 Task: Buy 4 Belts of size 6 for Boys from Accessories section under best seller category for shipping address: Autumn Baker, 3732 Beeghley Street, Allenport, Pennsylvania 15412, Cell Number 2547977777. Pay from credit card ending with 6759, CVV 506
Action: Mouse moved to (262, 75)
Screenshot: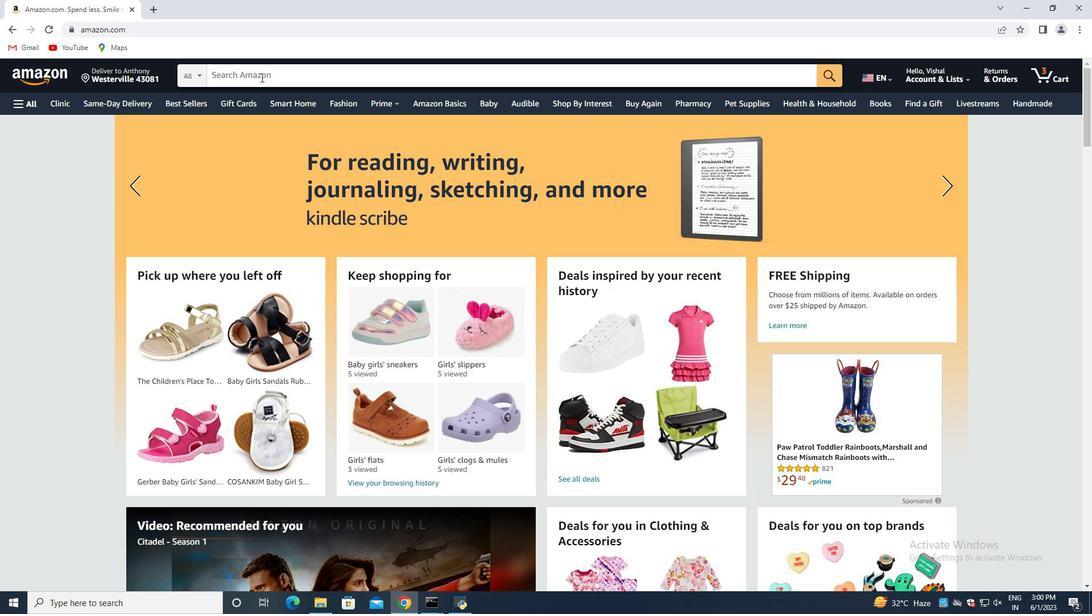 
Action: Mouse pressed left at (262, 75)
Screenshot: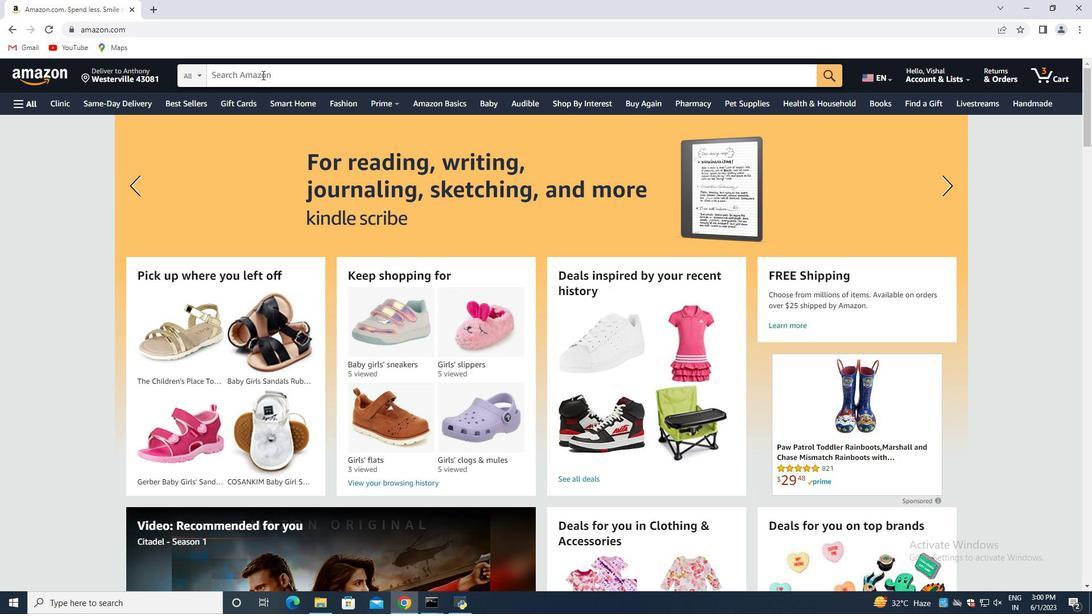 
Action: Key pressed <Key.shift>Belts<Key.space>of<Key.space>size<Key.space>6<Key.space>for<Key.space>boys<Key.enter>
Screenshot: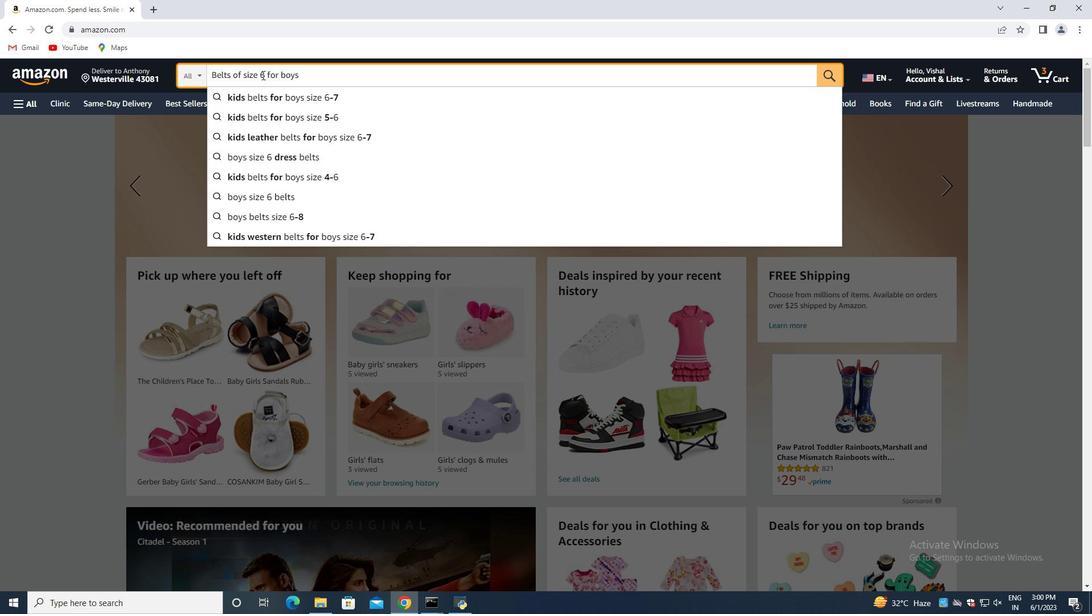 
Action: Mouse moved to (140, 254)
Screenshot: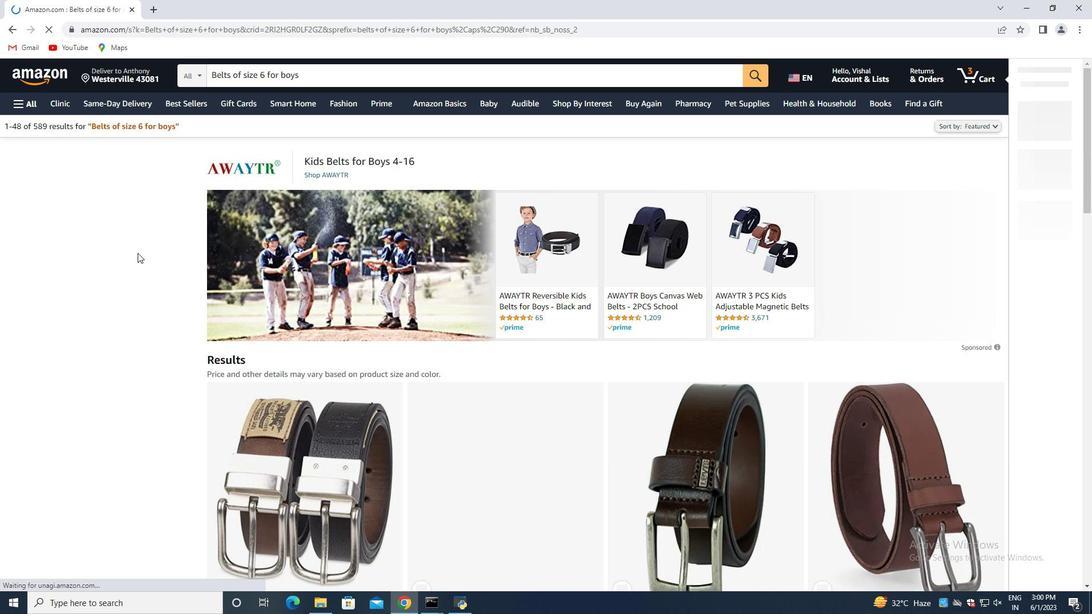 
Action: Mouse scrolled (140, 254) with delta (0, 0)
Screenshot: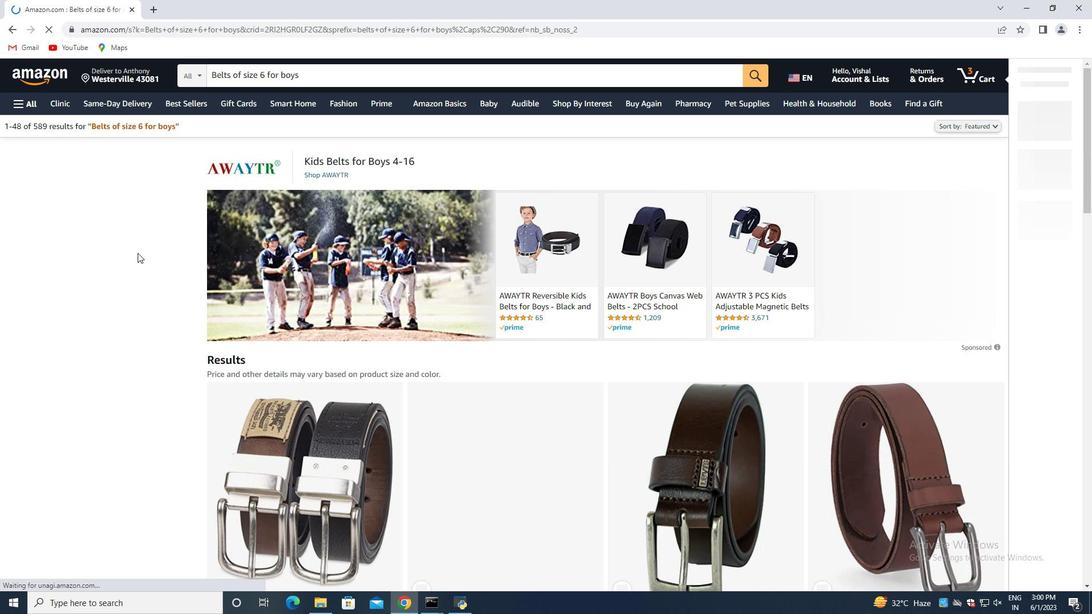 
Action: Mouse moved to (142, 257)
Screenshot: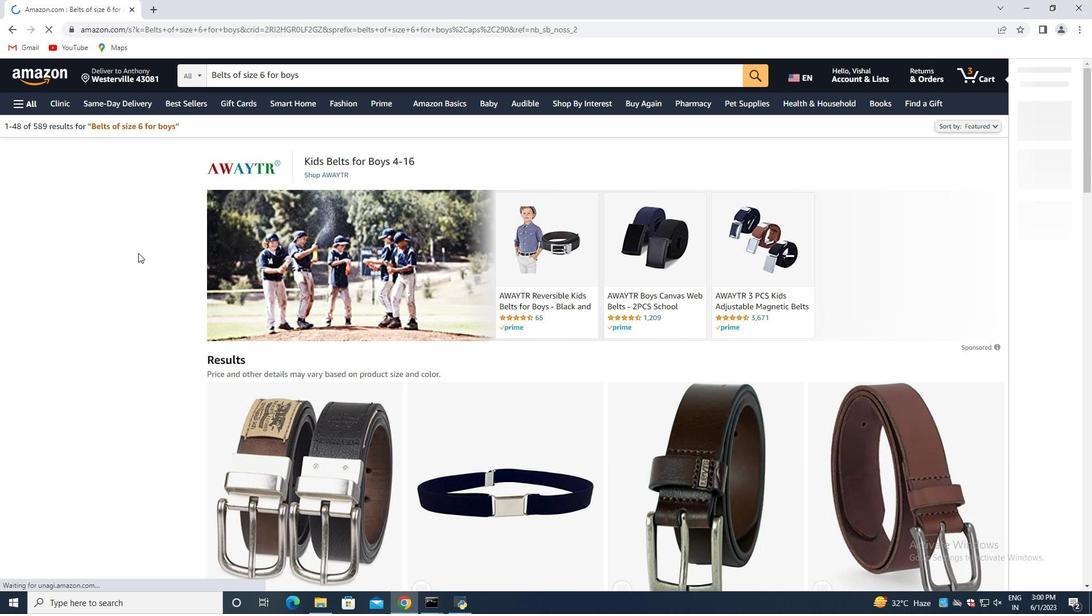 
Action: Mouse scrolled (142, 257) with delta (0, 0)
Screenshot: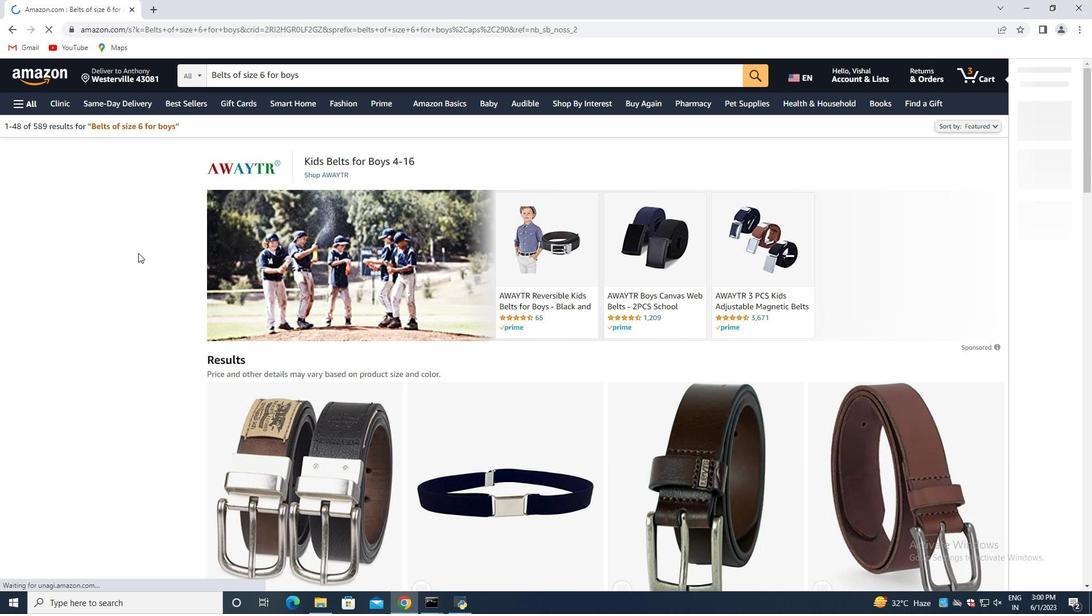 
Action: Mouse moved to (141, 255)
Screenshot: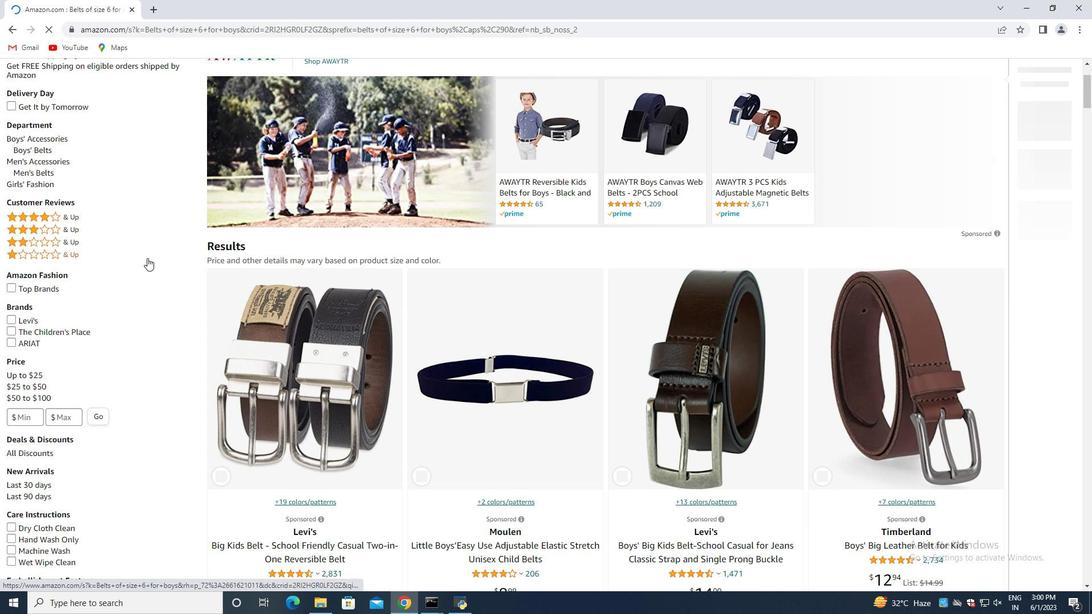 
Action: Mouse scrolled (141, 255) with delta (0, 0)
Screenshot: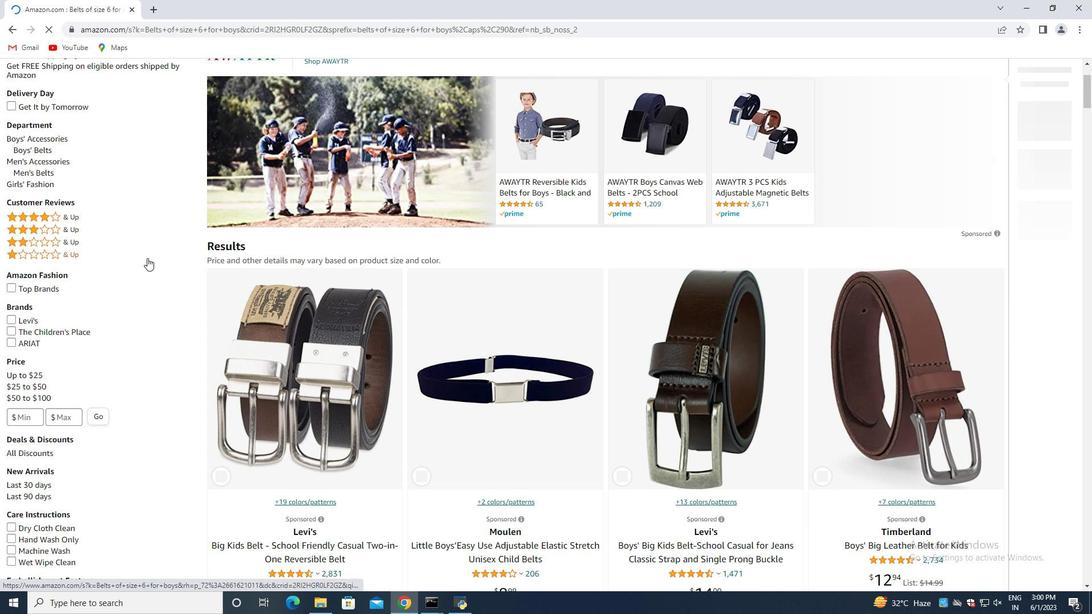 
Action: Mouse scrolled (141, 255) with delta (0, 0)
Screenshot: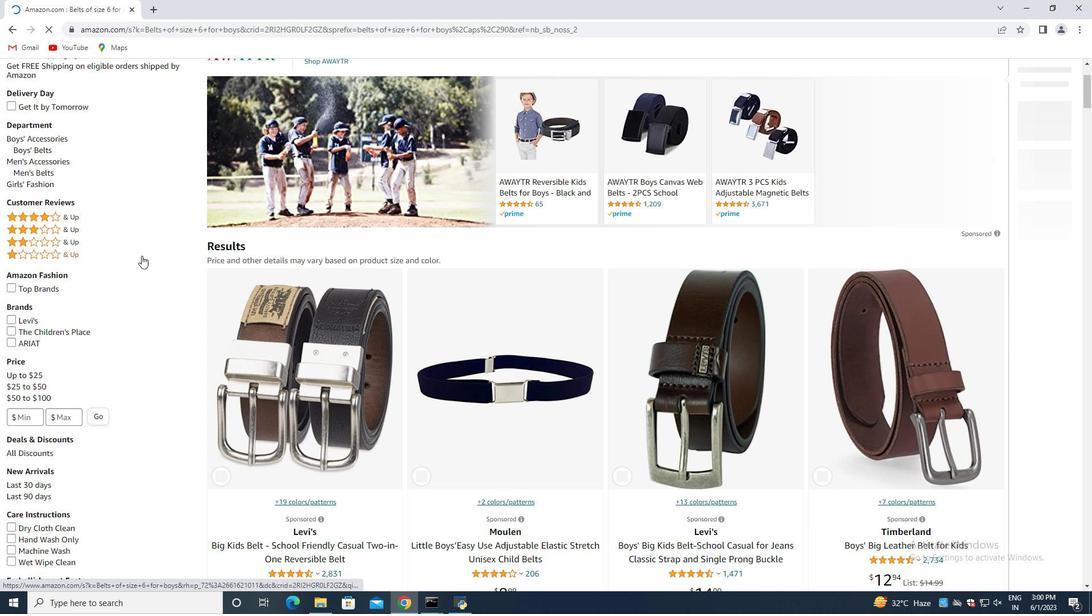 
Action: Mouse moved to (54, 251)
Screenshot: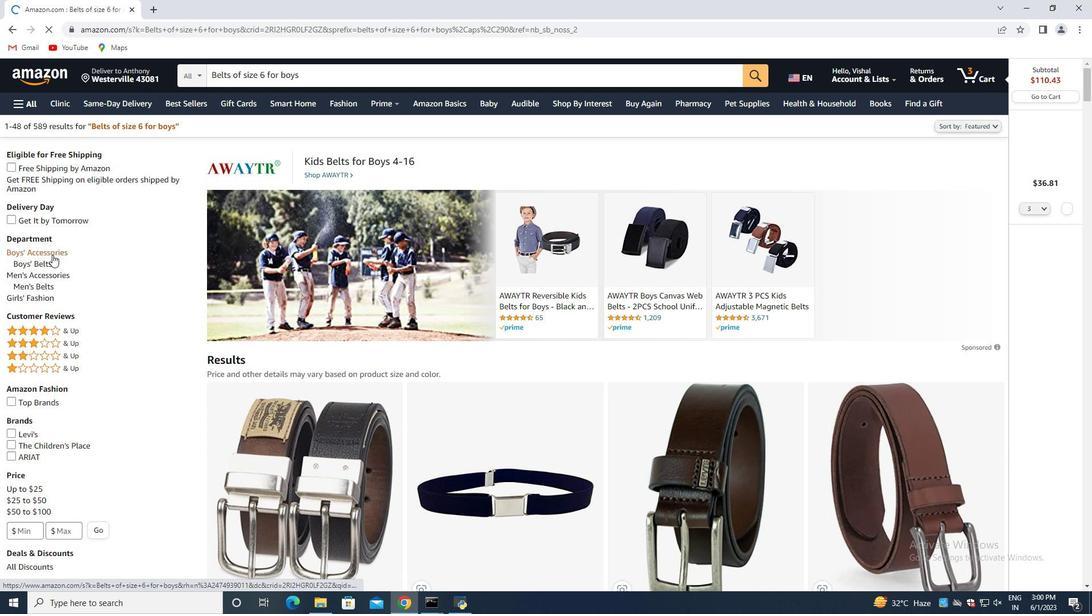 
Action: Mouse pressed left at (54, 251)
Screenshot: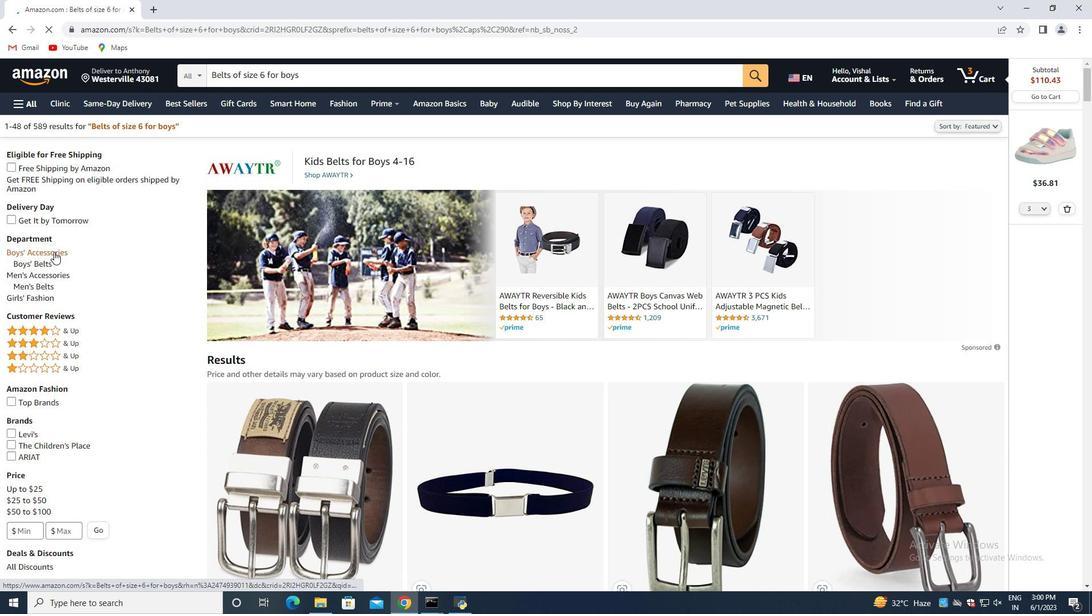 
Action: Mouse moved to (77, 277)
Screenshot: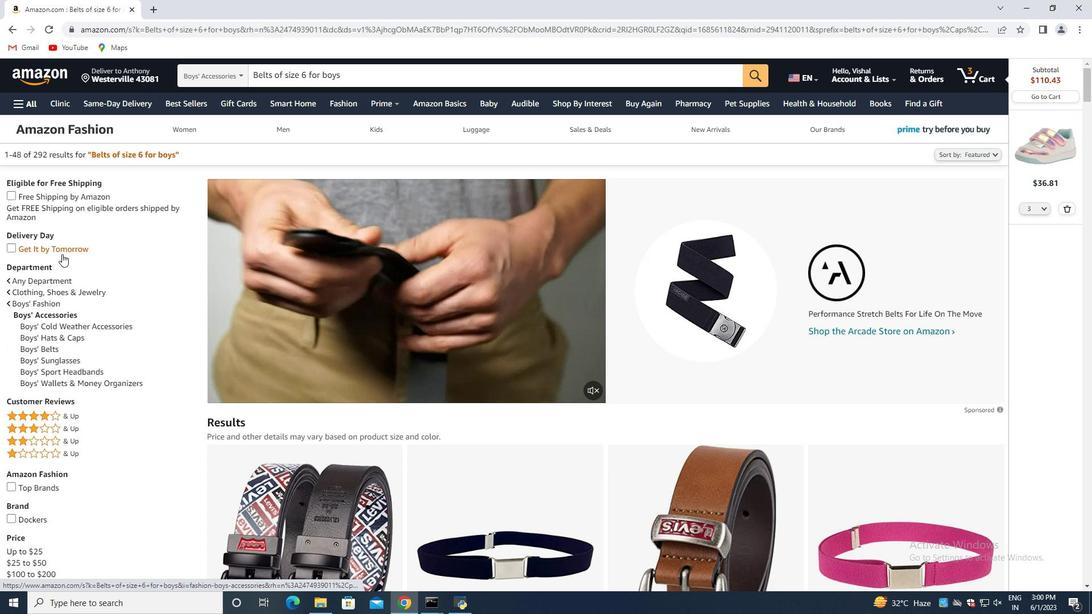 
Action: Mouse scrolled (77, 277) with delta (0, 0)
Screenshot: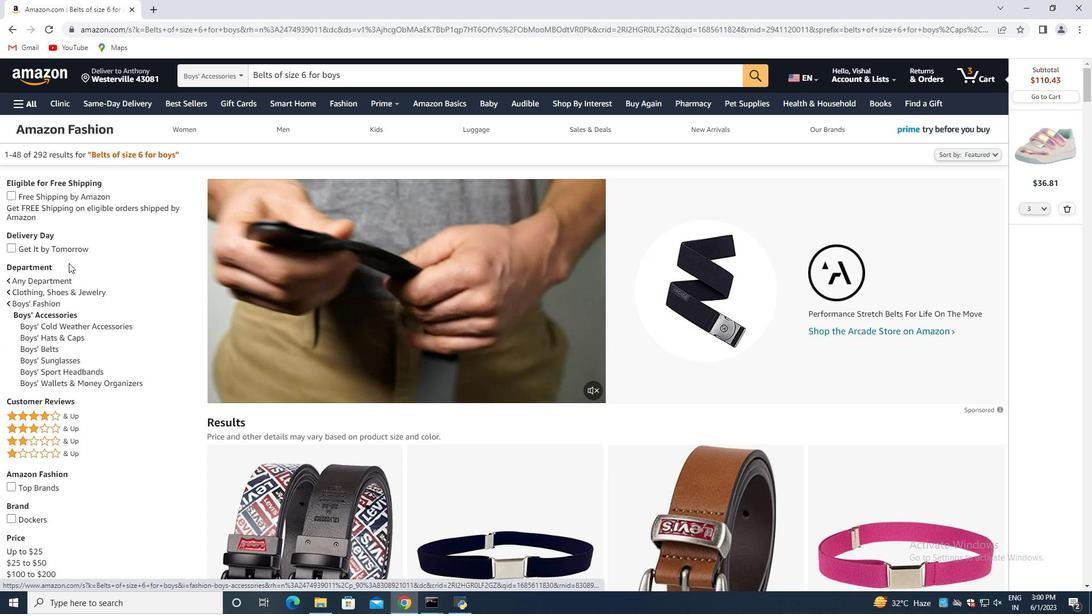 
Action: Mouse moved to (118, 300)
Screenshot: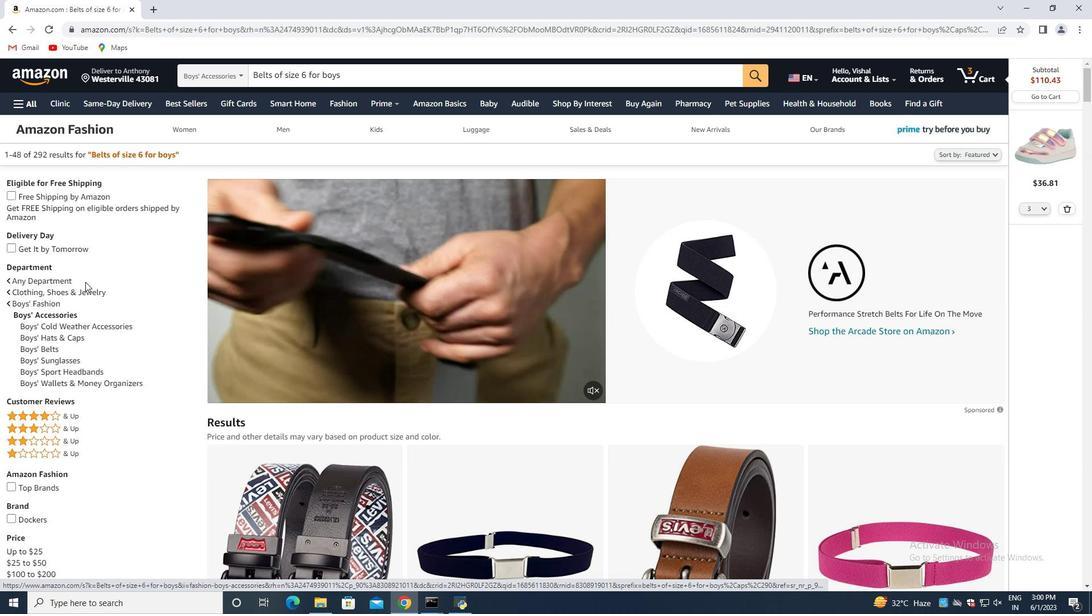 
Action: Mouse scrolled (118, 300) with delta (0, 0)
Screenshot: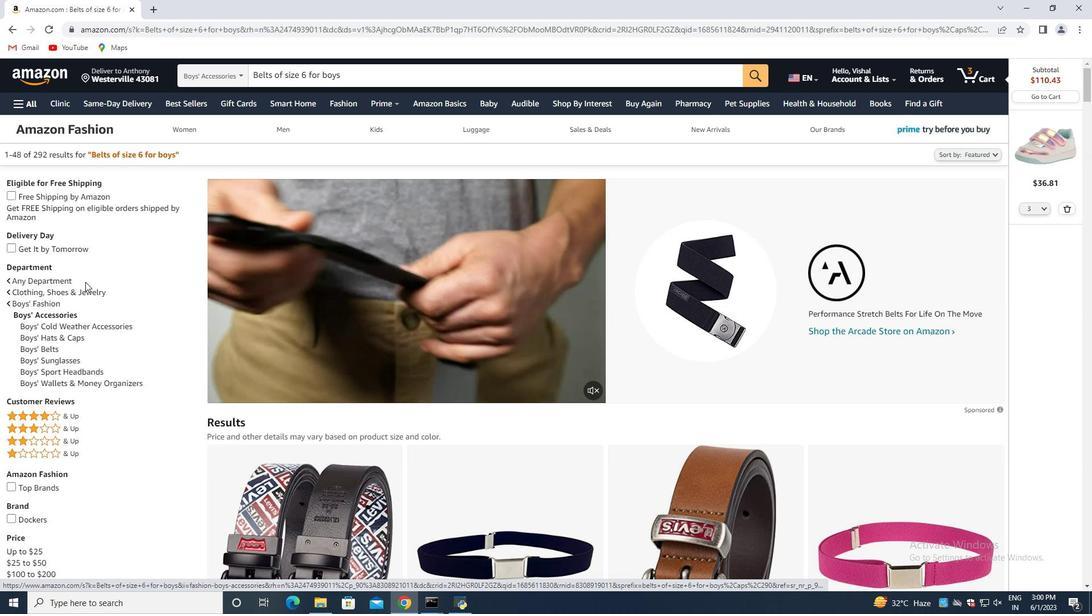 
Action: Mouse moved to (227, 292)
Screenshot: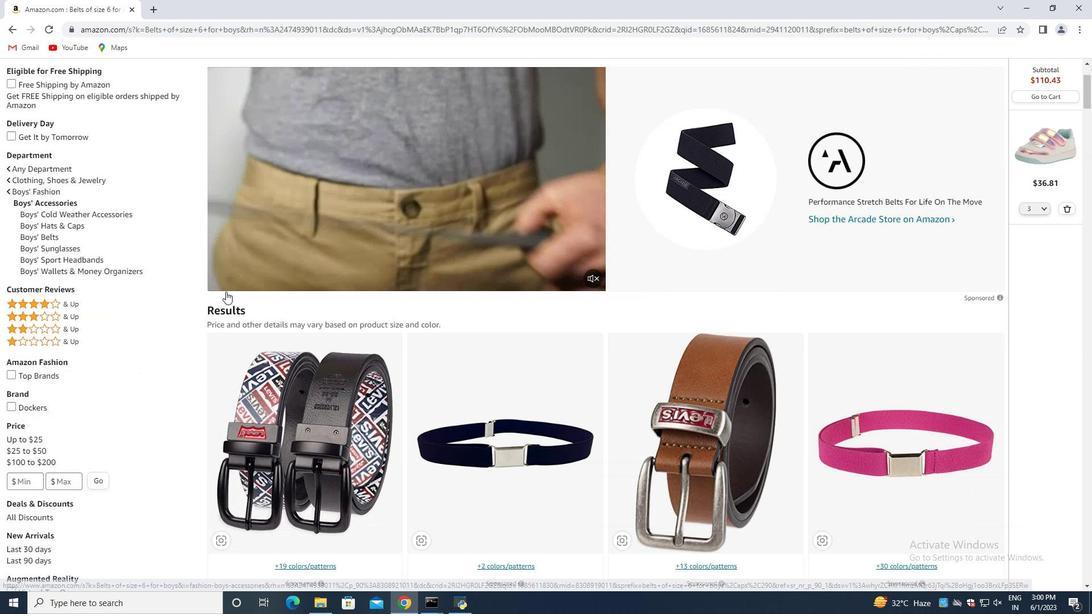 
Action: Mouse scrolled (227, 291) with delta (0, 0)
Screenshot: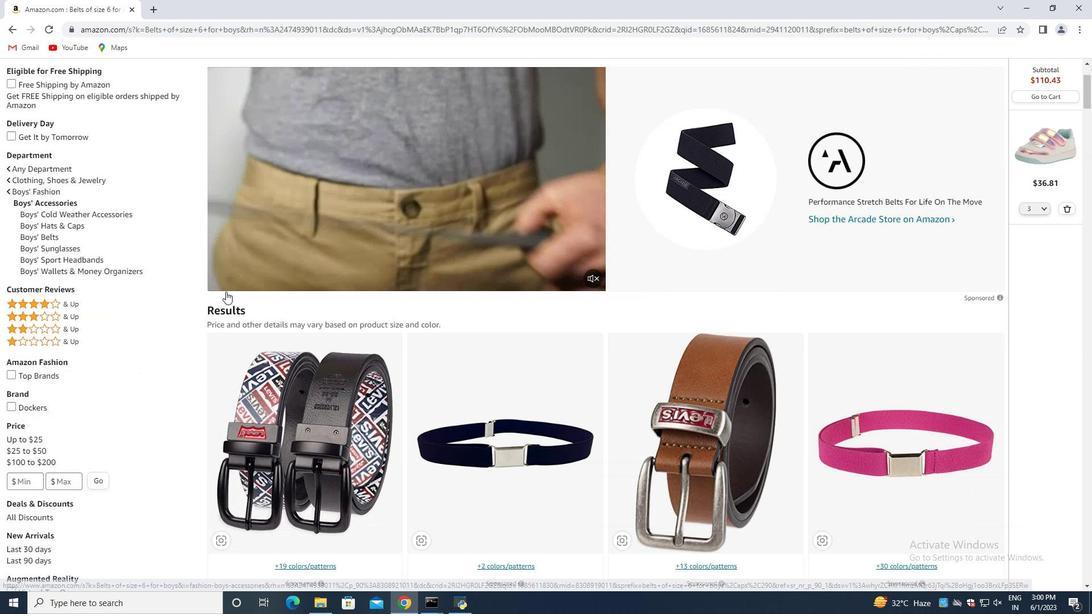 
Action: Mouse moved to (228, 292)
Screenshot: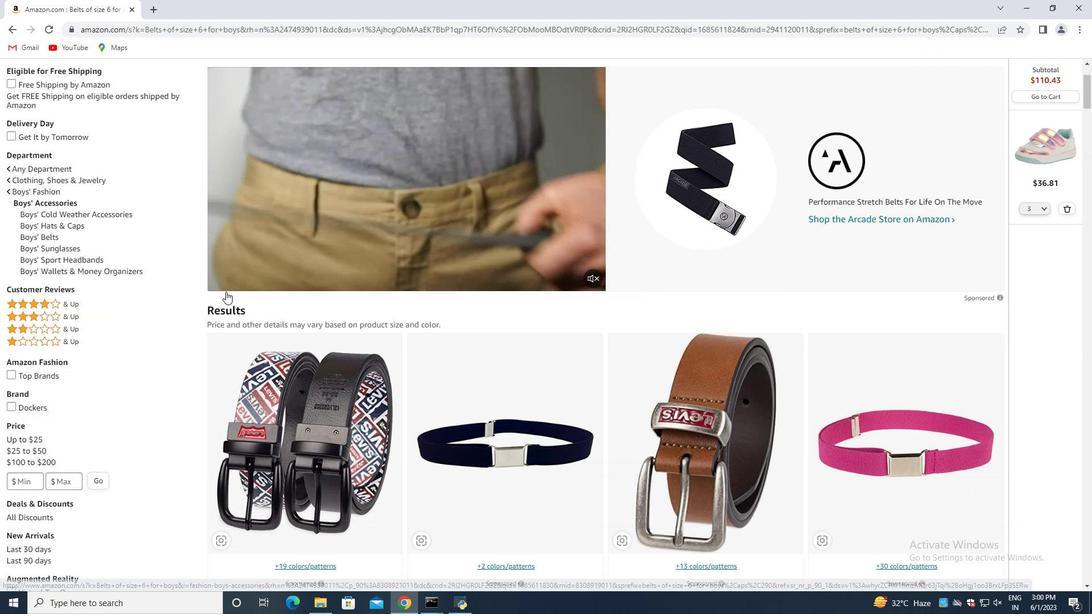 
Action: Mouse scrolled (228, 292) with delta (0, 0)
Screenshot: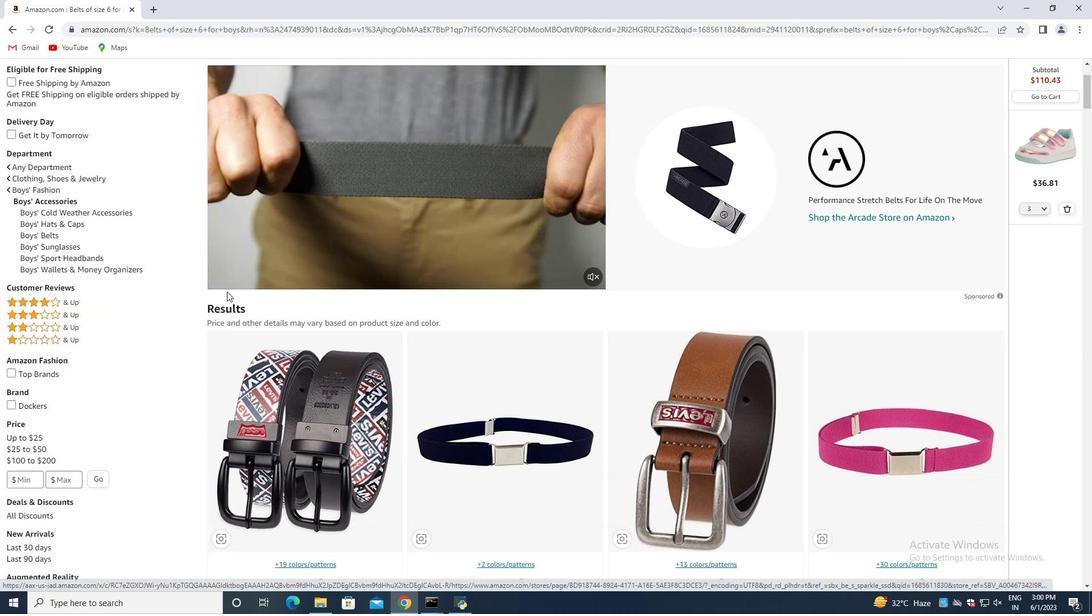 
Action: Mouse moved to (230, 294)
Screenshot: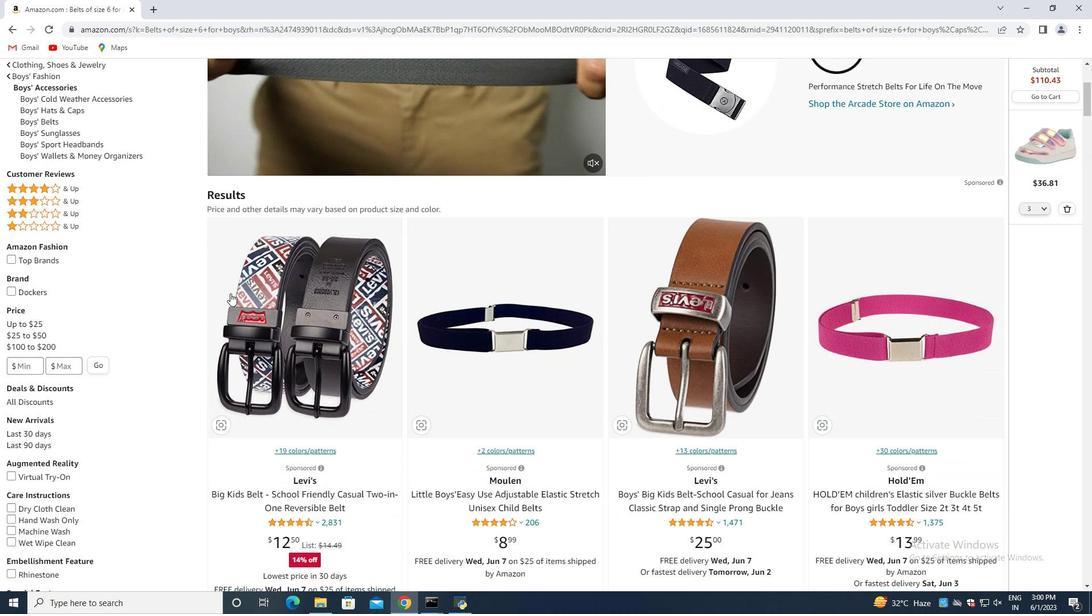 
Action: Mouse scrolled (230, 293) with delta (0, 0)
Screenshot: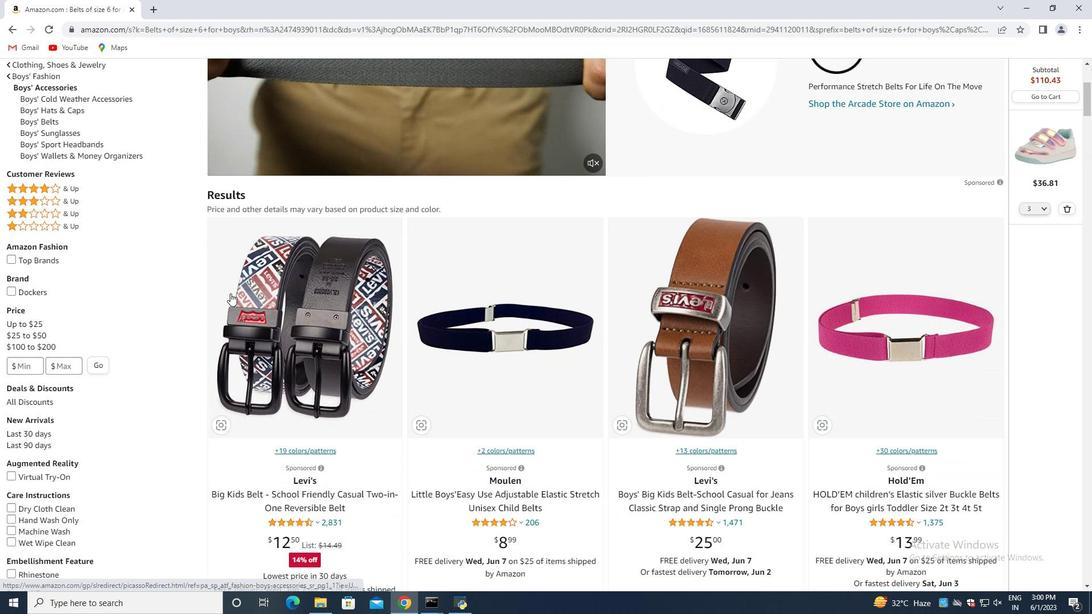 
Action: Mouse moved to (1070, 207)
Screenshot: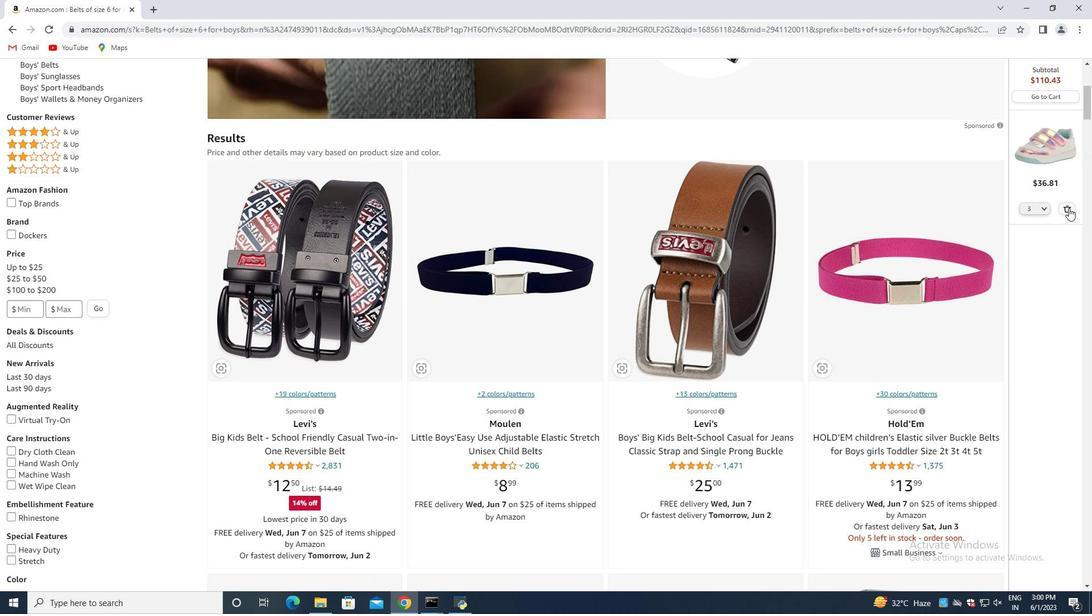 
Action: Mouse pressed left at (1070, 207)
Screenshot: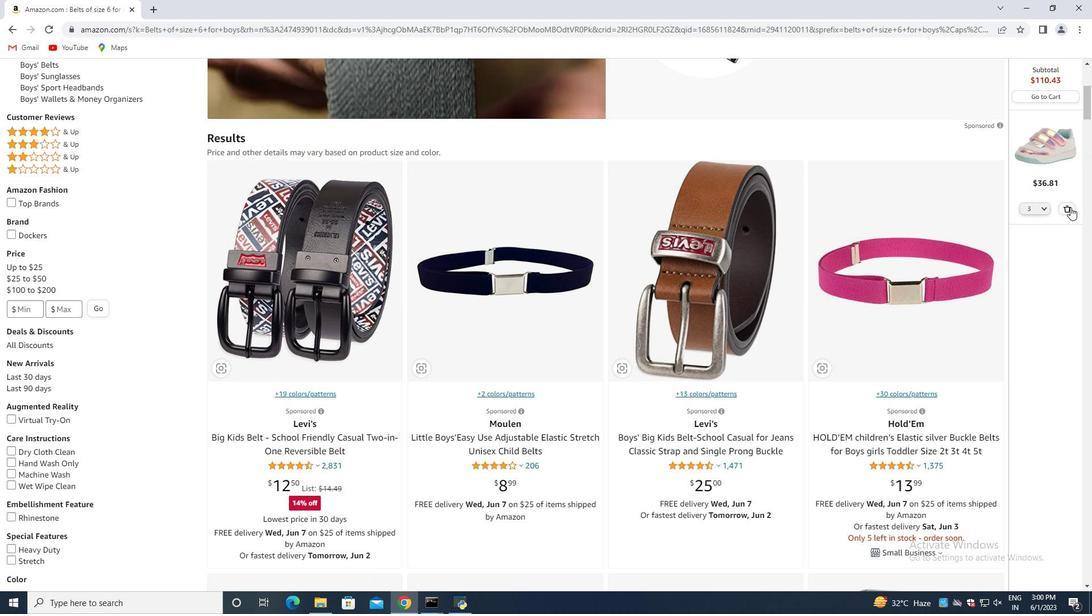 
Action: Mouse moved to (725, 265)
Screenshot: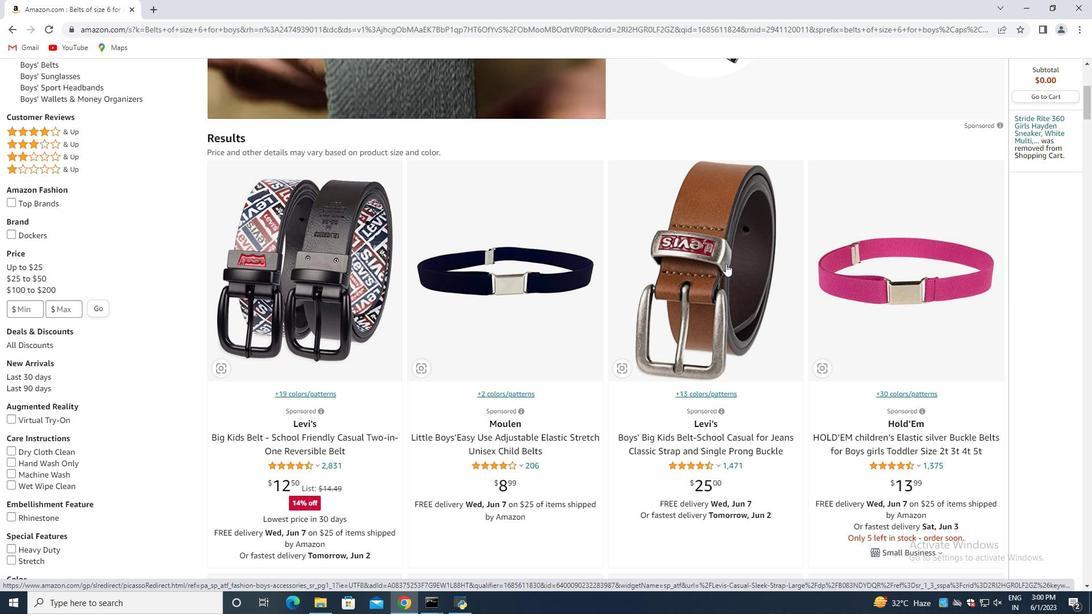 
Action: Mouse pressed left at (725, 265)
Screenshot: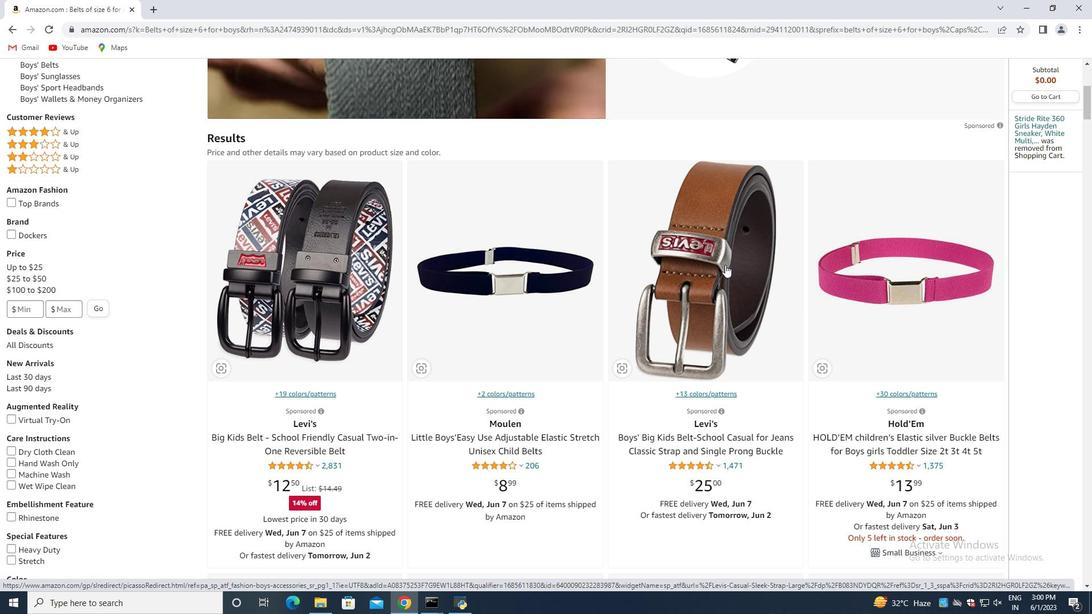 
Action: Mouse moved to (589, 350)
Screenshot: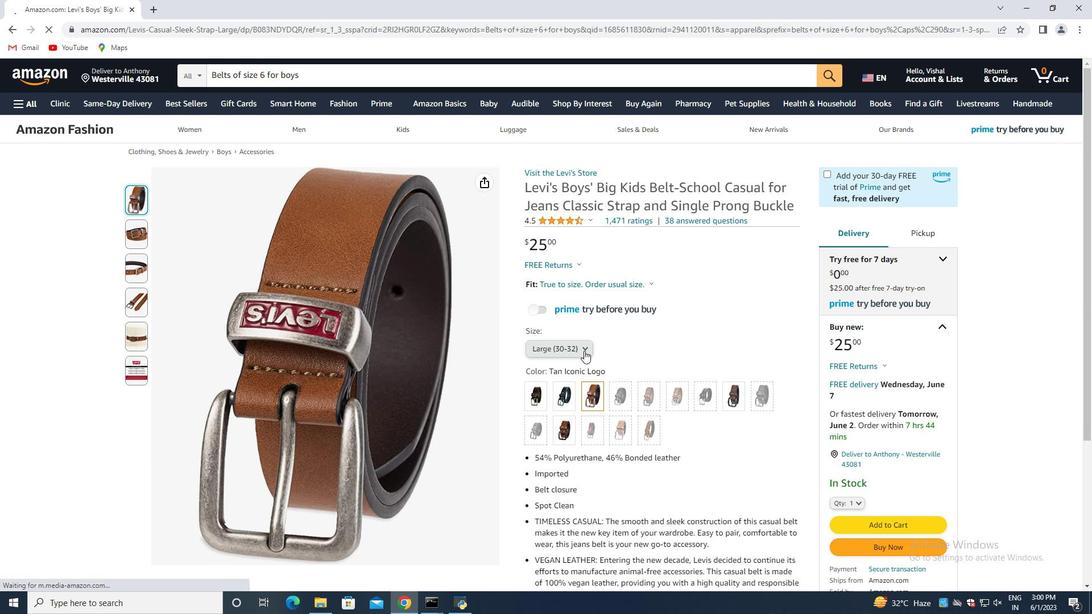 
Action: Mouse pressed left at (589, 350)
Screenshot: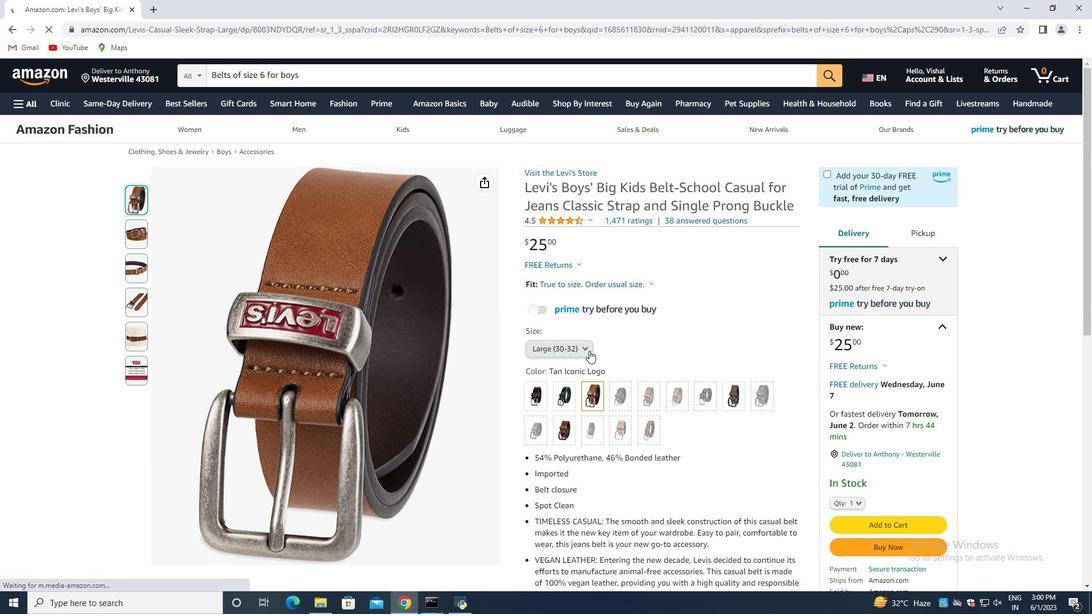 
Action: Mouse moved to (655, 345)
Screenshot: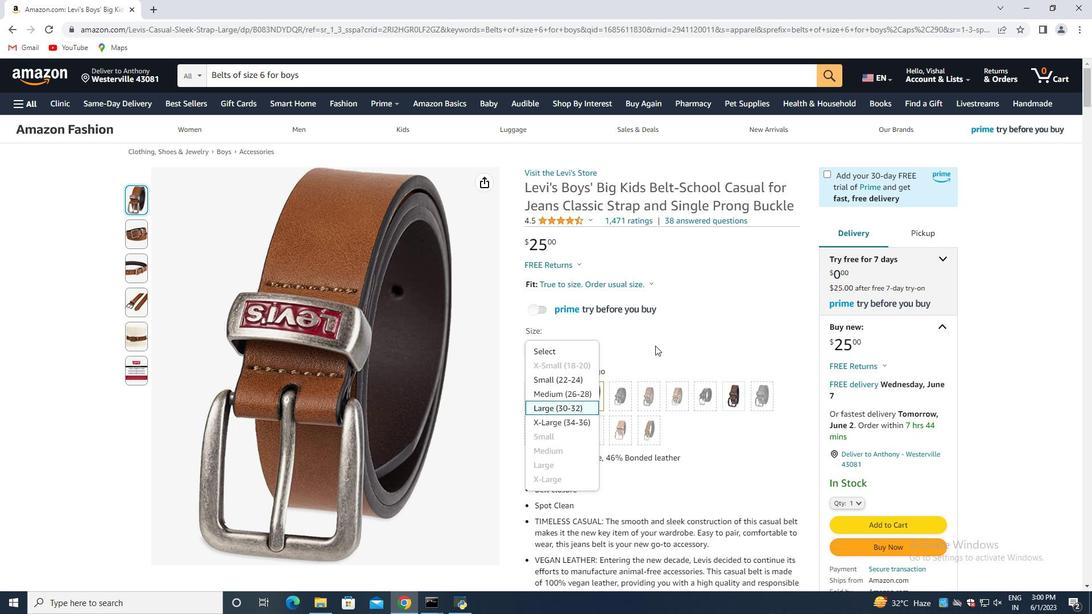 
Action: Mouse pressed left at (655, 345)
Screenshot: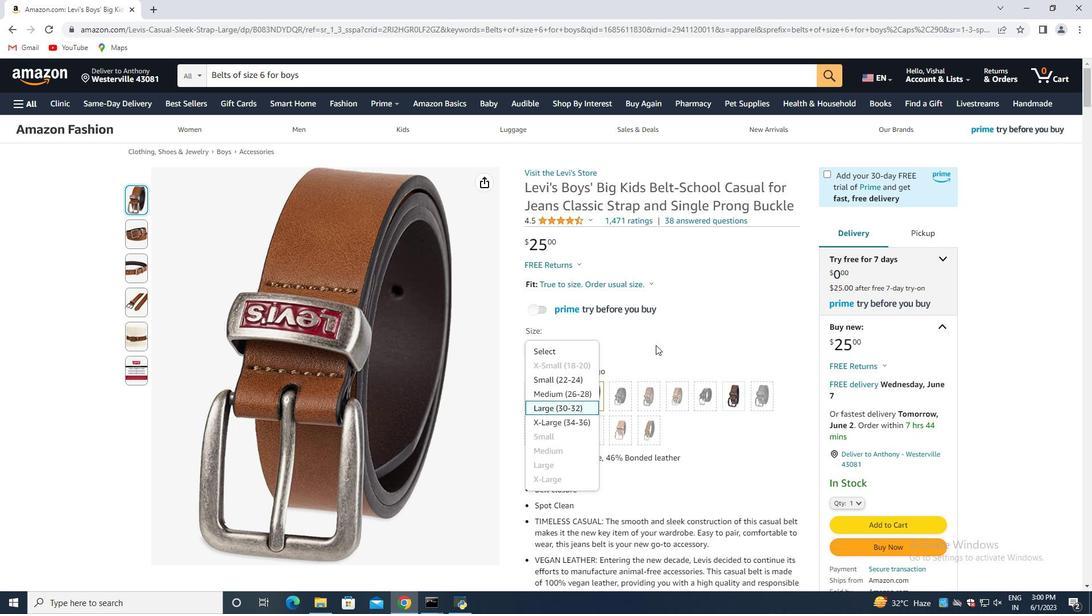 
Action: Mouse moved to (553, 330)
Screenshot: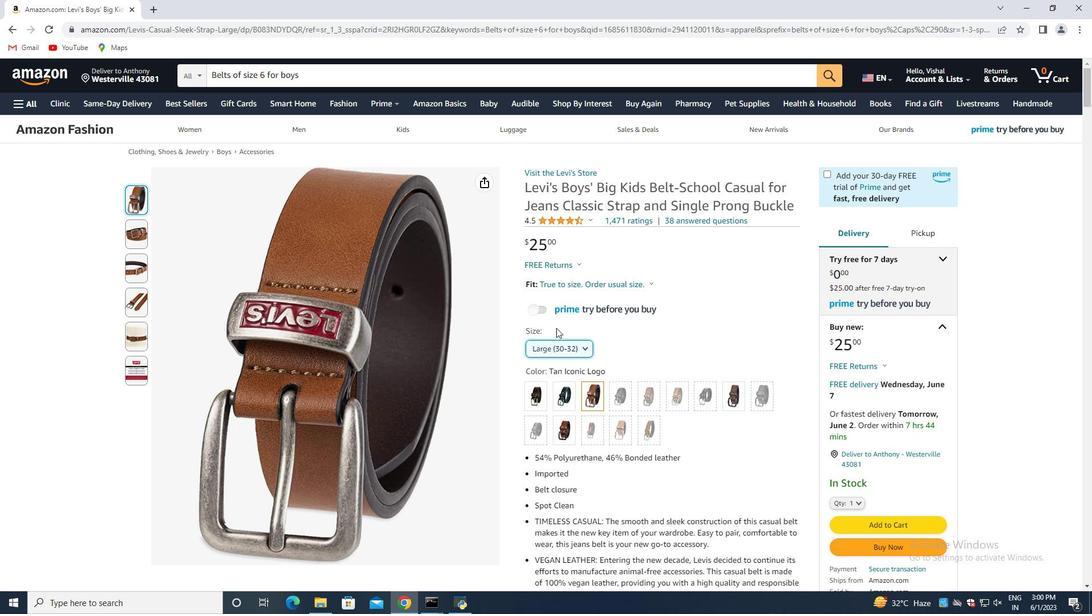 
Action: Mouse scrolled (555, 328) with delta (0, 0)
Screenshot: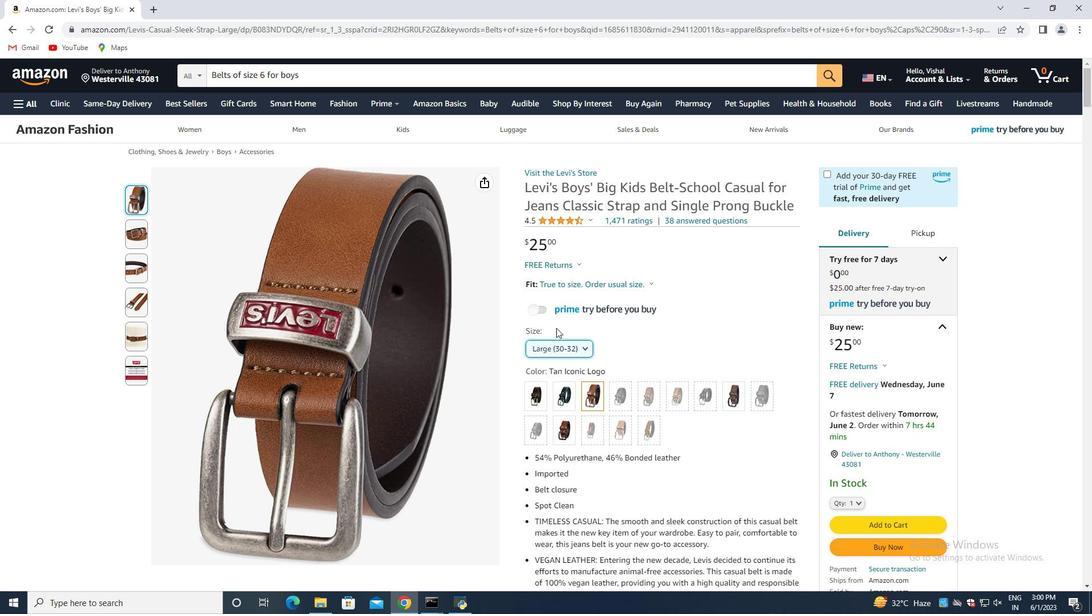 
Action: Mouse scrolled (555, 328) with delta (0, 0)
Screenshot: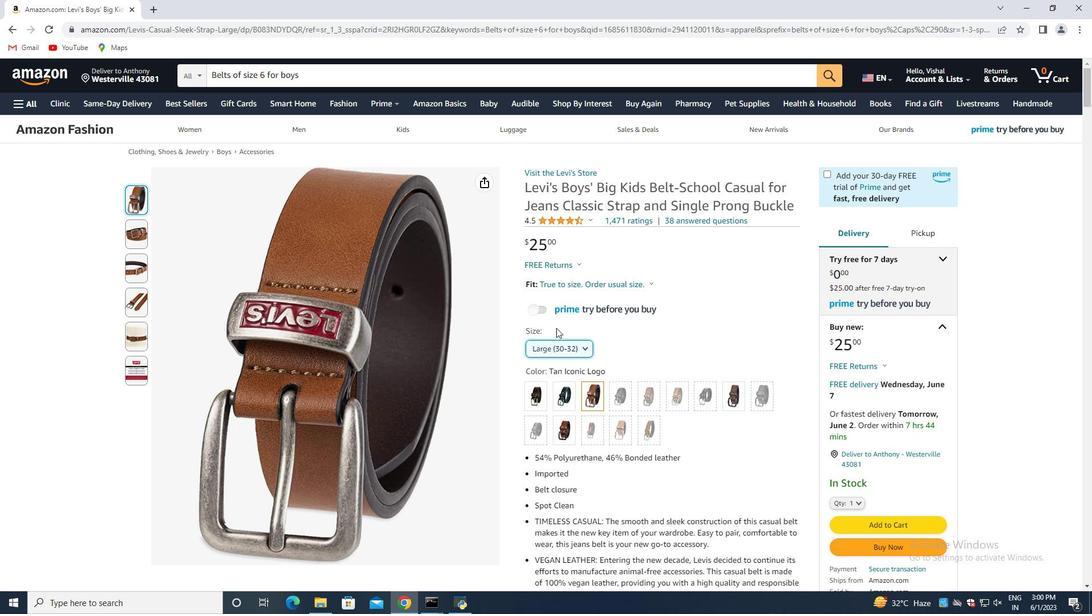 
Action: Mouse scrolled (554, 328) with delta (0, 0)
Screenshot: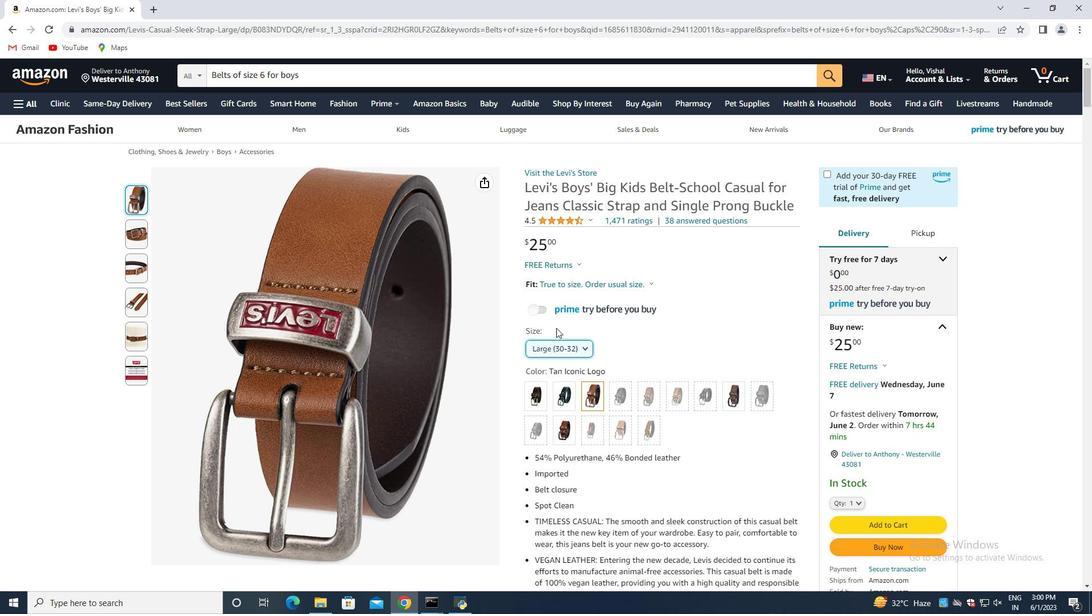 
Action: Mouse scrolled (554, 329) with delta (0, 0)
Screenshot: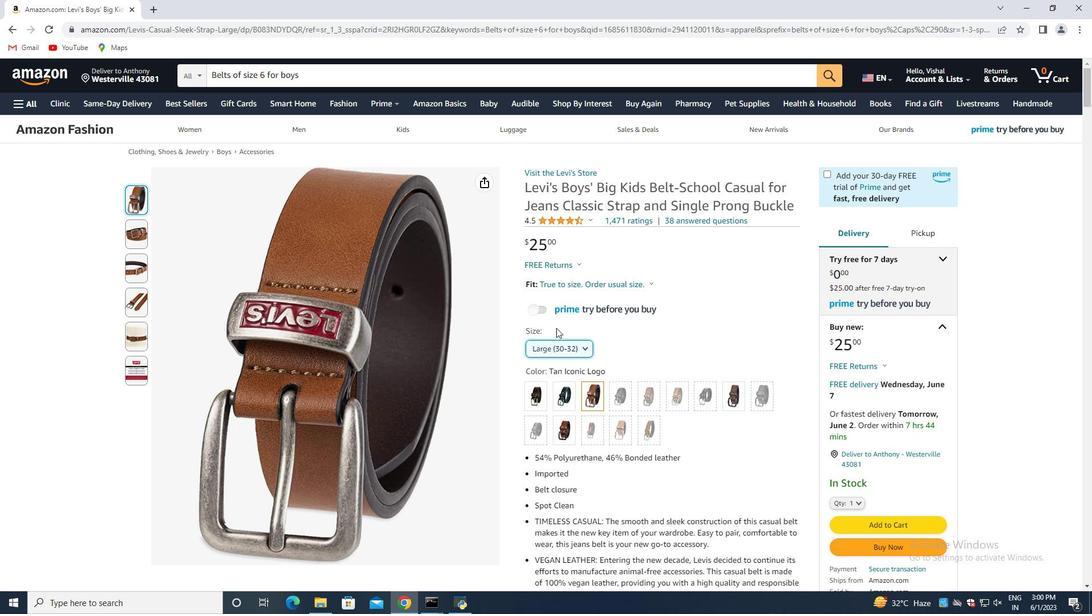 
Action: Mouse moved to (518, 317)
Screenshot: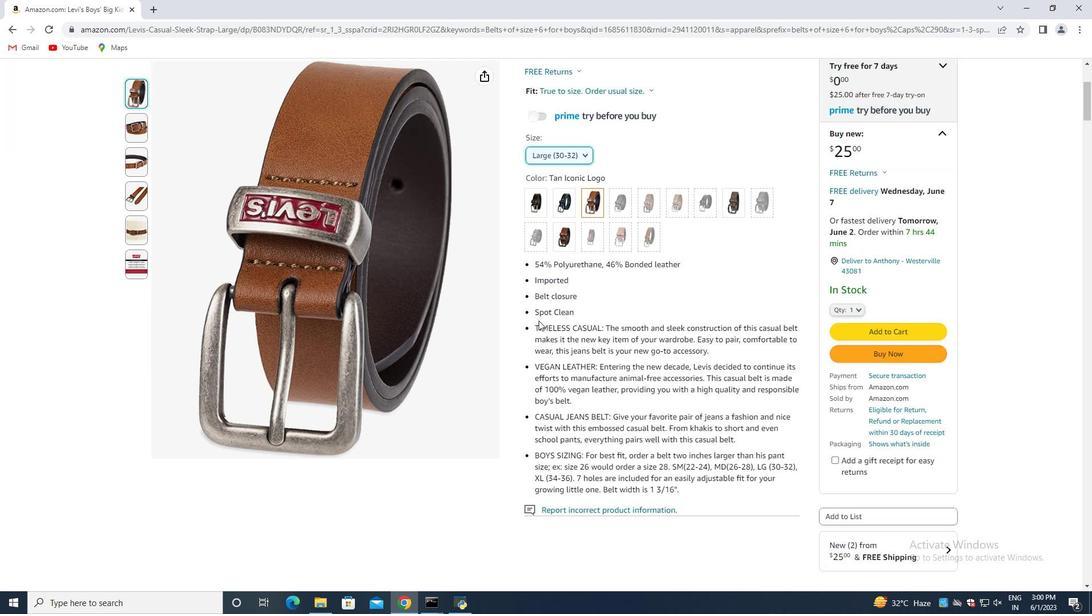 
Action: Mouse scrolled (518, 317) with delta (0, 0)
Screenshot: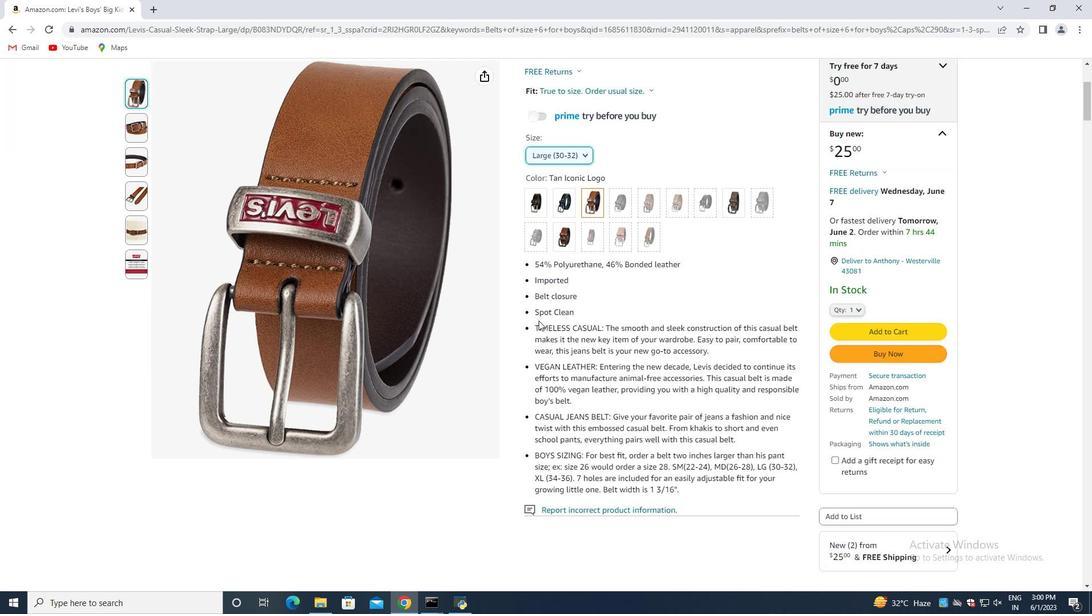 
Action: Mouse moved to (516, 317)
Screenshot: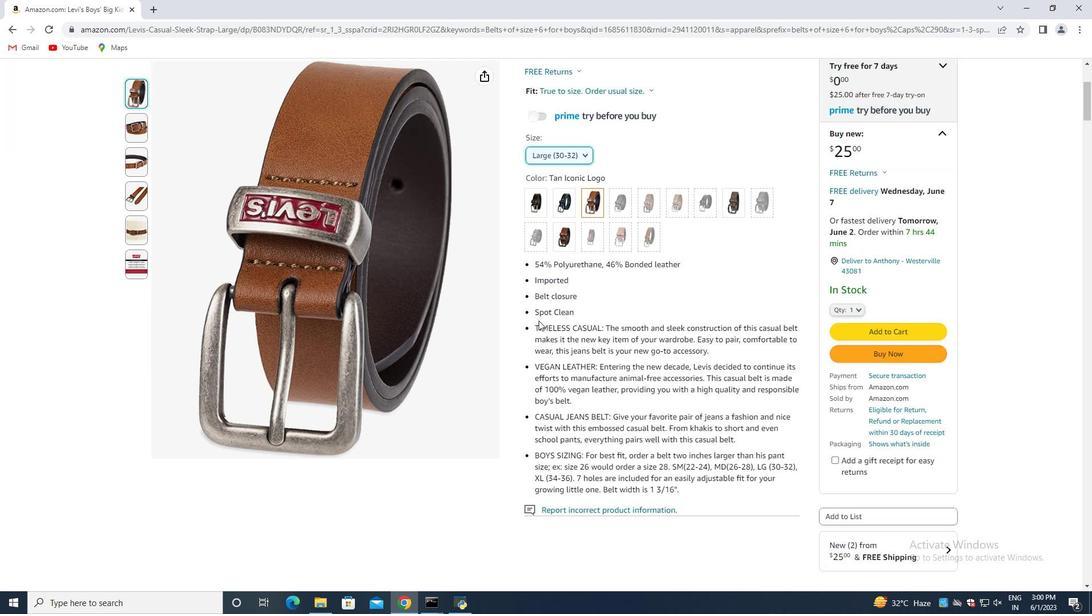 
Action: Mouse scrolled (516, 317) with delta (0, 0)
Screenshot: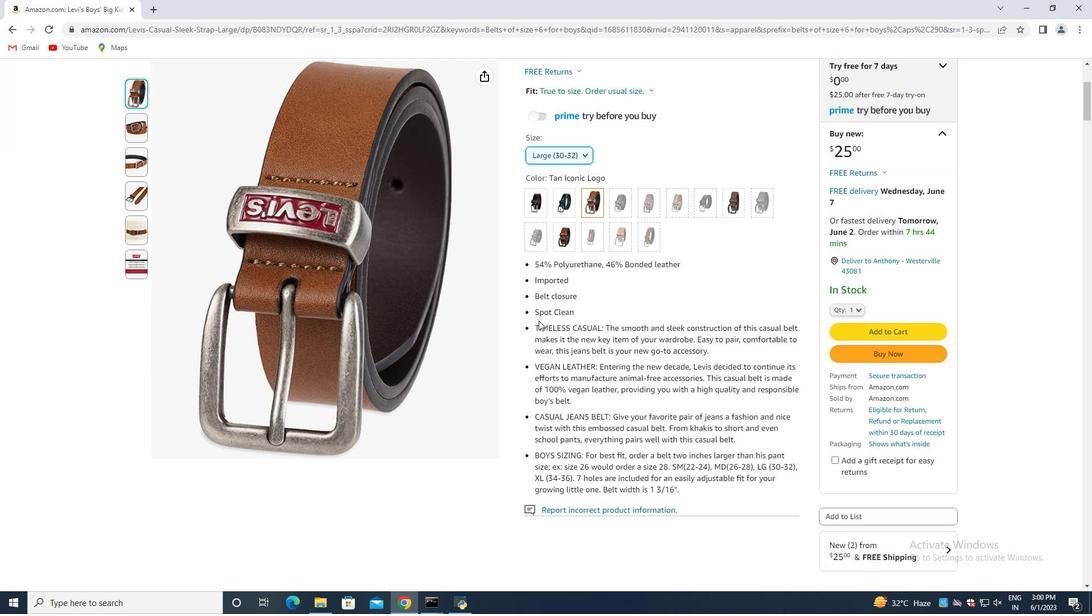 
Action: Mouse moved to (526, 311)
Screenshot: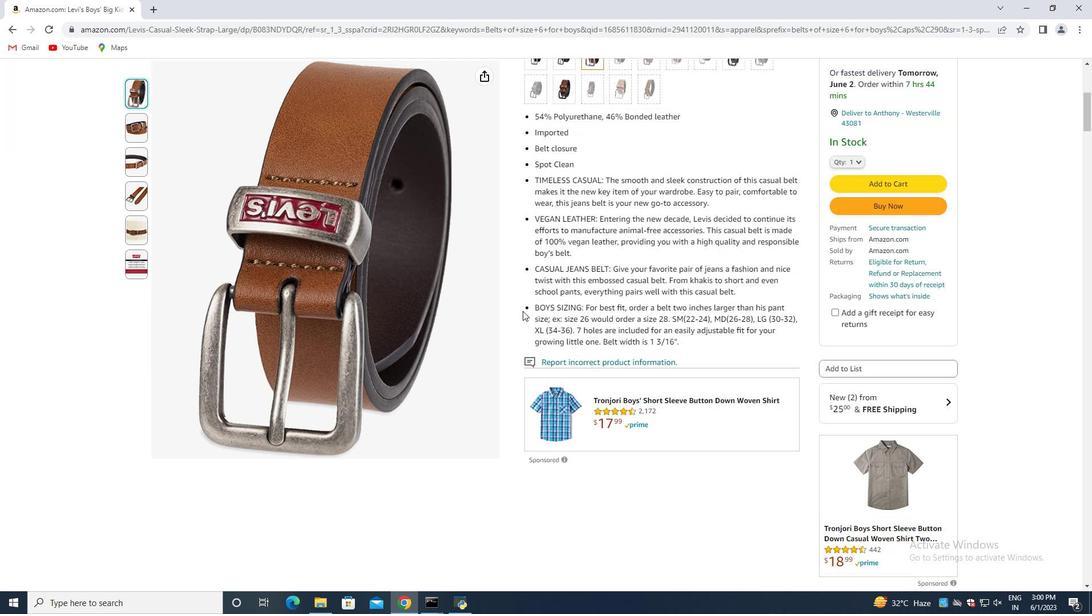 
Action: Mouse scrolled (526, 310) with delta (0, 0)
Screenshot: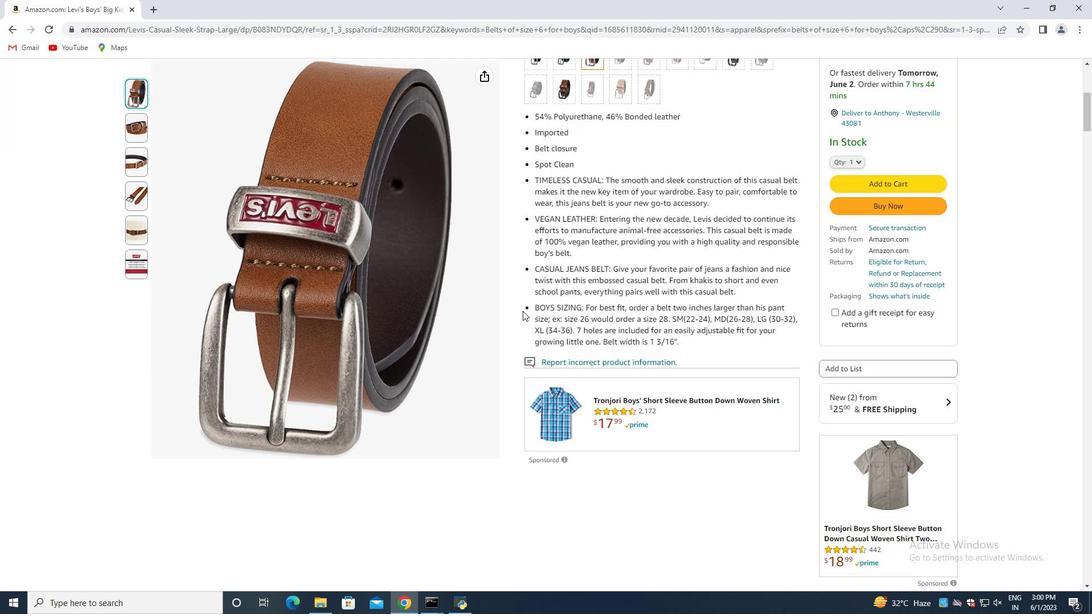 
Action: Mouse moved to (526, 311)
Screenshot: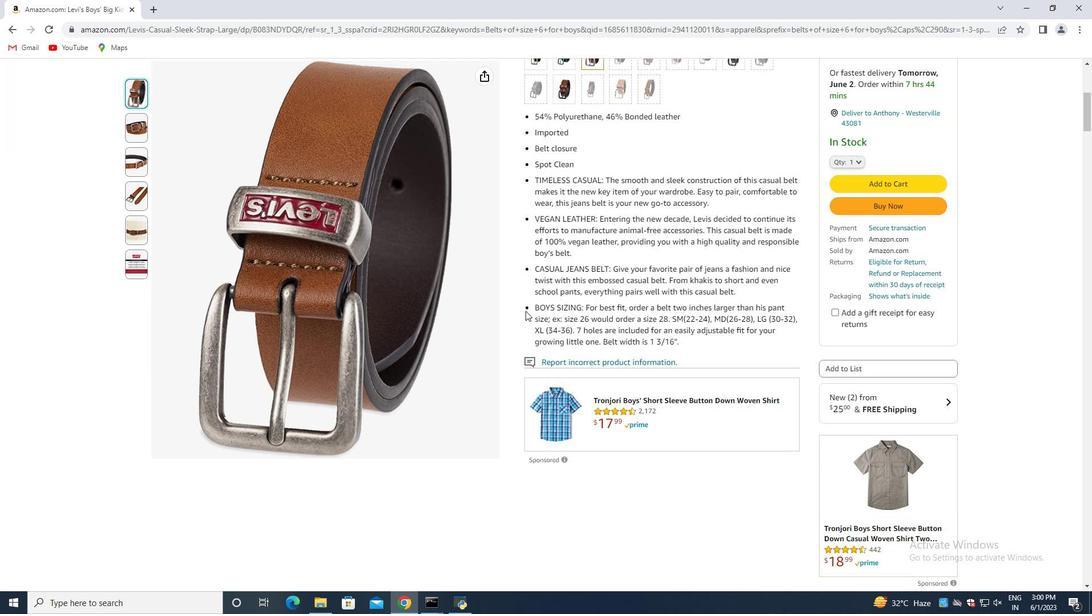 
Action: Mouse scrolled (526, 310) with delta (0, 0)
Screenshot: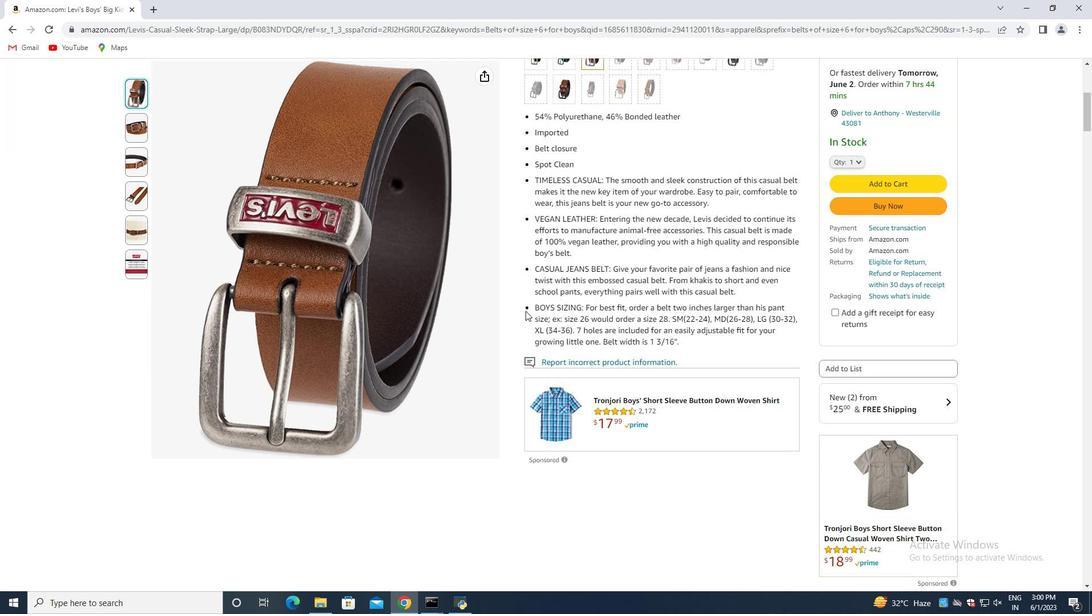 
Action: Mouse moved to (526, 312)
Screenshot: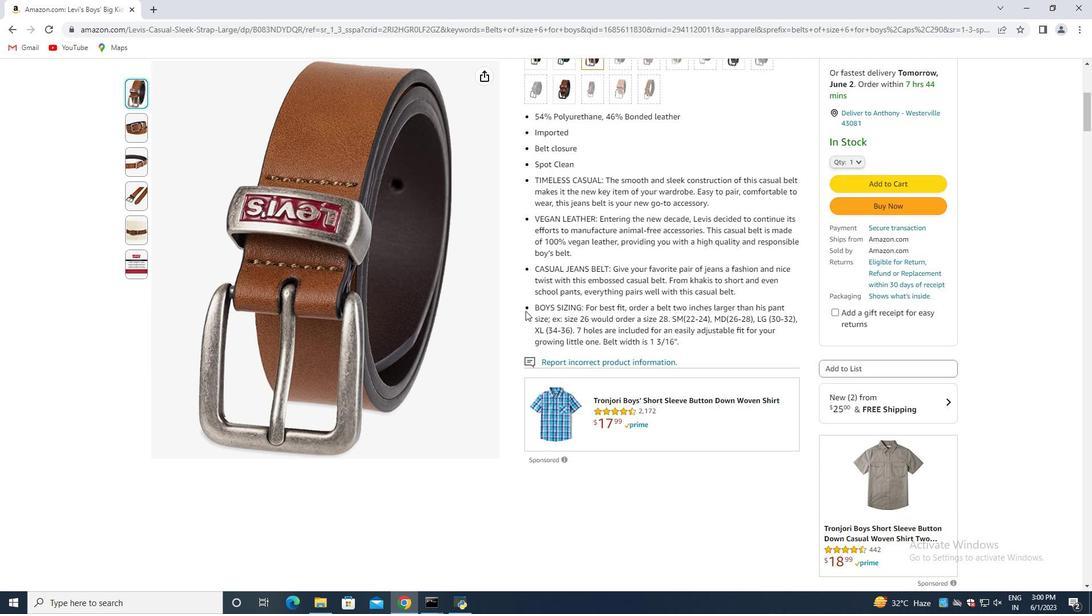 
Action: Mouse scrolled (526, 312) with delta (0, 0)
Screenshot: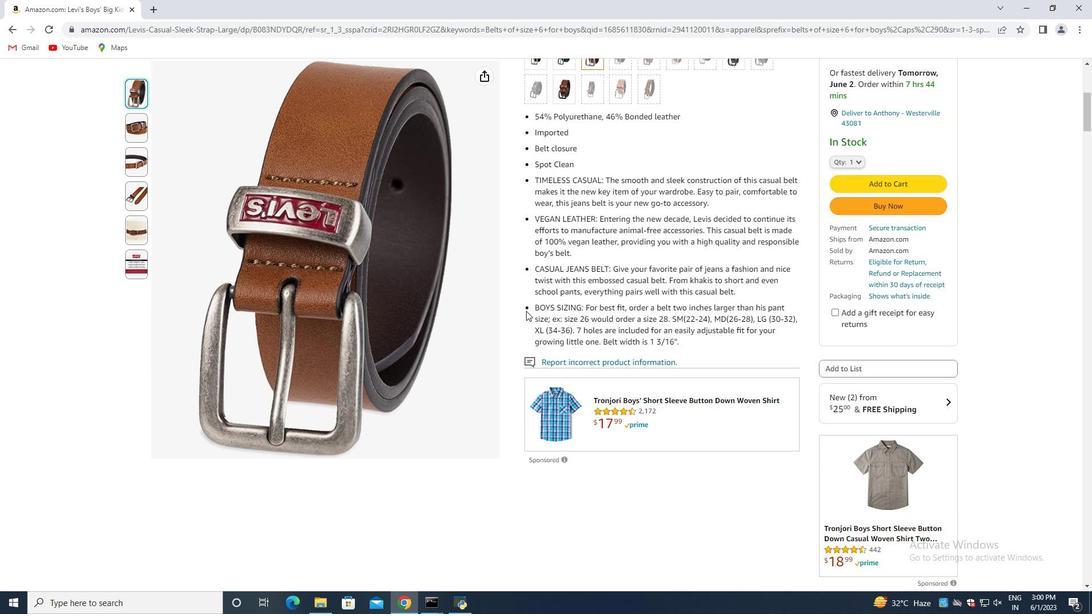 
Action: Mouse moved to (518, 311)
Screenshot: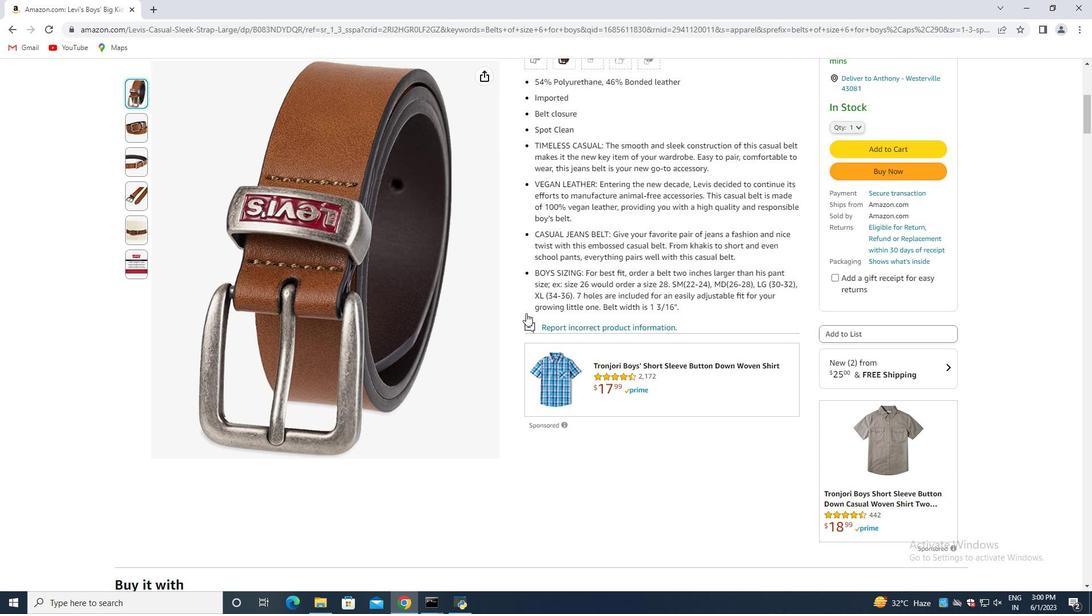 
Action: Mouse scrolled (518, 311) with delta (0, 0)
Screenshot: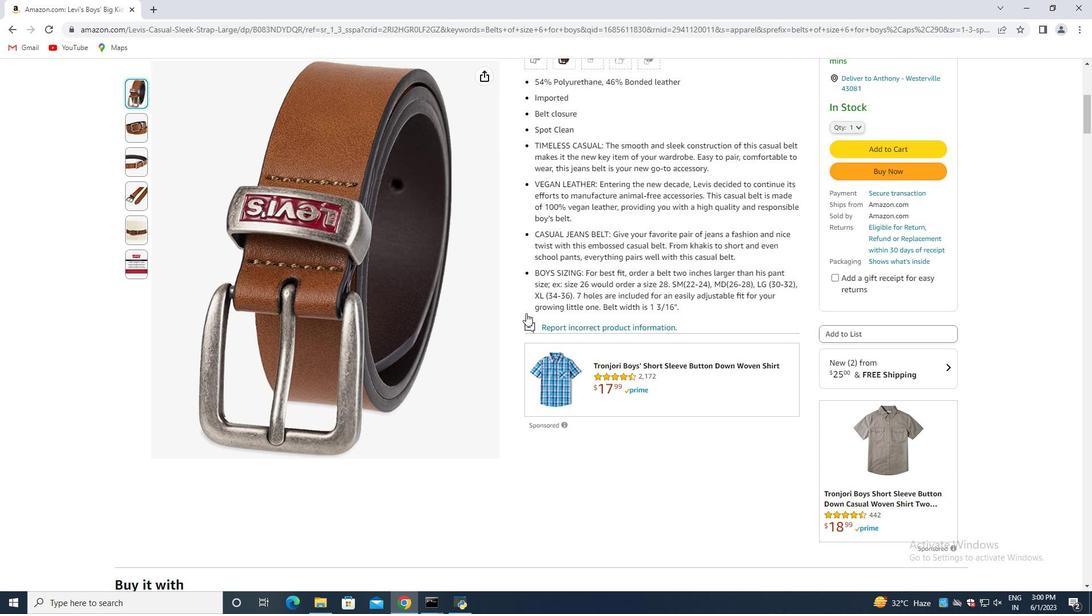 
Action: Mouse moved to (517, 311)
Screenshot: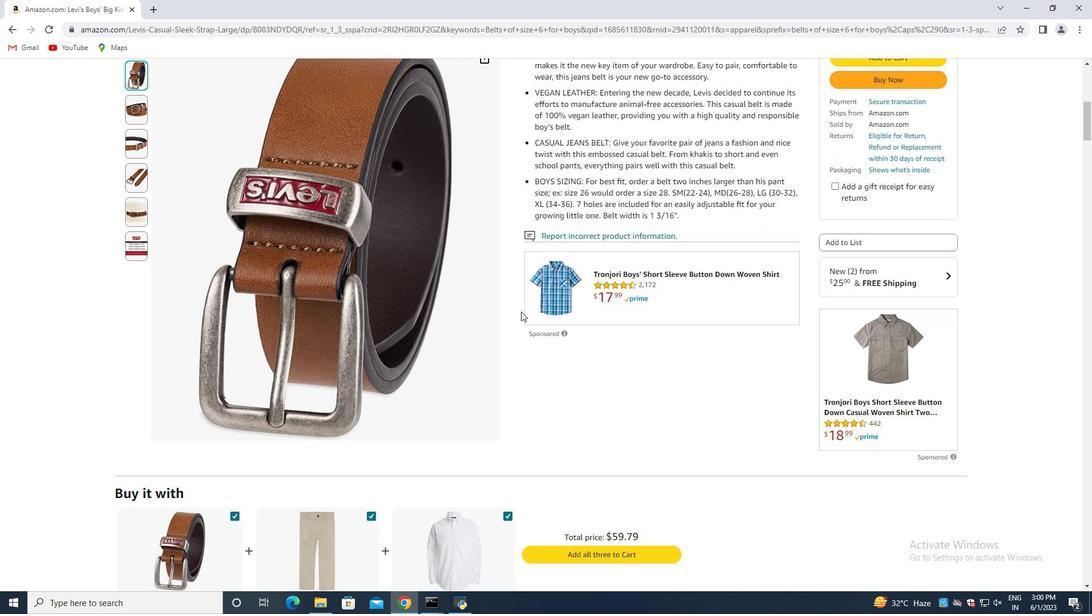 
Action: Mouse scrolled (517, 311) with delta (0, 0)
Screenshot: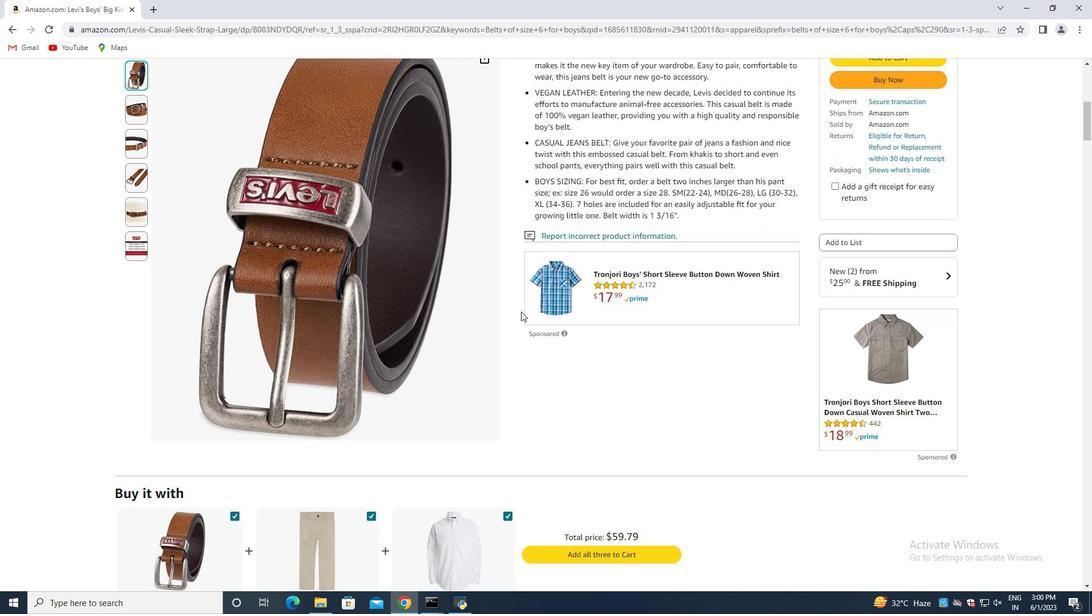 
Action: Mouse moved to (516, 311)
Screenshot: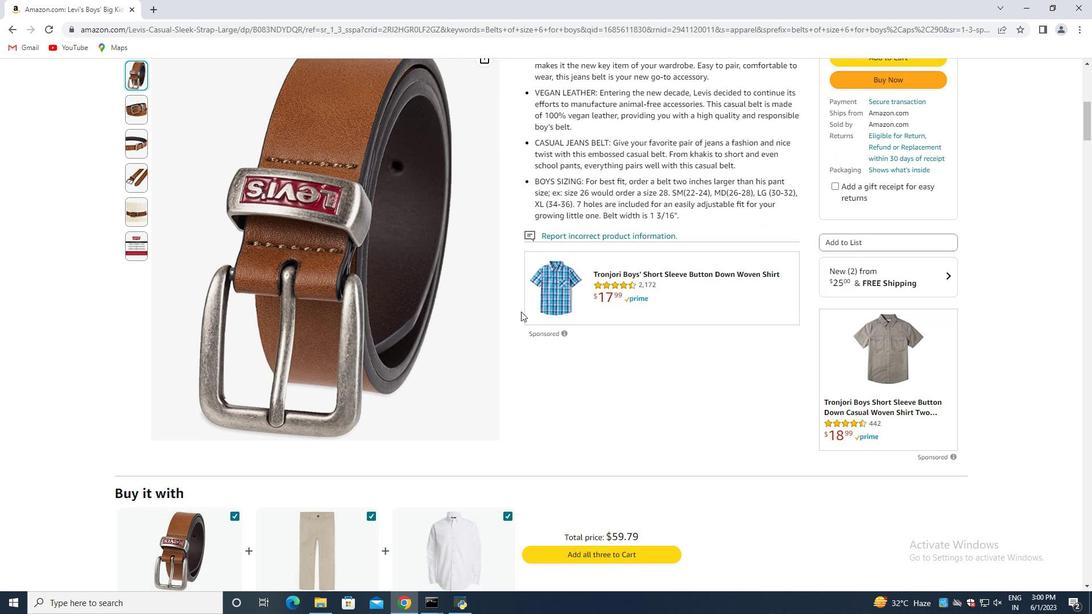 
Action: Mouse scrolled (516, 311) with delta (0, 0)
Screenshot: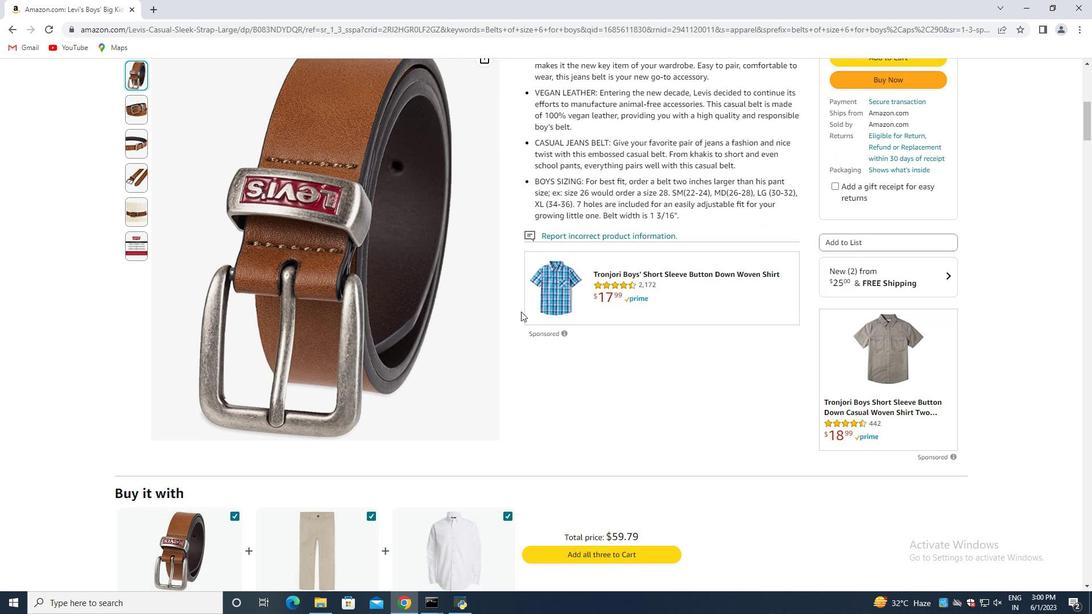 
Action: Mouse moved to (515, 311)
Screenshot: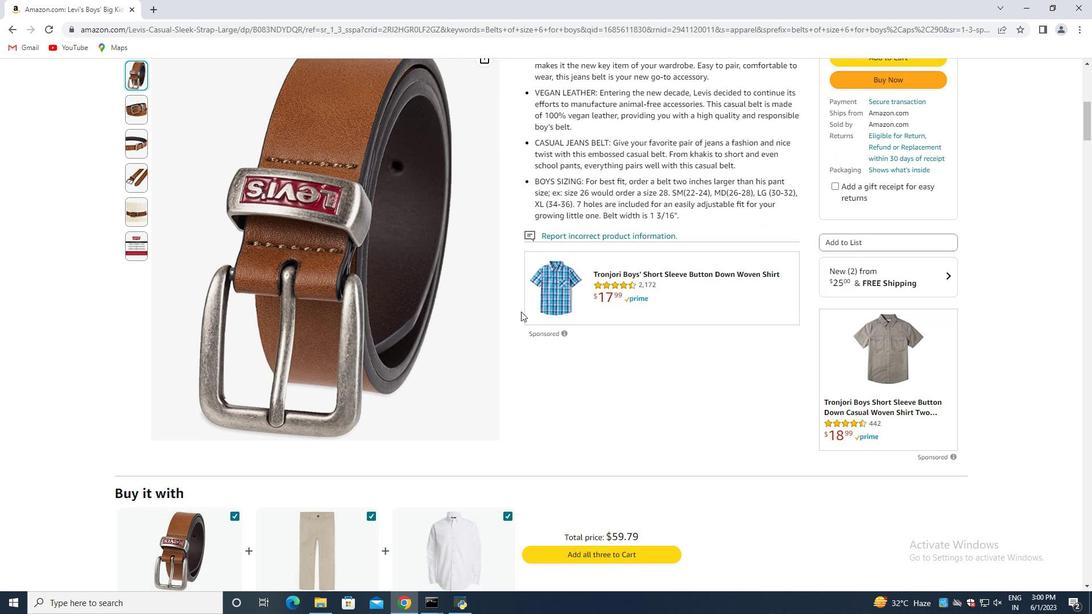 
Action: Mouse scrolled (515, 311) with delta (0, 0)
Screenshot: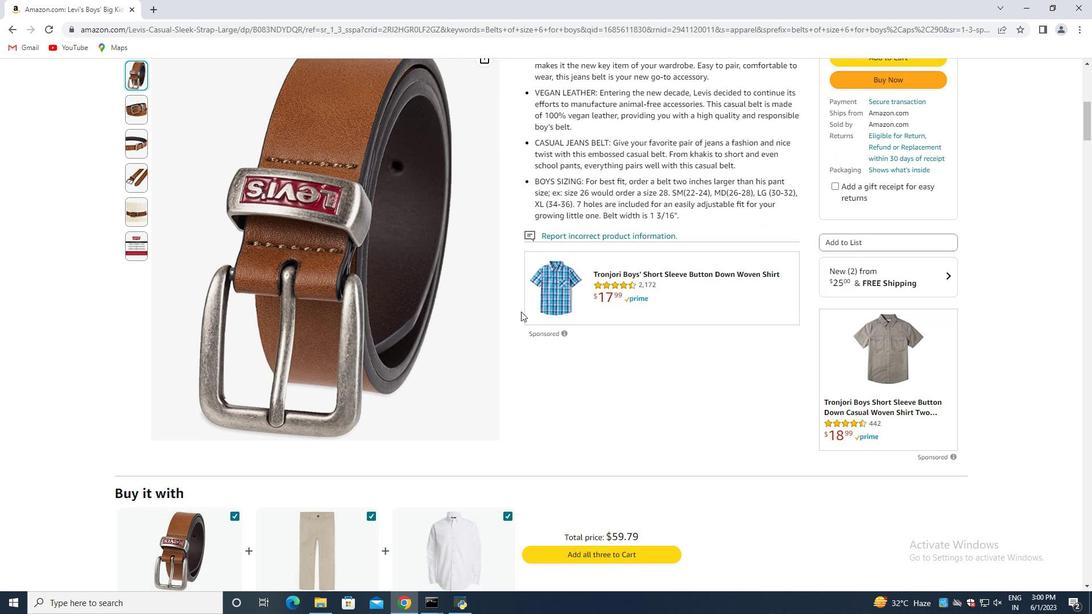 
Action: Mouse moved to (511, 305)
Screenshot: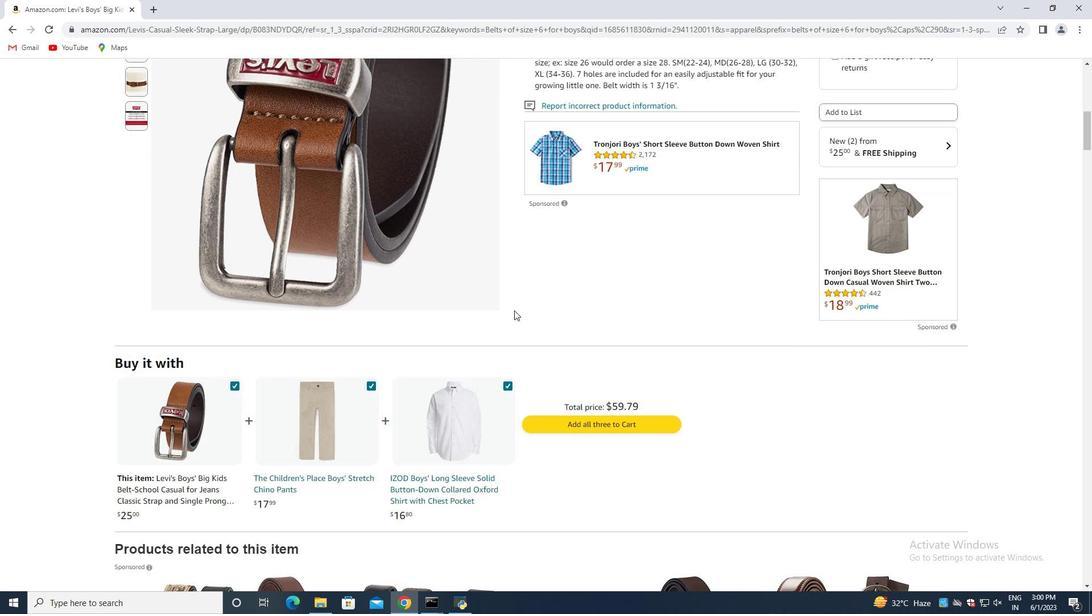 
Action: Mouse scrolled (511, 304) with delta (0, 0)
Screenshot: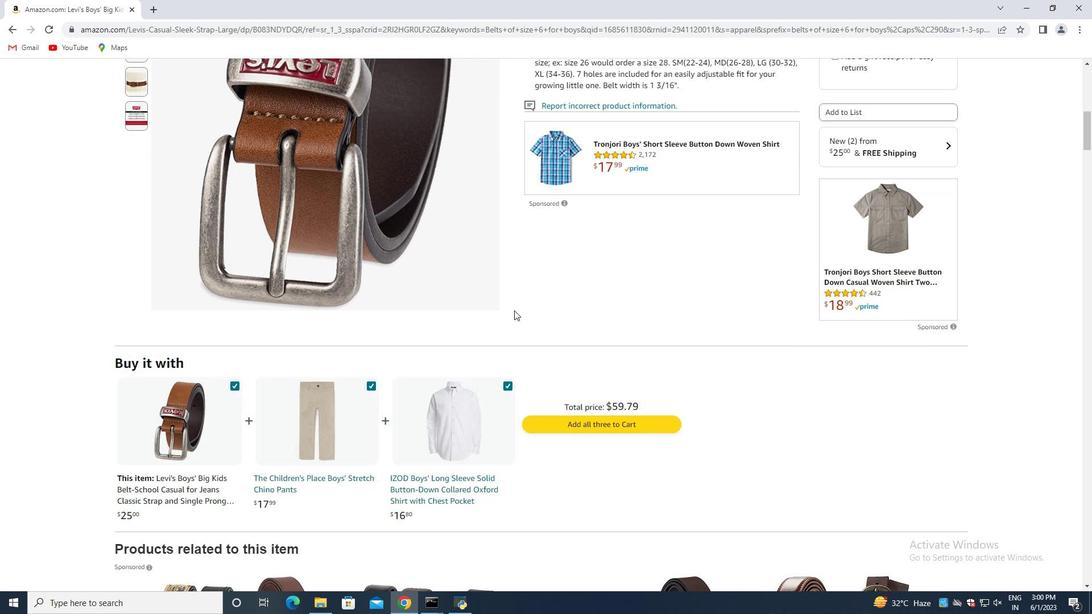 
Action: Mouse moved to (511, 305)
Screenshot: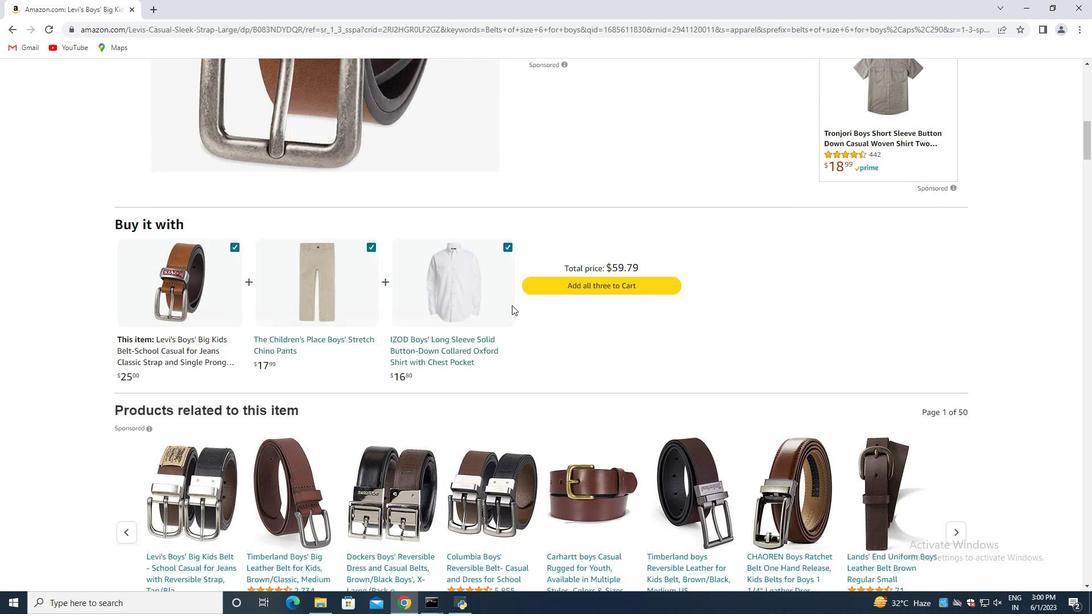 
Action: Mouse scrolled (511, 304) with delta (0, 0)
Screenshot: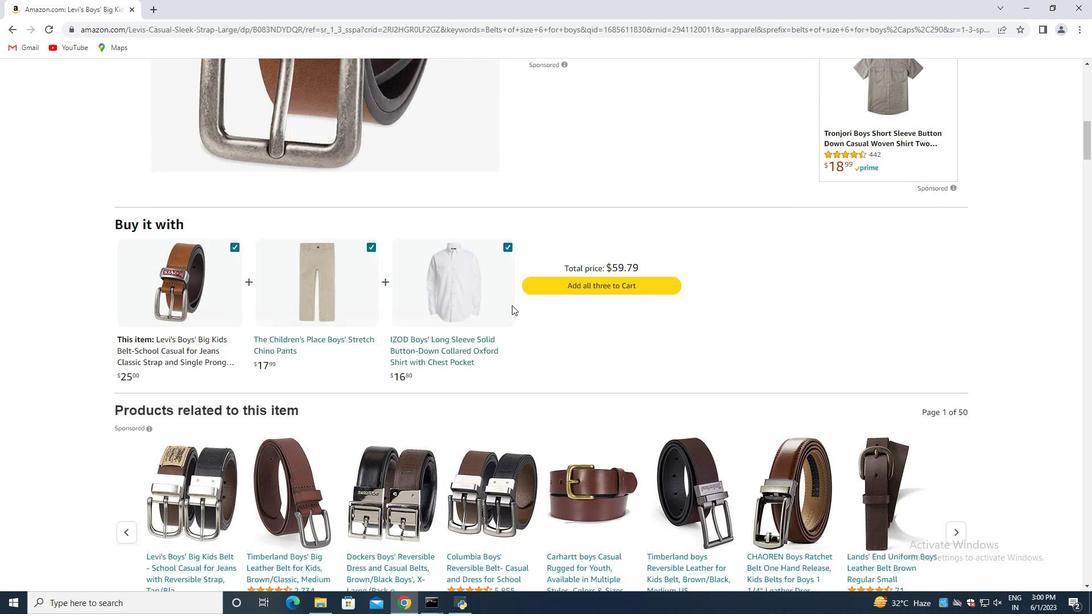 
Action: Mouse scrolled (511, 304) with delta (0, 0)
Screenshot: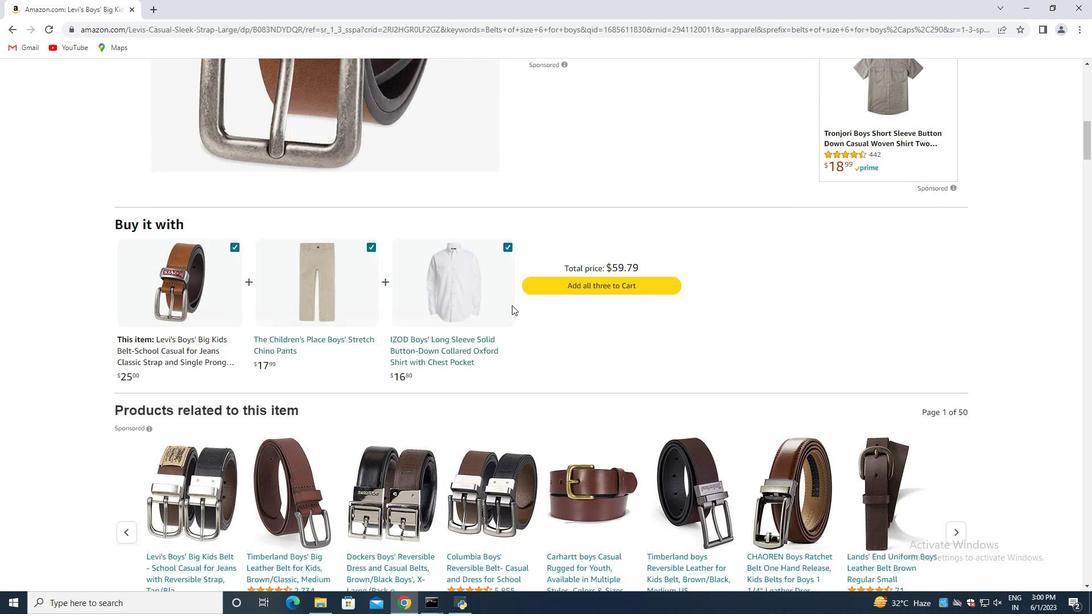 
Action: Mouse moved to (518, 292)
Screenshot: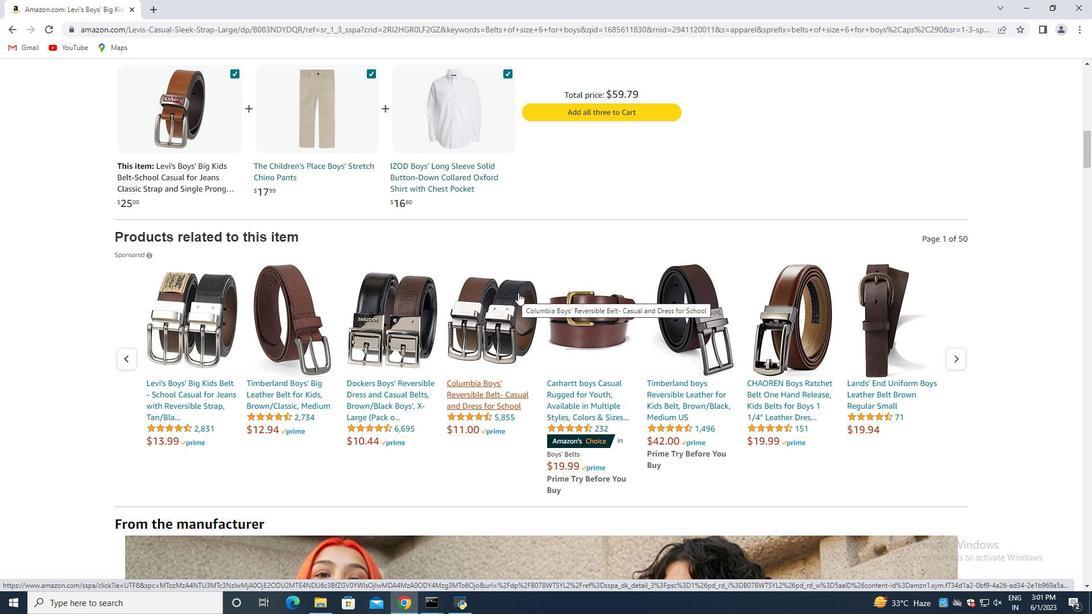 
Action: Mouse scrolled (518, 292) with delta (0, 0)
Screenshot: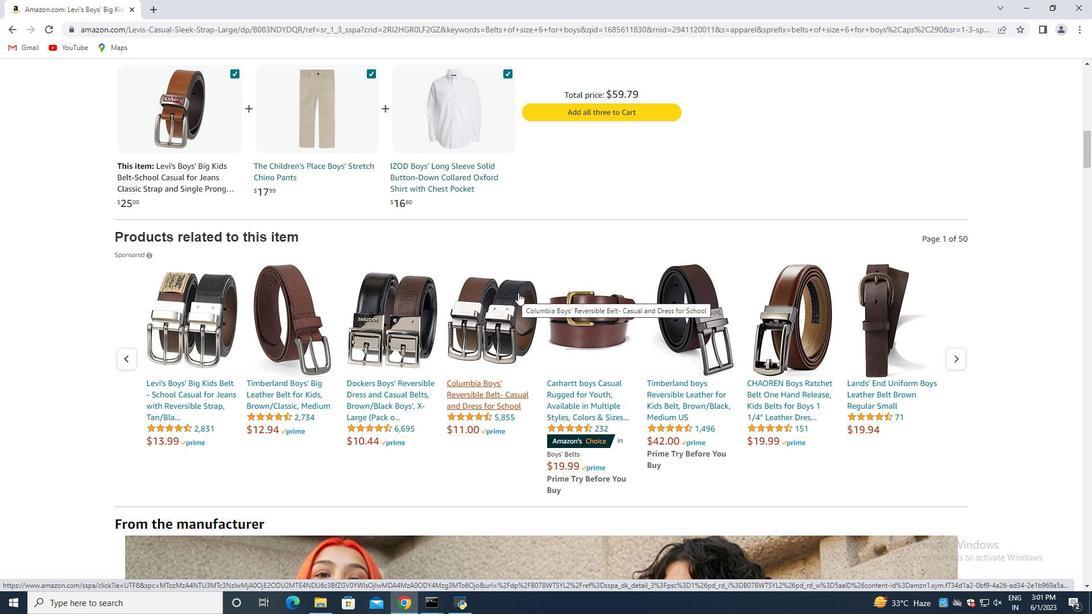 
Action: Mouse moved to (518, 292)
Screenshot: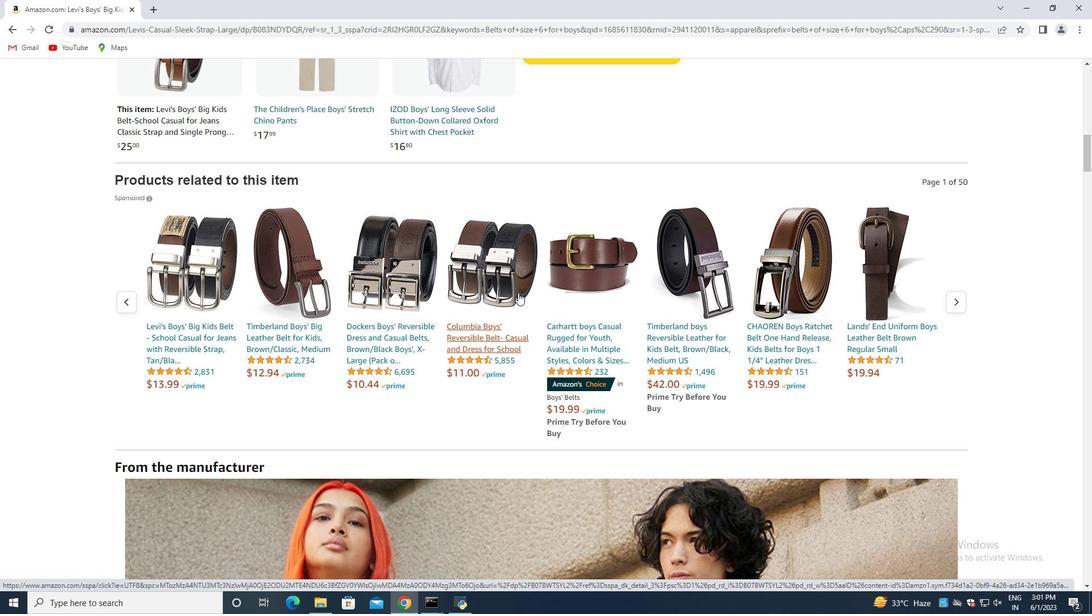 
Action: Mouse scrolled (518, 292) with delta (0, 0)
Screenshot: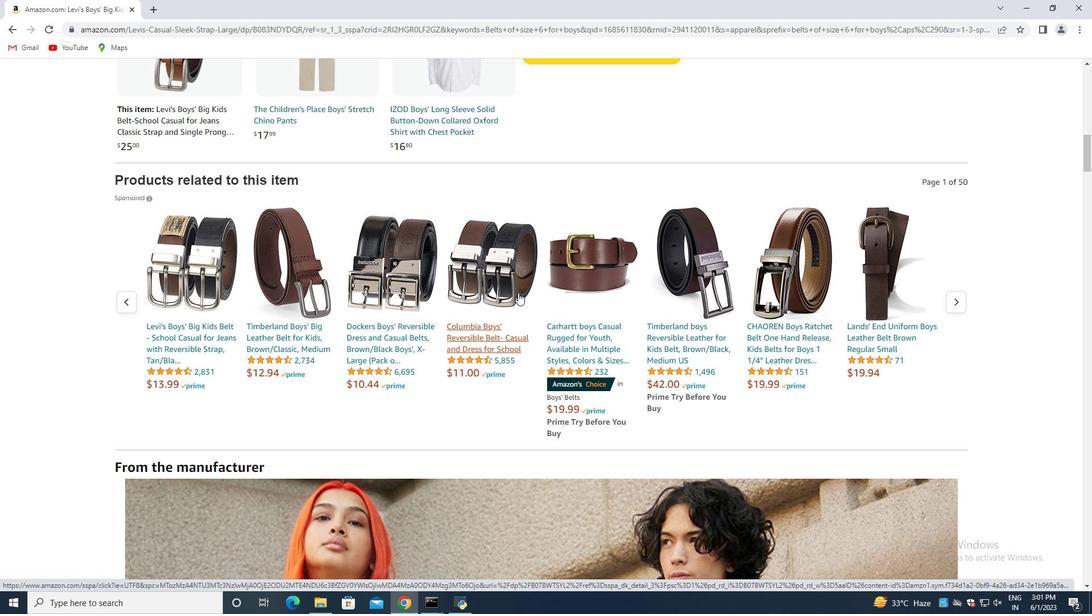 
Action: Mouse moved to (516, 292)
Screenshot: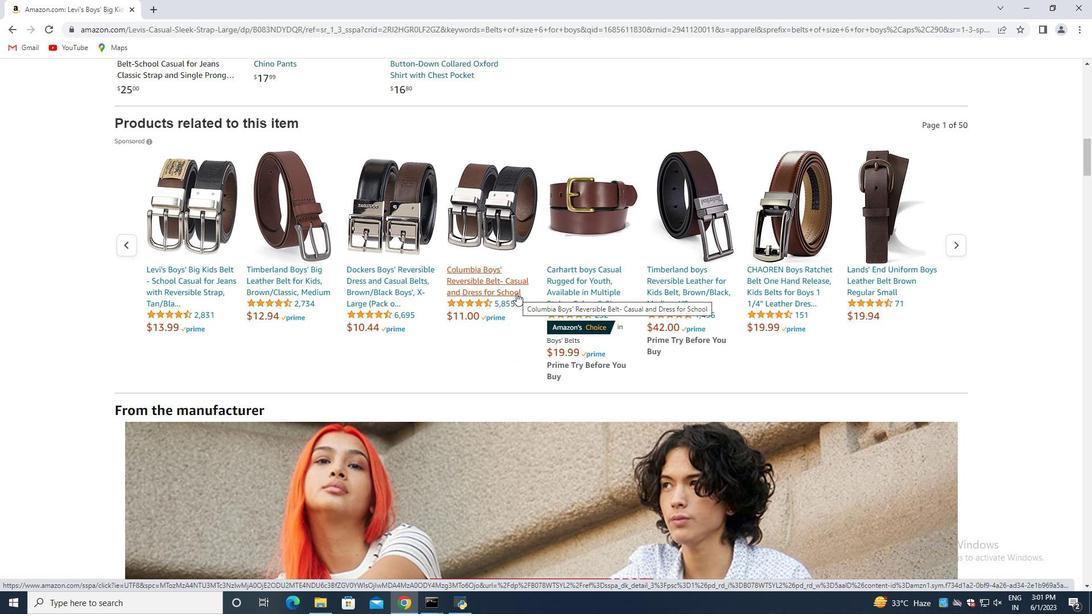 
Action: Mouse scrolled (516, 291) with delta (0, 0)
Screenshot: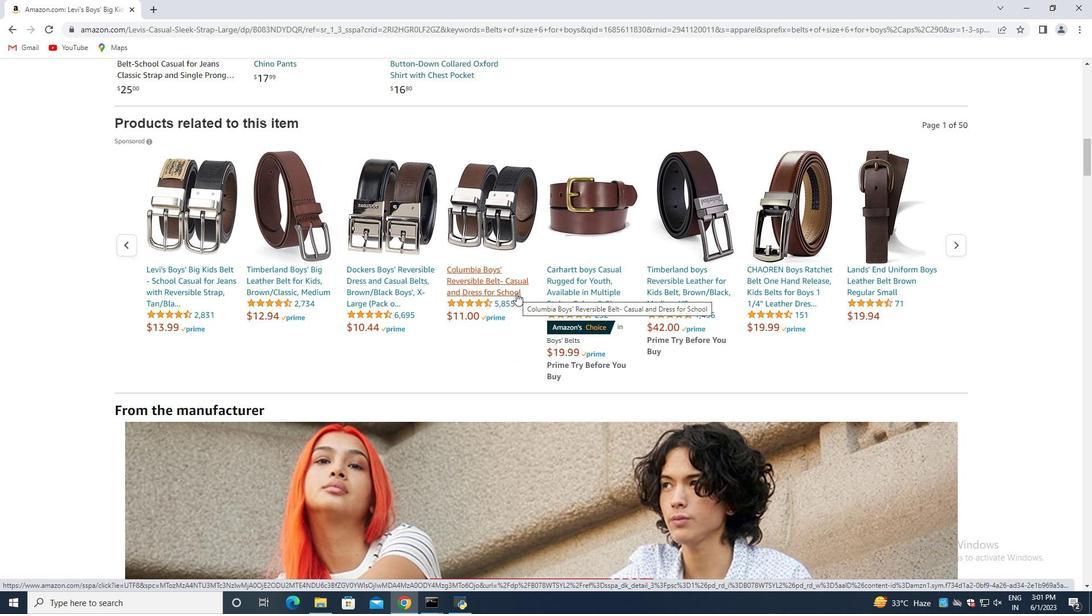 
Action: Mouse scrolled (516, 291) with delta (0, 0)
Screenshot: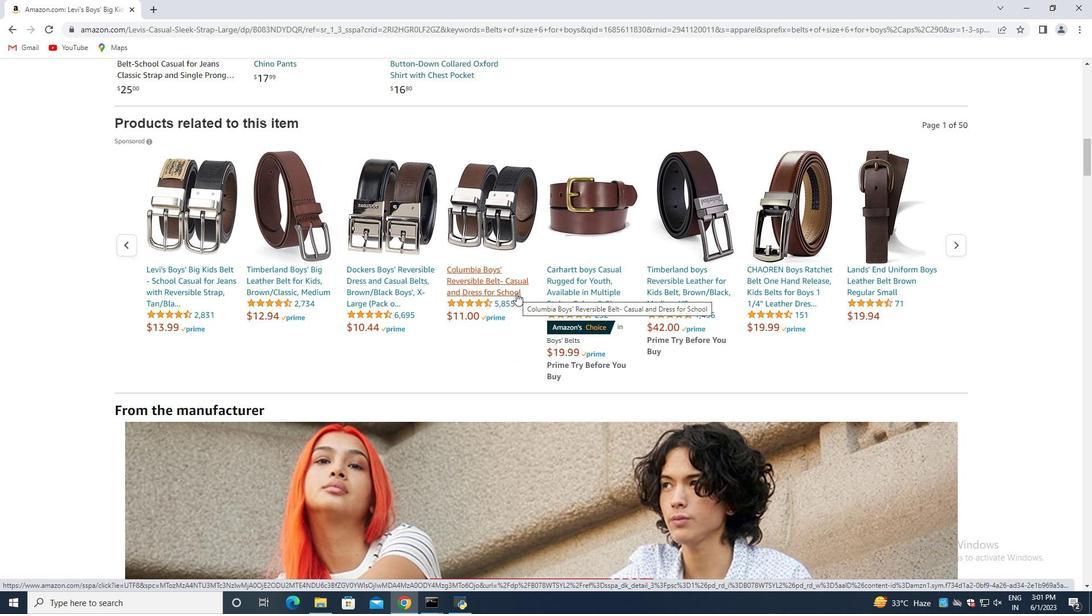 
Action: Mouse scrolled (516, 291) with delta (0, 0)
Screenshot: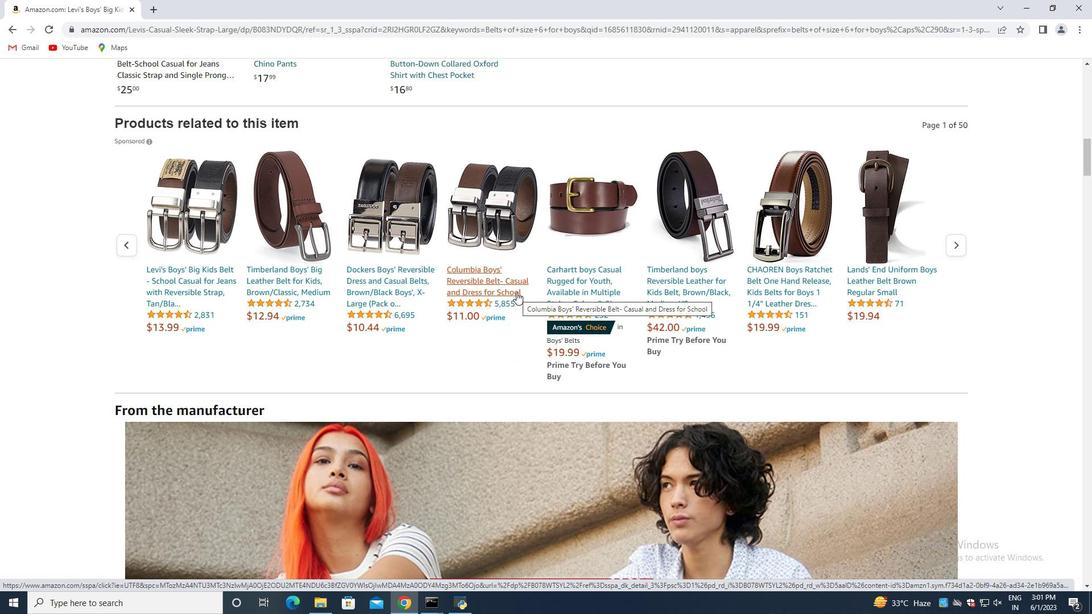 
Action: Mouse moved to (514, 292)
Screenshot: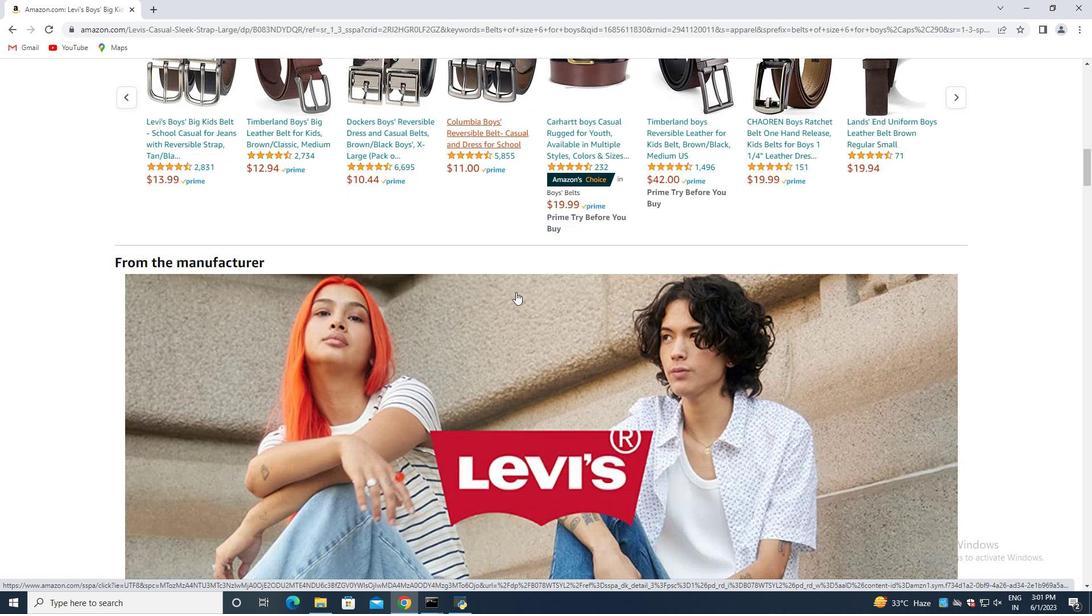 
Action: Mouse scrolled (514, 291) with delta (0, 0)
Screenshot: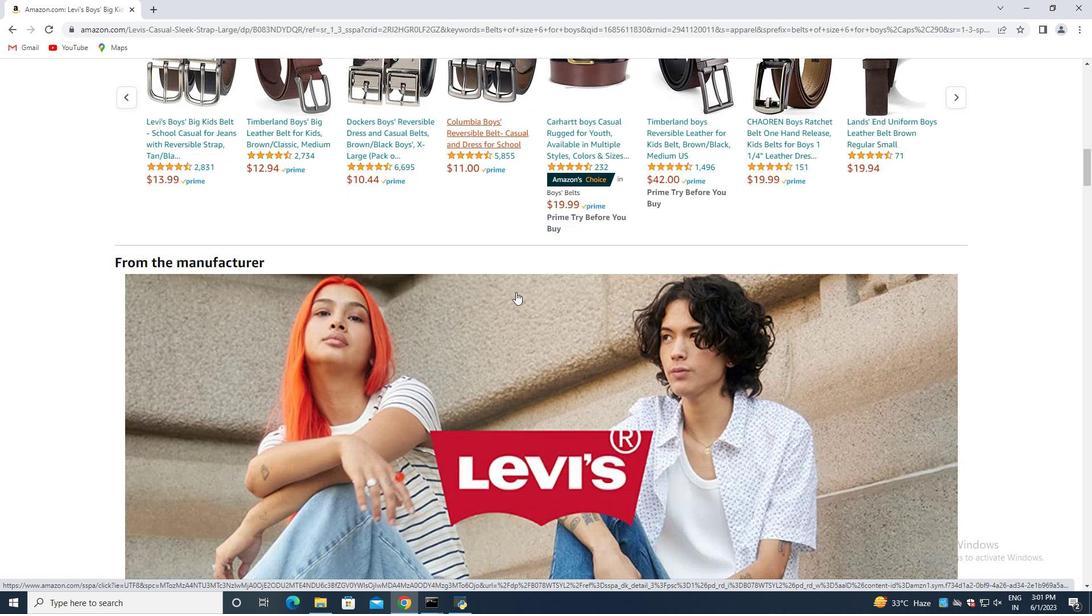 
Action: Mouse moved to (513, 292)
Screenshot: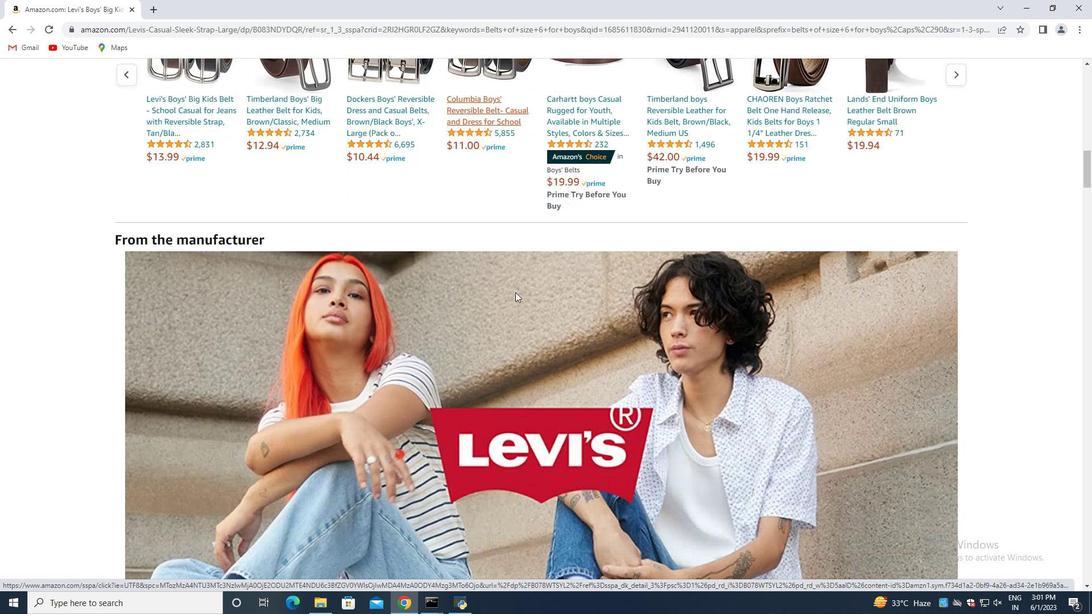 
Action: Mouse scrolled (513, 291) with delta (0, 0)
Screenshot: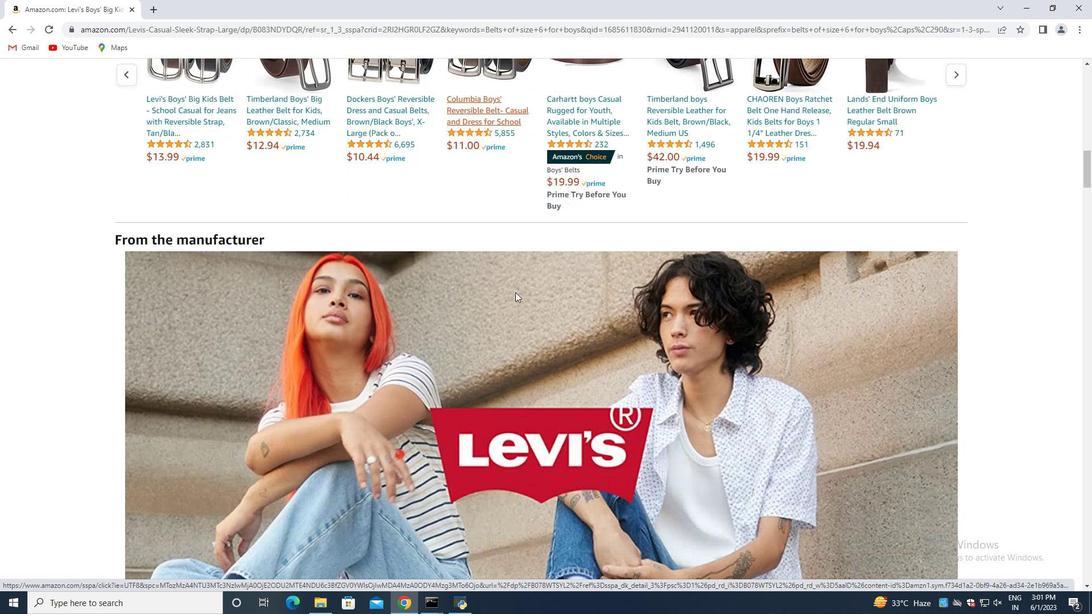 
Action: Mouse moved to (512, 293)
Screenshot: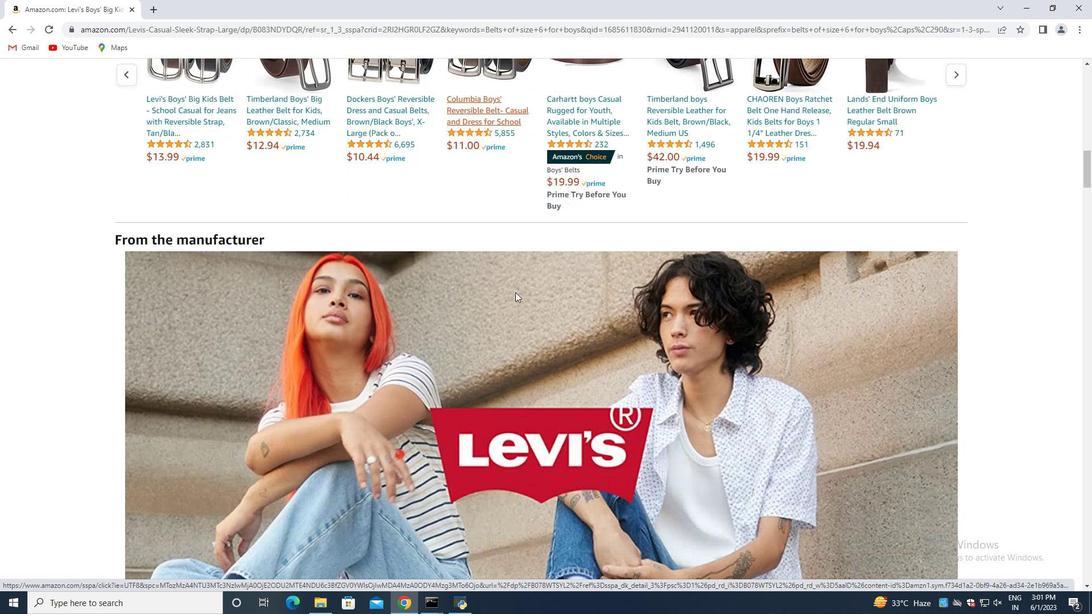 
Action: Mouse scrolled (513, 292) with delta (0, 0)
Screenshot: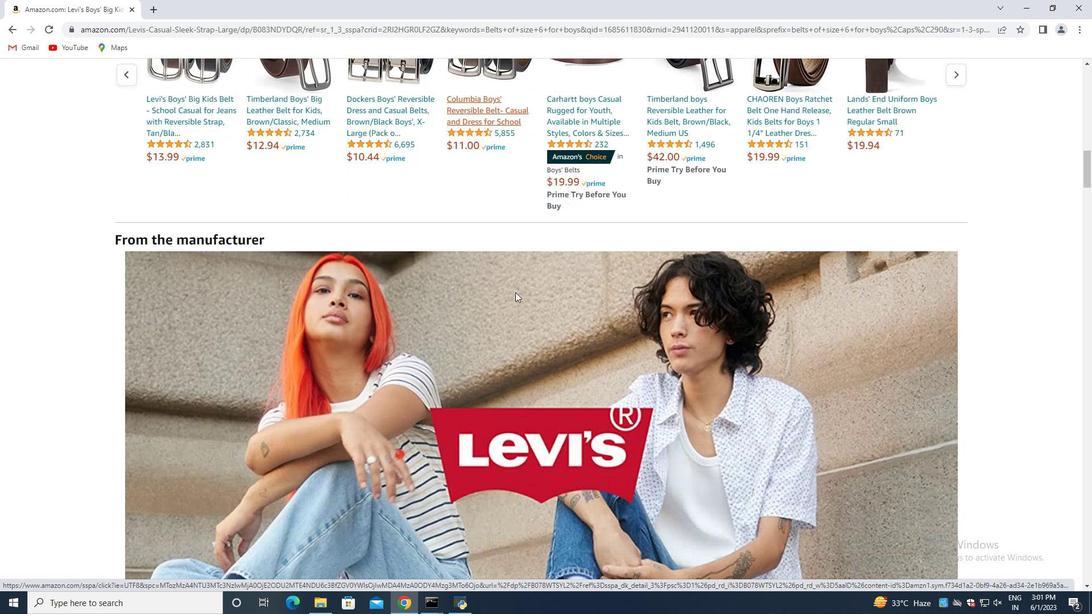 
Action: Mouse moved to (511, 294)
Screenshot: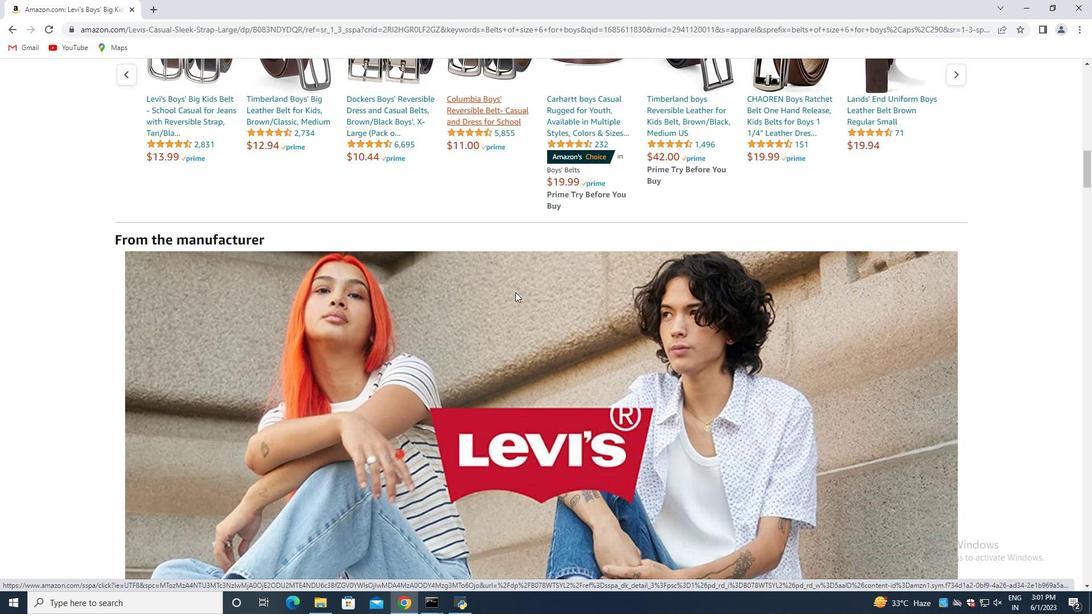 
Action: Mouse scrolled (511, 293) with delta (0, 0)
Screenshot: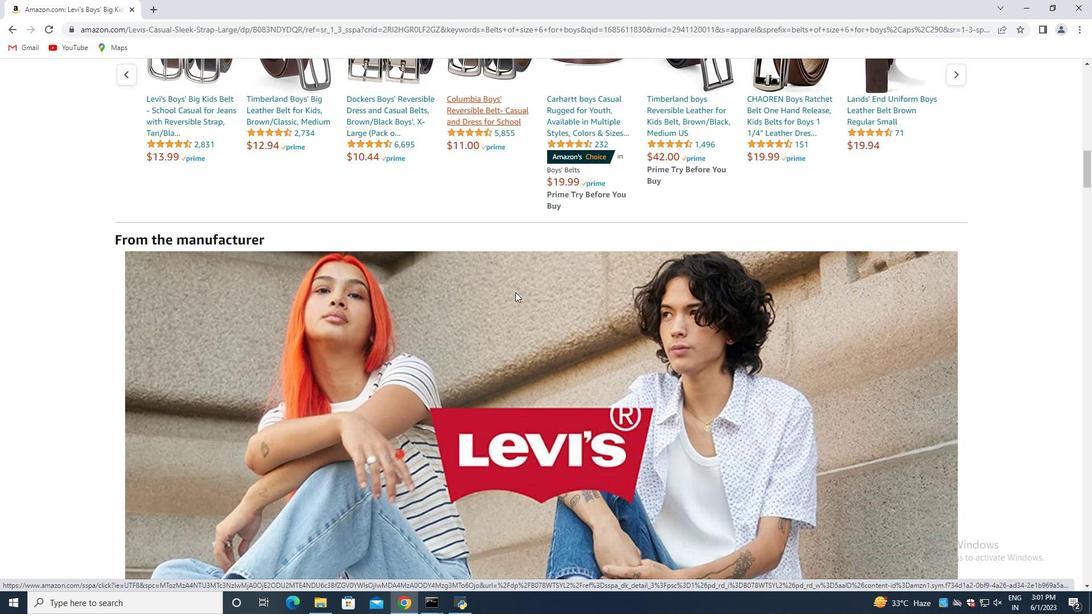 
Action: Mouse moved to (510, 295)
Screenshot: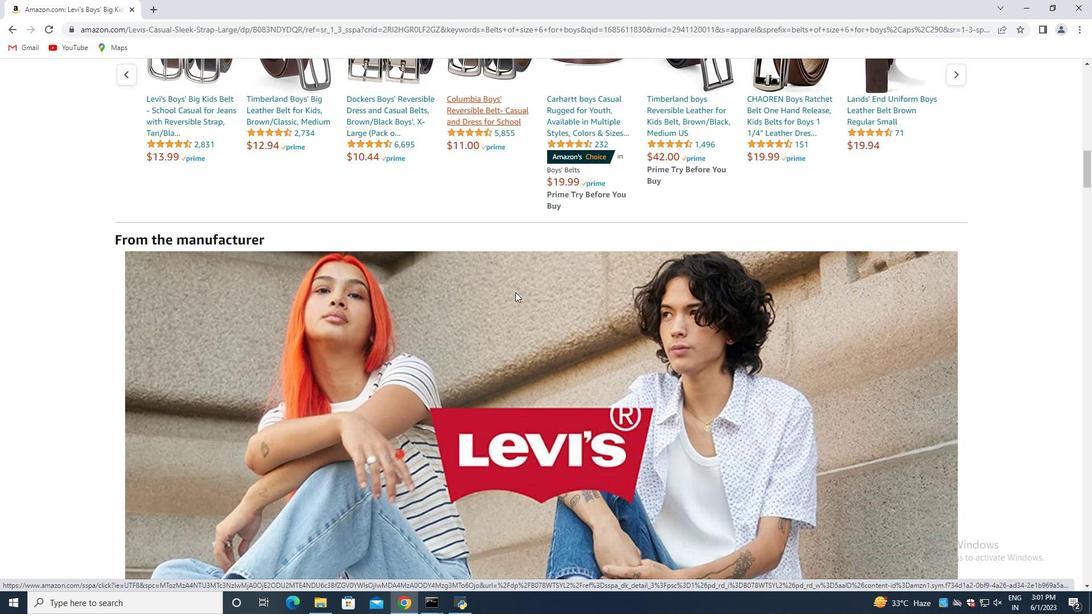 
Action: Mouse scrolled (510, 294) with delta (0, 0)
Screenshot: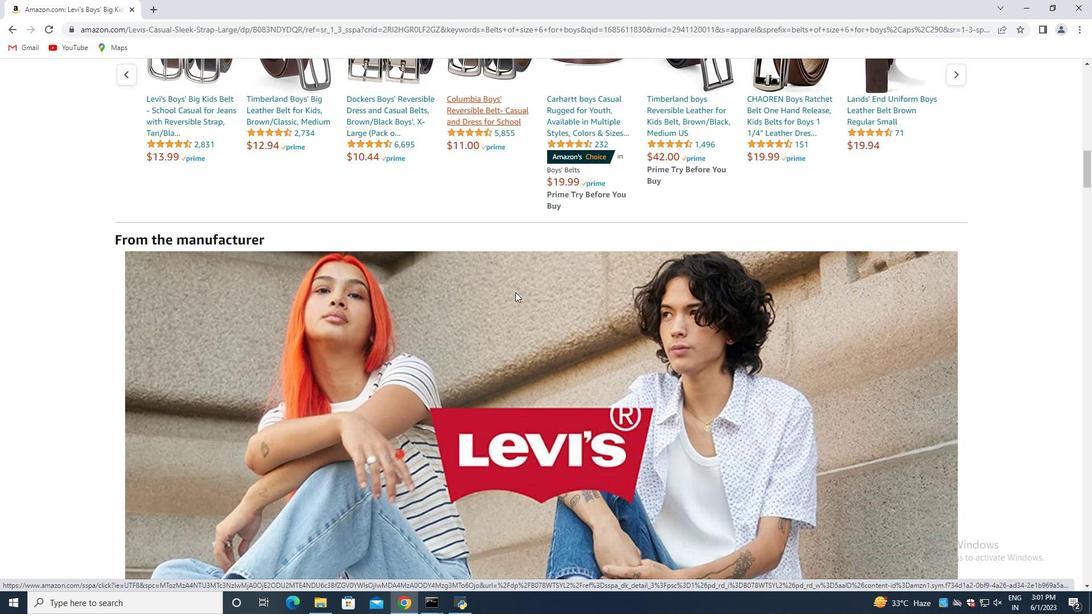 
Action: Mouse moved to (490, 290)
Screenshot: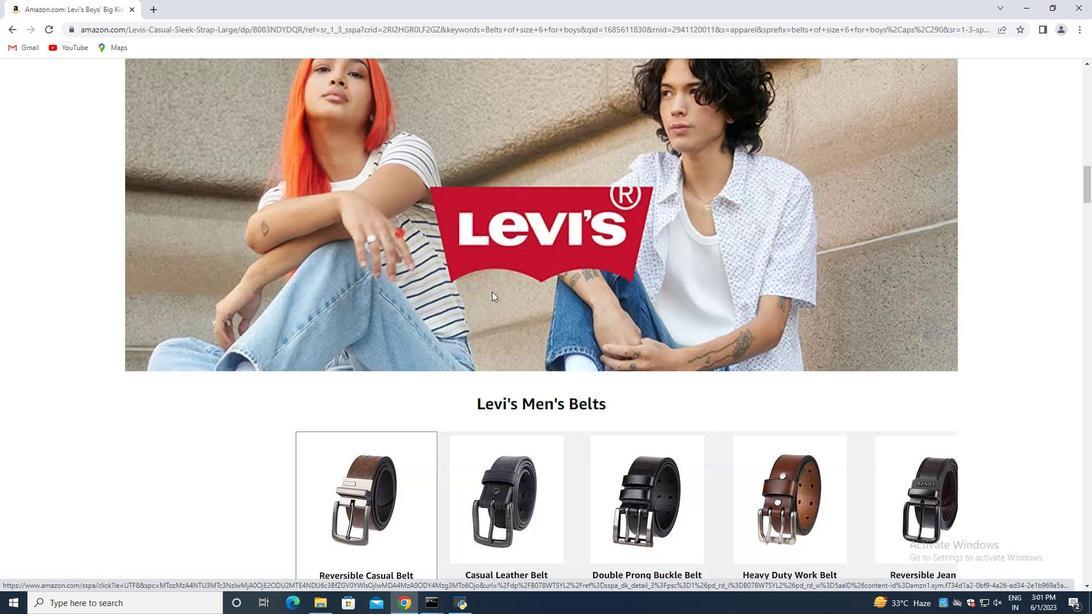 
Action: Mouse scrolled (490, 290) with delta (0, 0)
Screenshot: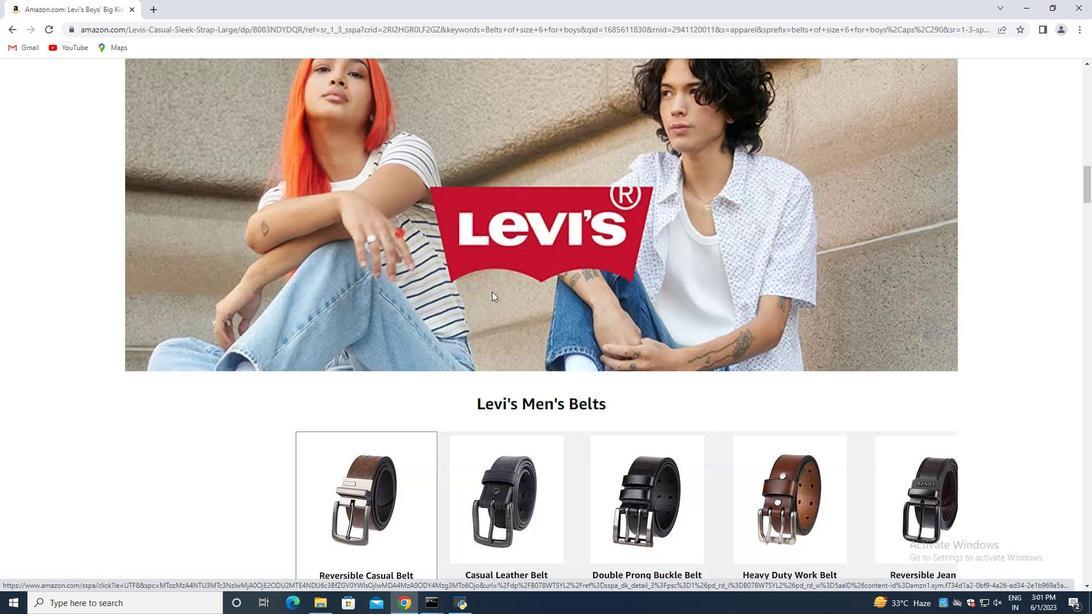 
Action: Mouse scrolled (490, 290) with delta (0, 0)
Screenshot: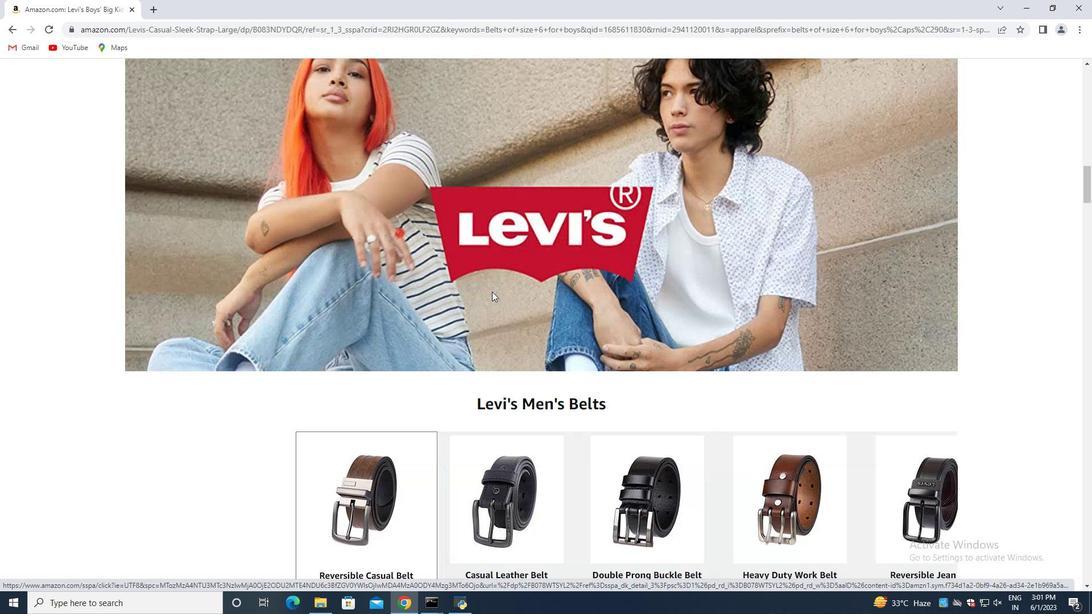 
Action: Mouse moved to (490, 290)
Screenshot: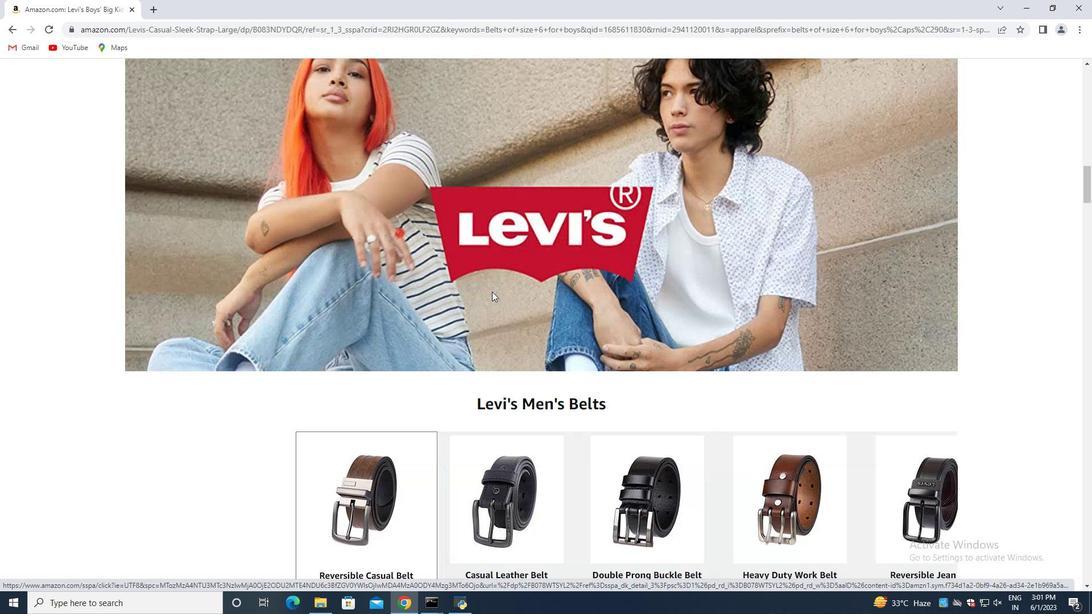 
Action: Mouse scrolled (490, 290) with delta (0, 0)
Screenshot: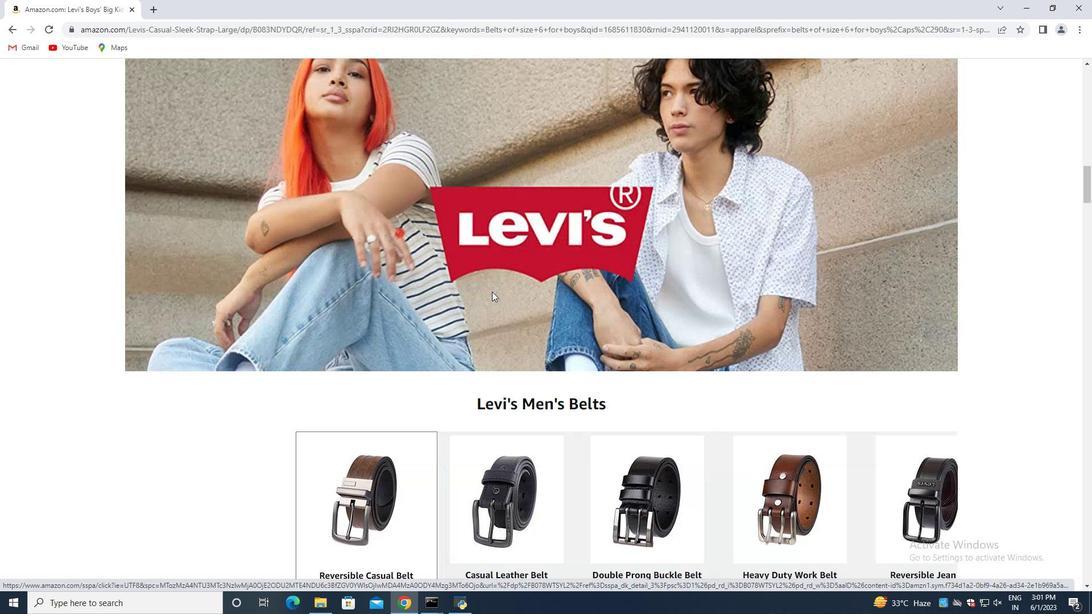 
Action: Mouse moved to (486, 288)
Screenshot: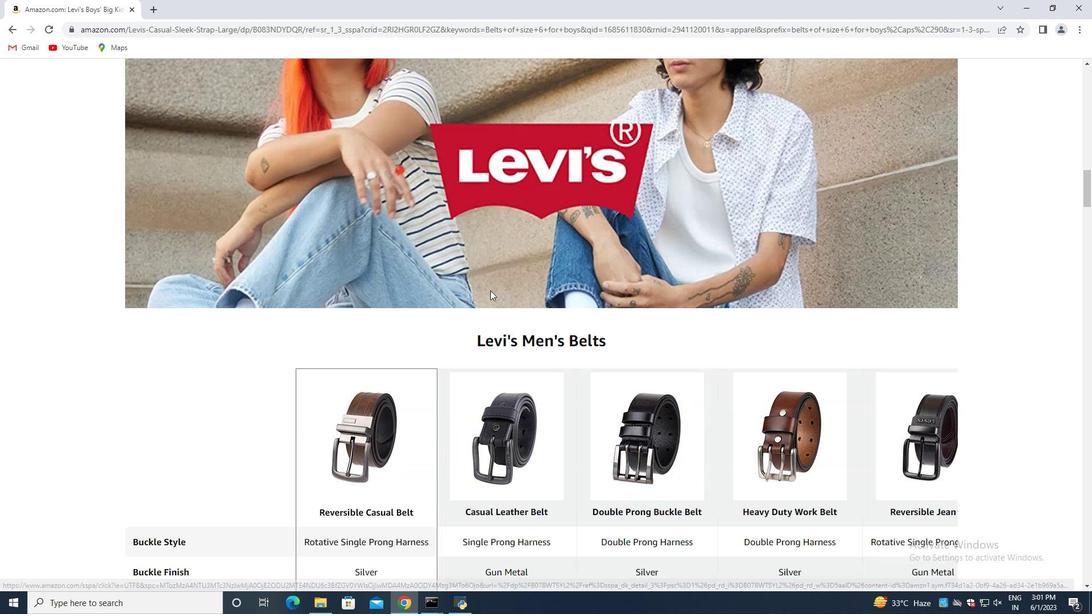 
Action: Mouse scrolled (489, 290) with delta (0, 0)
Screenshot: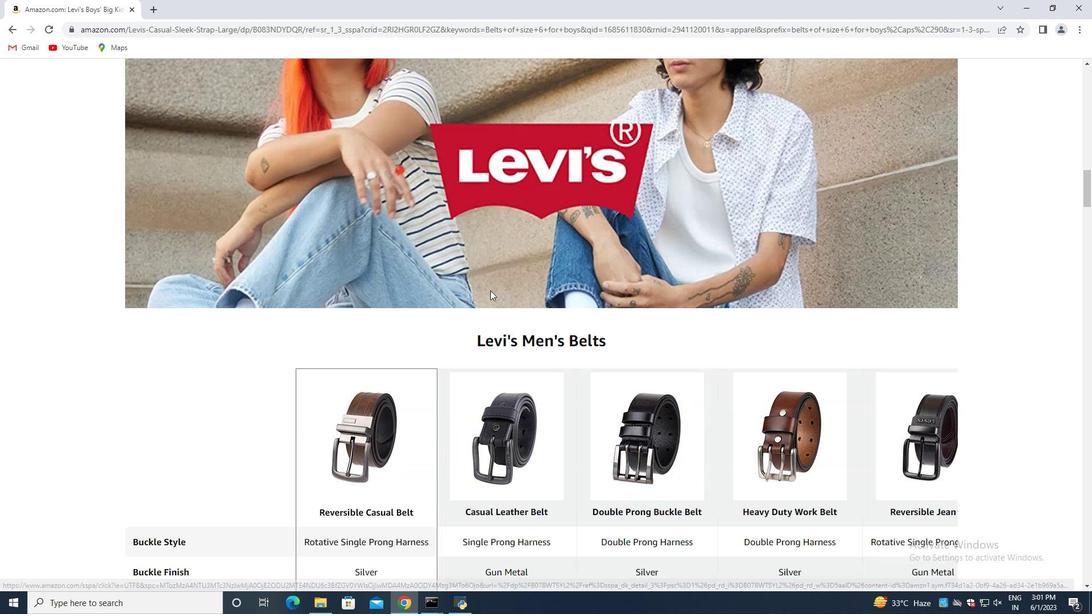 
Action: Mouse moved to (526, 276)
Screenshot: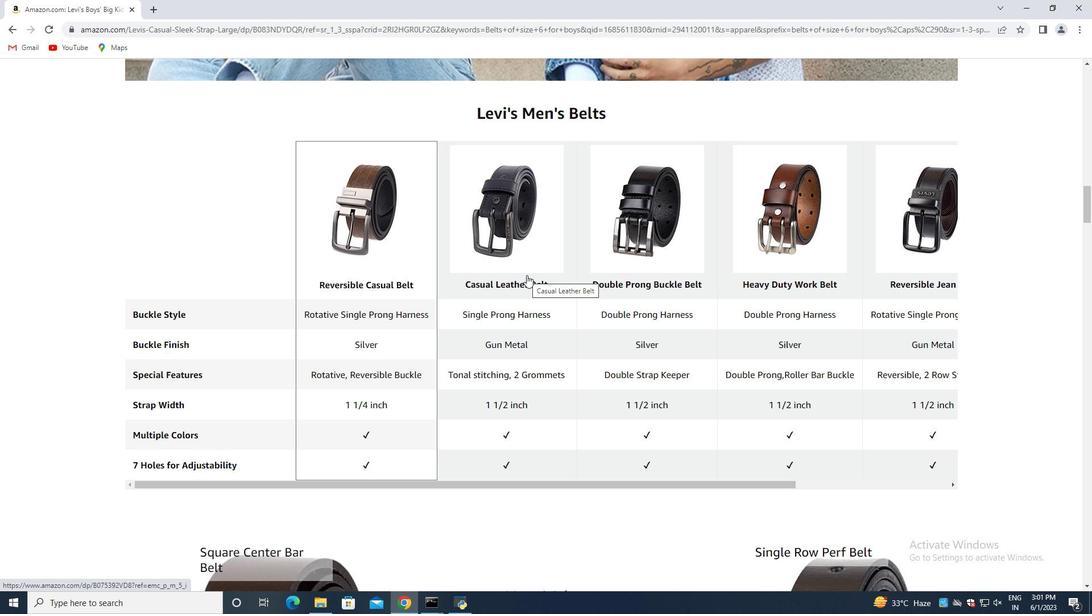
Action: Mouse scrolled (526, 275) with delta (0, 0)
Screenshot: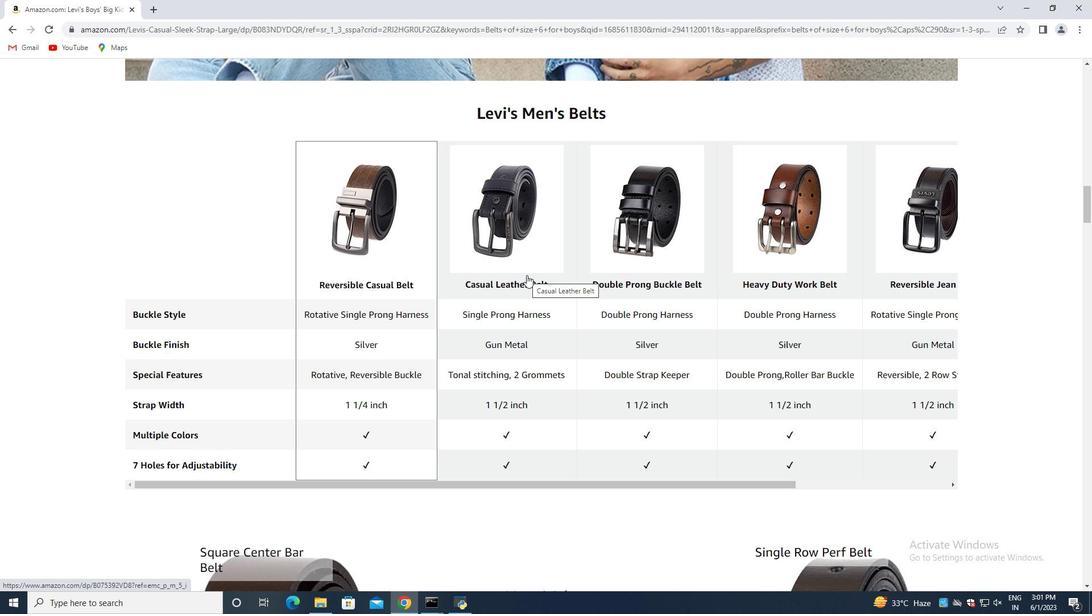 
Action: Mouse moved to (526, 278)
Screenshot: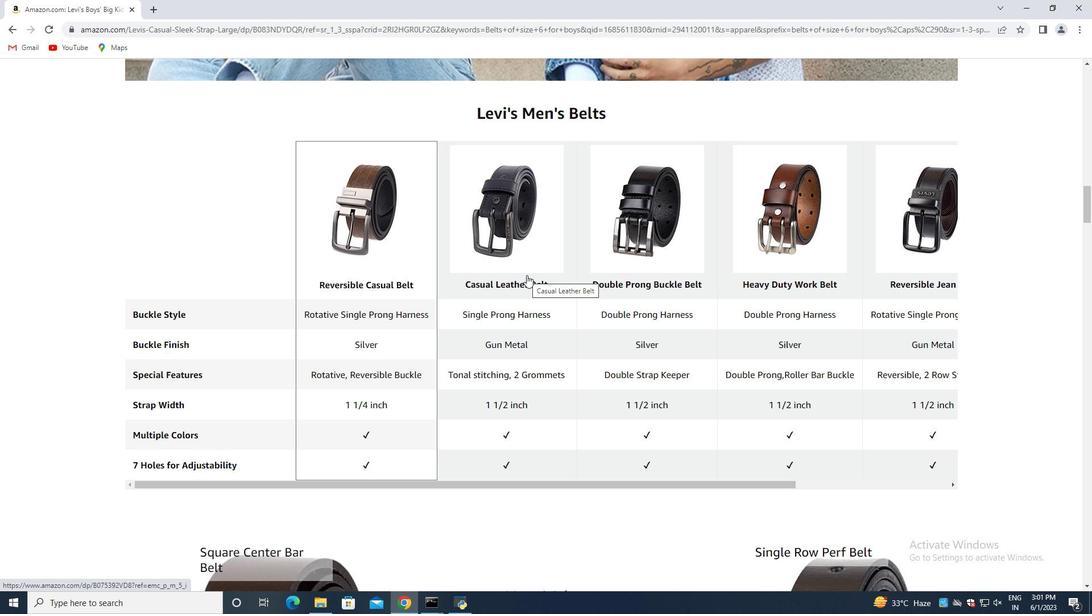 
Action: Mouse scrolled (526, 277) with delta (0, 0)
Screenshot: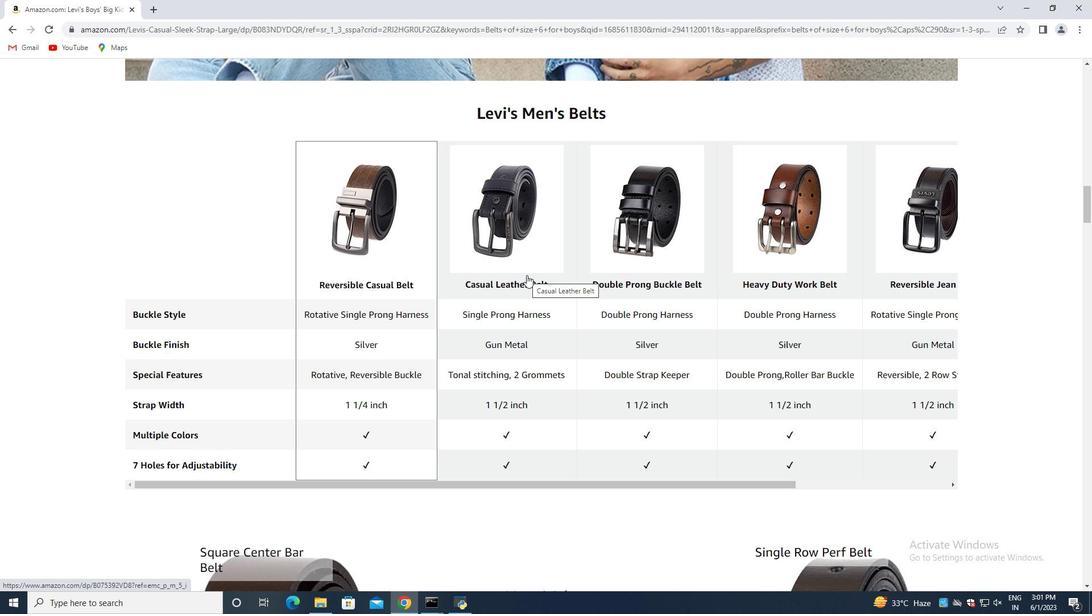 
Action: Mouse moved to (526, 279)
Screenshot: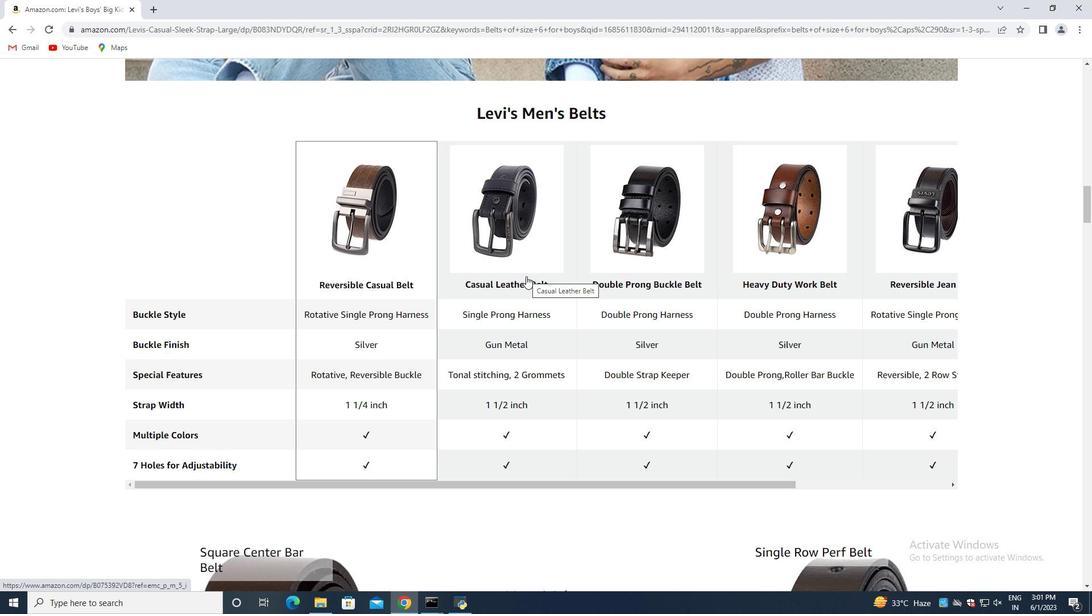 
Action: Mouse scrolled (526, 278) with delta (0, 0)
Screenshot: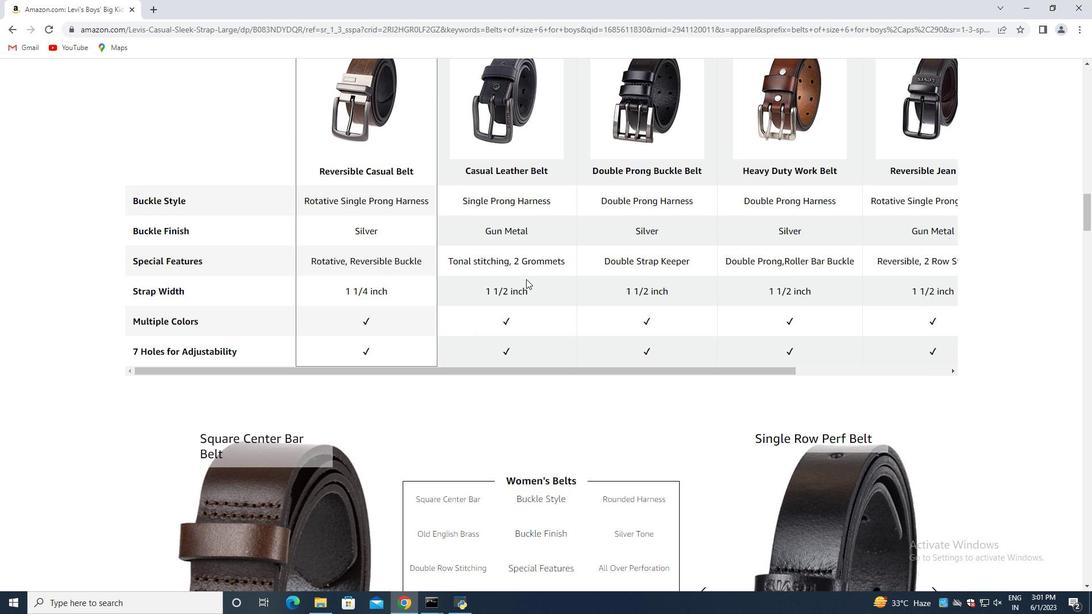 
Action: Mouse moved to (526, 279)
Screenshot: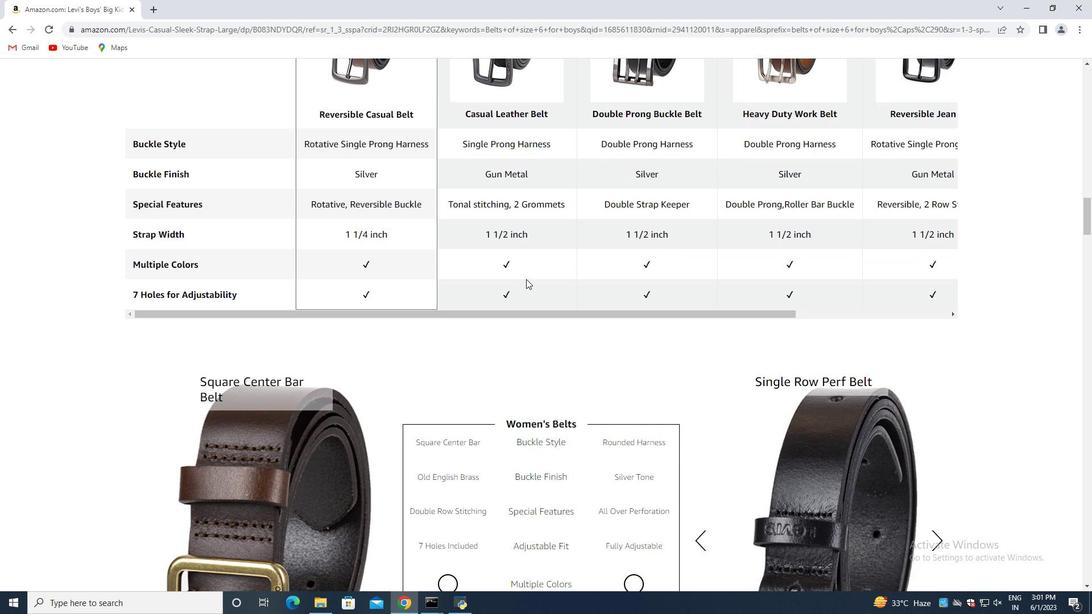 
Action: Mouse scrolled (526, 279) with delta (0, 0)
Screenshot: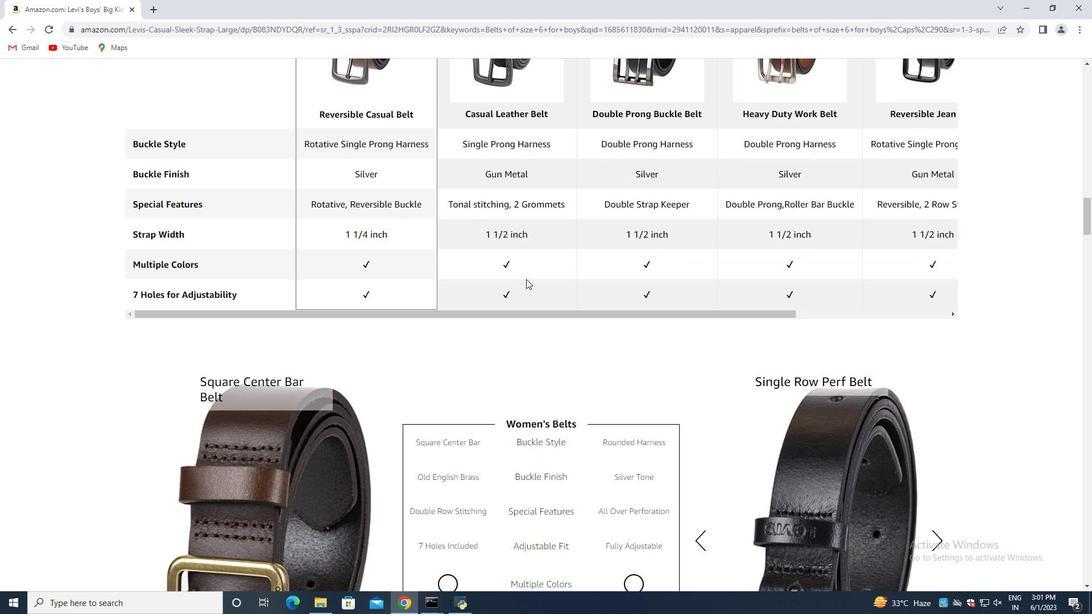 
Action: Mouse moved to (521, 289)
Screenshot: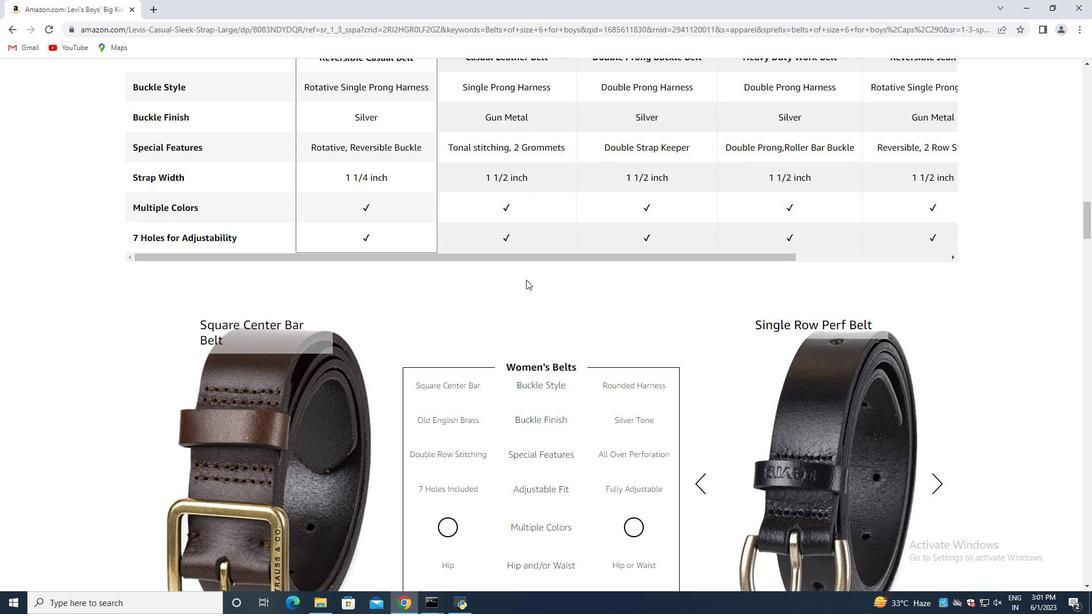
Action: Mouse scrolled (521, 288) with delta (0, 0)
Screenshot: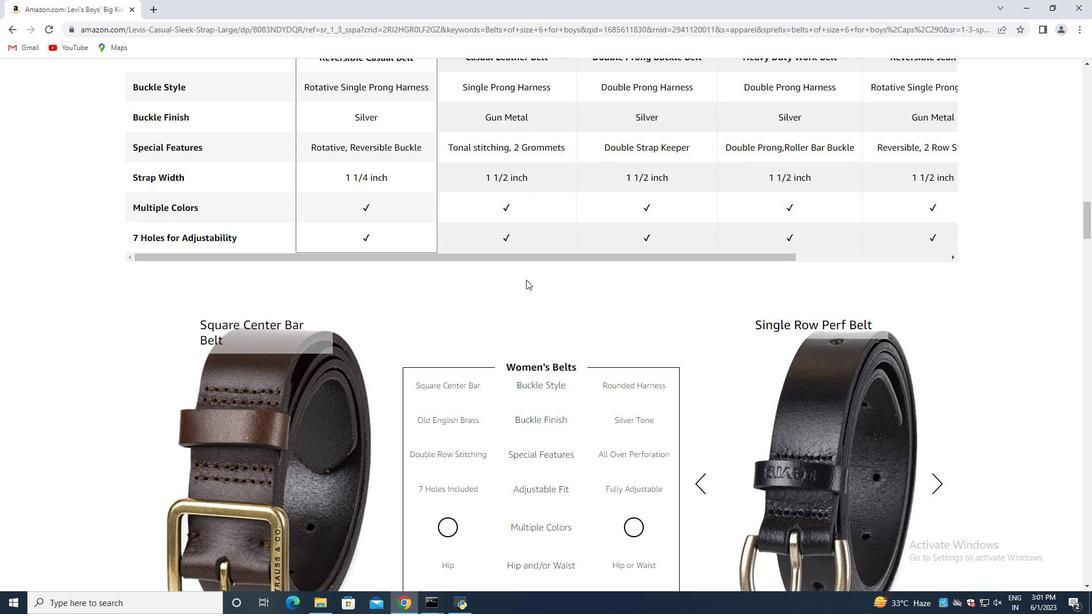 
Action: Mouse moved to (521, 291)
Screenshot: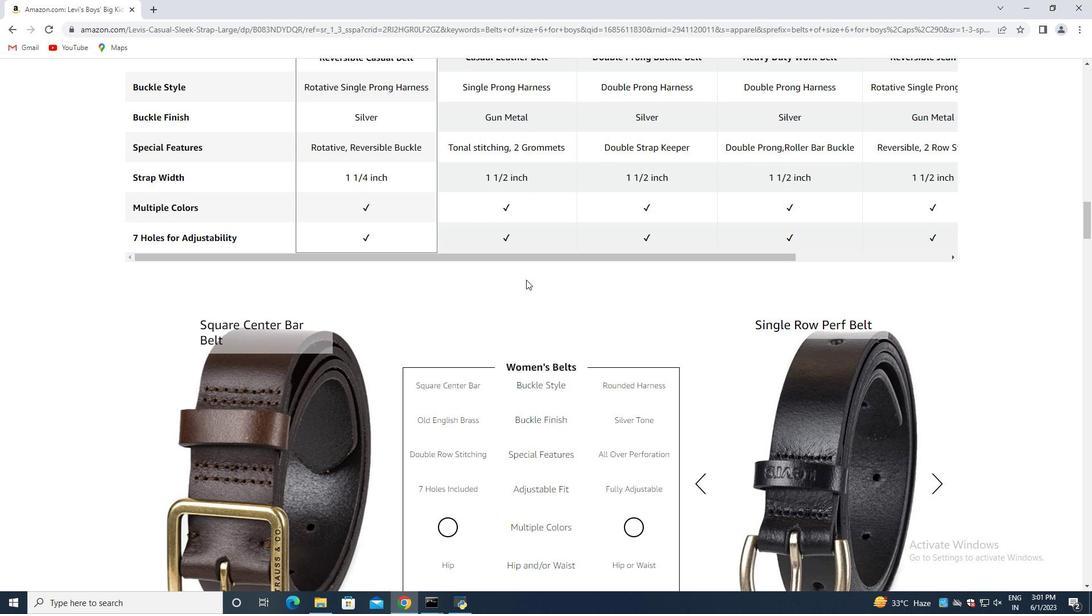 
Action: Mouse scrolled (521, 290) with delta (0, 0)
Screenshot: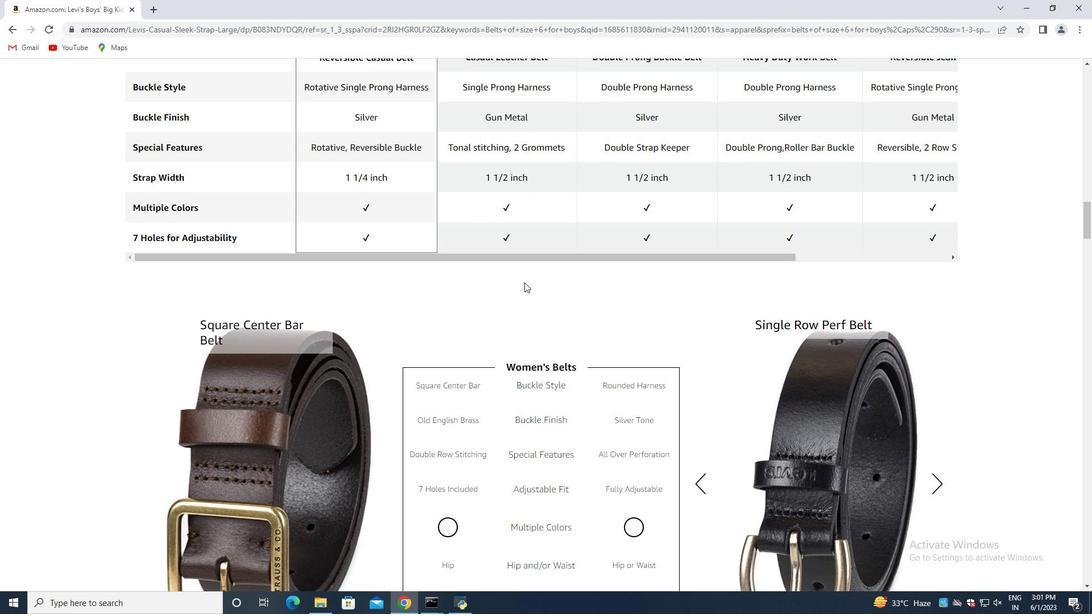 
Action: Mouse moved to (518, 295)
Screenshot: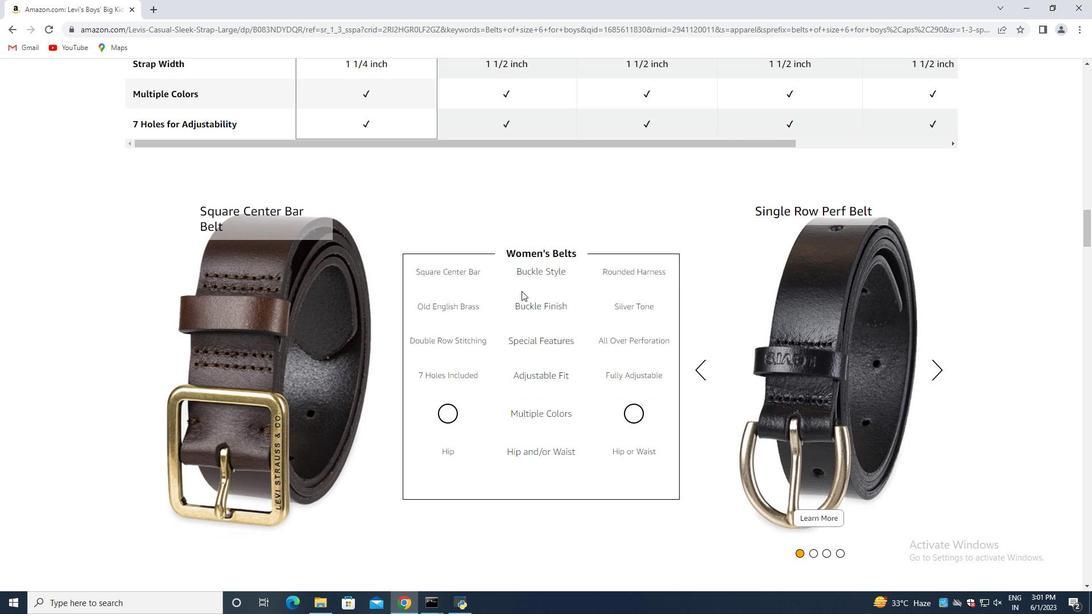 
Action: Mouse scrolled (519, 294) with delta (0, 0)
Screenshot: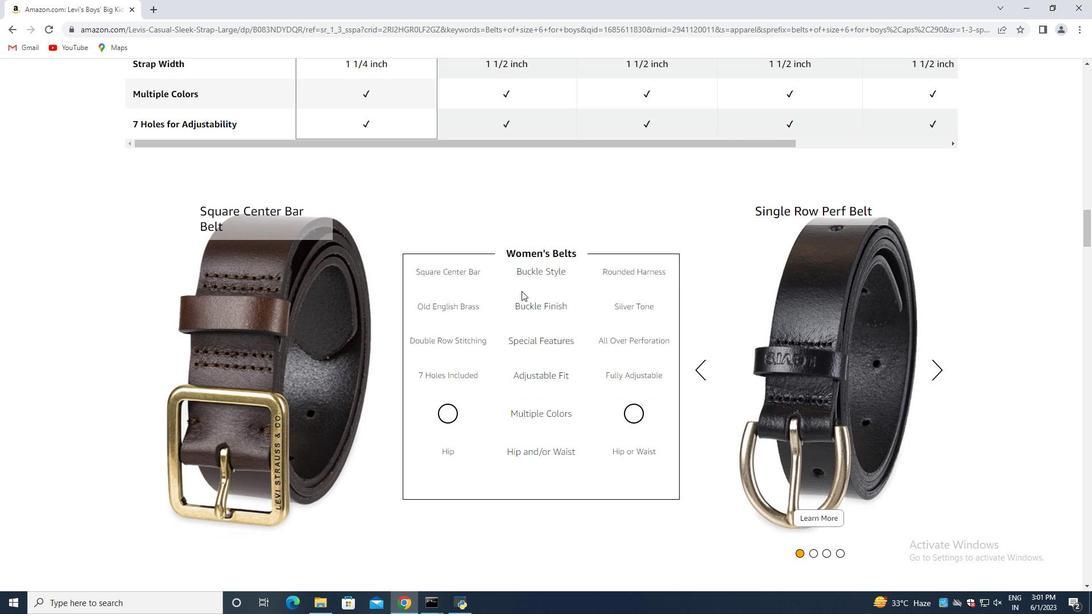 
Action: Mouse scrolled (518, 295) with delta (0, 0)
Screenshot: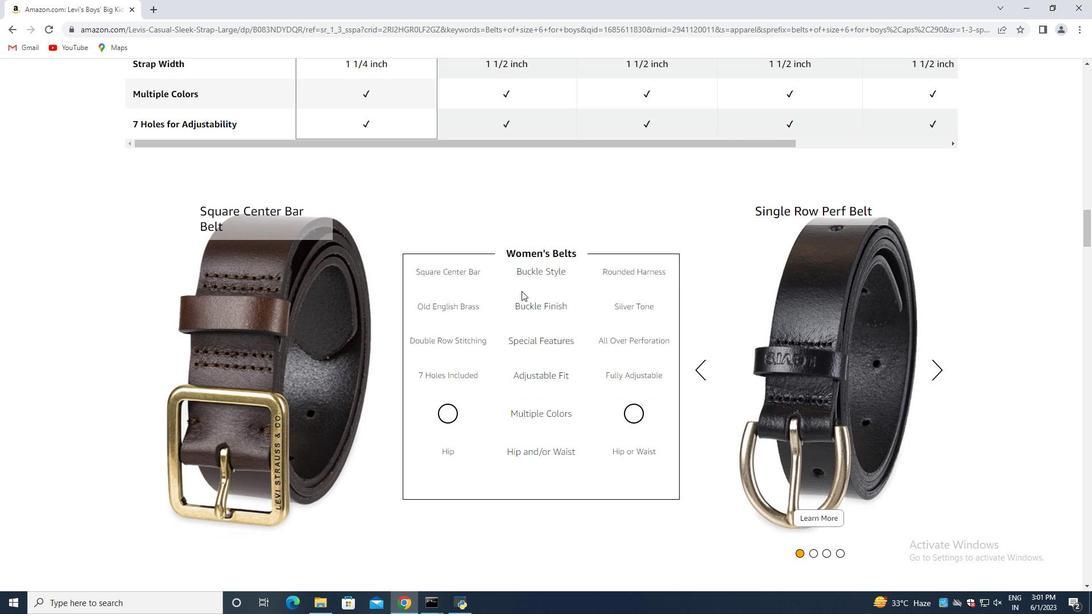 
Action: Mouse moved to (518, 296)
Screenshot: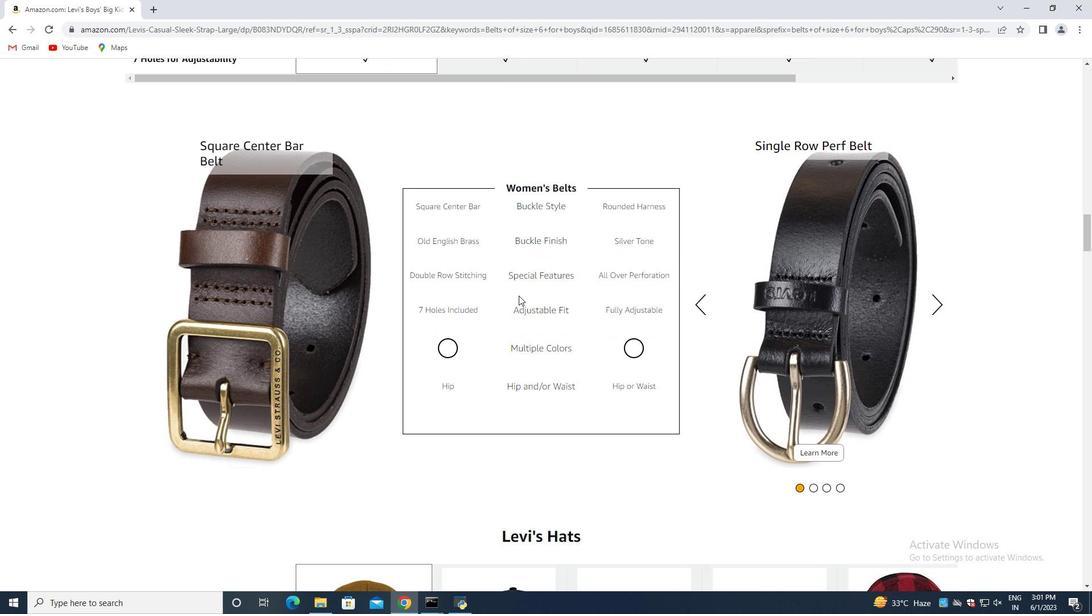 
Action: Mouse scrolled (518, 296) with delta (0, 0)
Screenshot: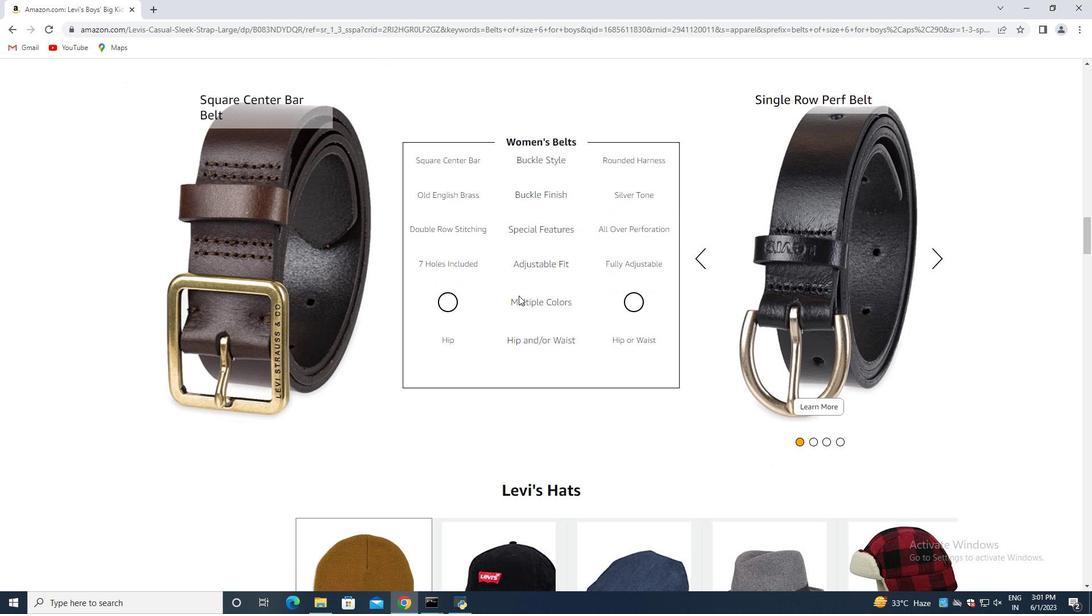 
Action: Mouse moved to (517, 297)
Screenshot: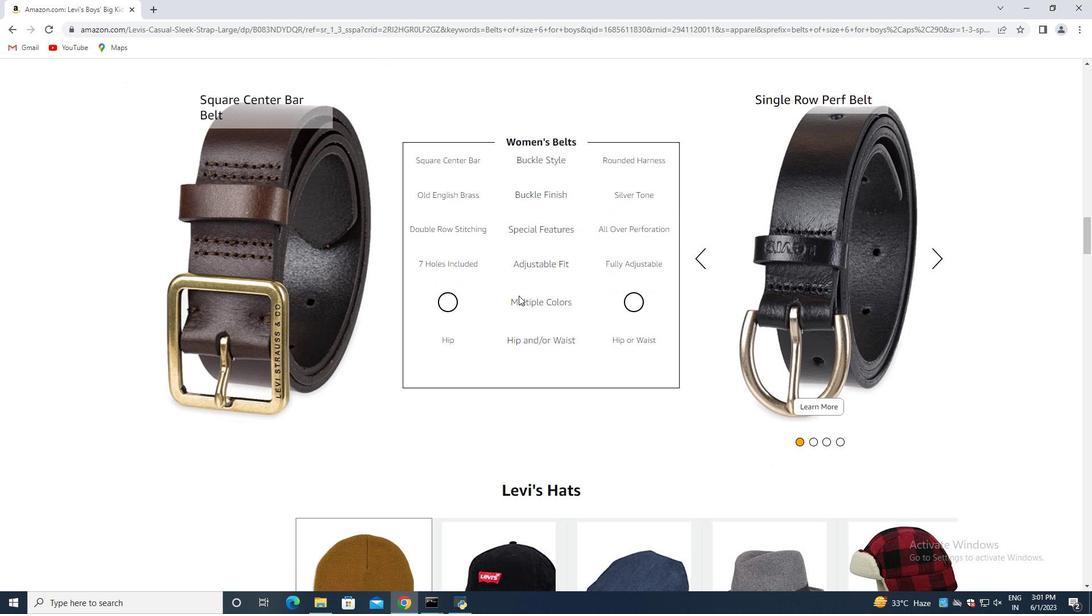 
Action: Mouse scrolled (517, 296) with delta (0, 0)
Screenshot: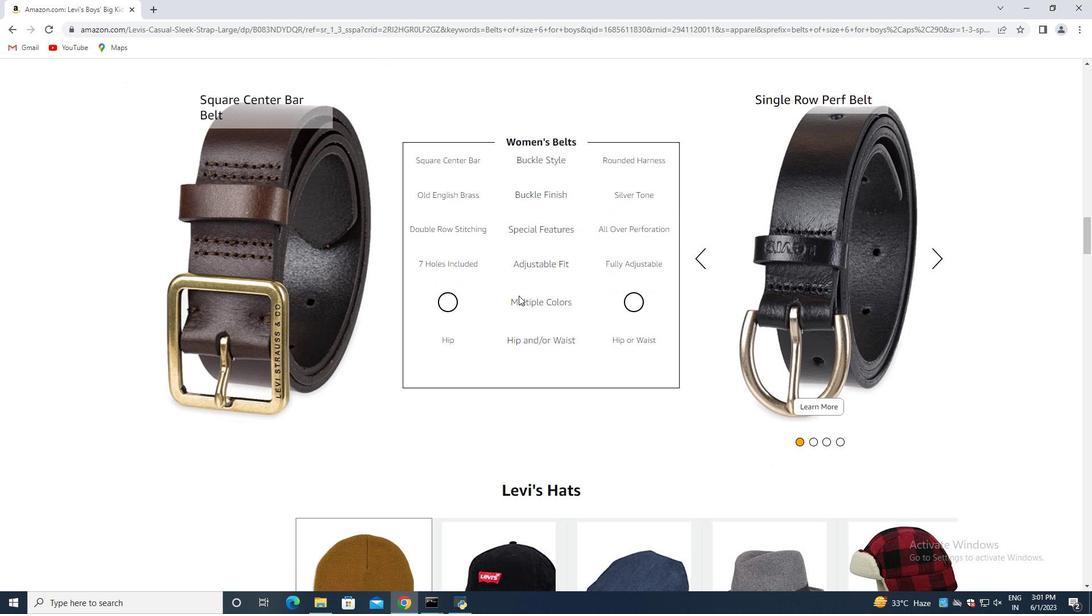 
Action: Mouse scrolled (517, 296) with delta (0, 0)
Screenshot: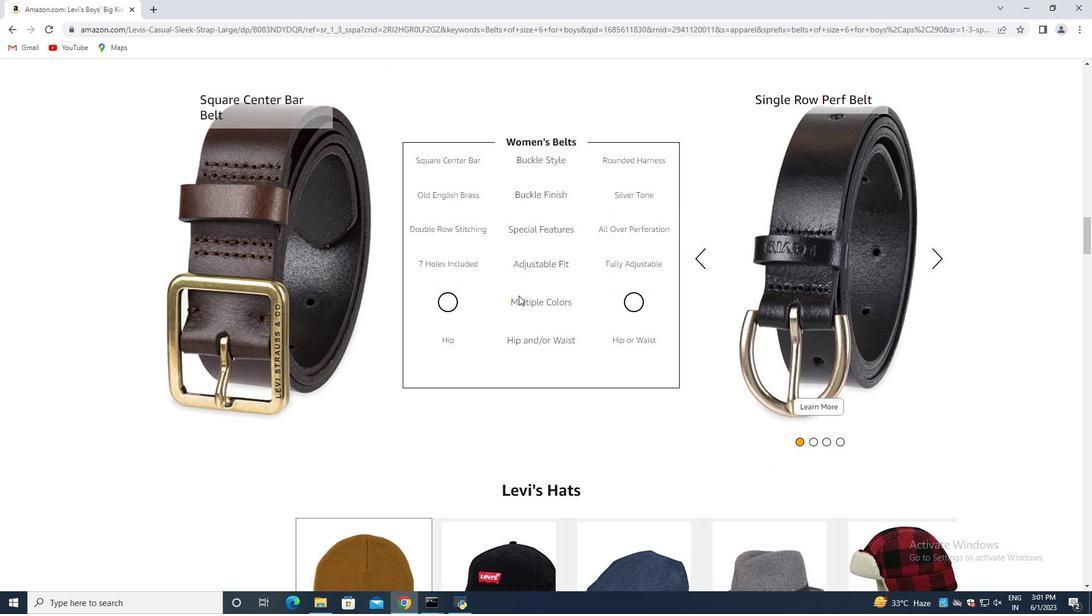 
Action: Mouse moved to (516, 298)
Screenshot: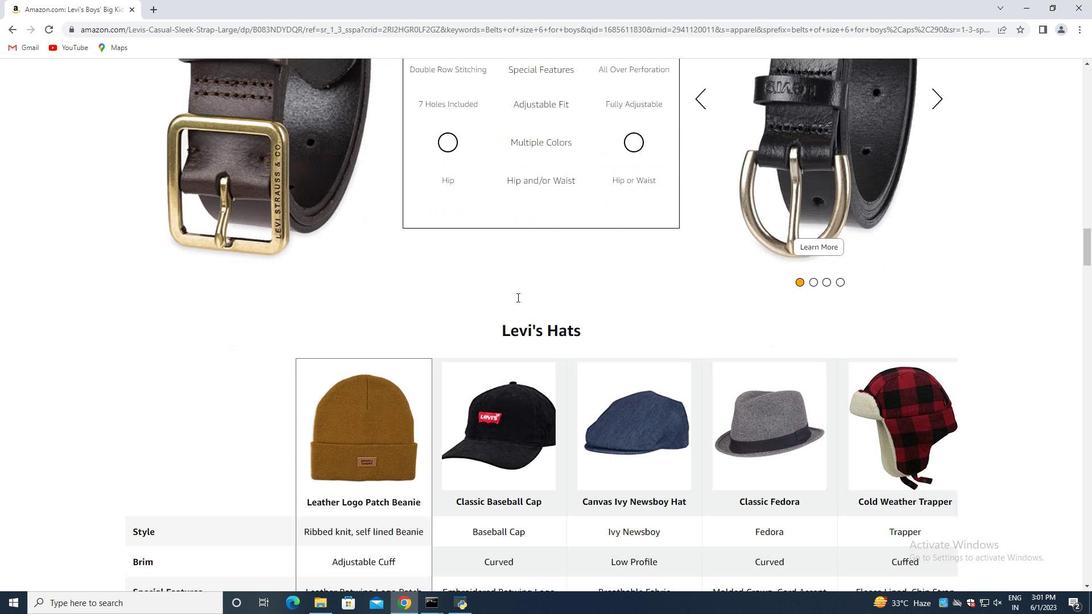 
Action: Mouse scrolled (516, 297) with delta (0, 0)
Screenshot: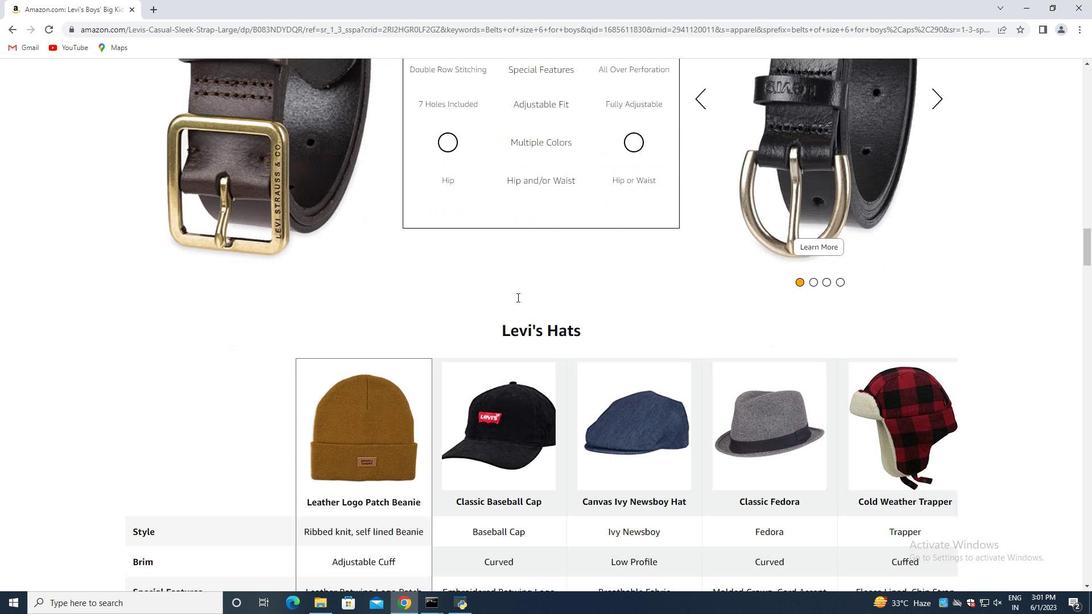
Action: Mouse moved to (514, 299)
Screenshot: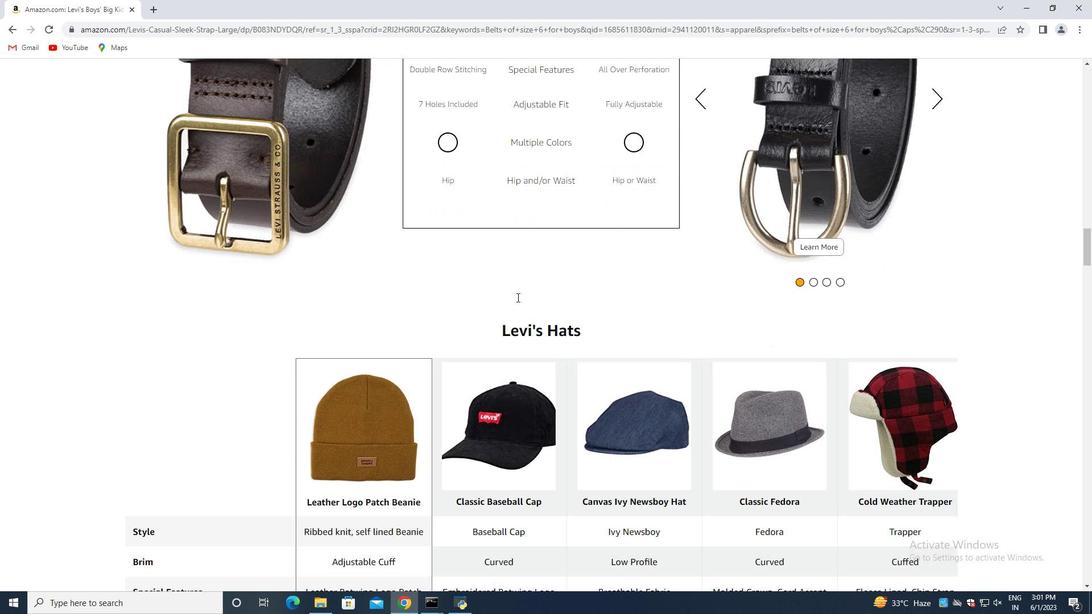 
Action: Mouse scrolled (515, 298) with delta (0, 0)
Screenshot: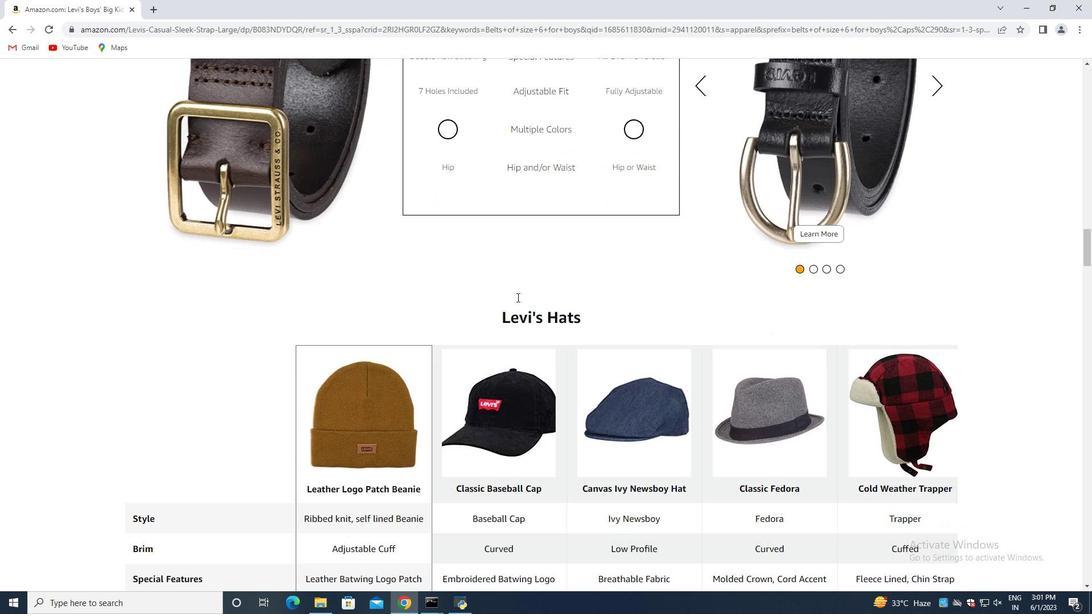
Action: Mouse scrolled (514, 299) with delta (0, 0)
Screenshot: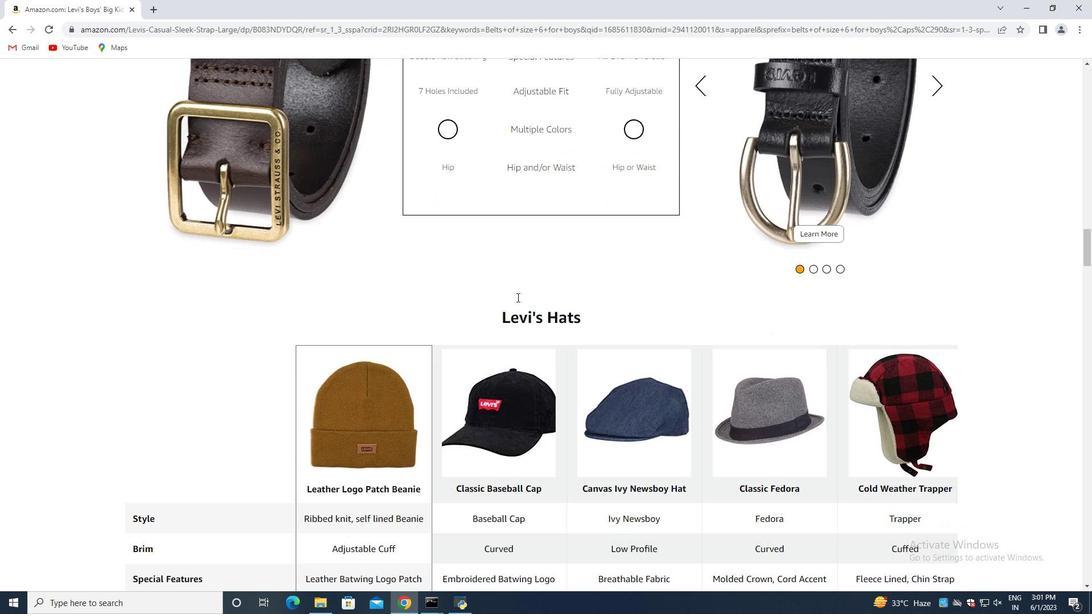 
Action: Mouse scrolled (514, 299) with delta (0, 0)
Screenshot: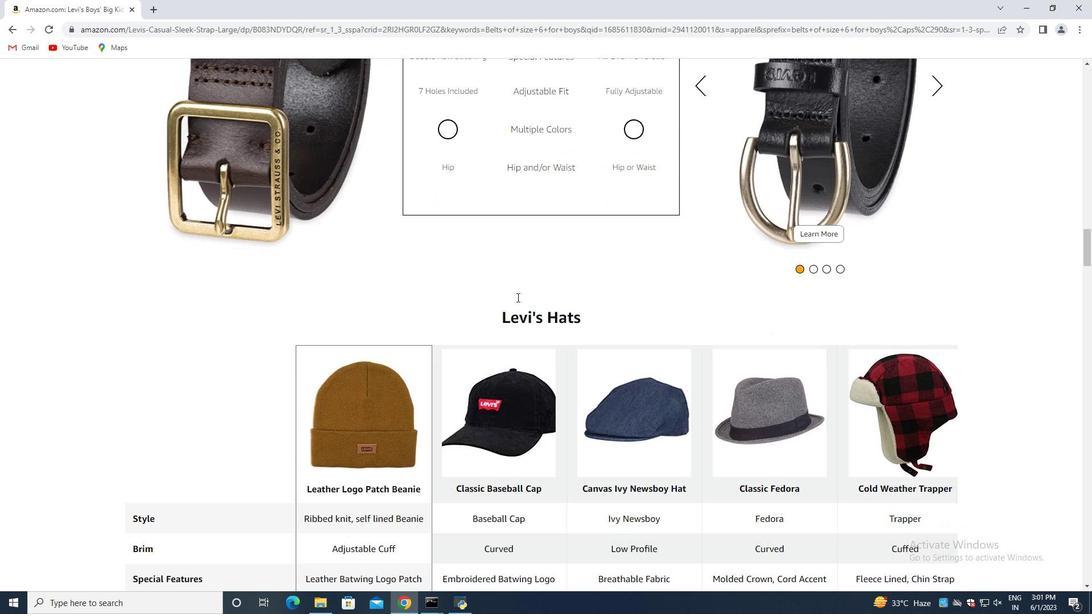 
Action: Mouse moved to (511, 302)
Screenshot: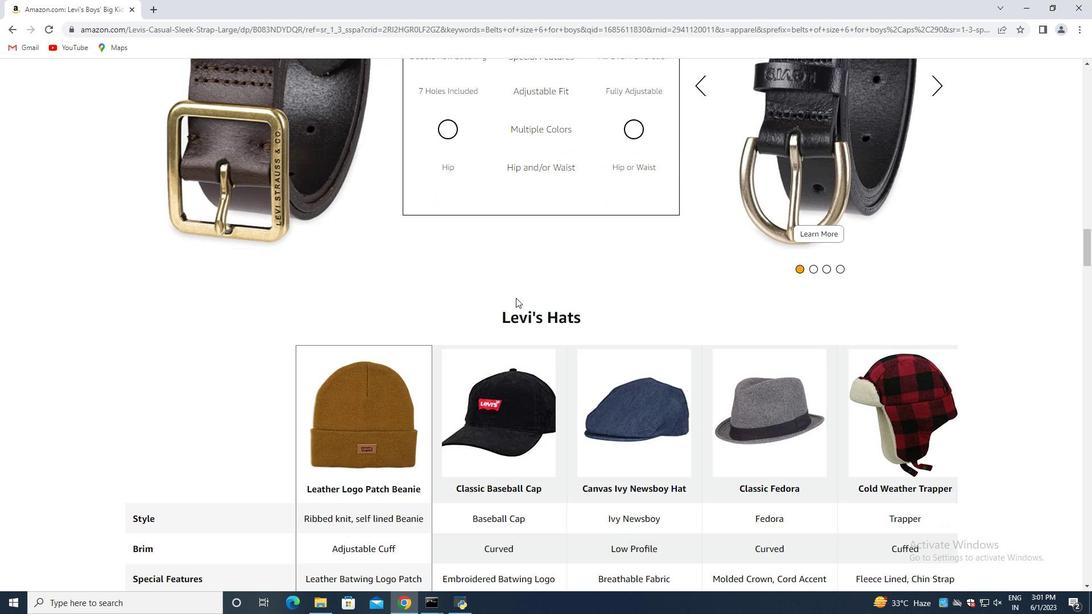 
Action: Mouse scrolled (511, 301) with delta (0, 0)
Screenshot: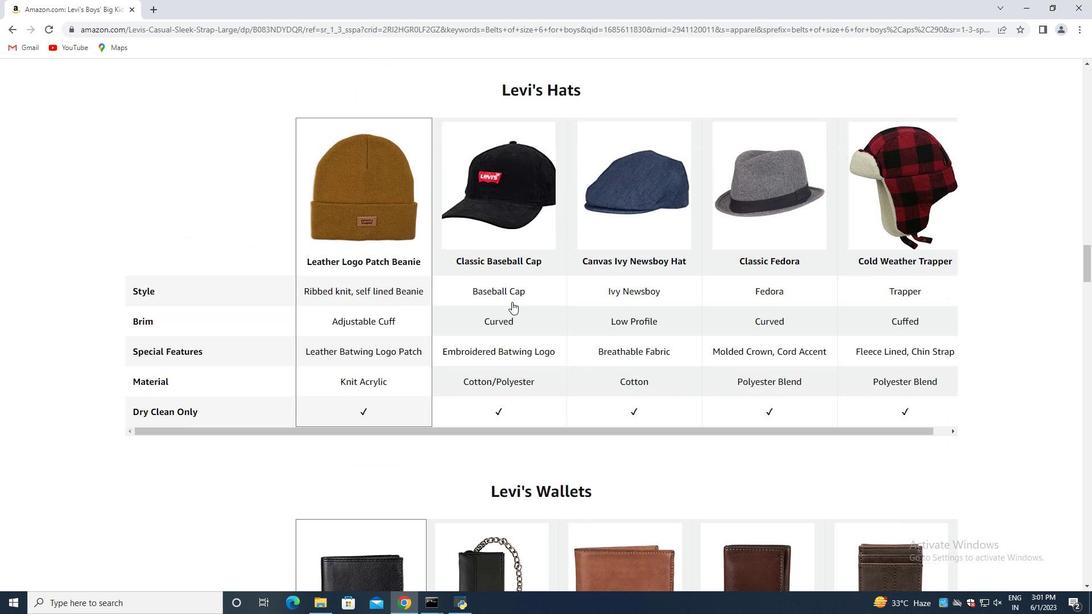 
Action: Mouse scrolled (511, 301) with delta (0, 0)
Screenshot: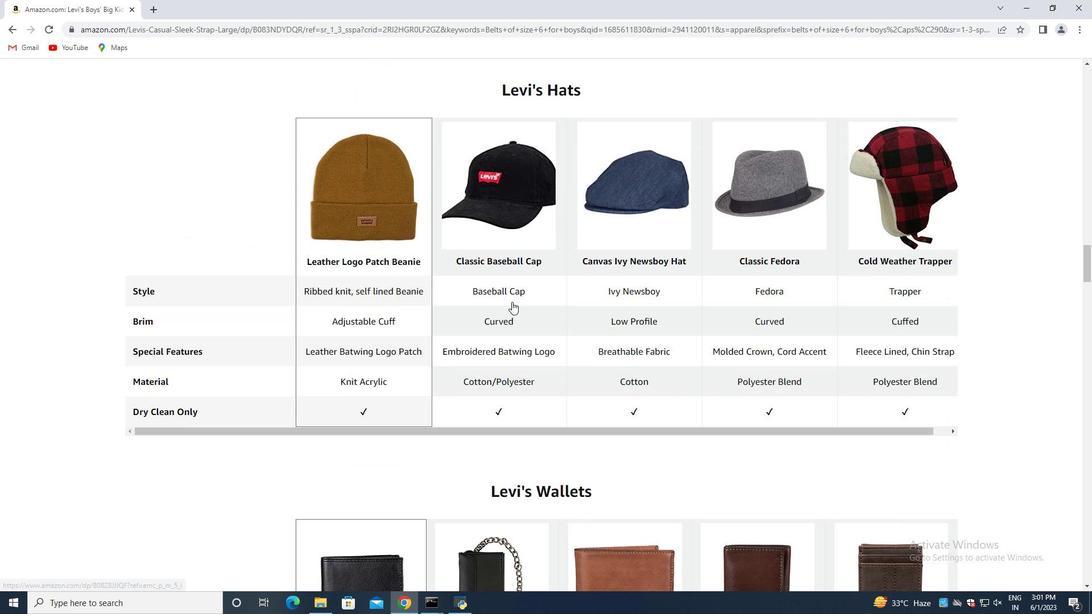 
Action: Mouse scrolled (511, 301) with delta (0, 0)
Screenshot: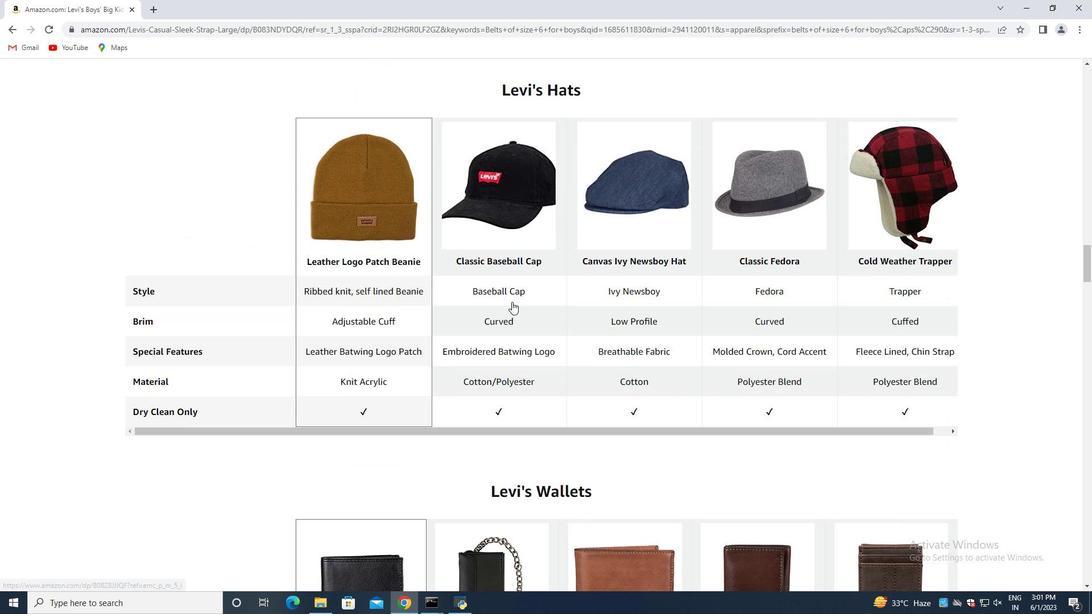 
Action: Mouse moved to (511, 302)
Screenshot: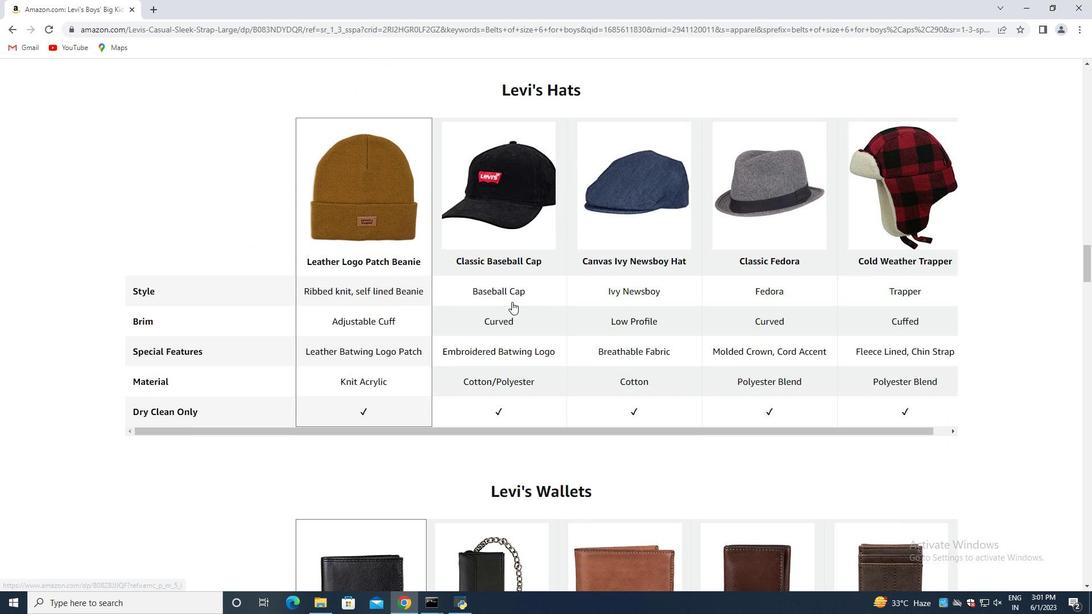 
Action: Mouse scrolled (511, 302) with delta (0, 0)
Screenshot: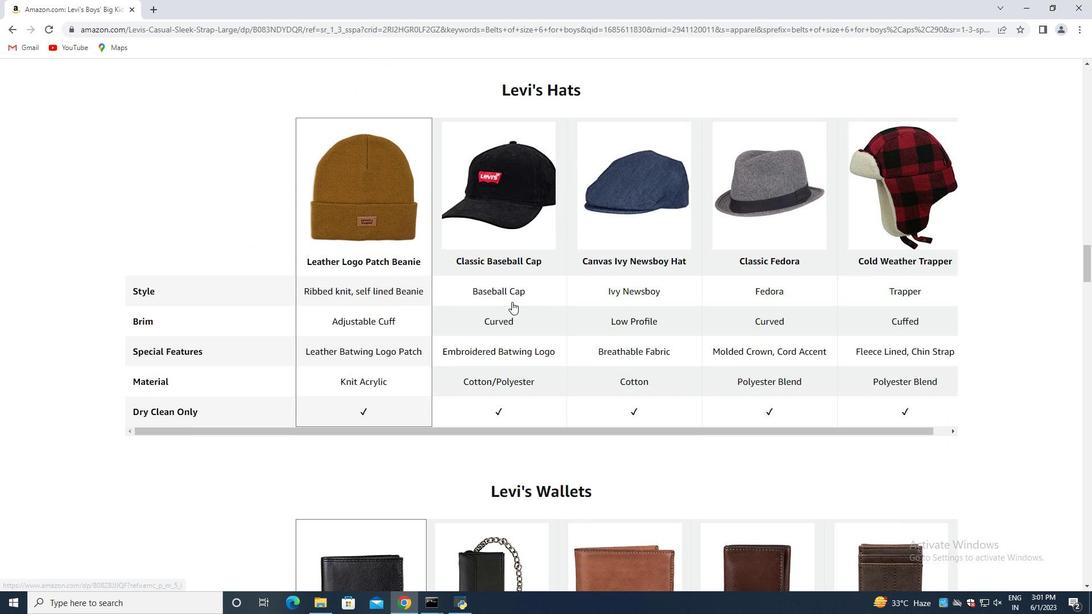 
Action: Mouse moved to (510, 302)
Screenshot: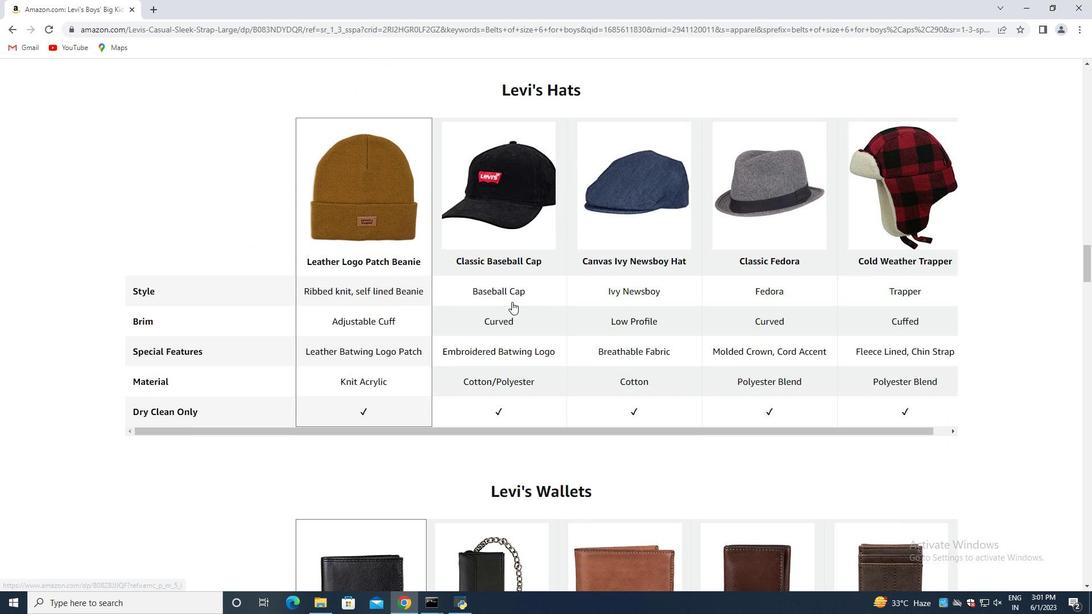 
Action: Mouse scrolled (510, 302) with delta (0, 0)
Screenshot: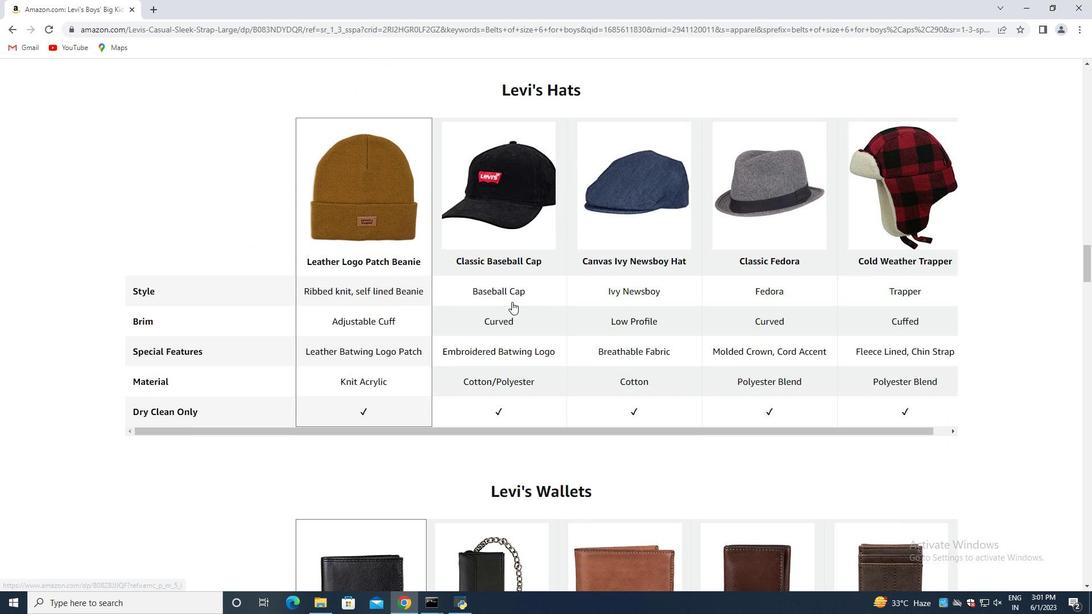 
Action: Mouse moved to (509, 303)
Screenshot: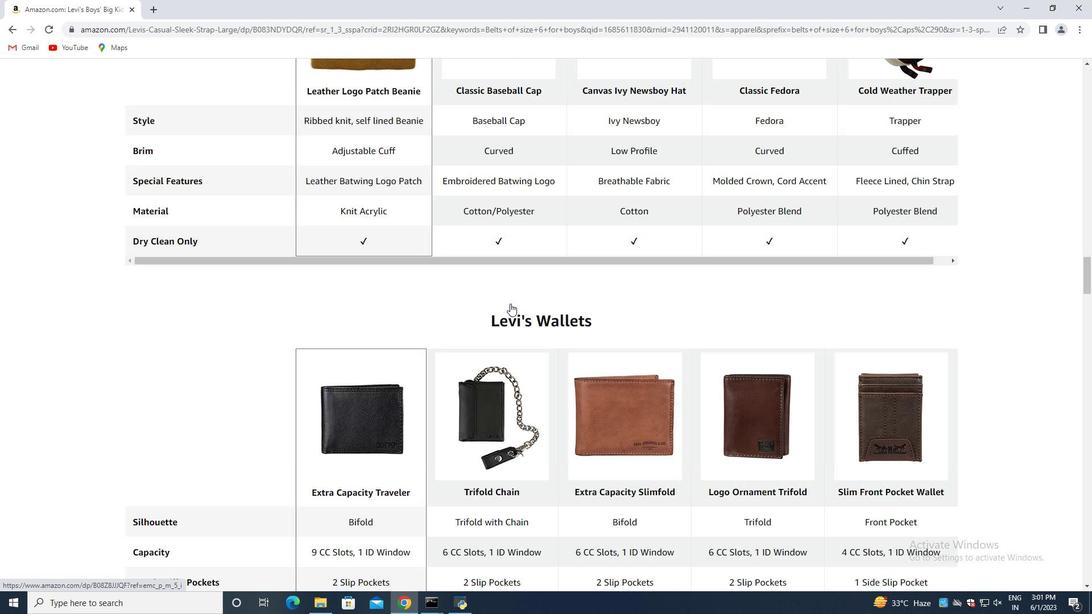 
Action: Mouse scrolled (509, 303) with delta (0, 0)
Screenshot: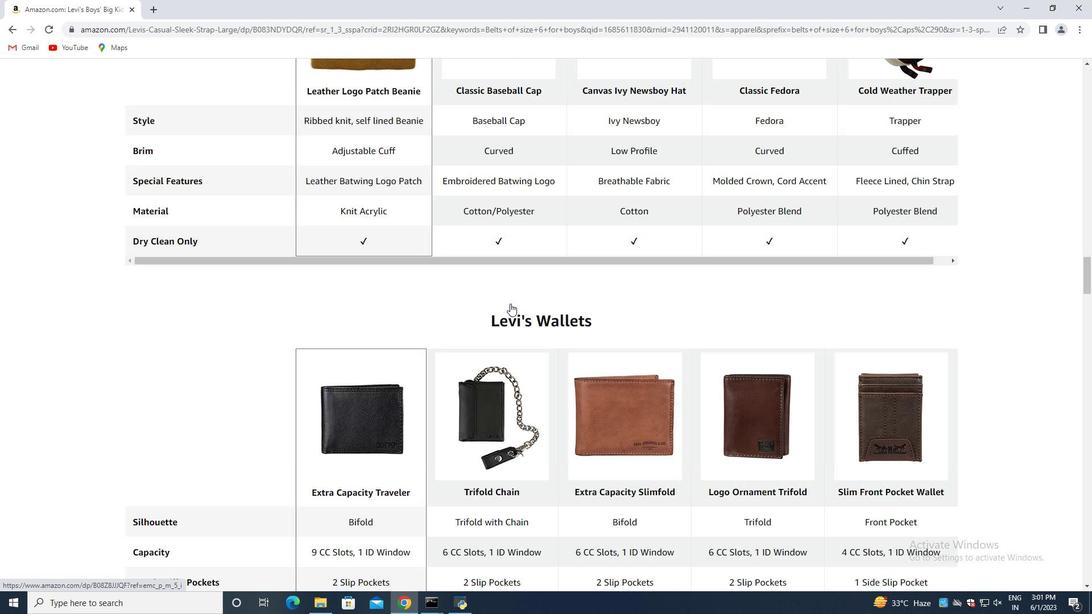 
Action: Mouse moved to (509, 303)
Screenshot: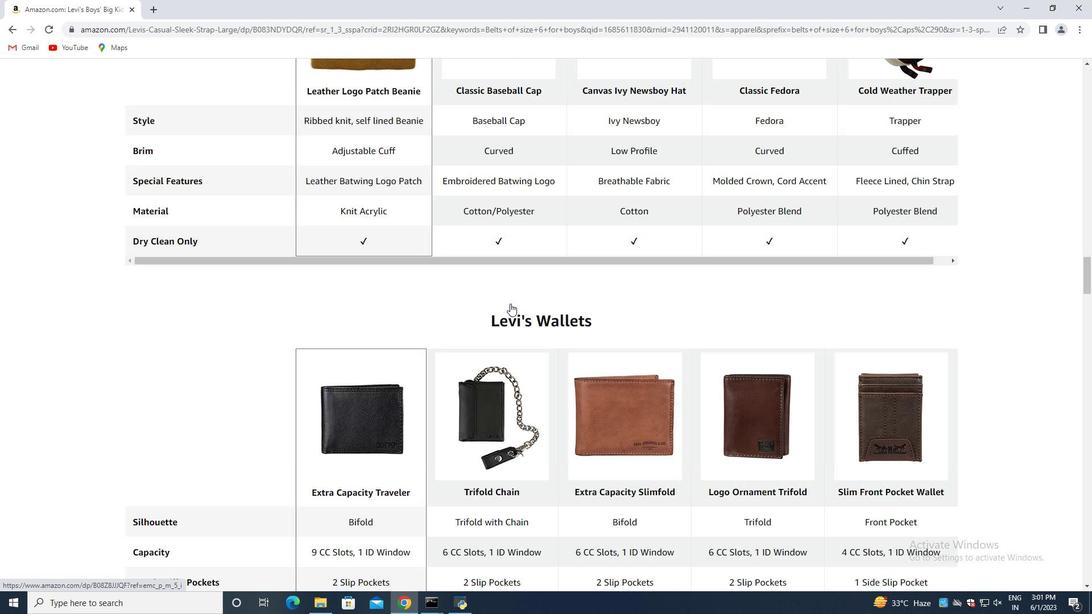 
Action: Mouse scrolled (509, 303) with delta (0, 0)
Screenshot: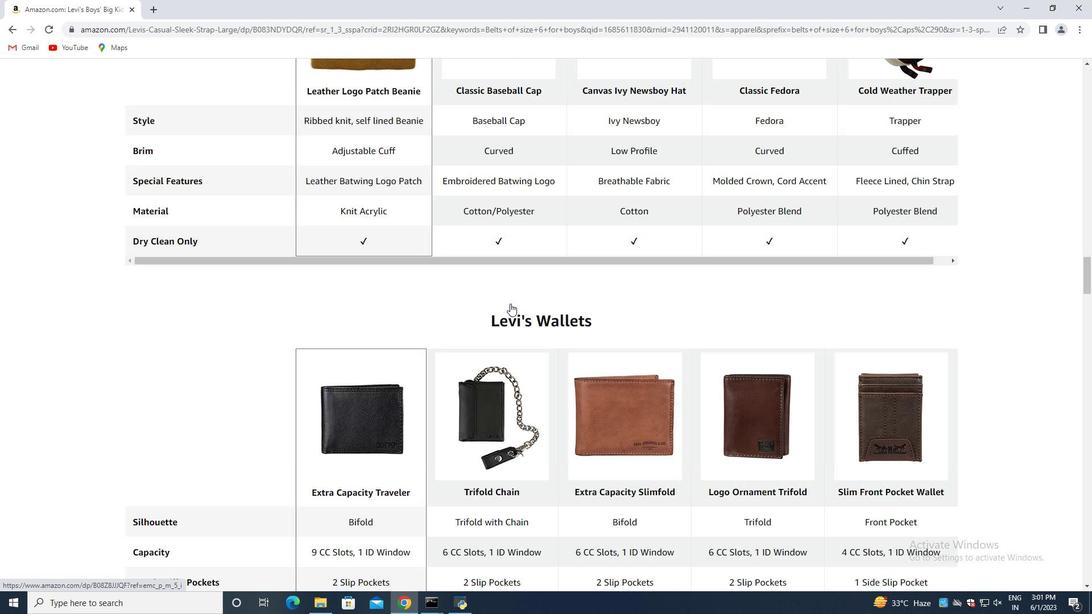 
Action: Mouse moved to (507, 304)
Screenshot: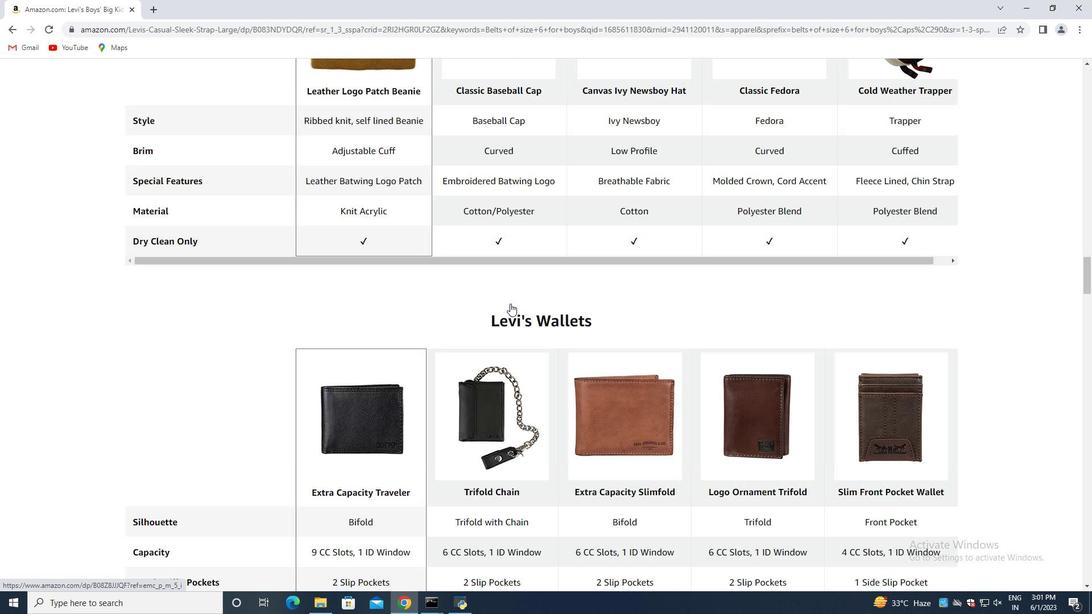 
Action: Mouse scrolled (507, 304) with delta (0, 0)
Screenshot: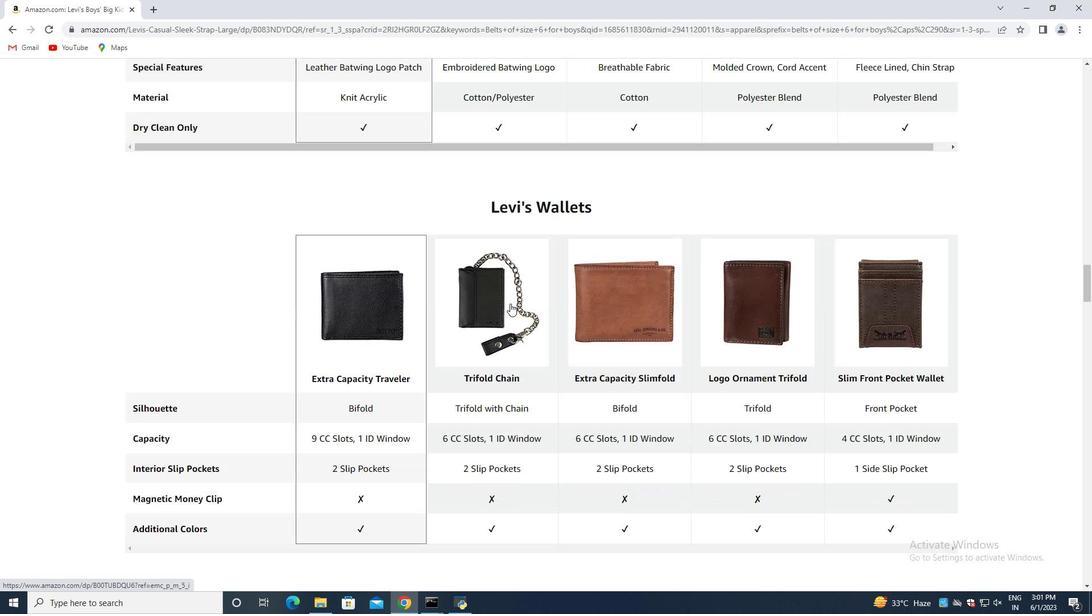 
Action: Mouse moved to (507, 305)
Screenshot: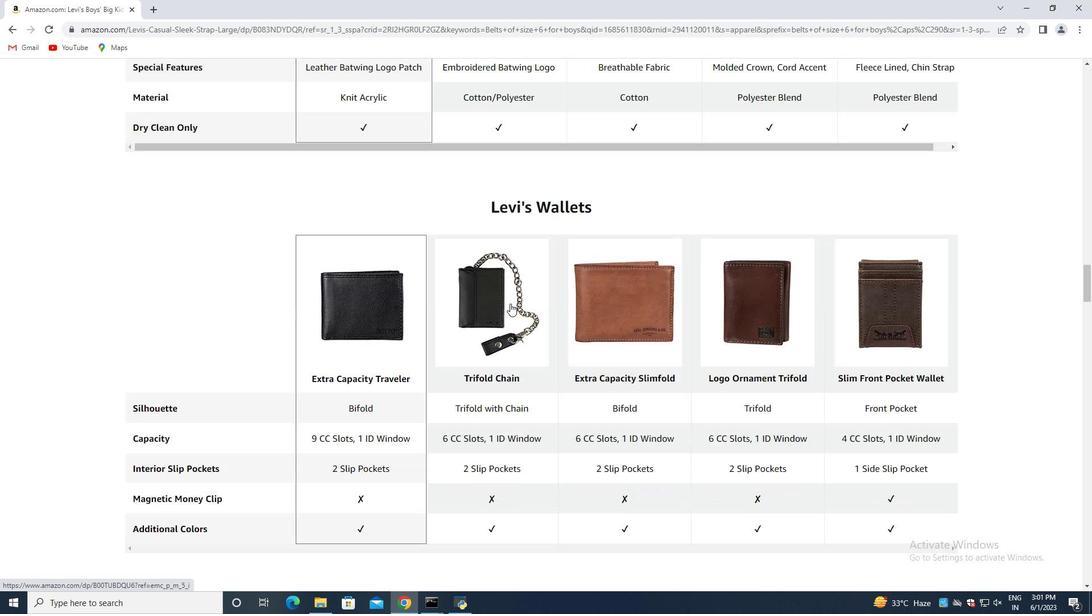 
Action: Mouse scrolled (507, 304) with delta (0, 0)
Screenshot: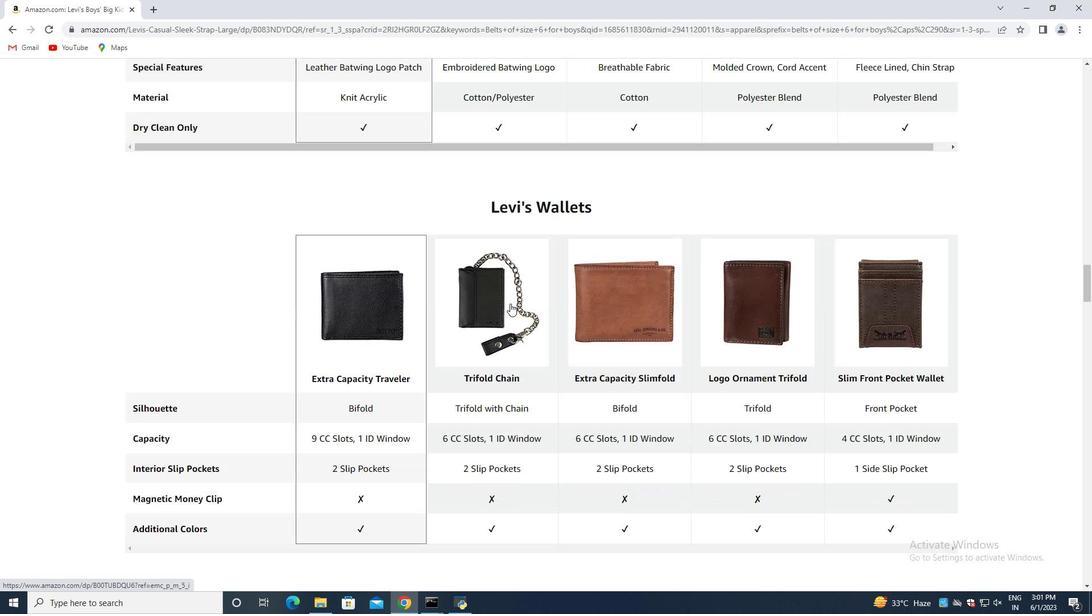 
Action: Mouse moved to (507, 305)
Screenshot: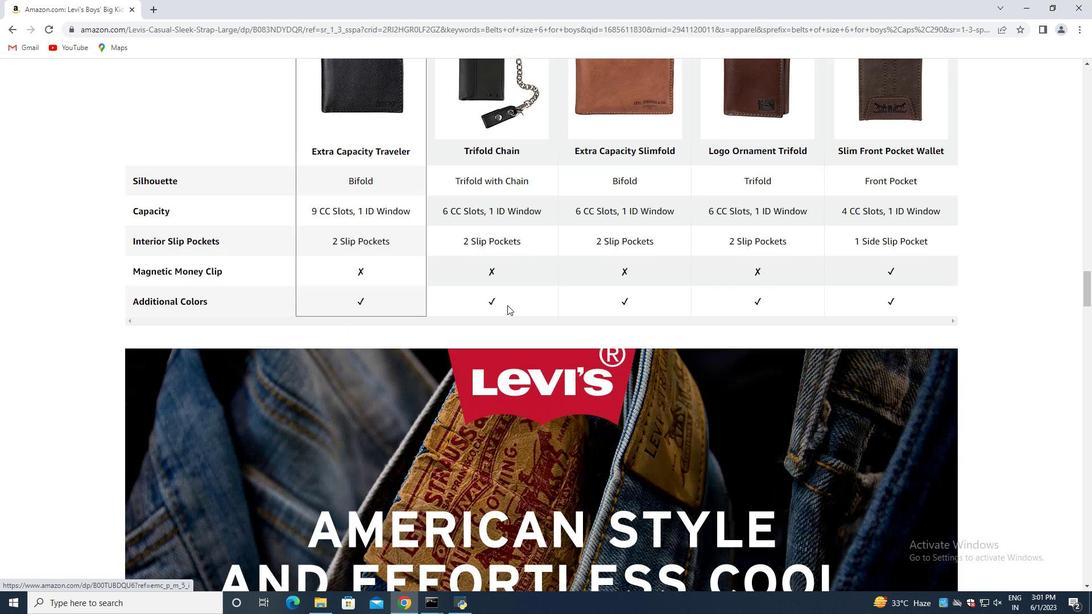
Action: Mouse scrolled (507, 304) with delta (0, 0)
Screenshot: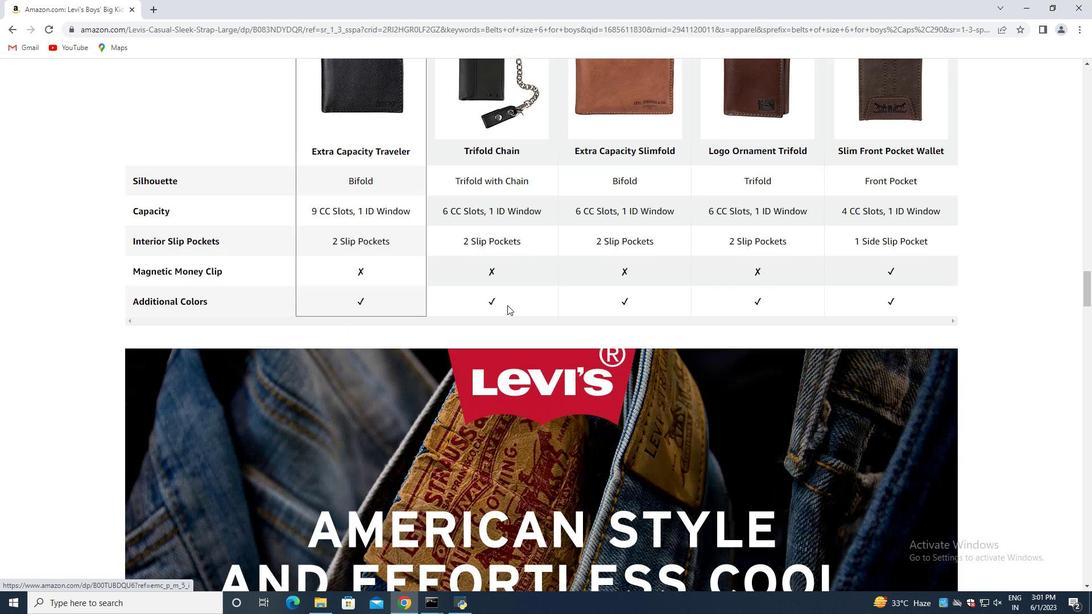 
Action: Mouse scrolled (507, 304) with delta (0, 0)
Screenshot: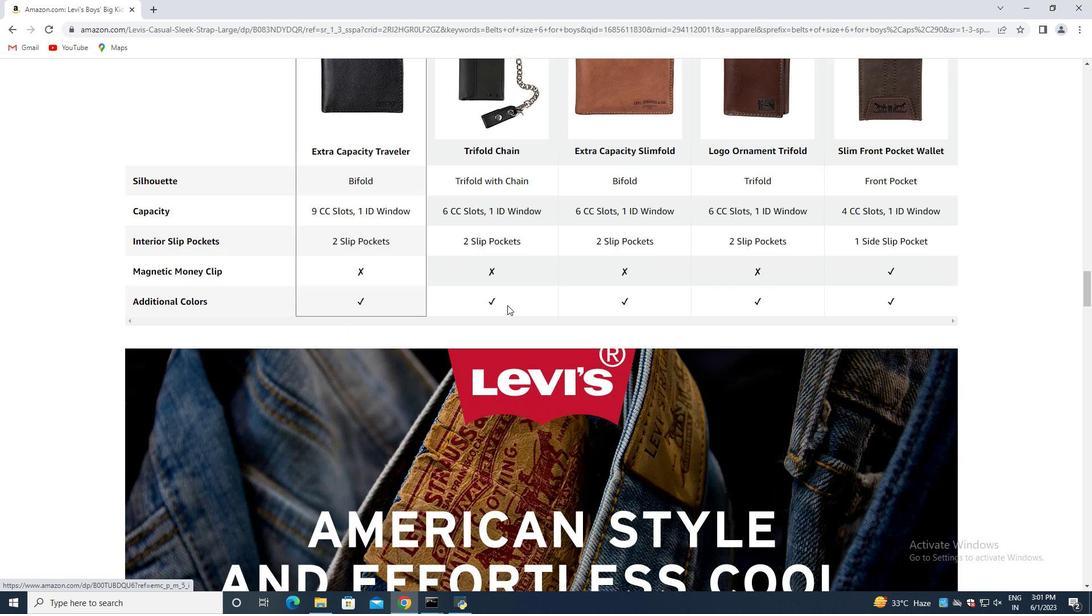 
Action: Mouse scrolled (507, 304) with delta (0, 0)
Screenshot: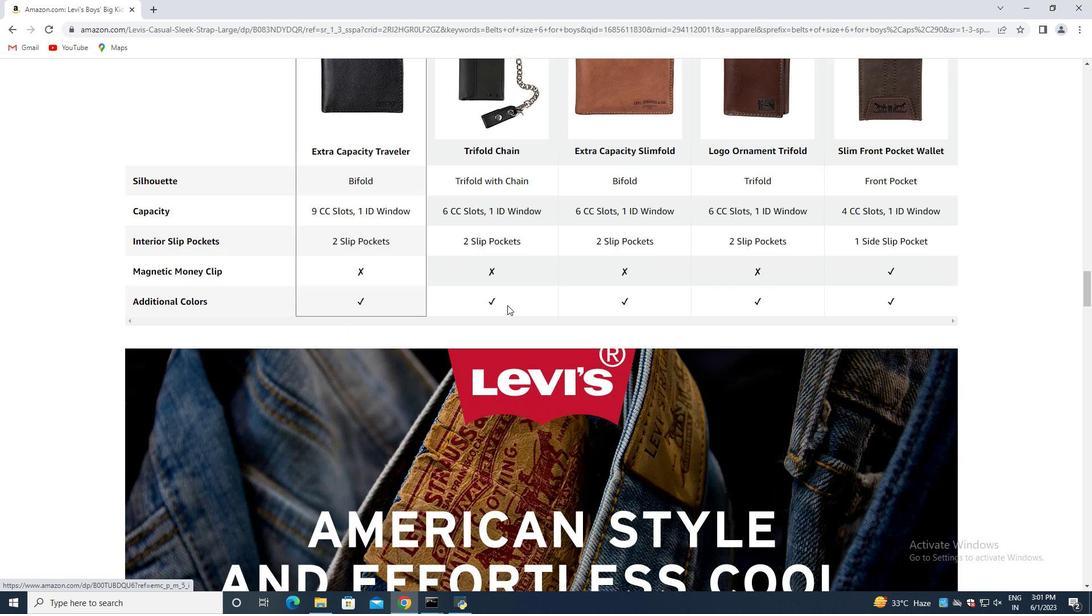 
Action: Mouse scrolled (507, 304) with delta (0, 0)
Screenshot: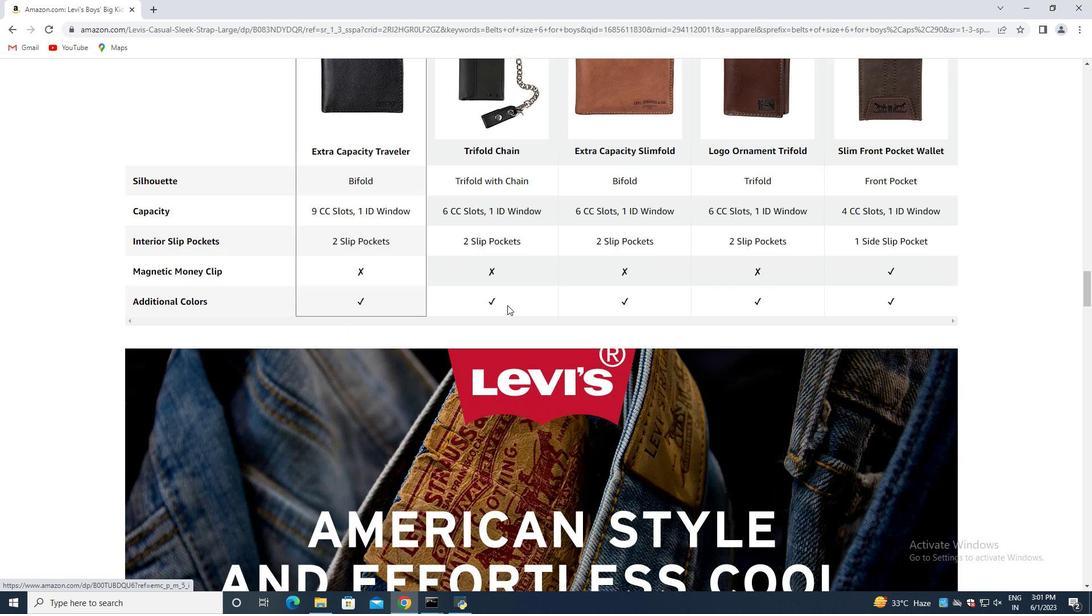 
Action: Mouse scrolled (507, 304) with delta (0, 0)
Screenshot: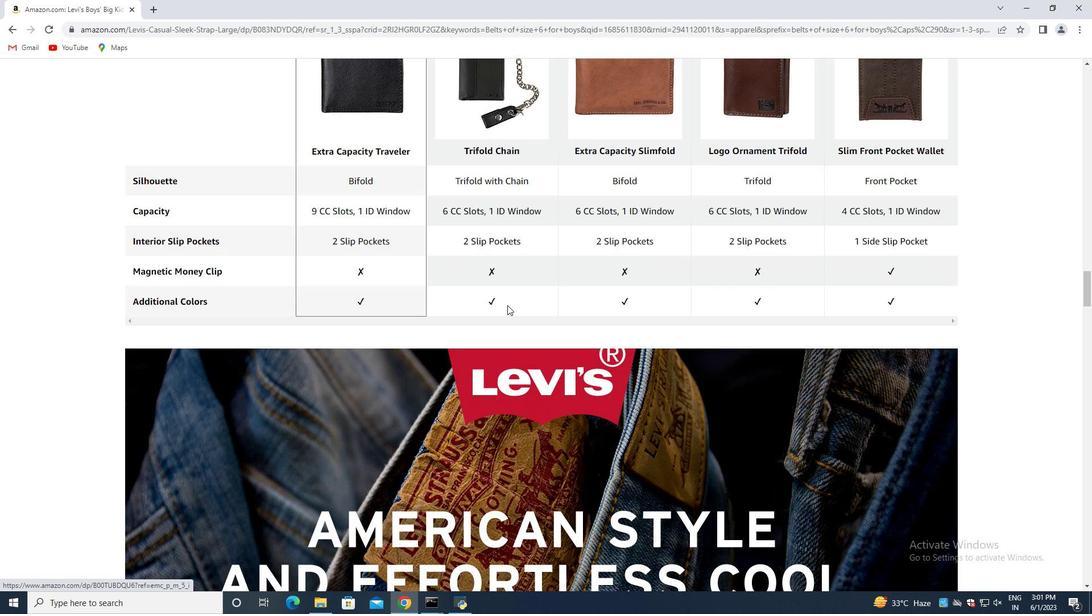 
Action: Mouse moved to (507, 304)
Screenshot: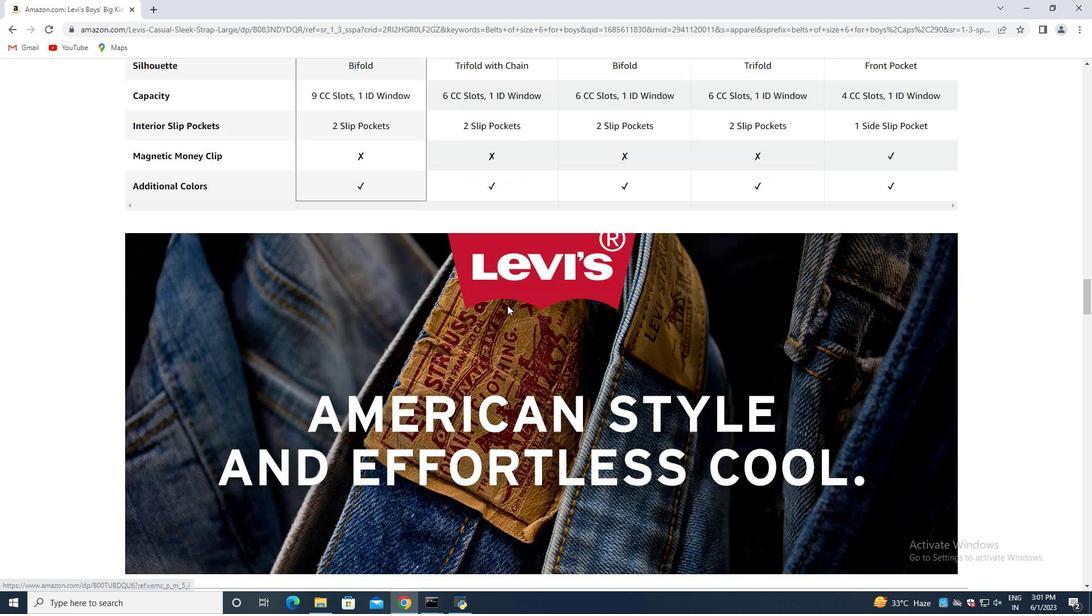 
Action: Mouse scrolled (507, 304) with delta (0, 0)
Screenshot: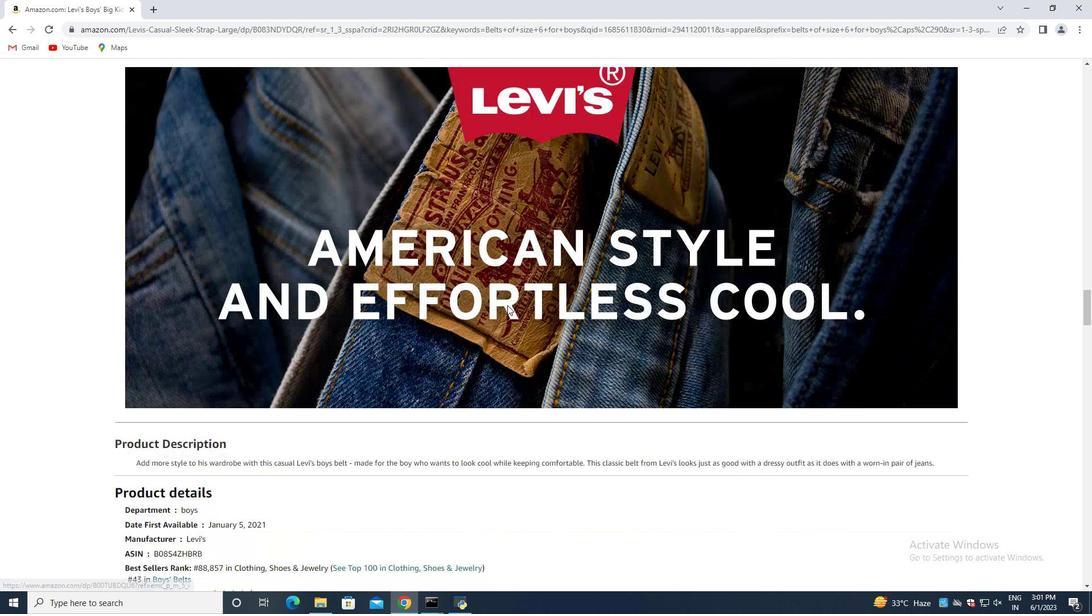 
Action: Mouse scrolled (507, 304) with delta (0, 0)
Screenshot: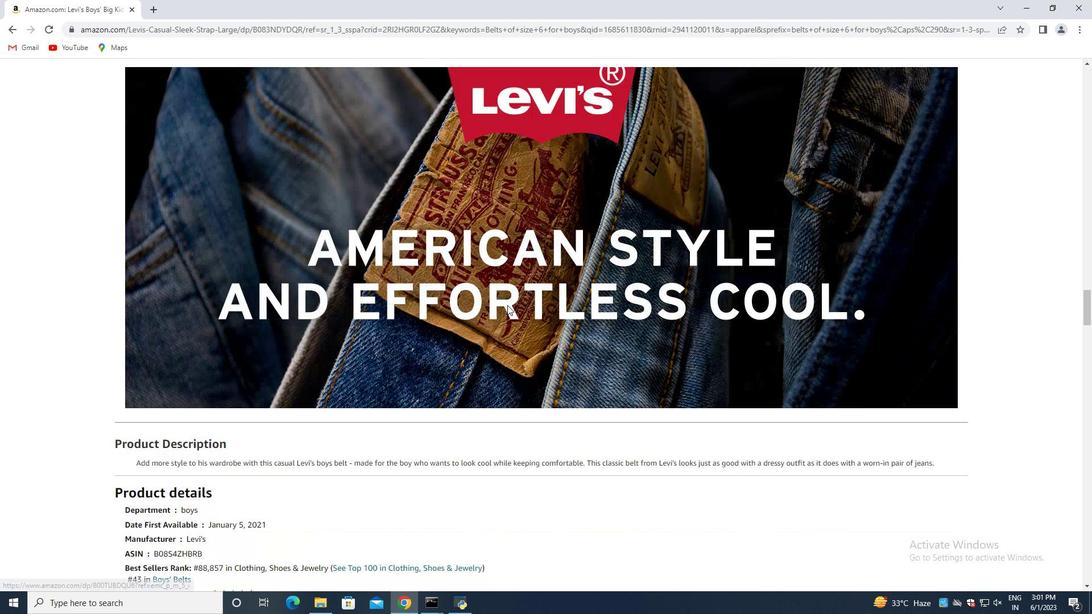 
Action: Mouse scrolled (507, 304) with delta (0, 0)
Screenshot: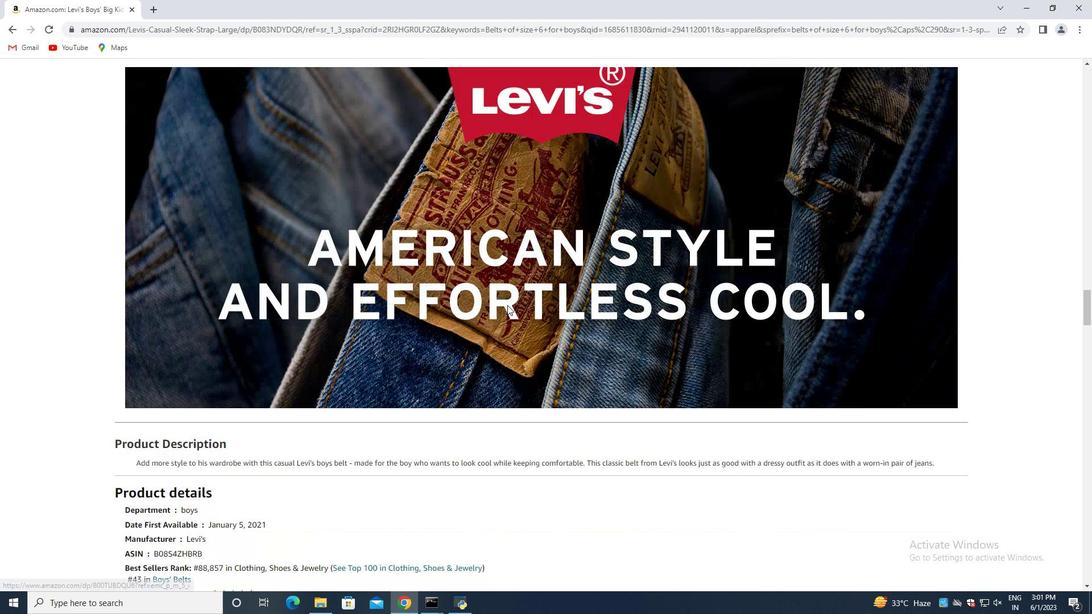 
Action: Mouse scrolled (507, 304) with delta (0, 0)
Screenshot: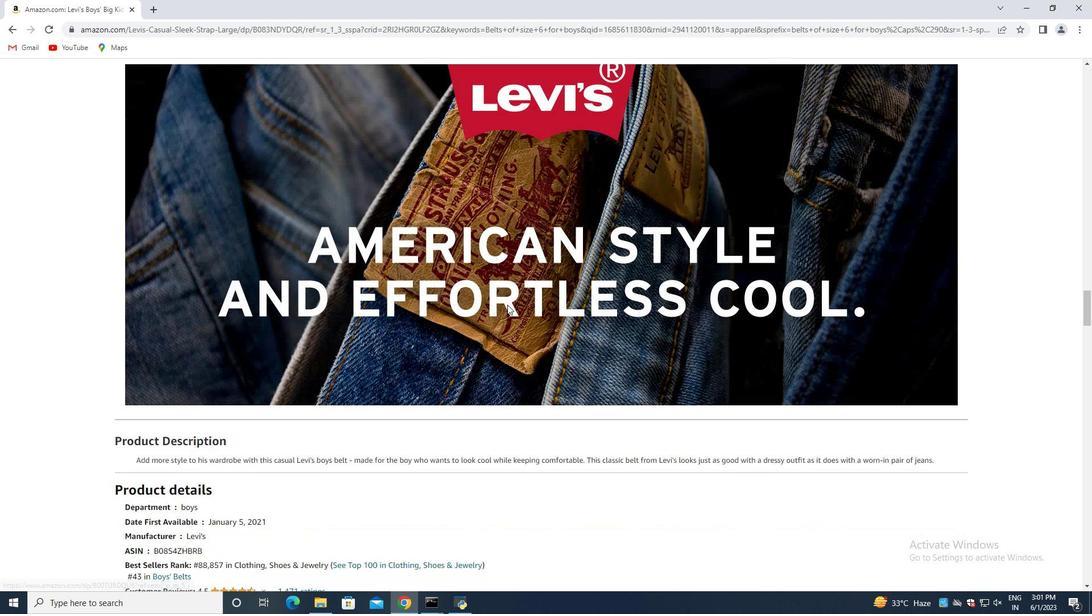 
Action: Mouse scrolled (507, 304) with delta (0, 0)
Screenshot: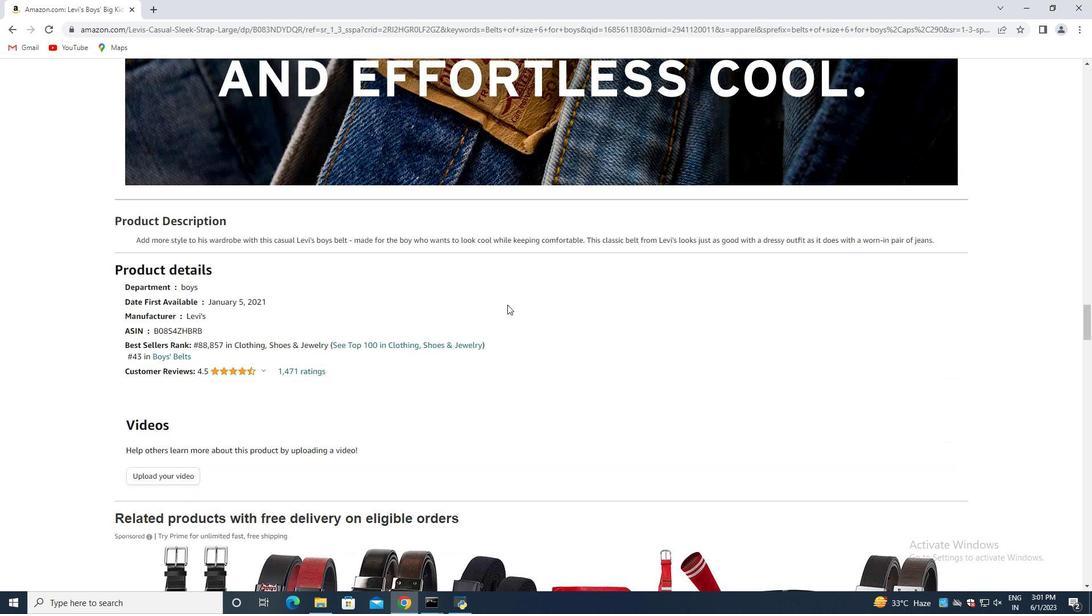 
Action: Mouse scrolled (507, 304) with delta (0, 0)
Screenshot: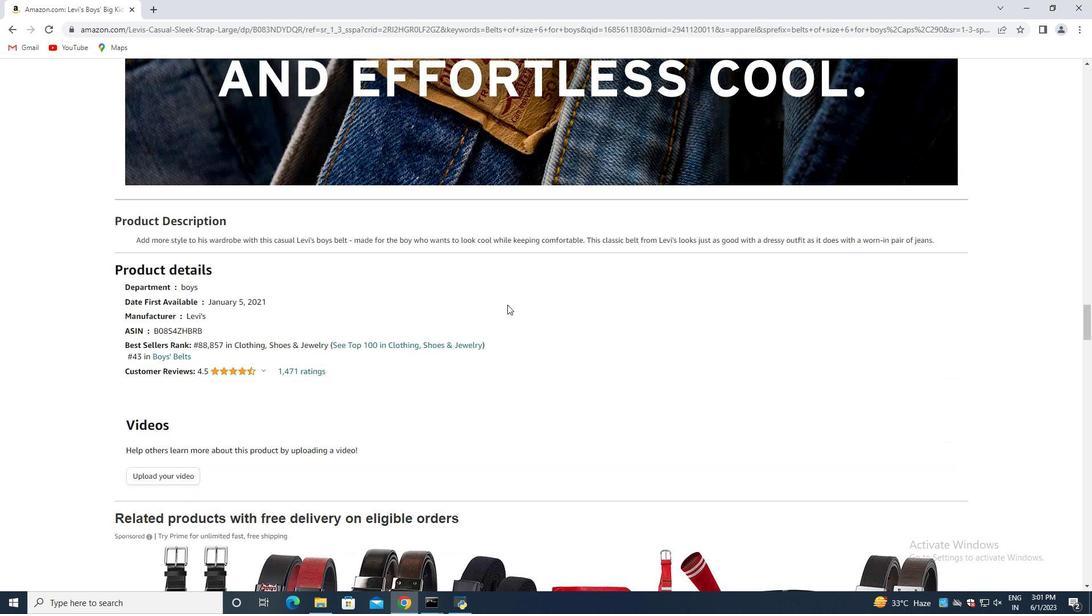 
Action: Mouse scrolled (507, 304) with delta (0, 0)
Screenshot: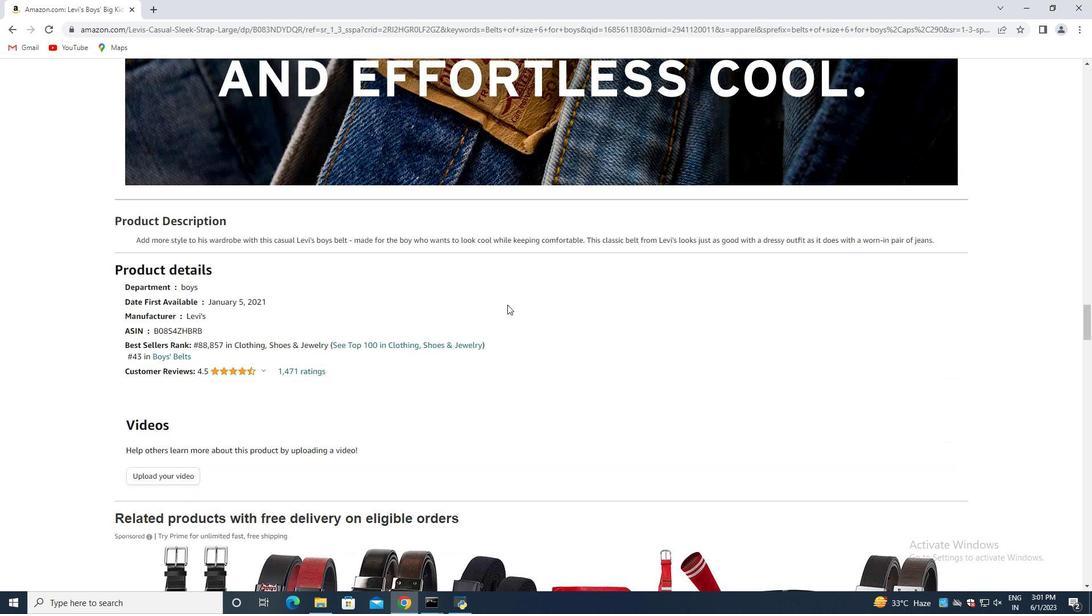 
Action: Mouse scrolled (507, 304) with delta (0, 0)
Screenshot: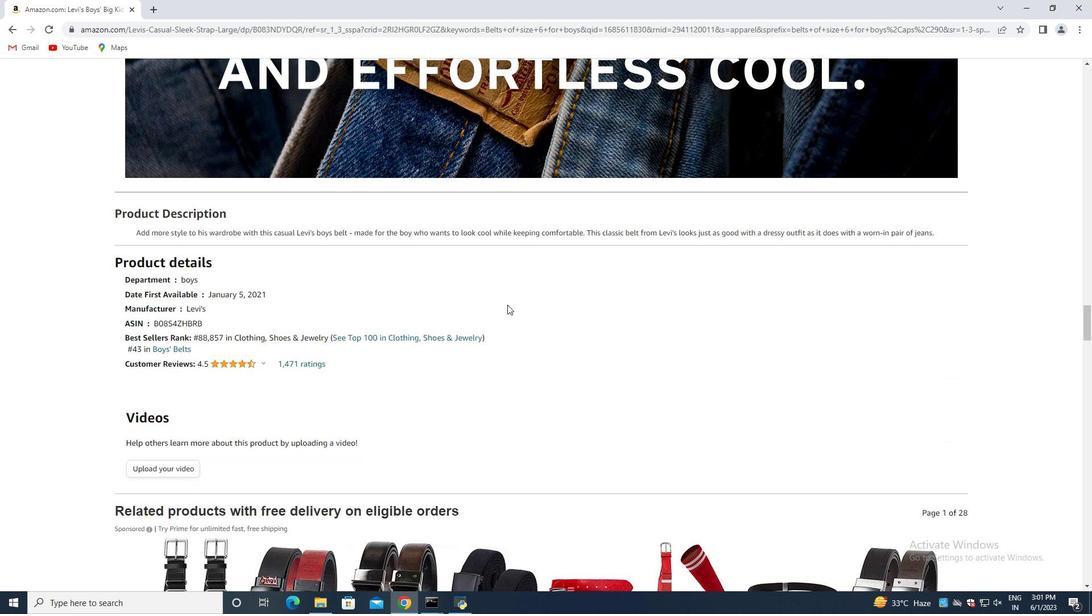 
Action: Mouse scrolled (507, 304) with delta (0, 0)
Screenshot: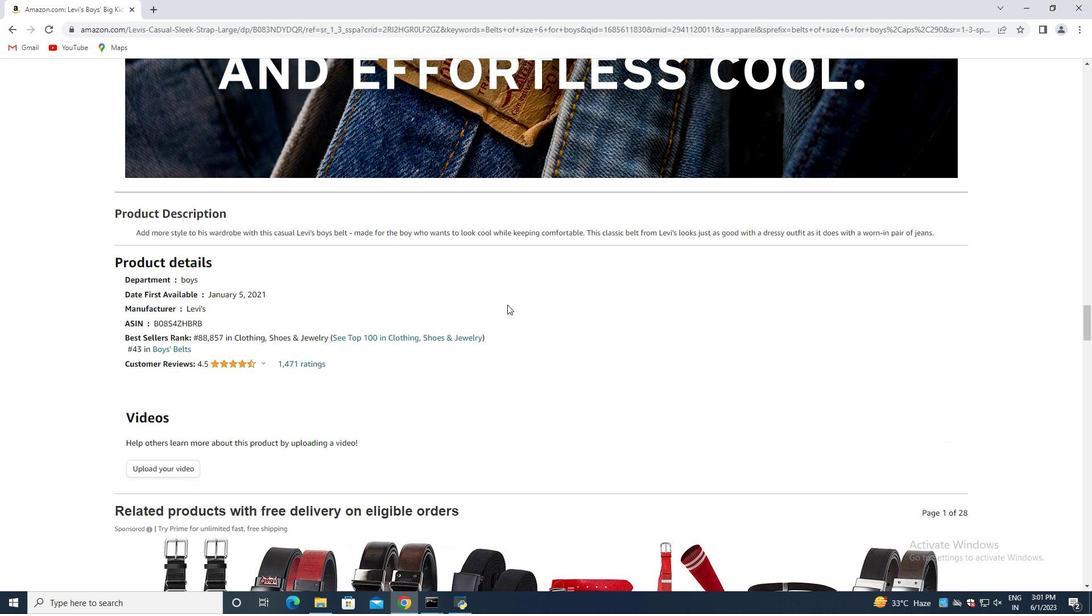 
Action: Mouse scrolled (507, 304) with delta (0, 0)
Screenshot: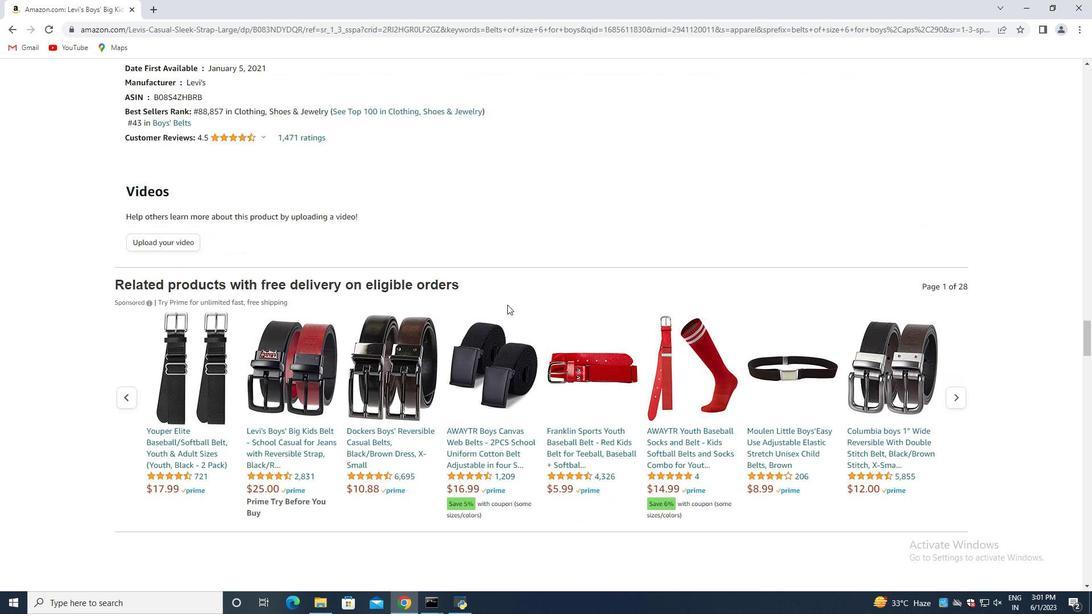 
Action: Mouse scrolled (507, 304) with delta (0, 0)
Screenshot: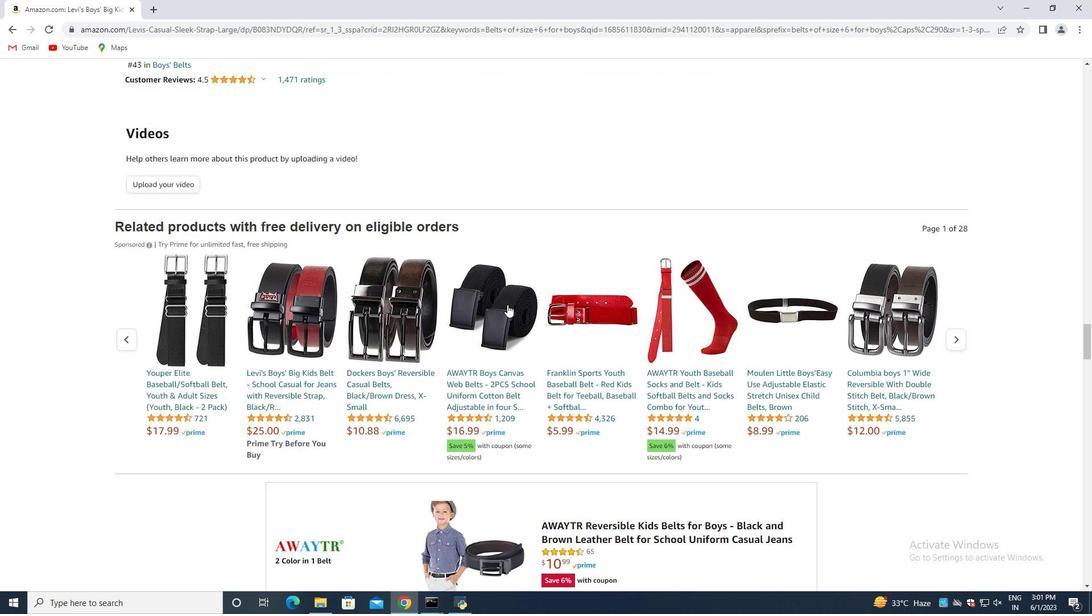 
Action: Mouse scrolled (507, 304) with delta (0, 0)
Screenshot: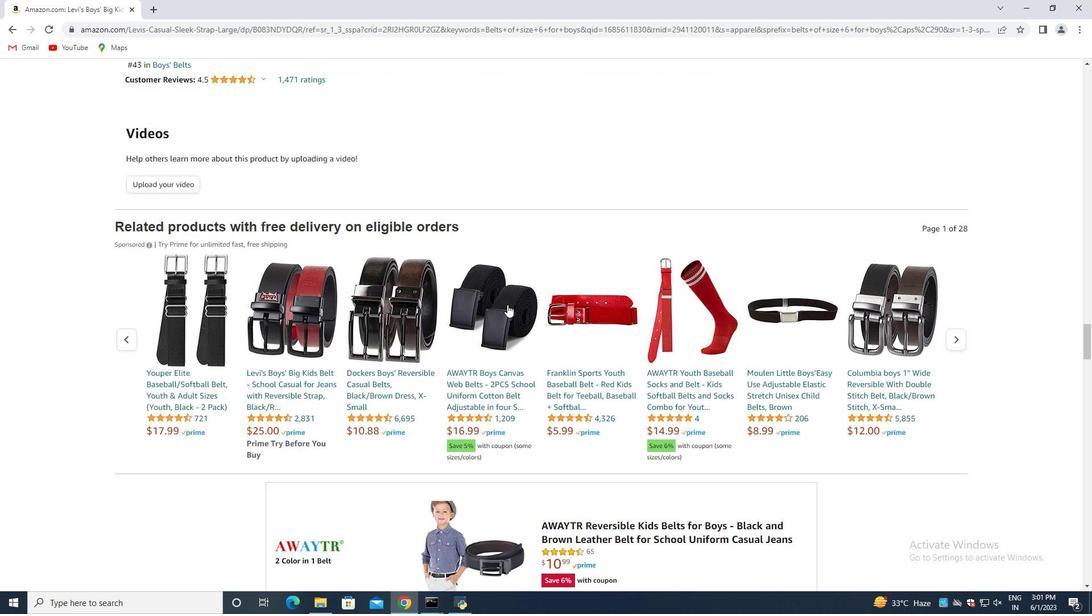 
Action: Mouse scrolled (507, 304) with delta (0, 0)
Screenshot: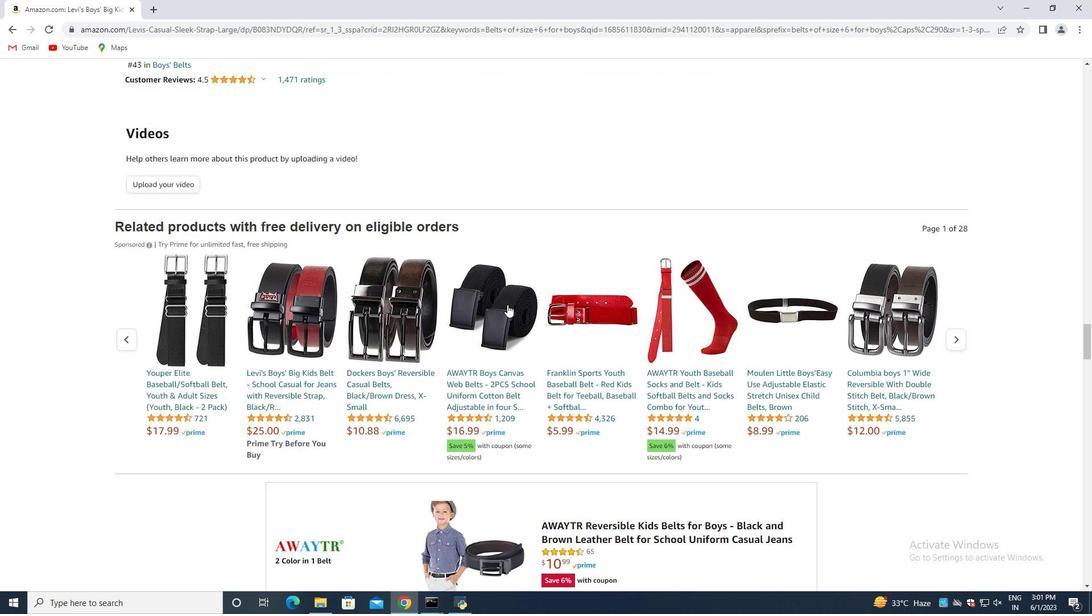 
Action: Mouse scrolled (507, 304) with delta (0, 0)
Screenshot: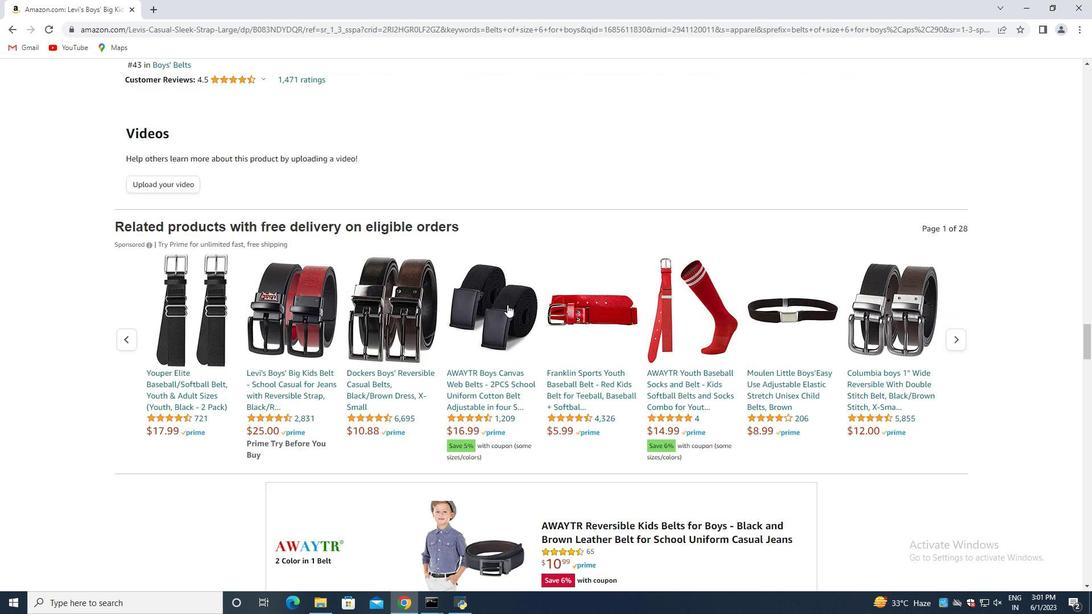 
Action: Mouse scrolled (507, 304) with delta (0, 0)
Screenshot: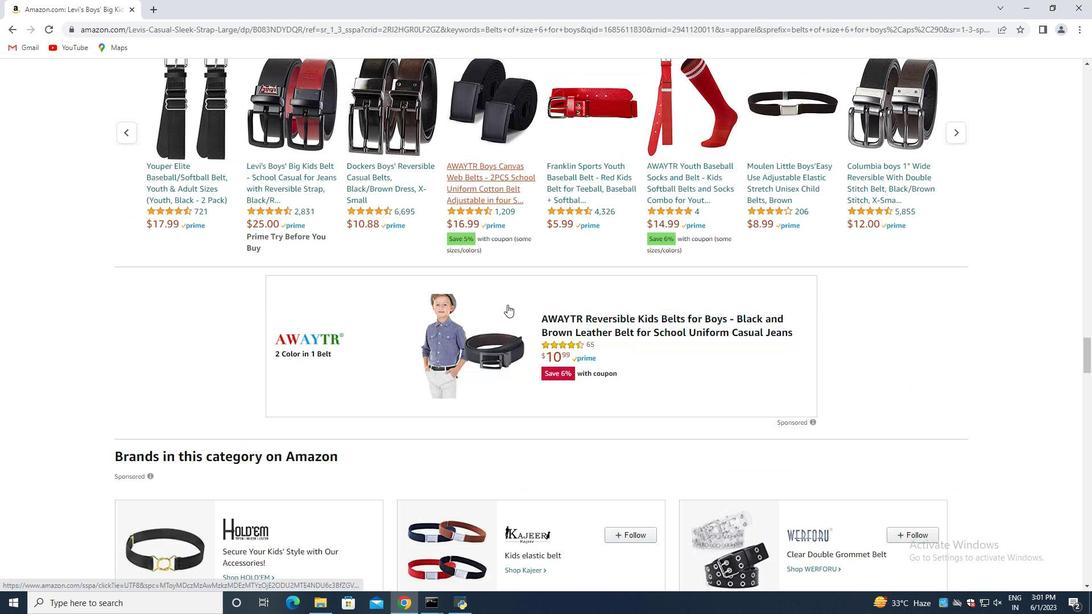 
Action: Mouse scrolled (507, 304) with delta (0, 0)
Screenshot: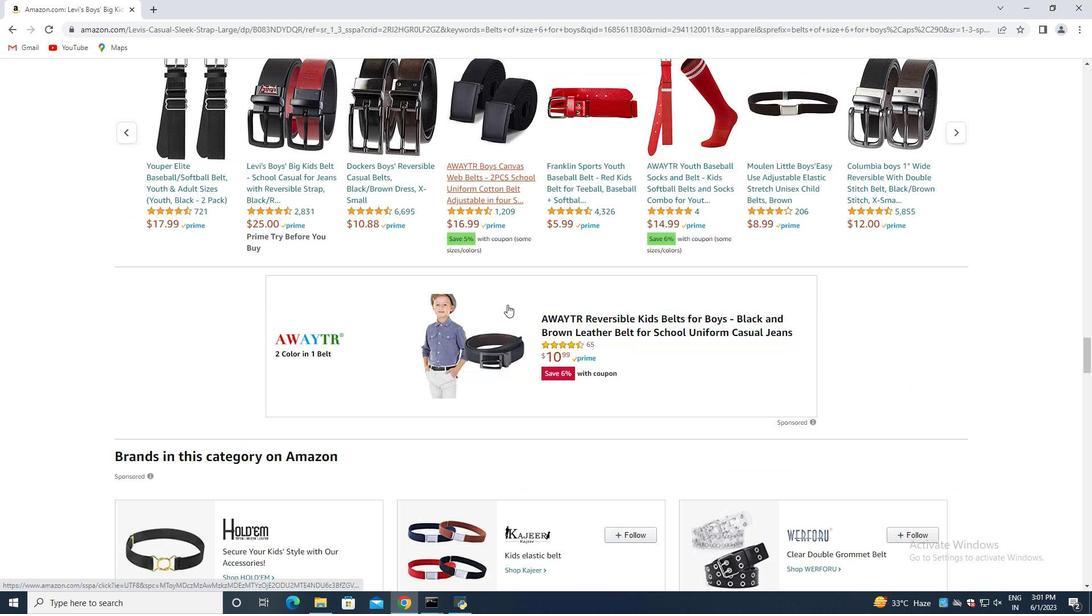 
Action: Mouse moved to (507, 305)
Screenshot: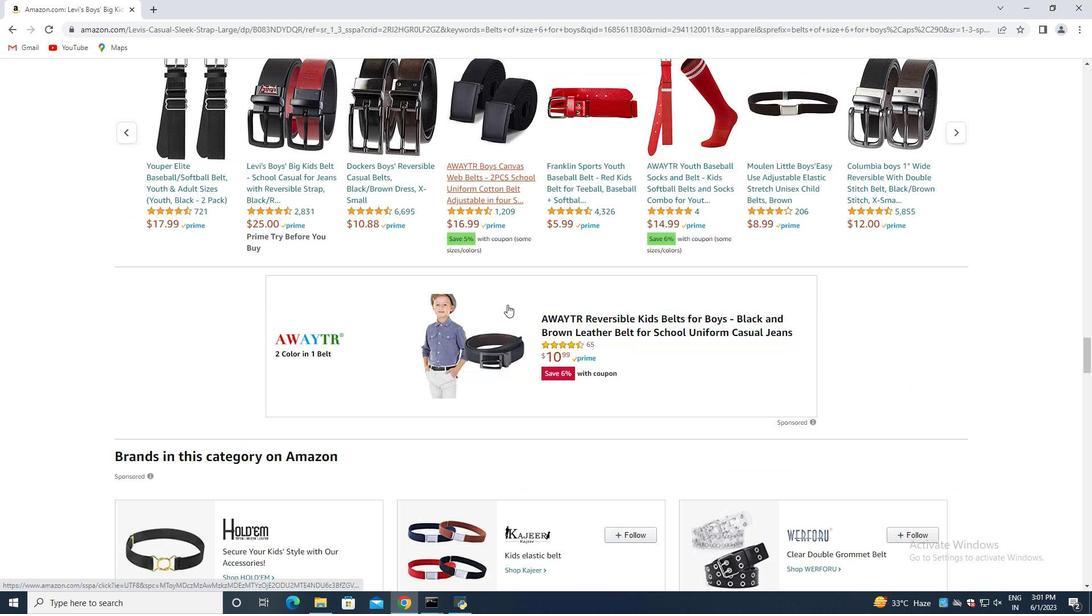 
Action: Mouse scrolled (507, 304) with delta (0, 0)
Screenshot: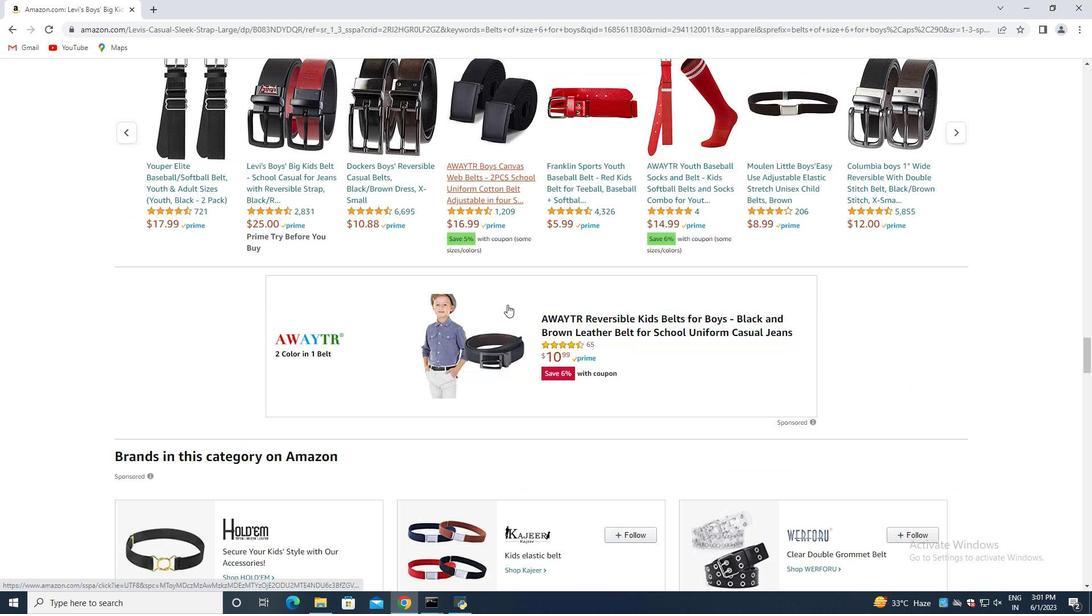 
Action: Mouse moved to (507, 305)
Screenshot: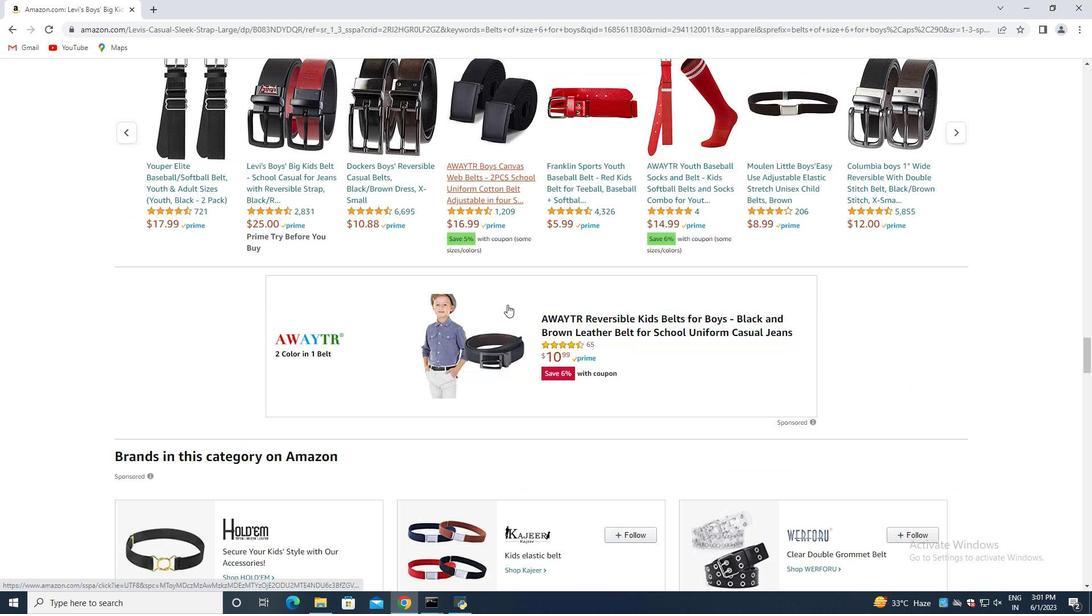 
Action: Mouse scrolled (507, 304) with delta (0, 0)
Screenshot: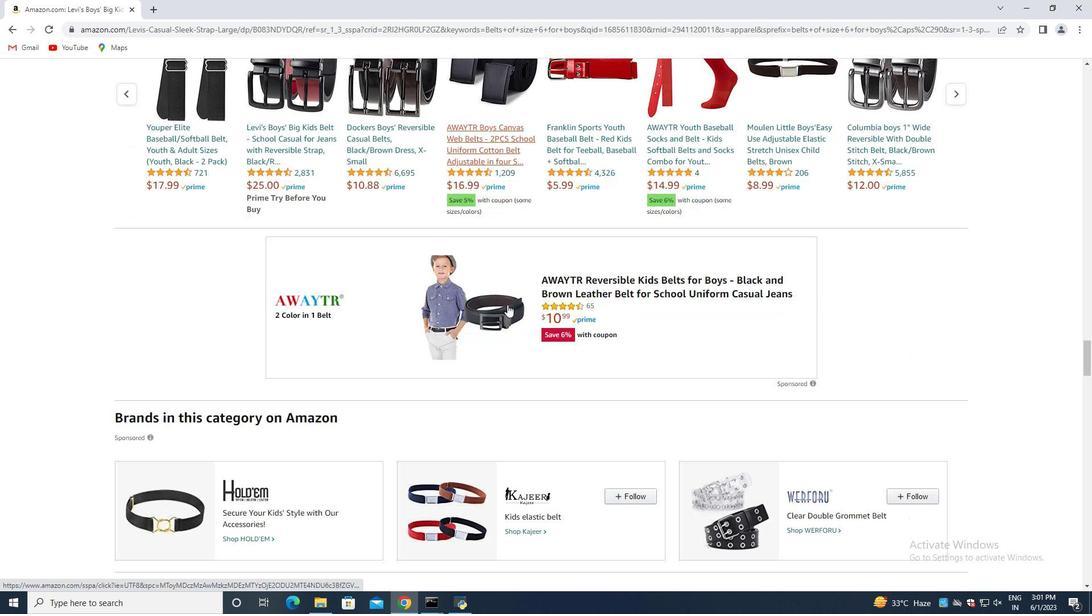 
Action: Mouse moved to (507, 306)
Screenshot: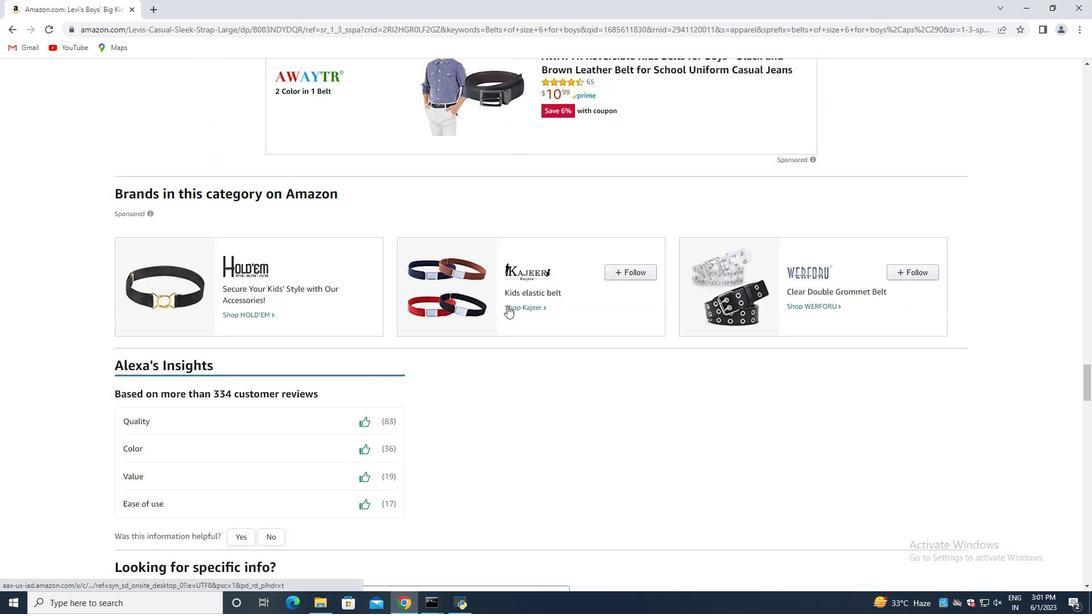 
Action: Mouse scrolled (507, 306) with delta (0, 0)
Screenshot: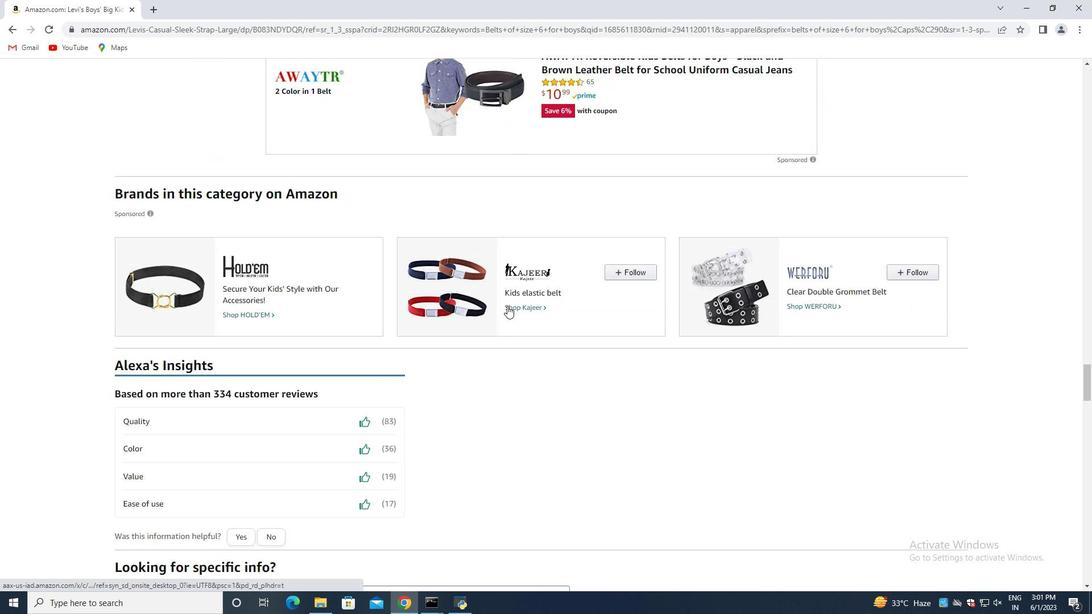 
Action: Mouse scrolled (507, 306) with delta (0, 0)
Screenshot: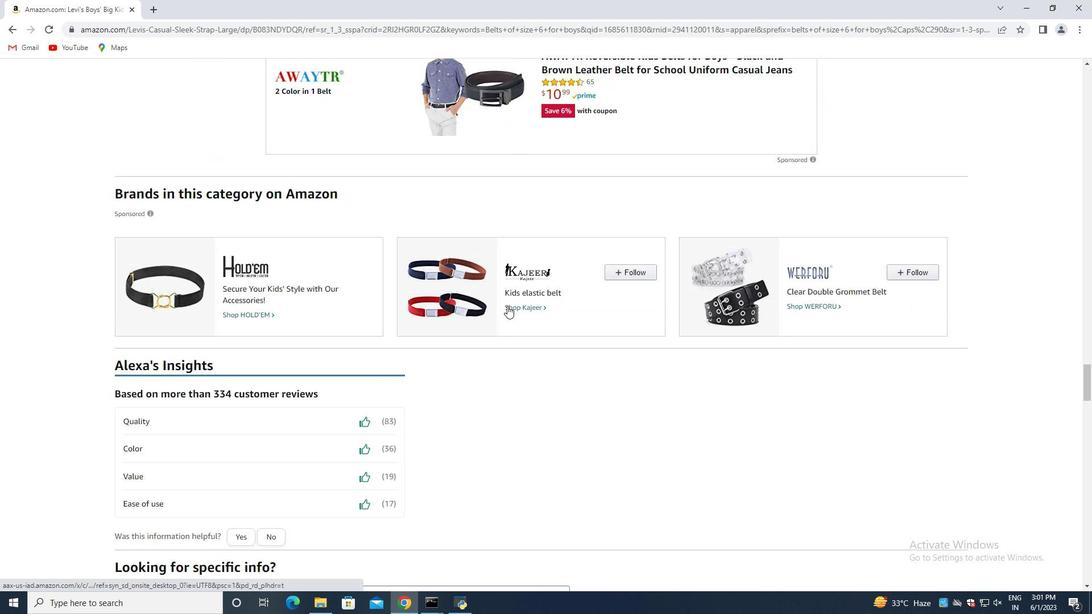 
Action: Mouse scrolled (507, 306) with delta (0, 0)
Screenshot: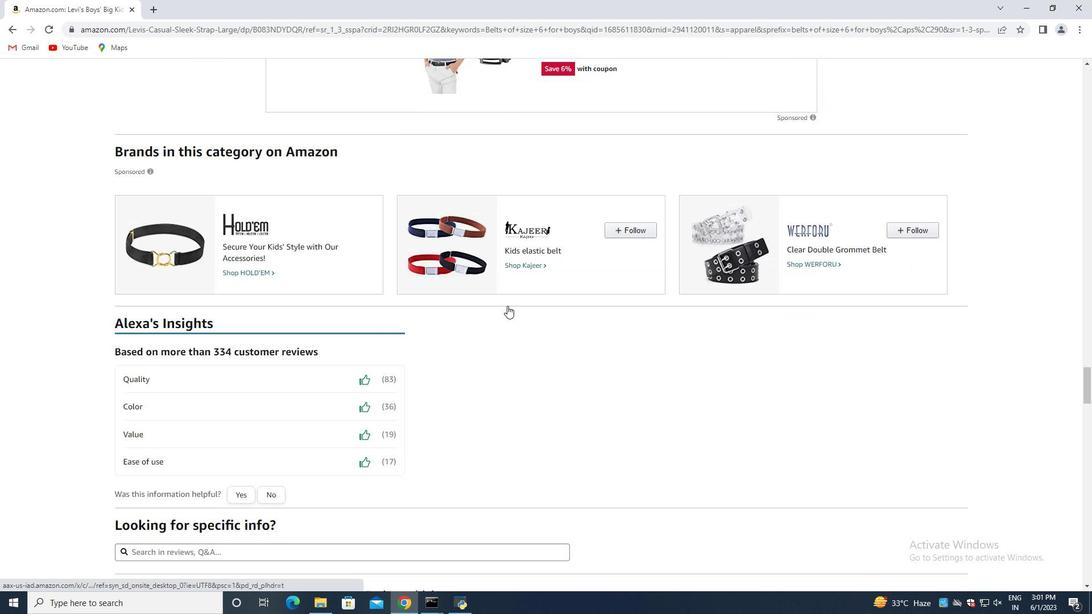 
Action: Mouse scrolled (507, 306) with delta (0, 0)
Screenshot: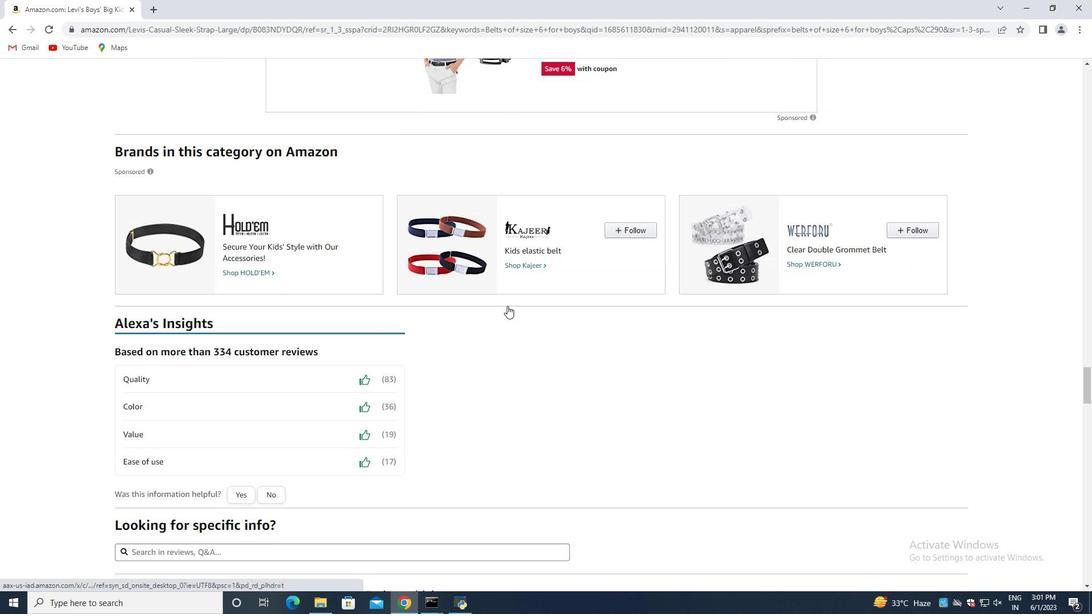 
Action: Mouse scrolled (507, 306) with delta (0, 0)
Screenshot: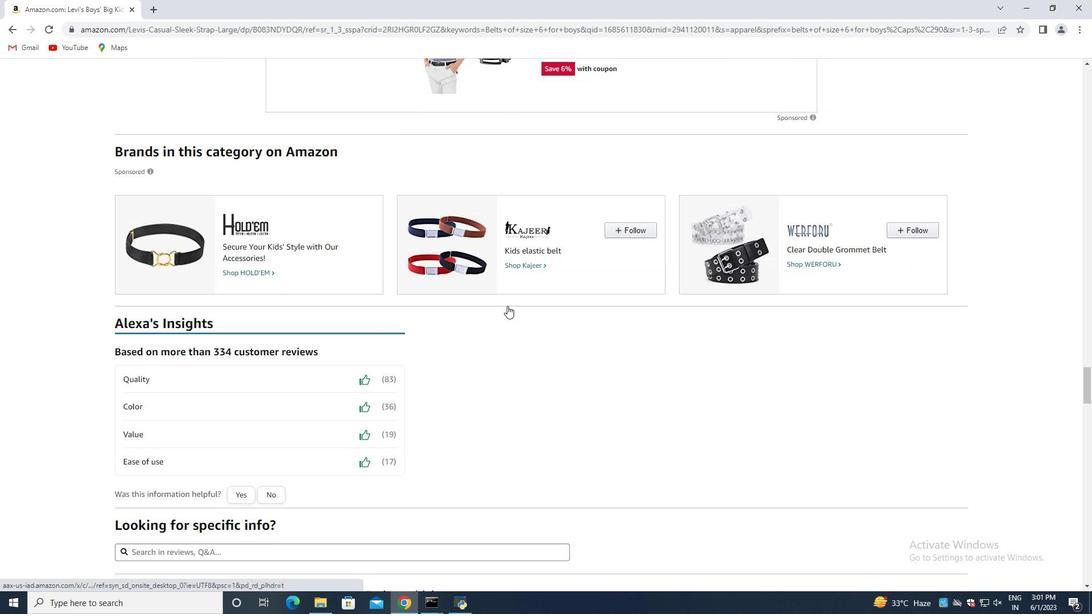 
Action: Mouse moved to (507, 307)
Screenshot: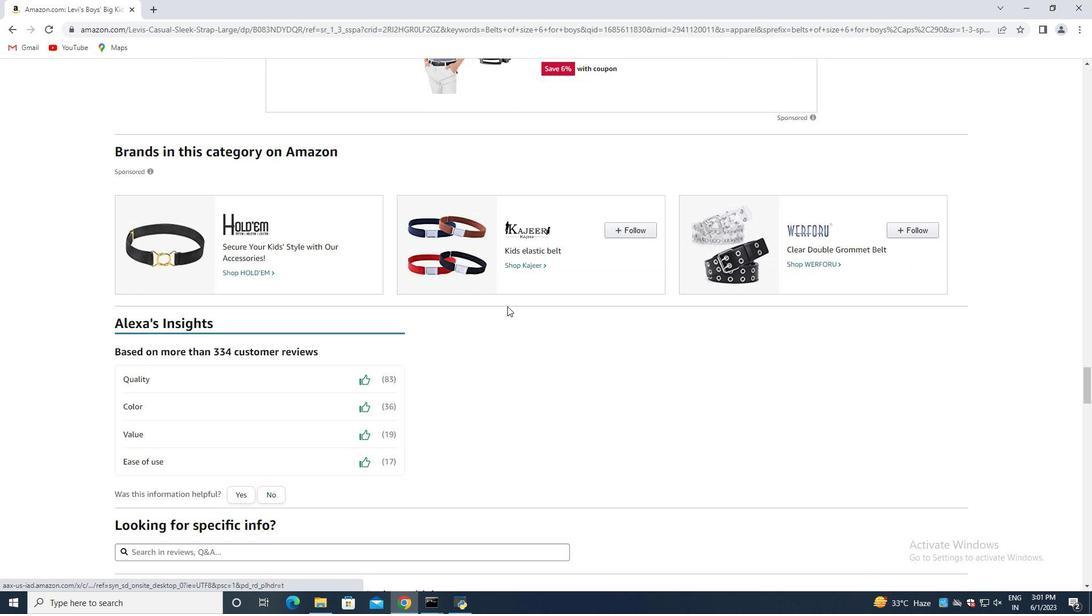 
Action: Mouse scrolled (507, 306) with delta (0, 0)
Screenshot: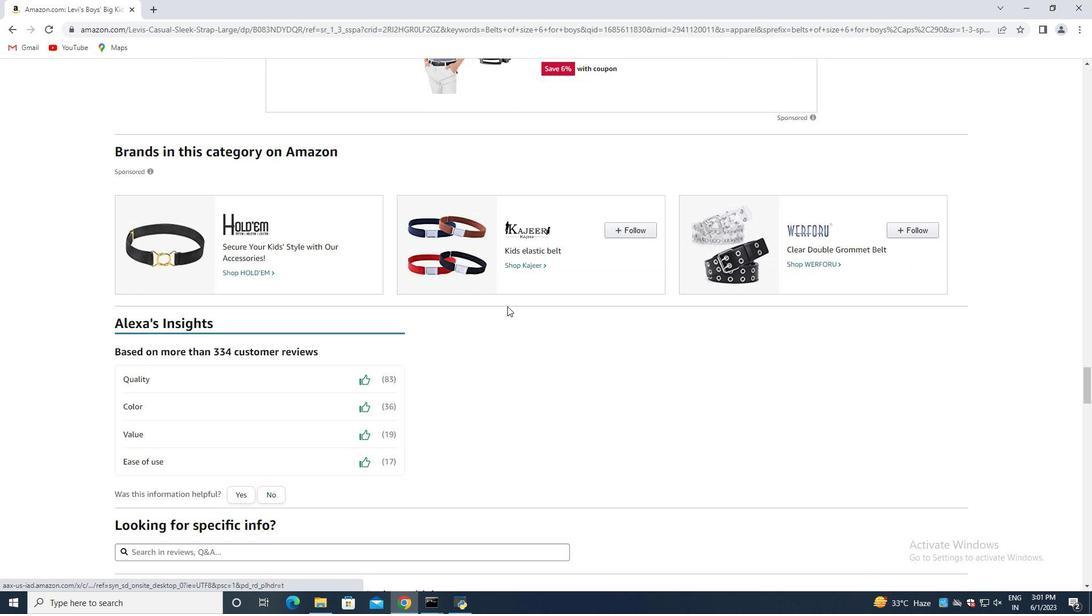 
Action: Mouse moved to (507, 307)
Screenshot: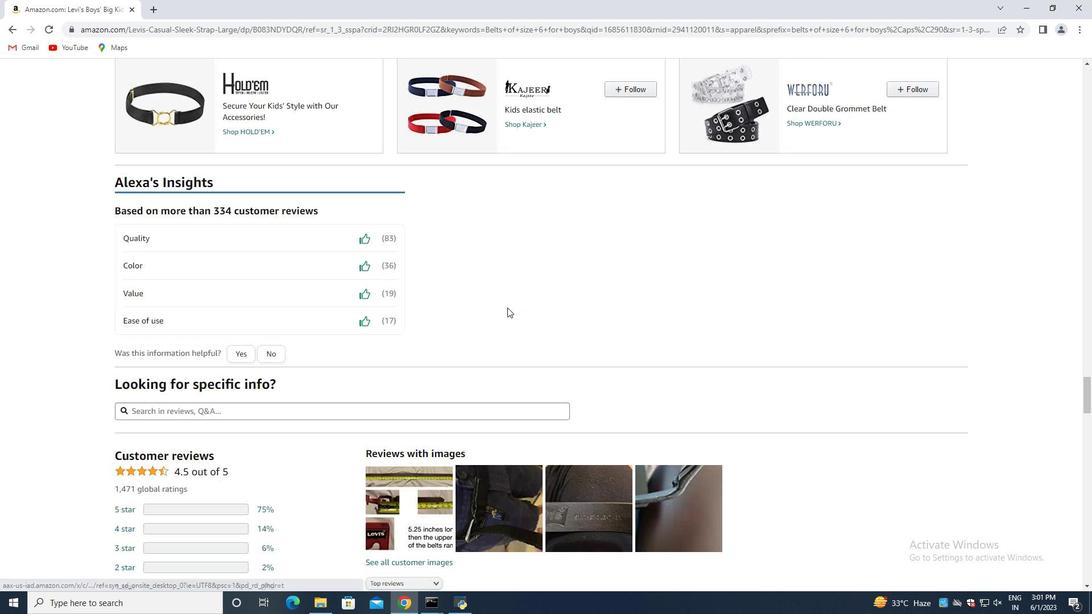 
Action: Mouse scrolled (507, 307) with delta (0, 0)
Screenshot: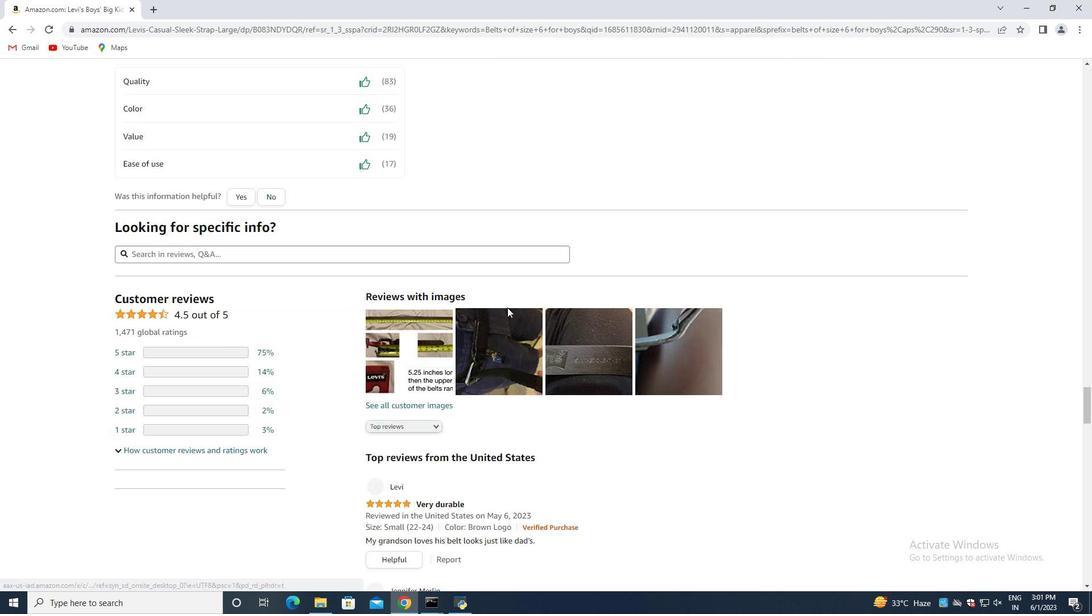 
Action: Mouse scrolled (507, 307) with delta (0, 0)
Screenshot: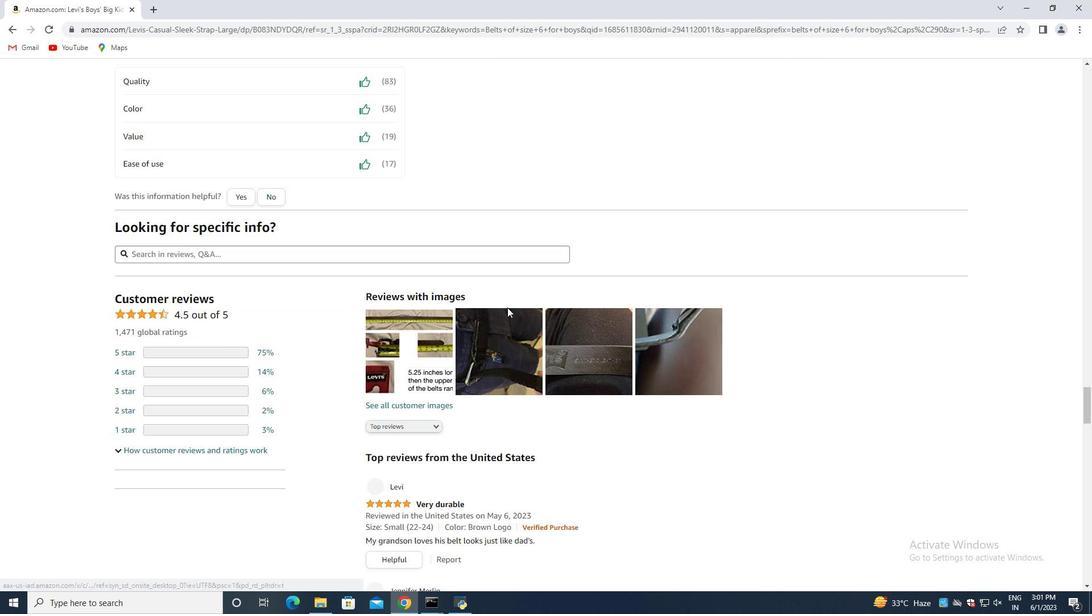 
Action: Mouse scrolled (507, 307) with delta (0, 0)
Screenshot: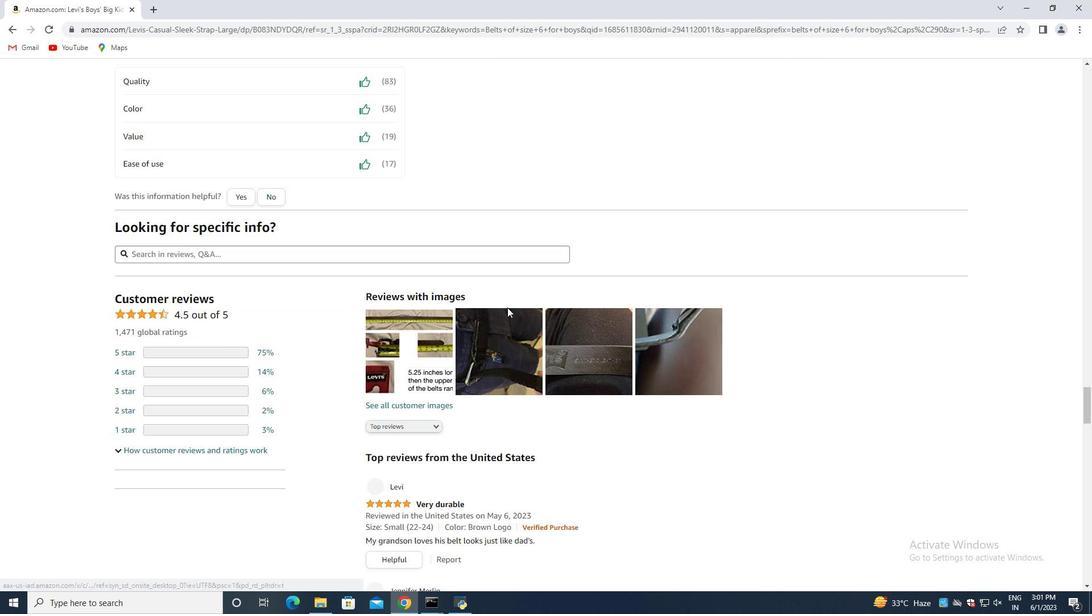 
Action: Mouse moved to (509, 308)
Screenshot: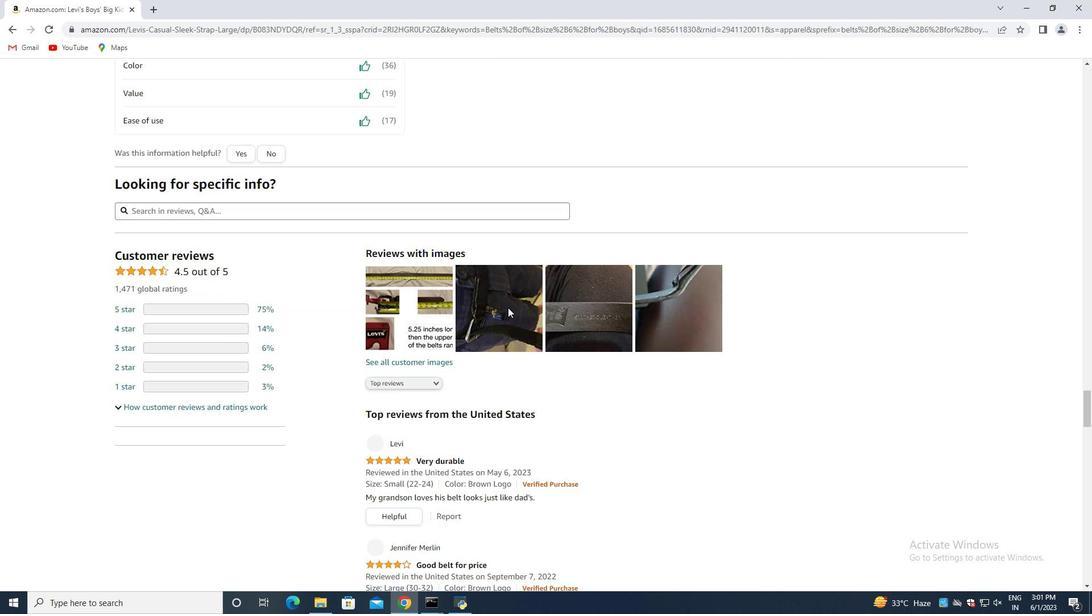 
Action: Mouse scrolled (509, 308) with delta (0, 0)
Screenshot: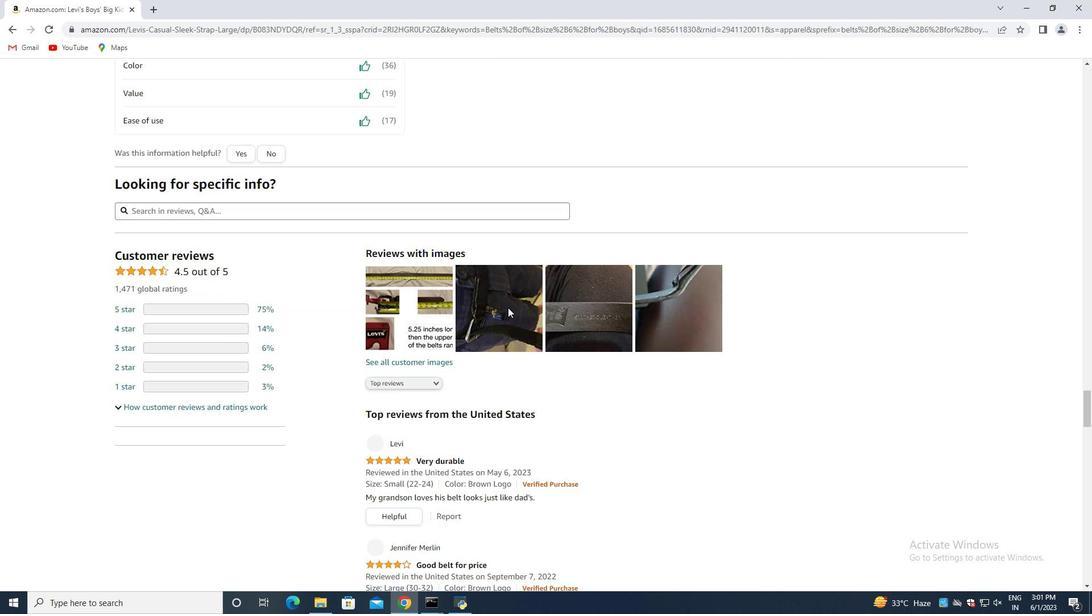 
Action: Mouse moved to (510, 314)
Screenshot: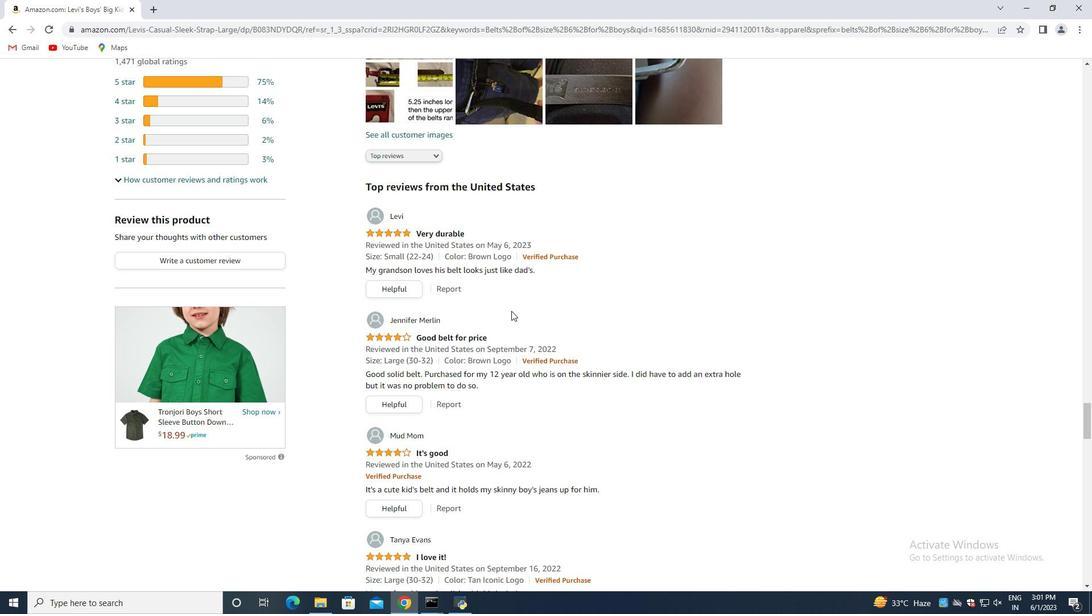 
Action: Mouse scrolled (510, 314) with delta (0, 0)
Screenshot: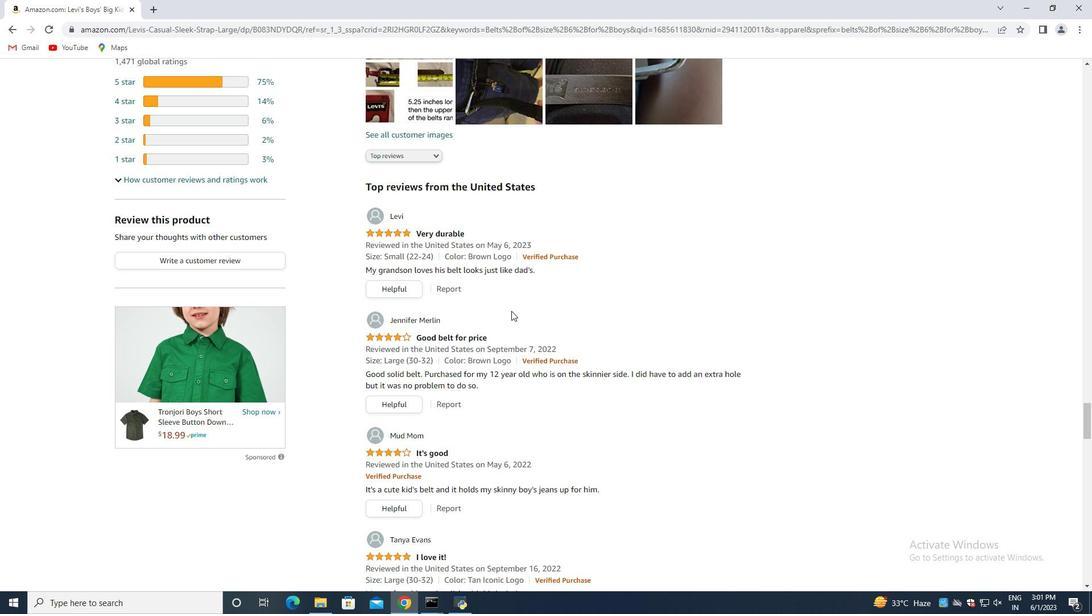 
Action: Mouse moved to (506, 323)
Screenshot: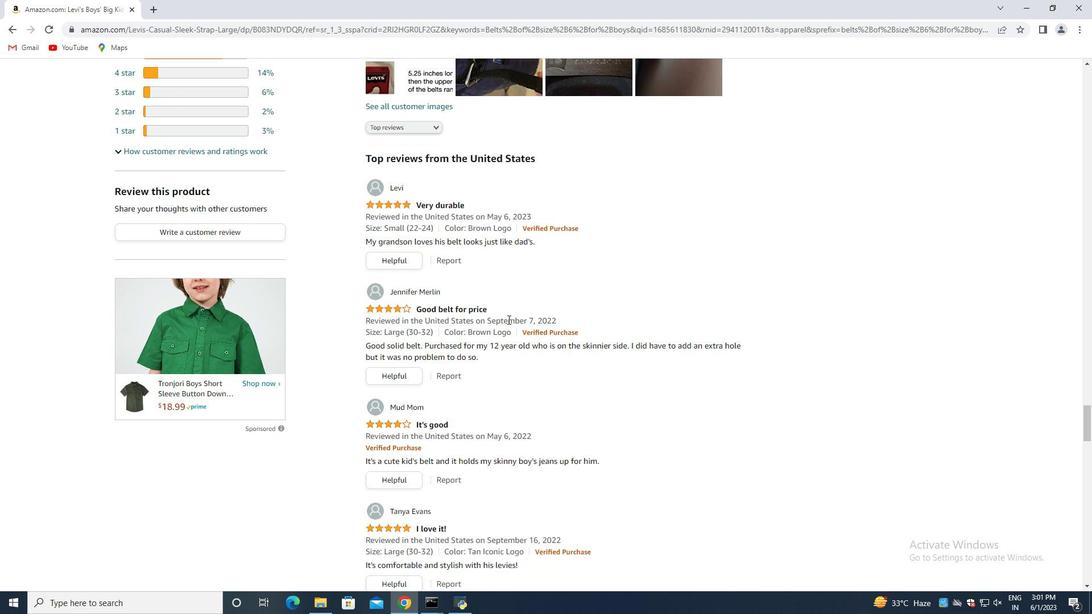 
Action: Mouse scrolled (506, 322) with delta (0, 0)
Screenshot: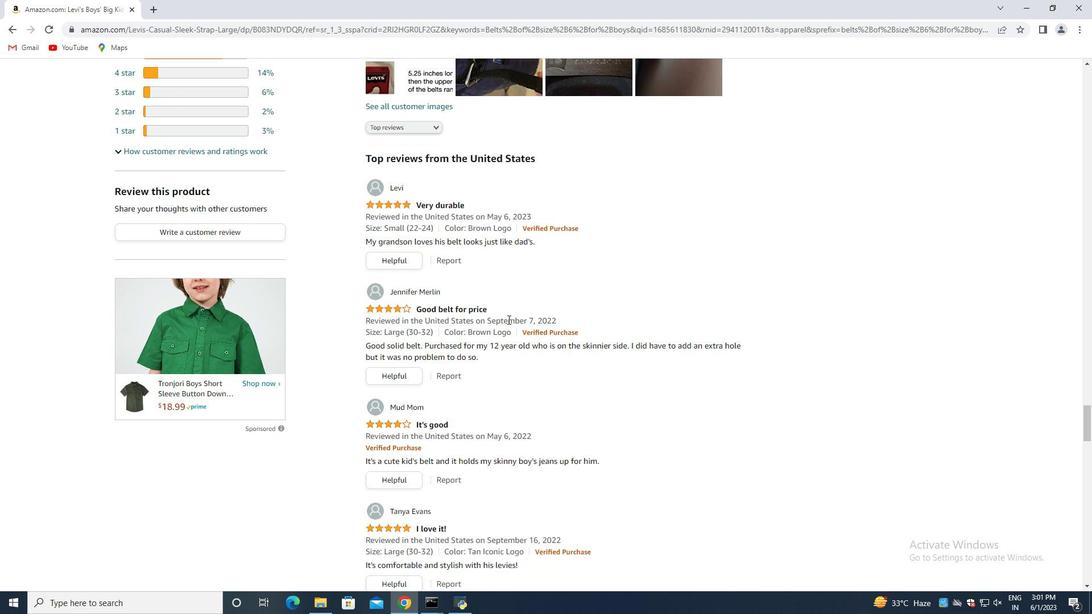 
Action: Mouse moved to (497, 329)
Screenshot: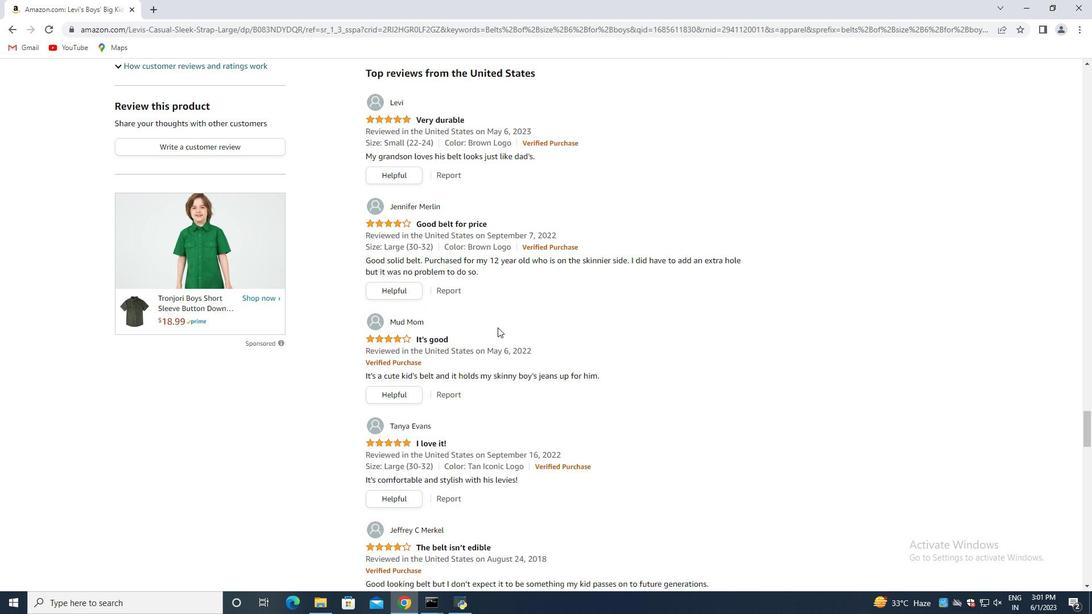 
Action: Mouse scrolled (497, 328) with delta (0, 0)
Screenshot: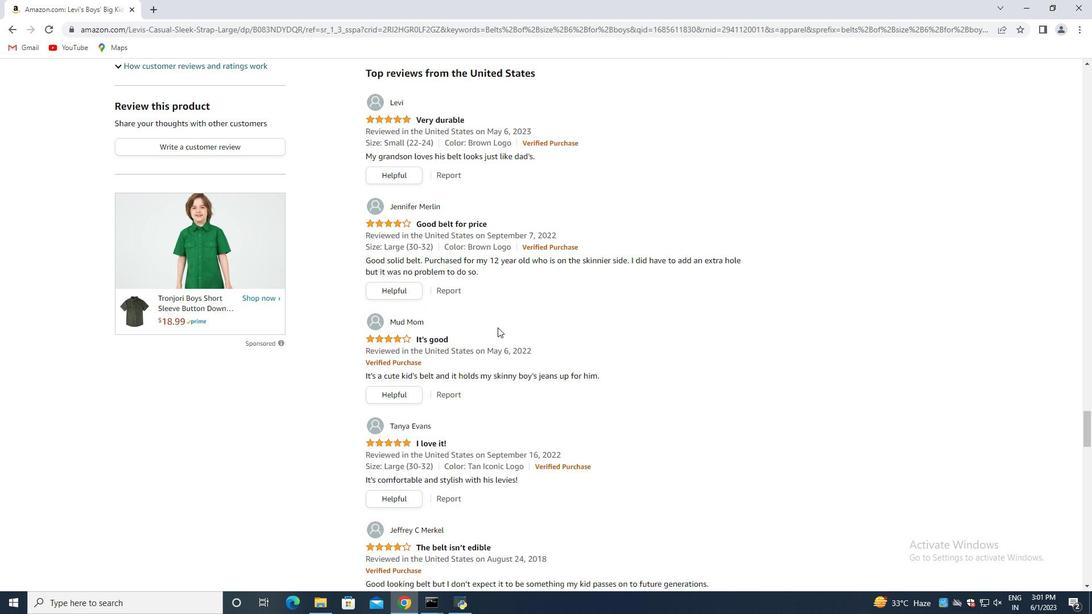 
Action: Mouse moved to (492, 351)
Screenshot: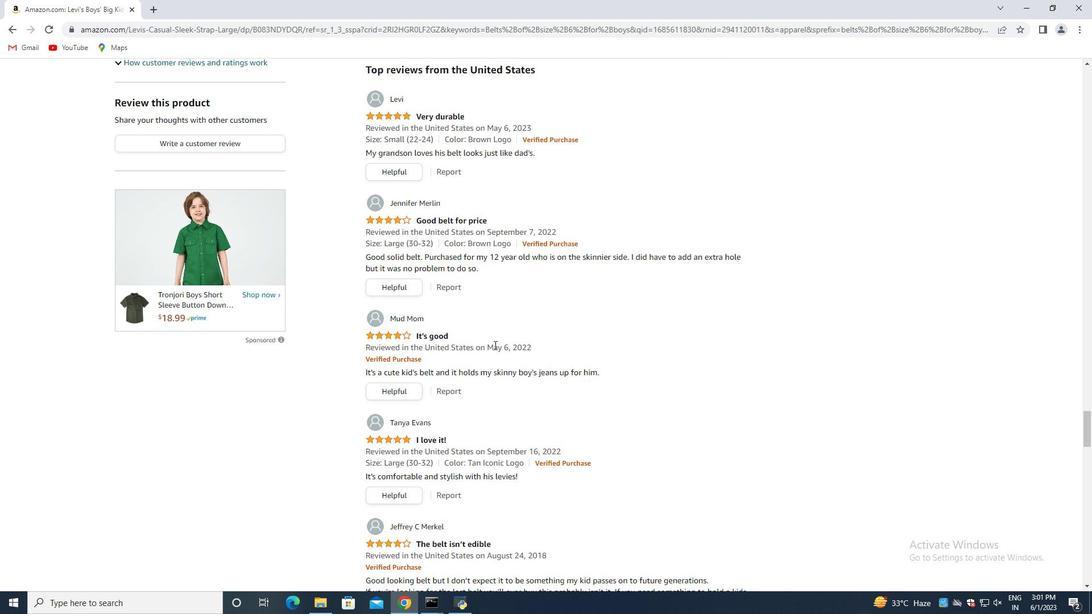
Action: Mouse scrolled (492, 350) with delta (0, 0)
Screenshot: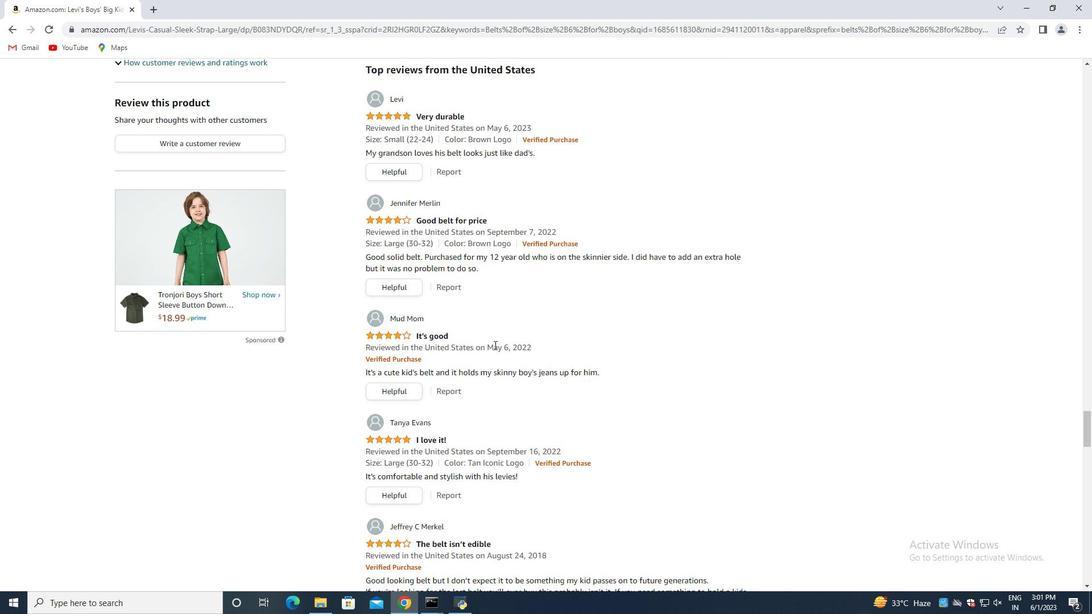
Action: Mouse moved to (486, 357)
Screenshot: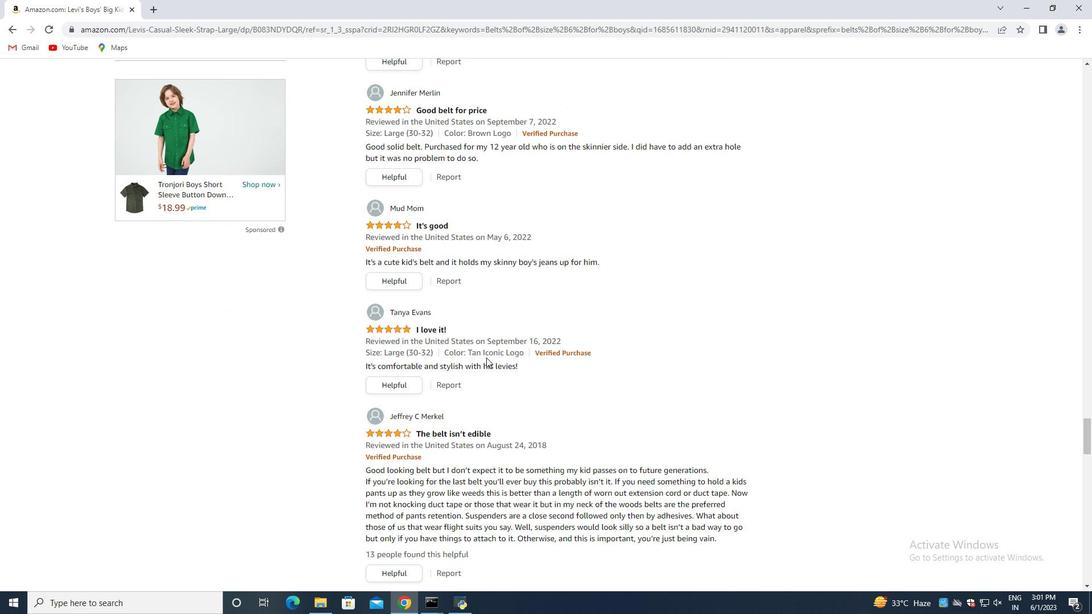 
Action: Mouse scrolled (486, 356) with delta (0, 0)
Screenshot: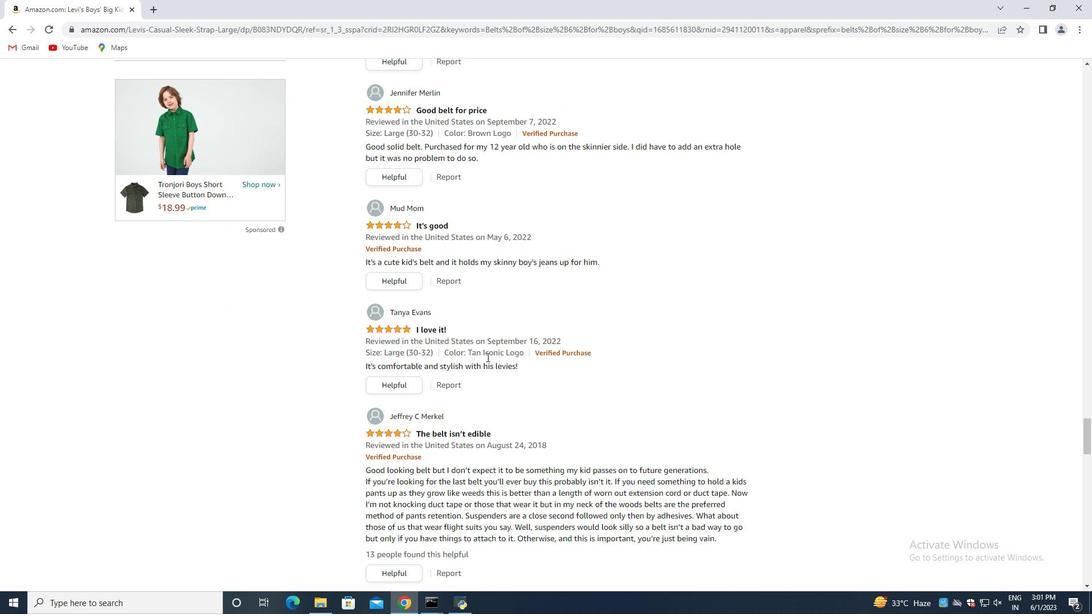 
Action: Mouse scrolled (486, 356) with delta (0, 0)
Screenshot: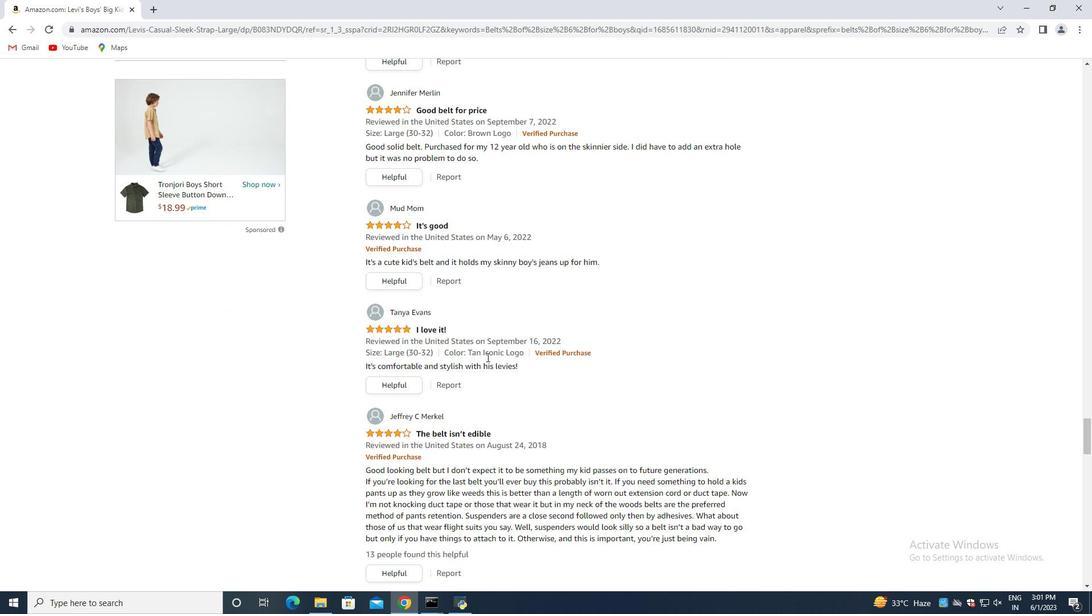
Action: Mouse scrolled (486, 356) with delta (0, 0)
Screenshot: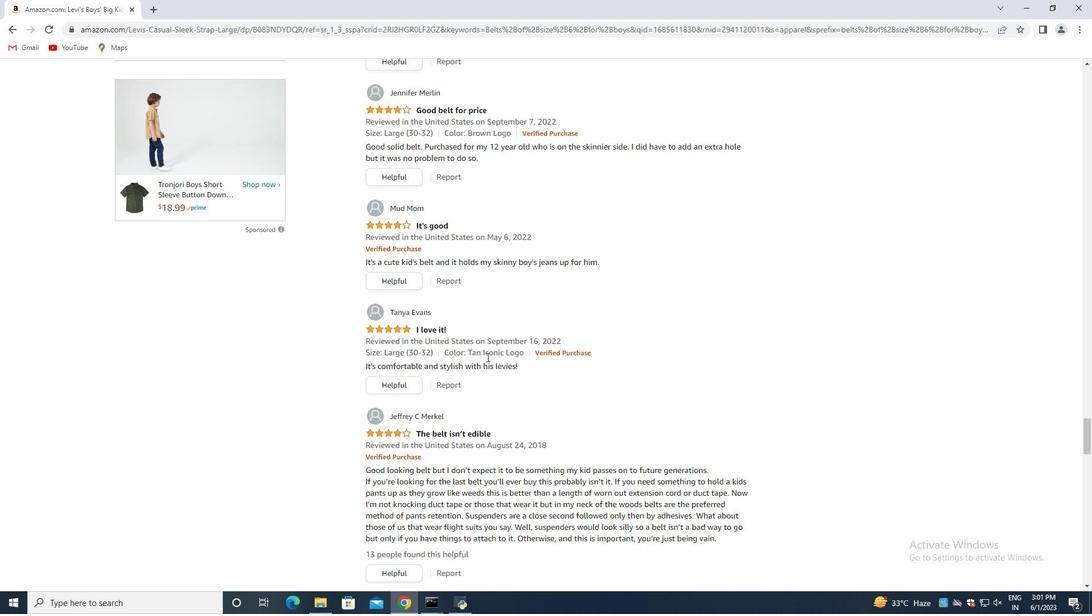 
Action: Mouse moved to (475, 349)
Screenshot: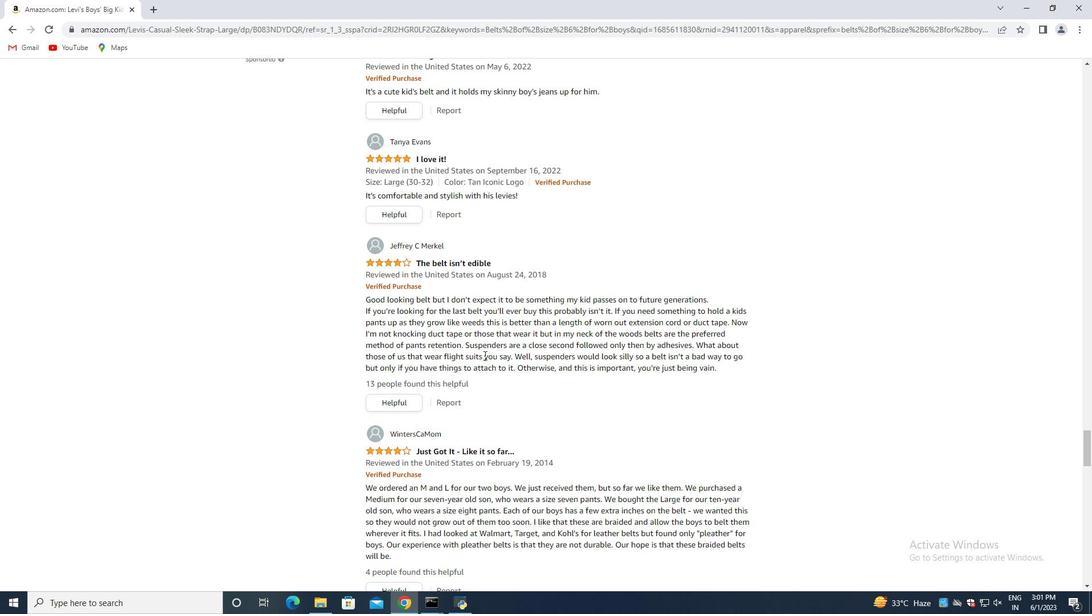 
Action: Mouse scrolled (475, 349) with delta (0, 0)
Screenshot: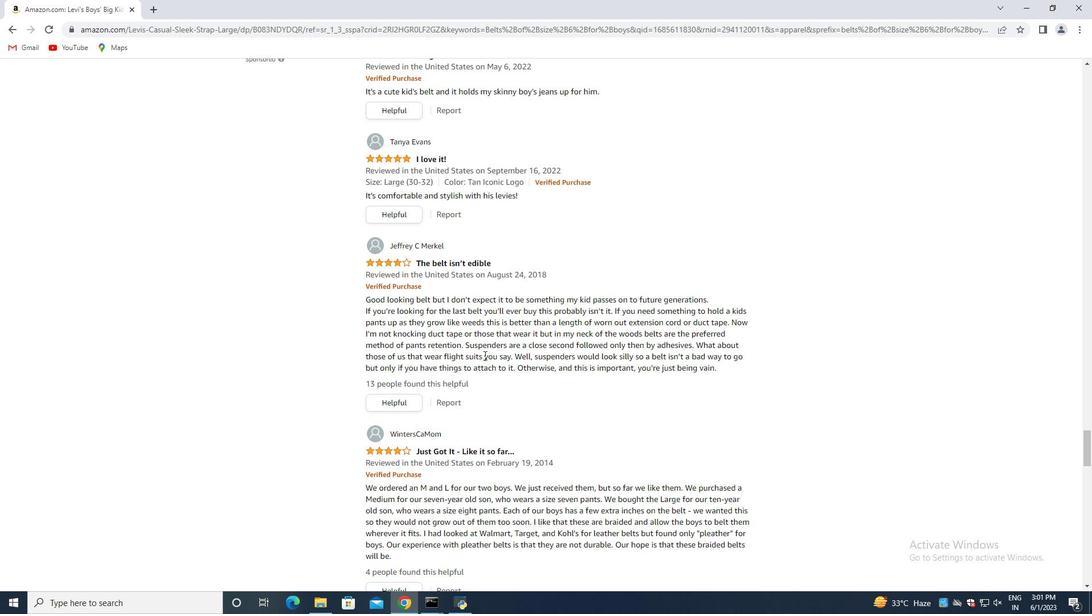 
Action: Mouse moved to (475, 349)
Screenshot: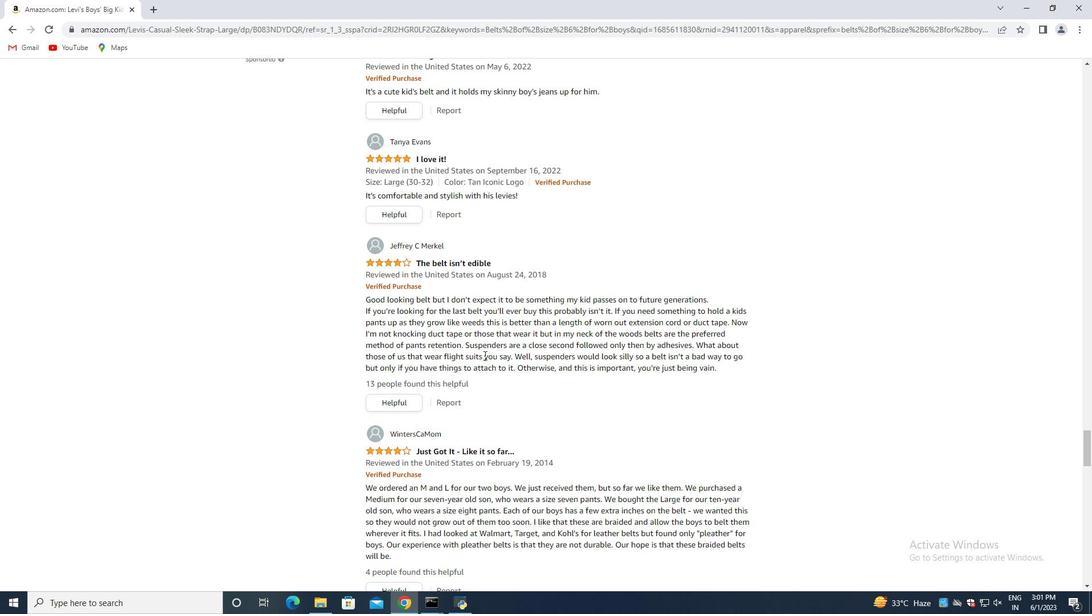 
Action: Mouse scrolled (475, 349) with delta (0, 0)
Screenshot: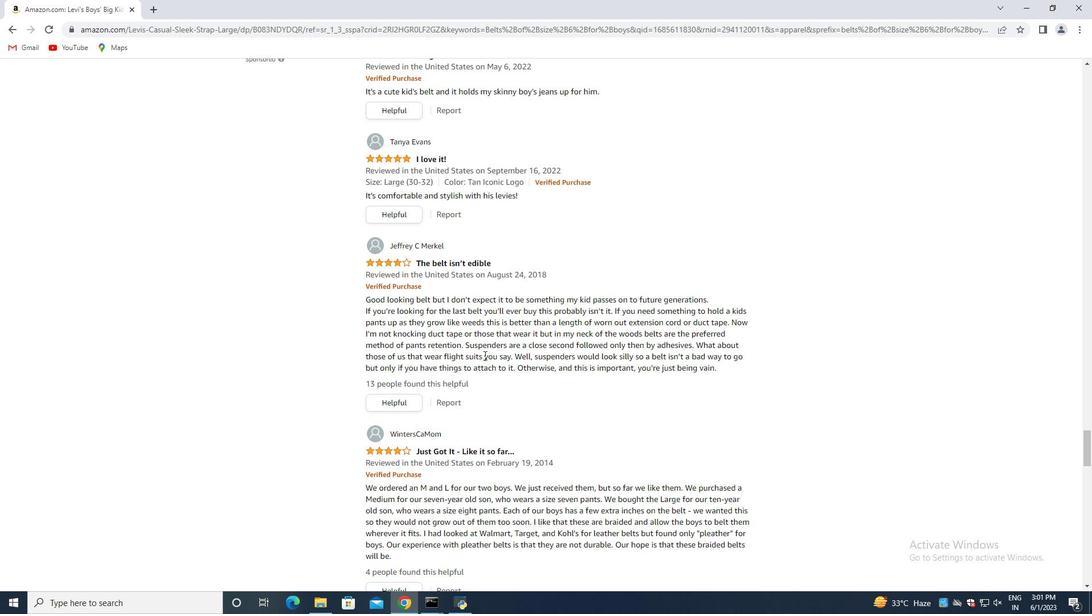 
Action: Mouse scrolled (475, 349) with delta (0, 0)
Screenshot: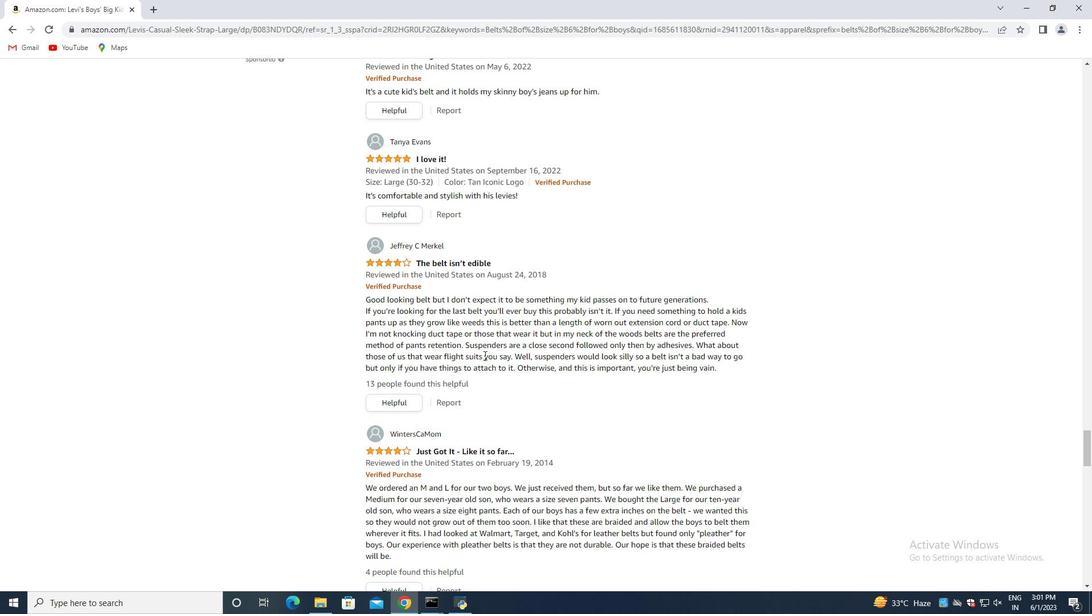 
Action: Mouse scrolled (475, 349) with delta (0, 0)
Screenshot: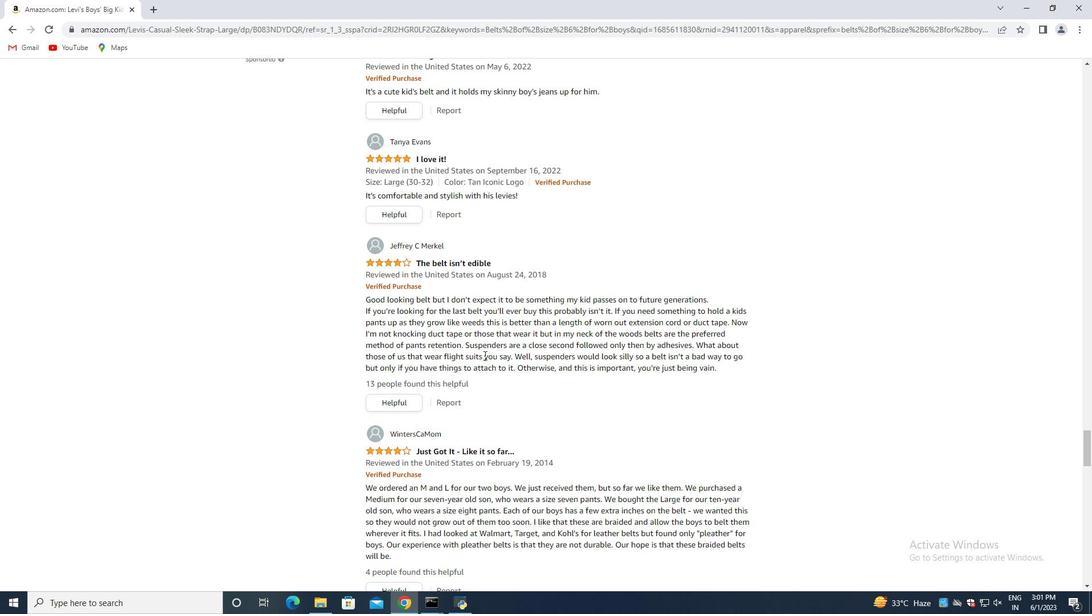 
Action: Mouse scrolled (475, 349) with delta (0, 0)
Screenshot: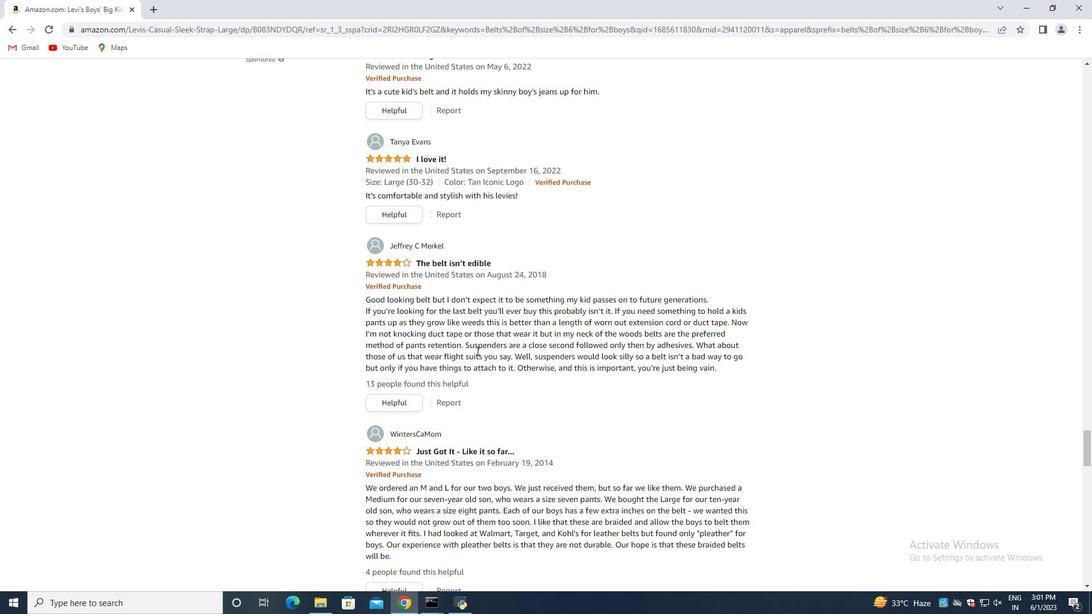 
Action: Mouse moved to (473, 346)
Screenshot: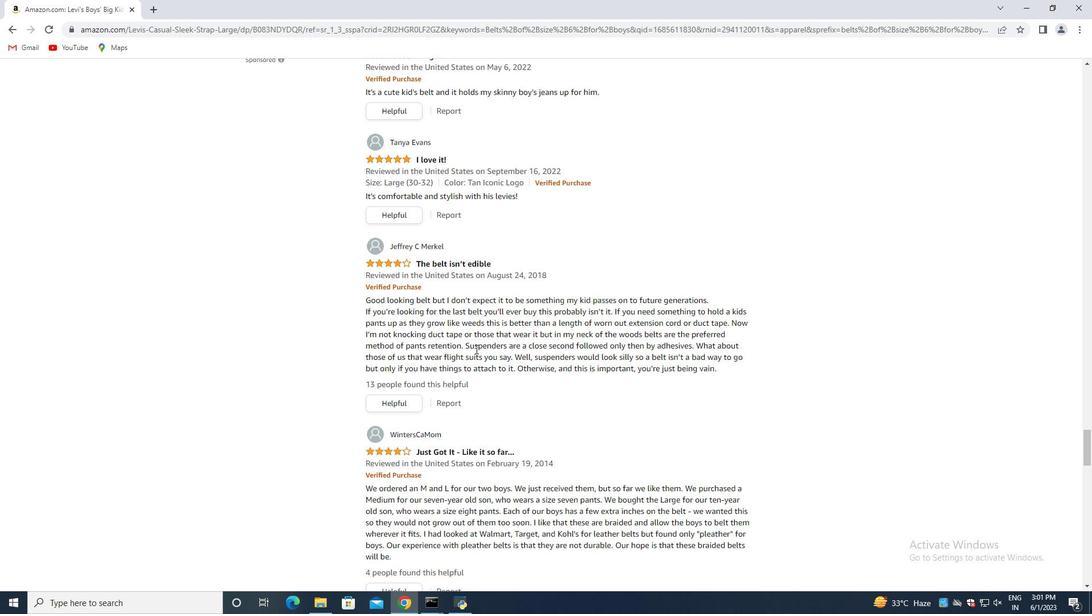 
Action: Mouse scrolled (473, 346) with delta (0, 0)
Screenshot: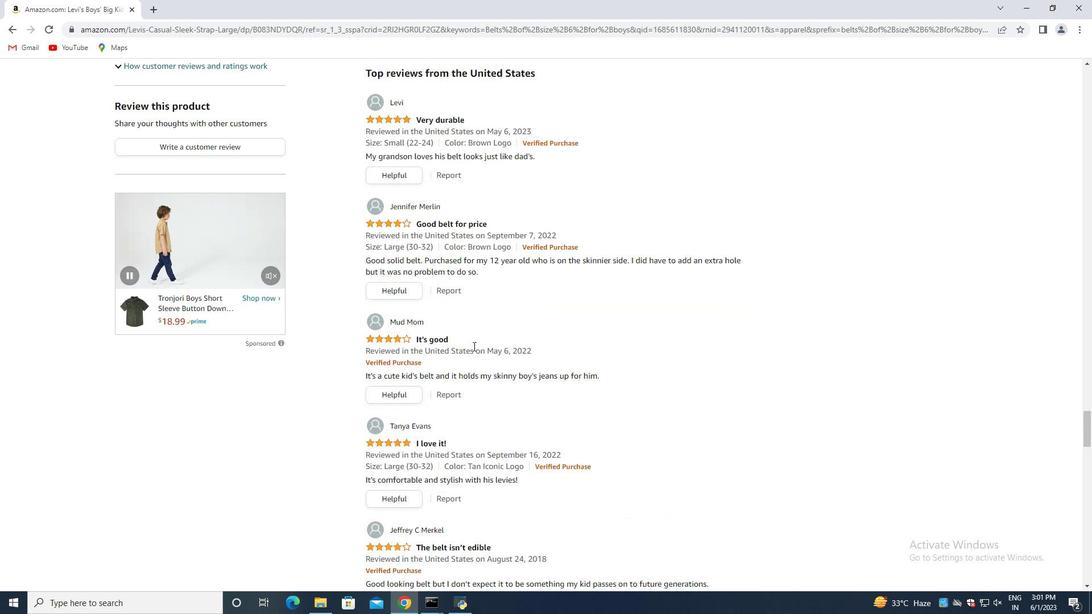
Action: Mouse scrolled (473, 346) with delta (0, 0)
Screenshot: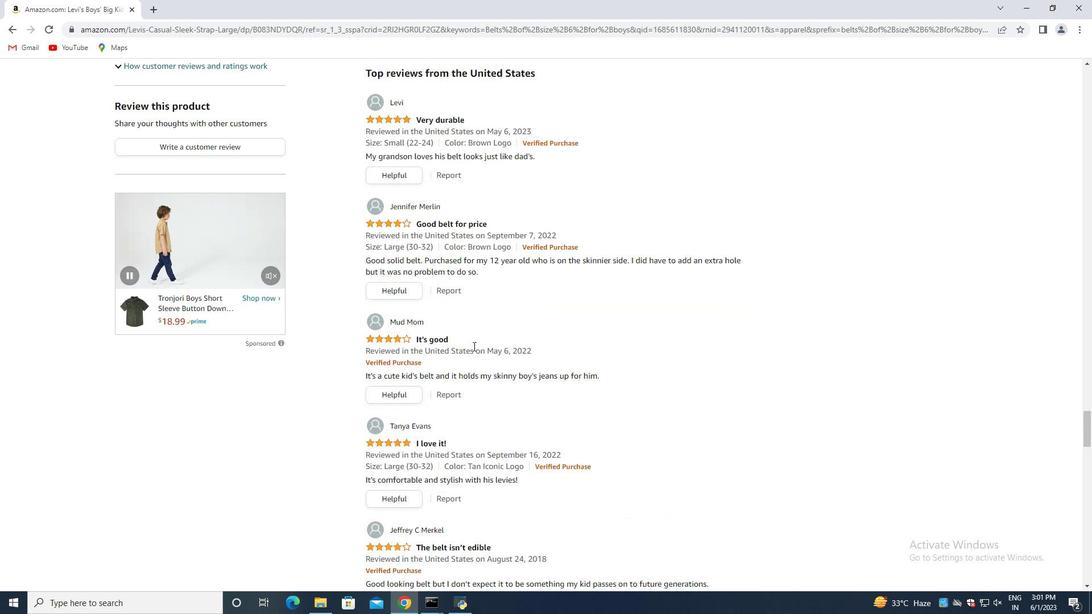 
Action: Mouse scrolled (473, 346) with delta (0, 0)
Screenshot: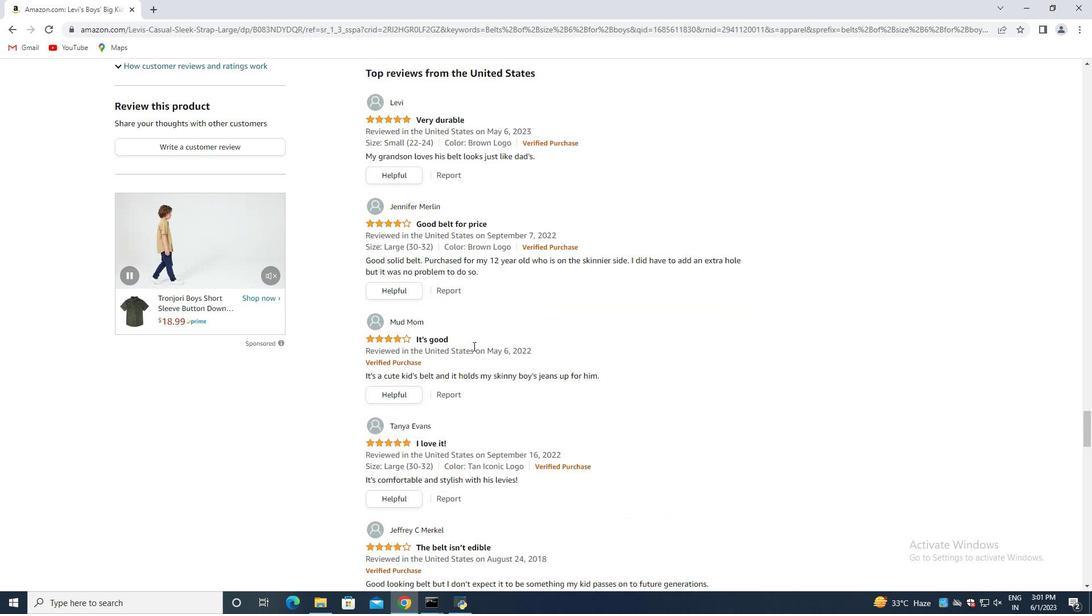 
Action: Mouse scrolled (473, 346) with delta (0, 0)
Screenshot: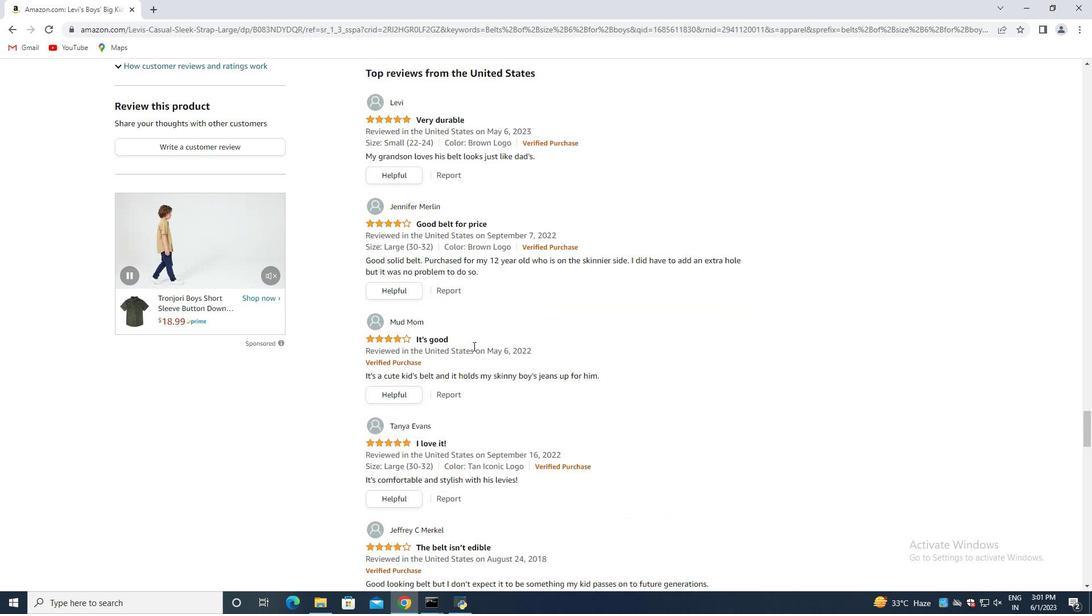 
Action: Mouse scrolled (473, 346) with delta (0, 0)
Screenshot: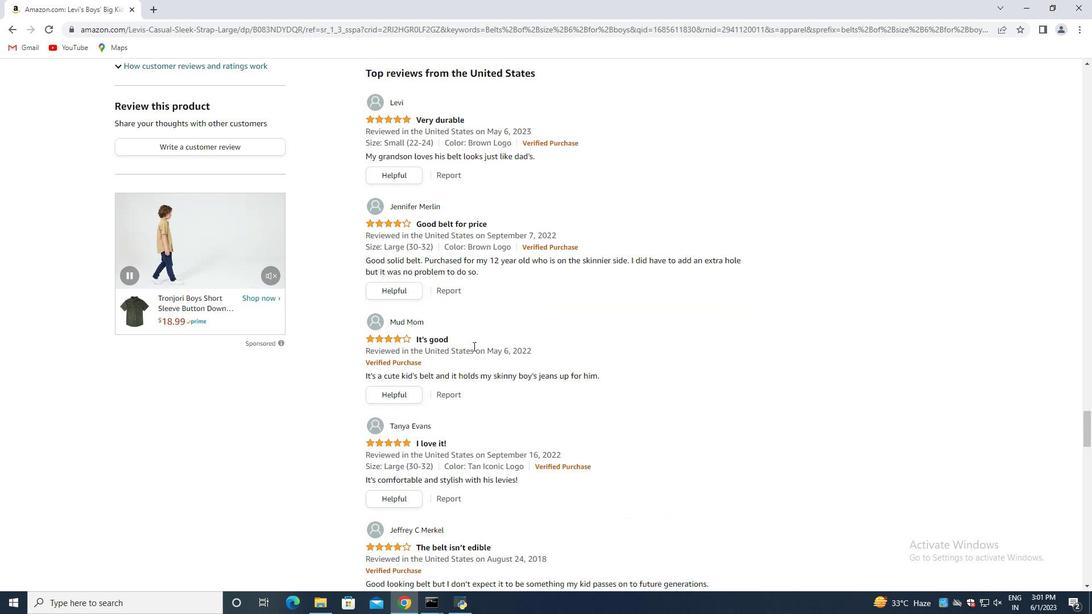 
Action: Mouse moved to (473, 346)
Screenshot: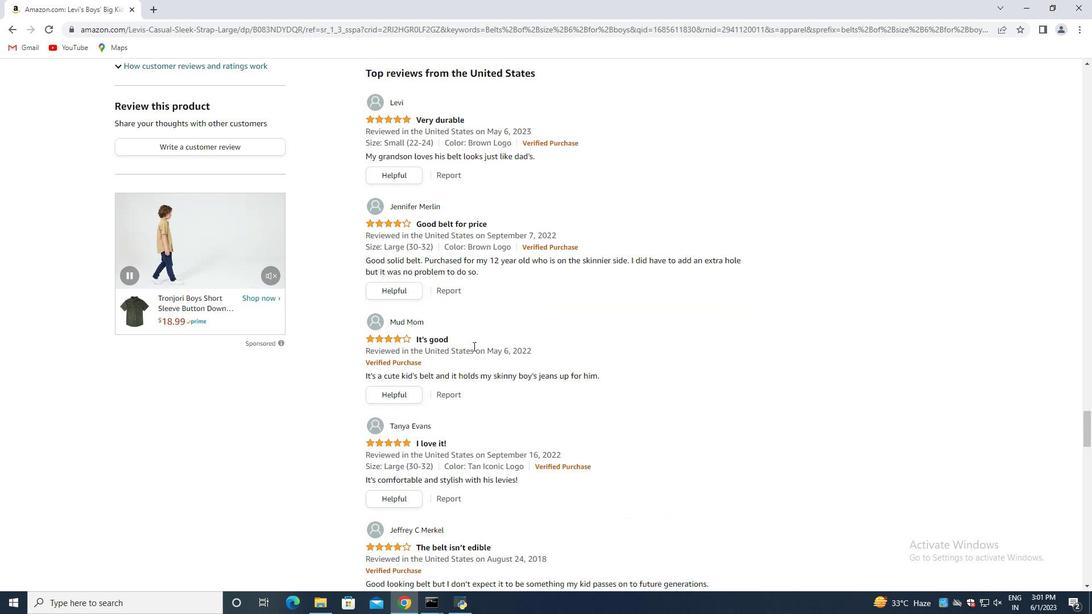 
Action: Mouse scrolled (473, 346) with delta (0, 0)
Screenshot: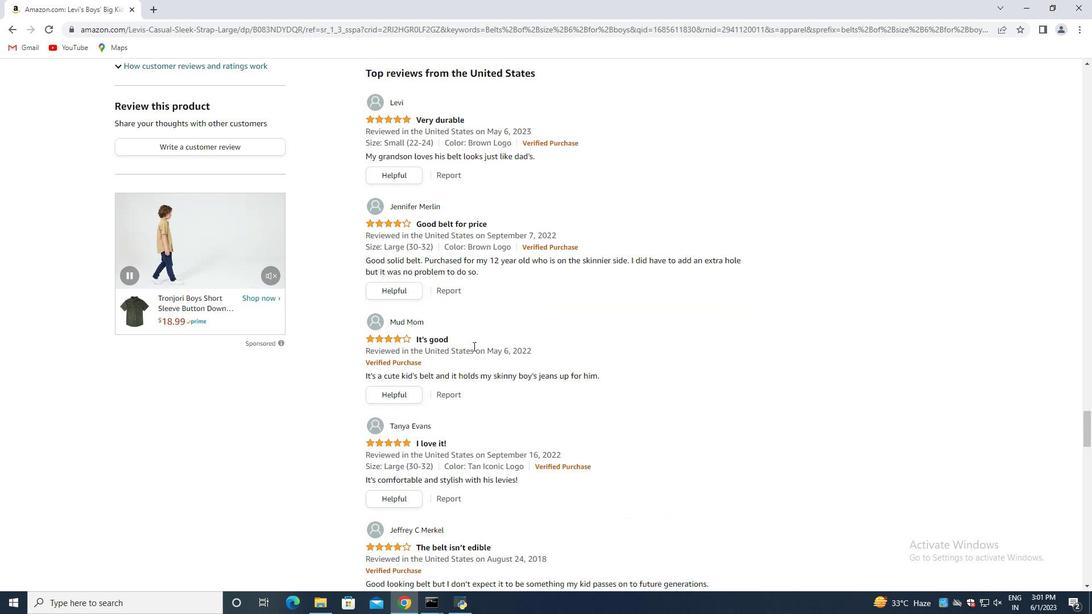 
Action: Mouse moved to (474, 346)
Screenshot: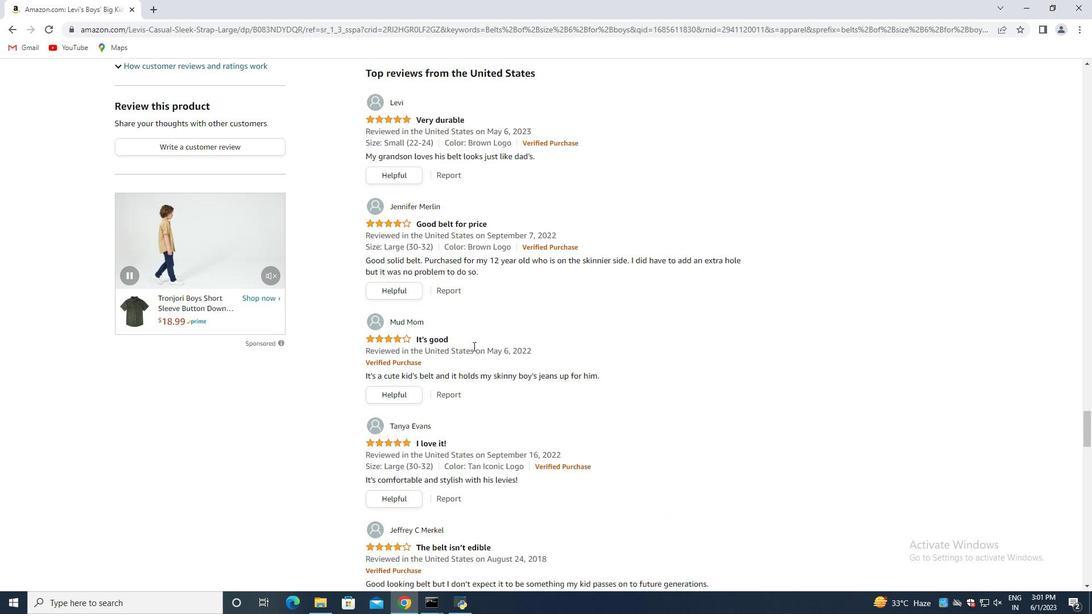 
Action: Mouse scrolled (474, 346) with delta (0, 0)
Screenshot: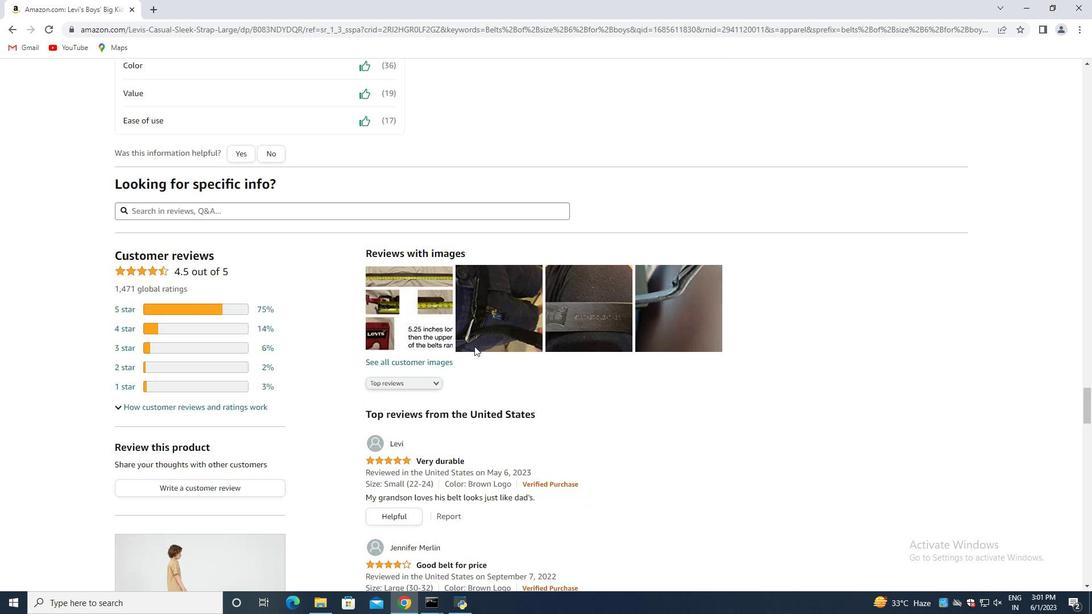 
Action: Mouse scrolled (474, 346) with delta (0, 0)
Screenshot: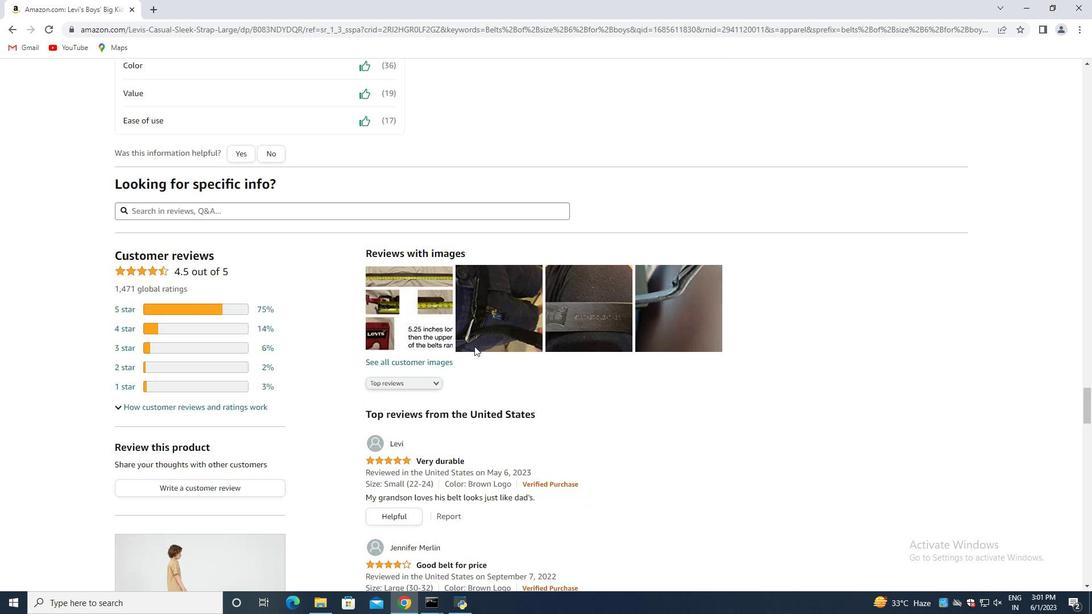 
Action: Mouse scrolled (474, 346) with delta (0, 0)
Screenshot: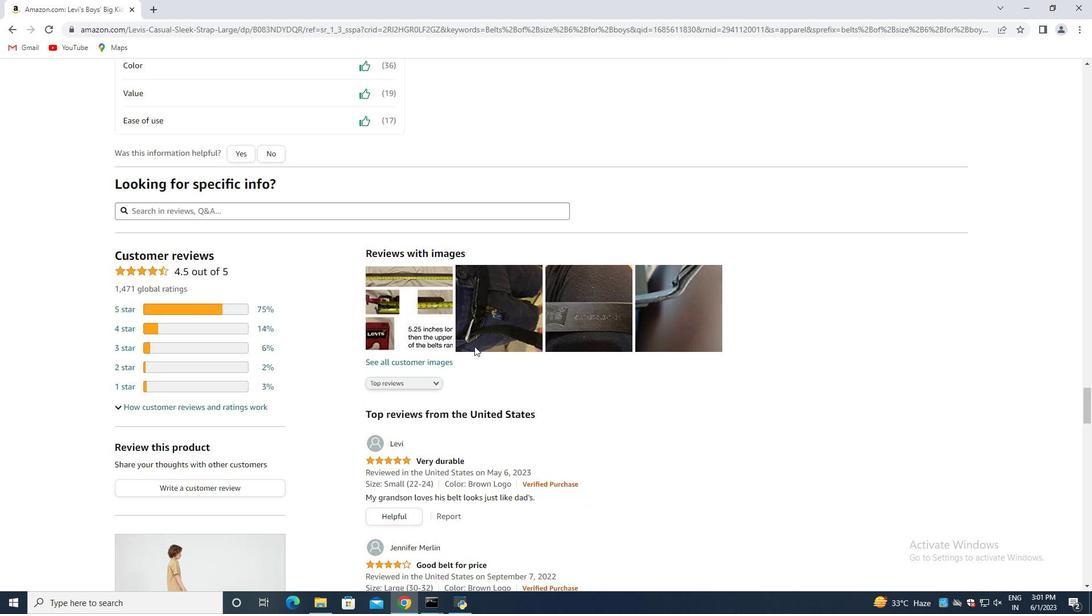 
Action: Mouse scrolled (474, 346) with delta (0, 0)
Screenshot: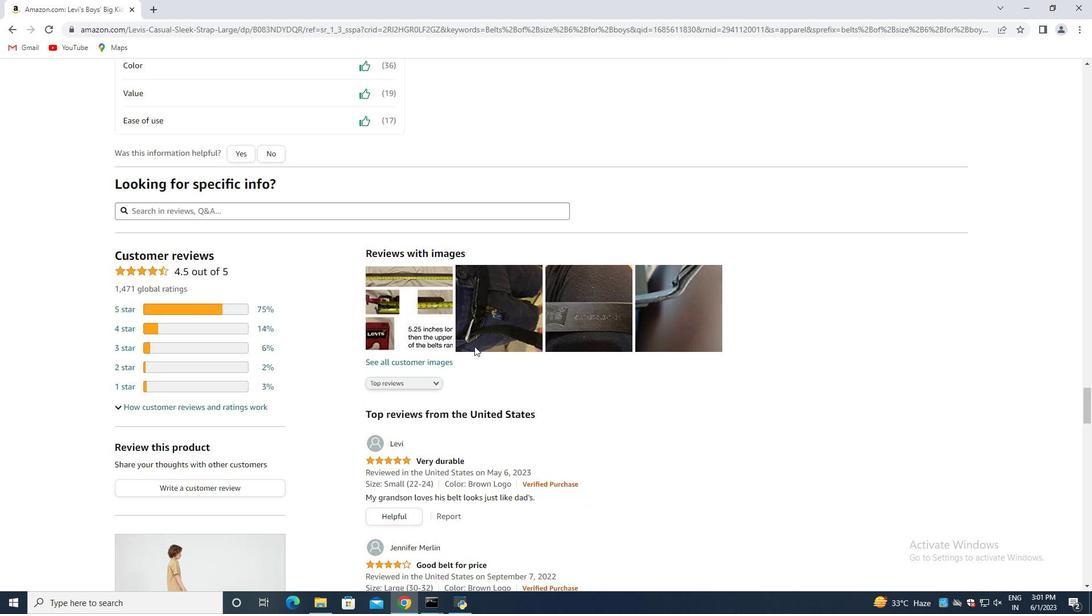 
Action: Mouse scrolled (474, 346) with delta (0, 0)
Screenshot: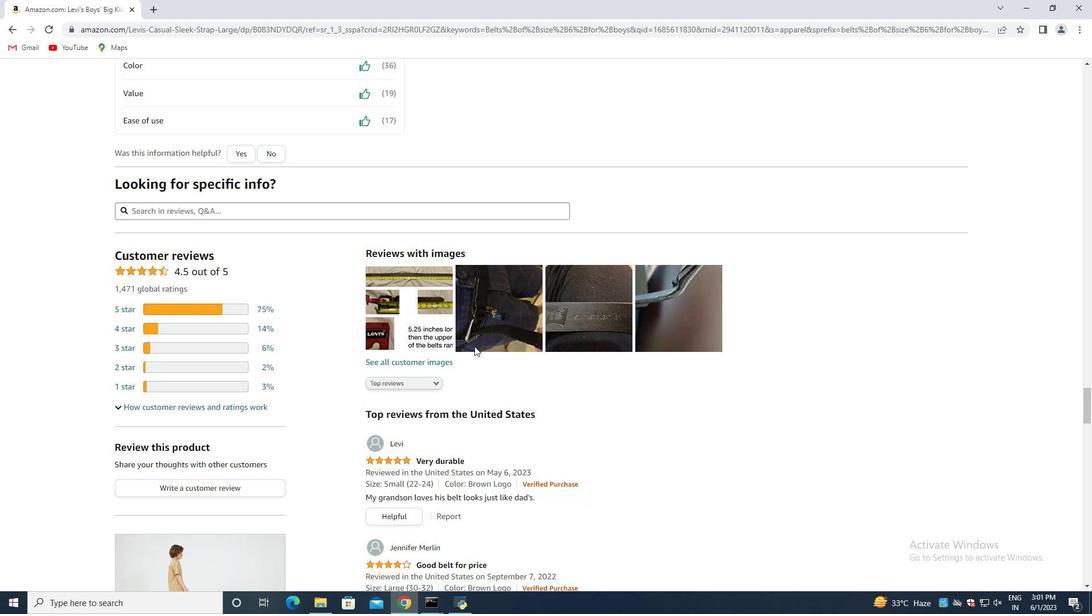 
Action: Mouse scrolled (474, 346) with delta (0, 0)
Screenshot: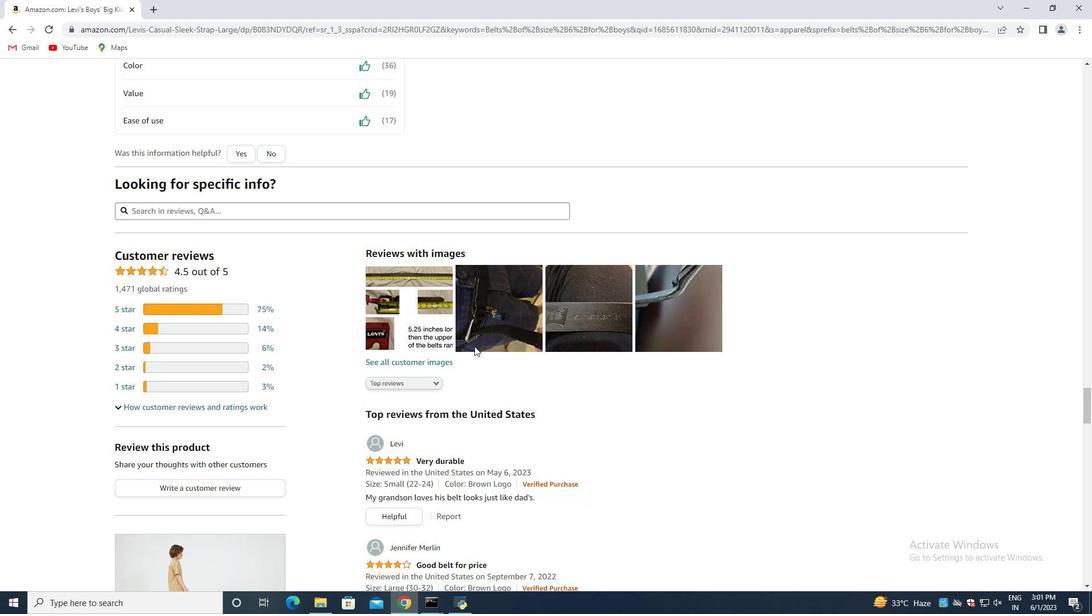 
Action: Mouse moved to (482, 339)
Screenshot: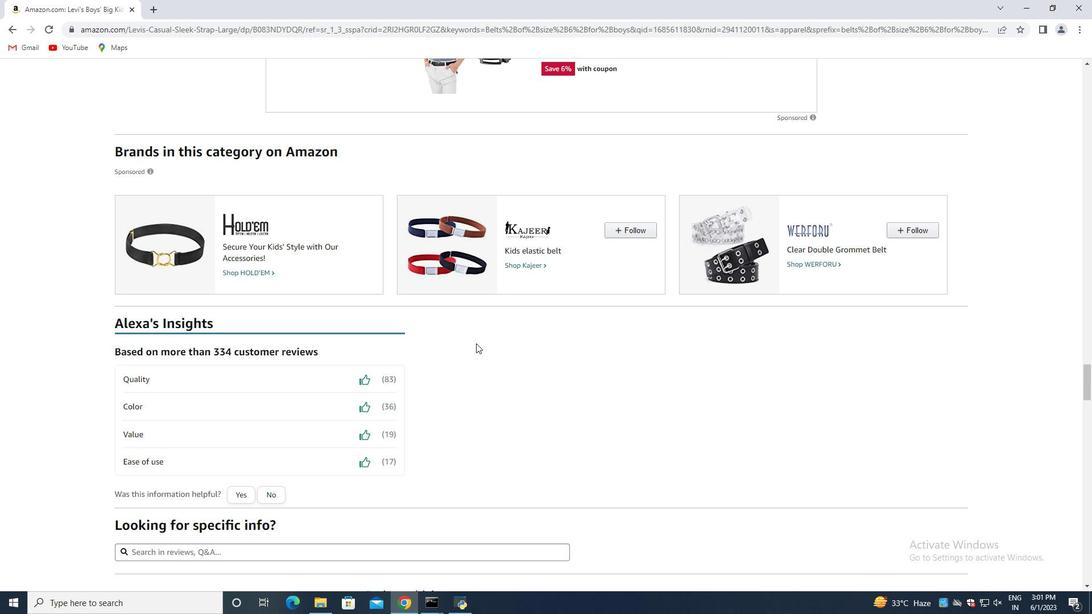 
Action: Mouse scrolled (476, 343) with delta (0, 0)
Screenshot: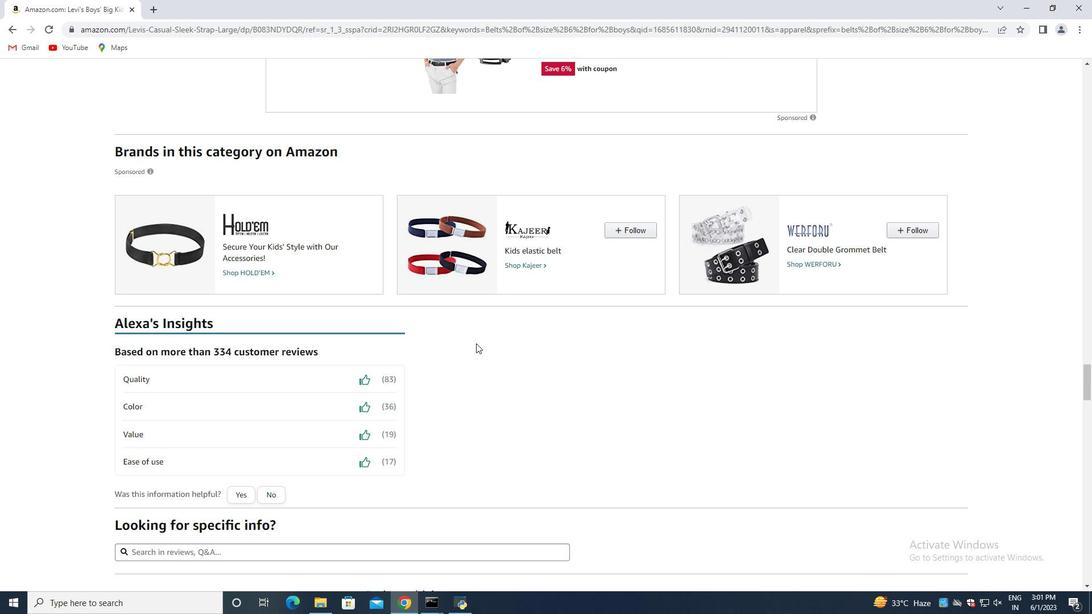 
Action: Mouse scrolled (478, 340) with delta (0, 0)
Screenshot: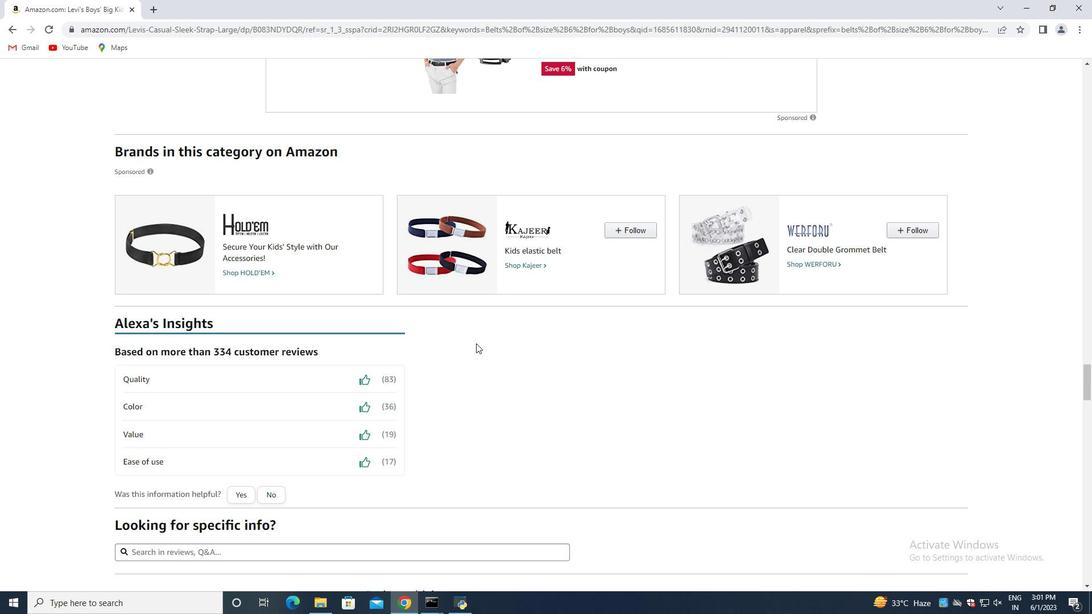 
Action: Mouse scrolled (480, 340) with delta (0, 0)
Screenshot: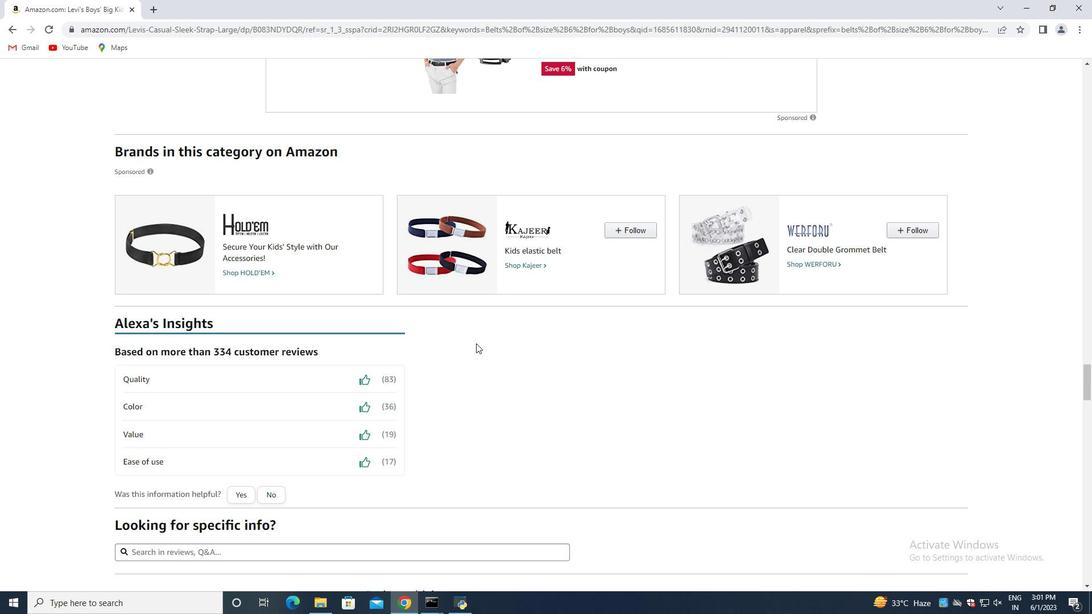 
Action: Mouse scrolled (482, 340) with delta (0, 0)
Screenshot: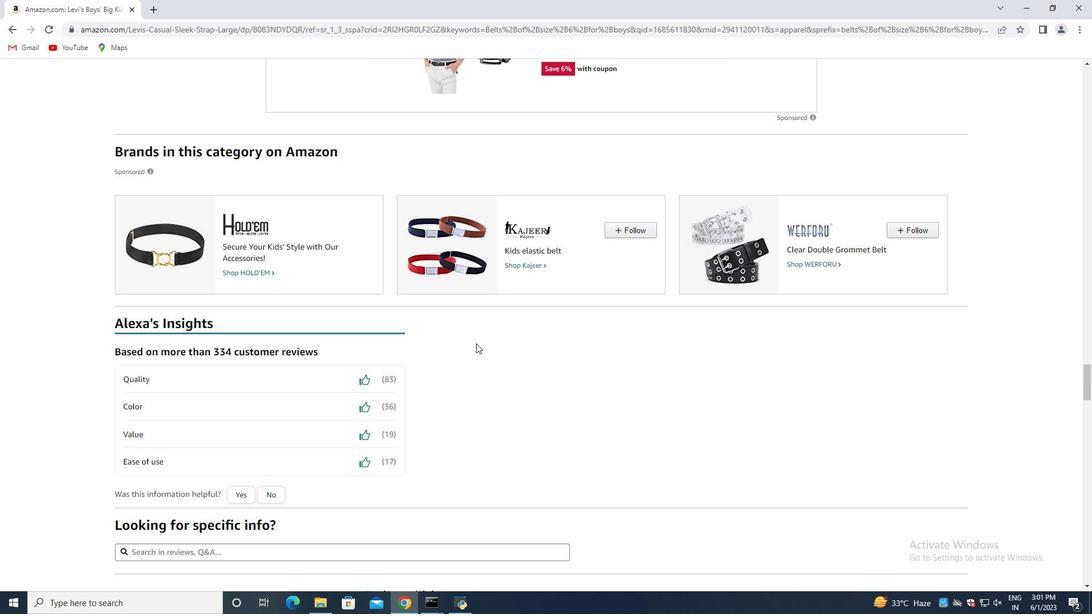 
Action: Mouse scrolled (482, 340) with delta (0, 0)
Screenshot: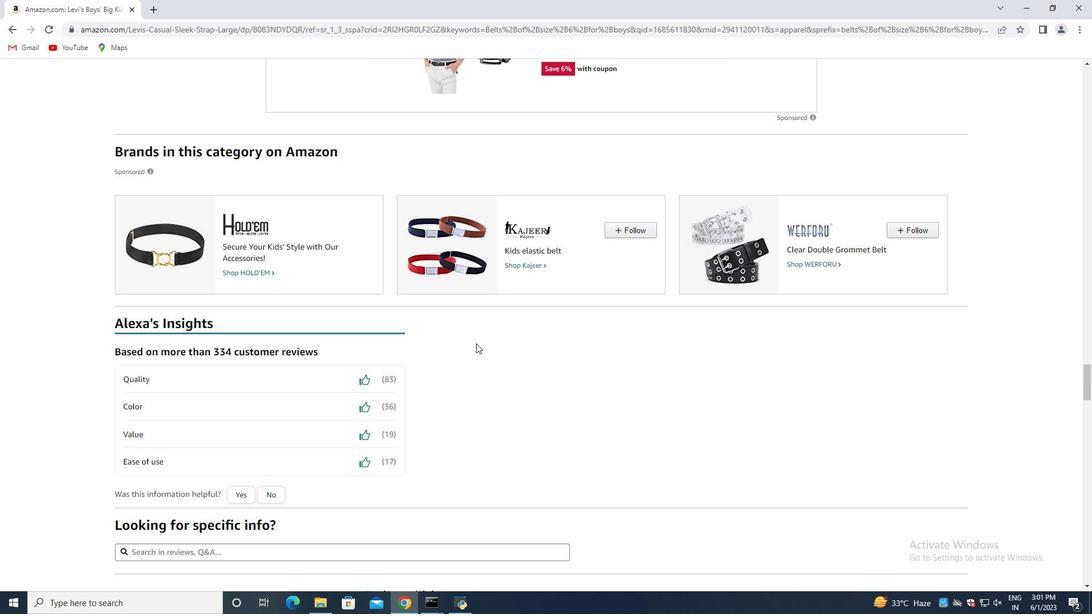 
Action: Mouse scrolled (482, 340) with delta (0, 0)
Screenshot: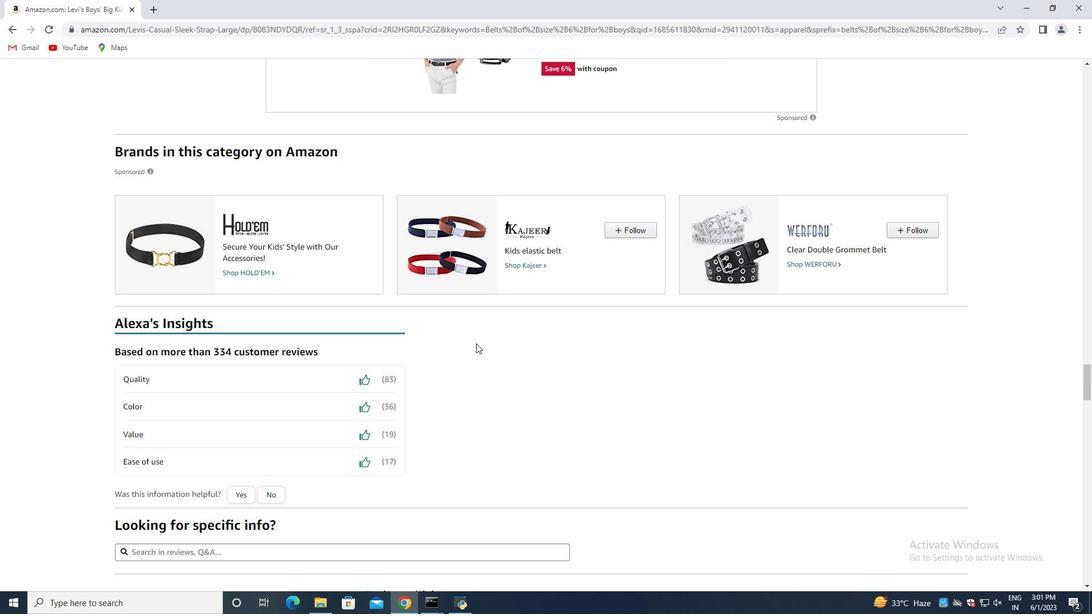 
Action: Mouse scrolled (482, 340) with delta (0, 0)
Screenshot: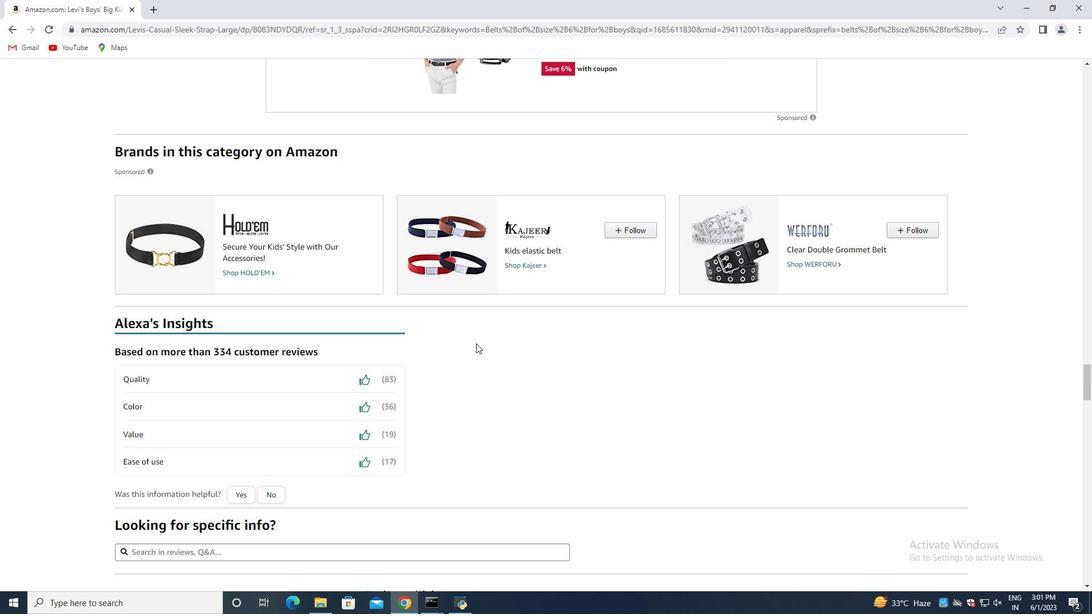 
Action: Mouse scrolled (482, 340) with delta (0, 0)
Screenshot: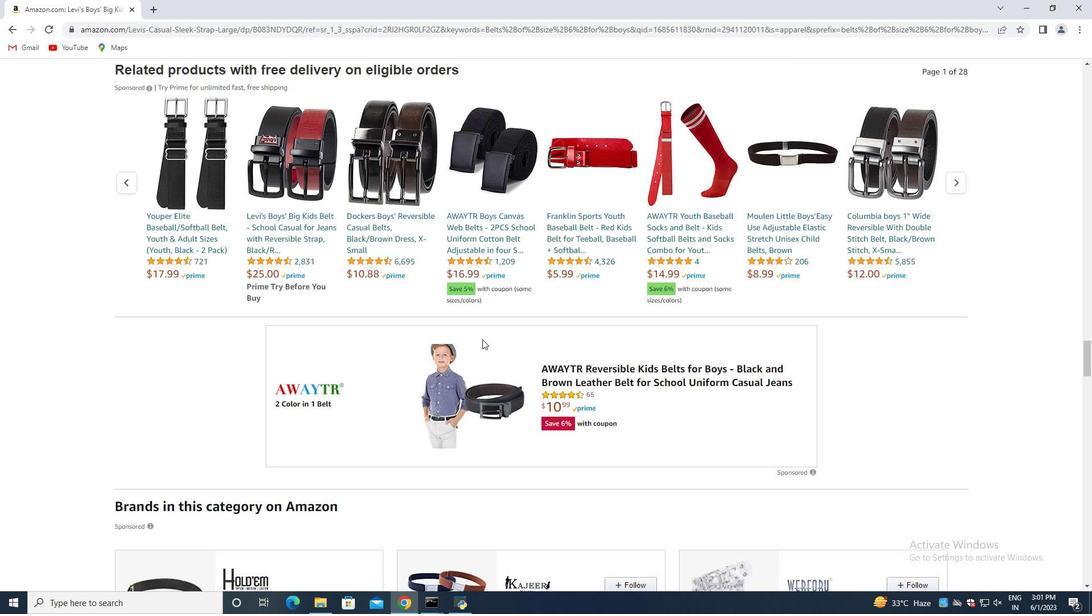 
Action: Mouse scrolled (482, 340) with delta (0, 0)
Screenshot: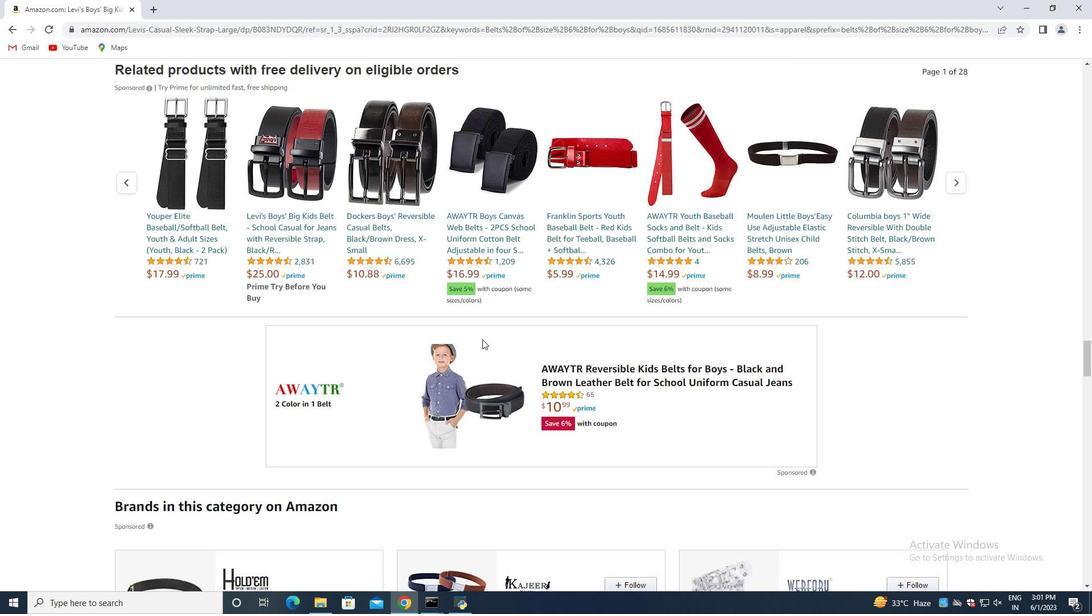 
Action: Mouse scrolled (482, 340) with delta (0, 0)
Screenshot: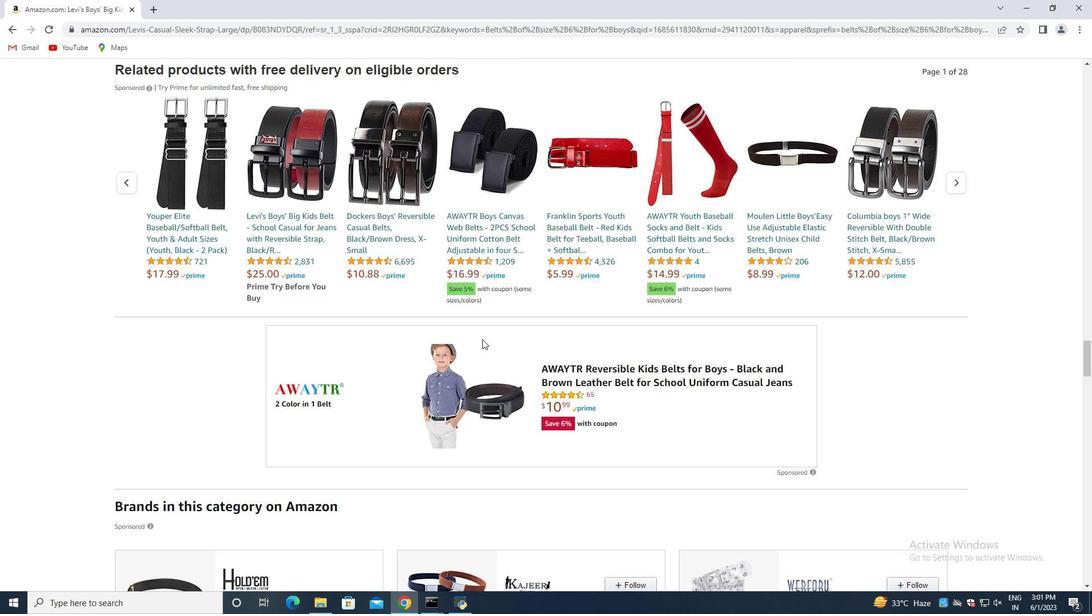 
Action: Mouse scrolled (482, 340) with delta (0, 0)
Screenshot: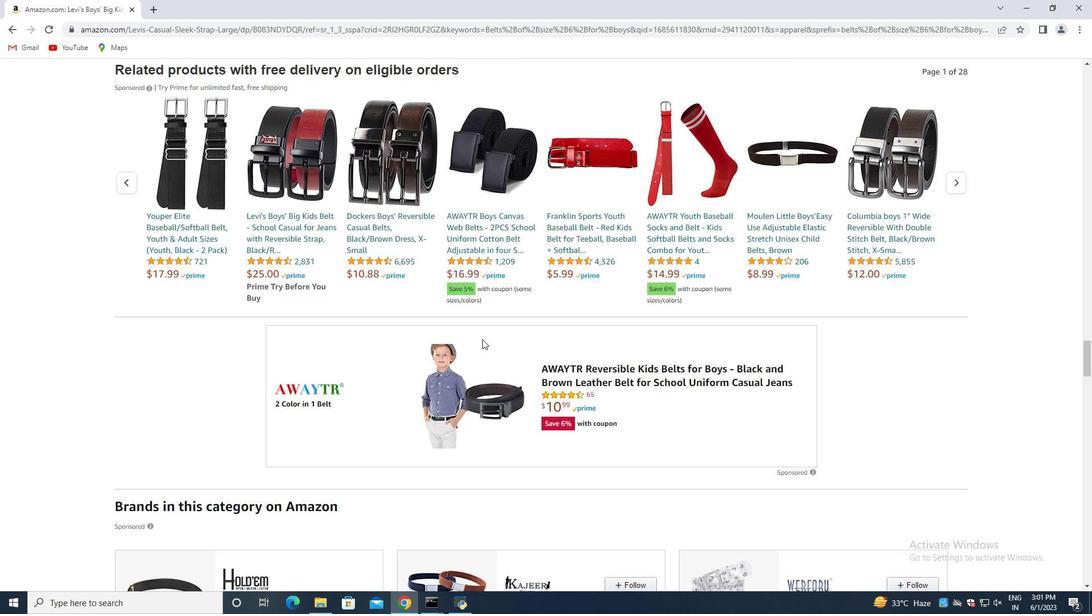 
Action: Mouse moved to (482, 339)
Screenshot: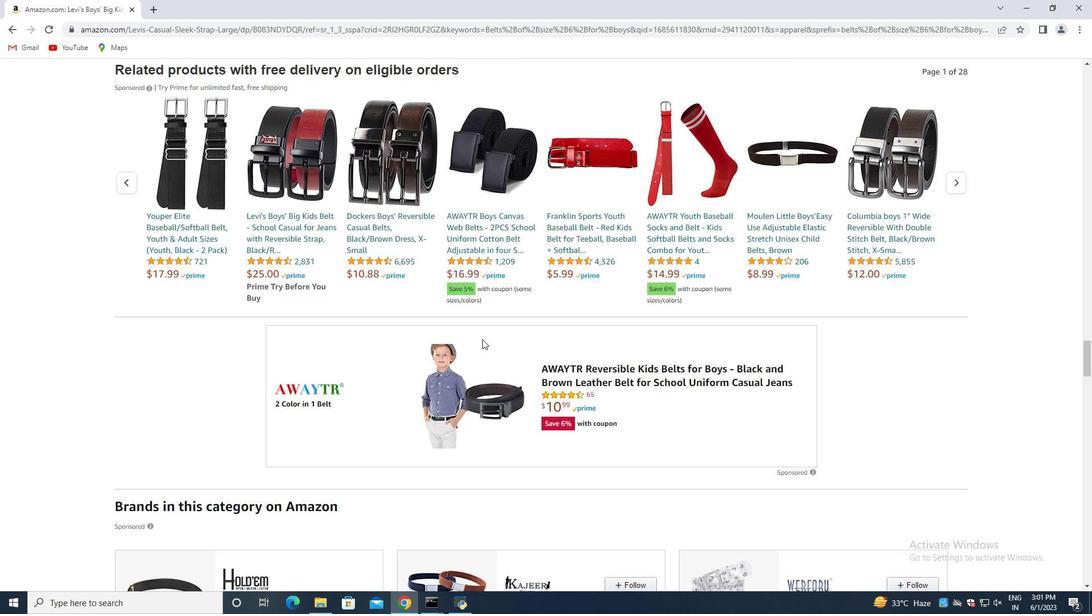 
Action: Mouse scrolled (482, 340) with delta (0, 0)
Screenshot: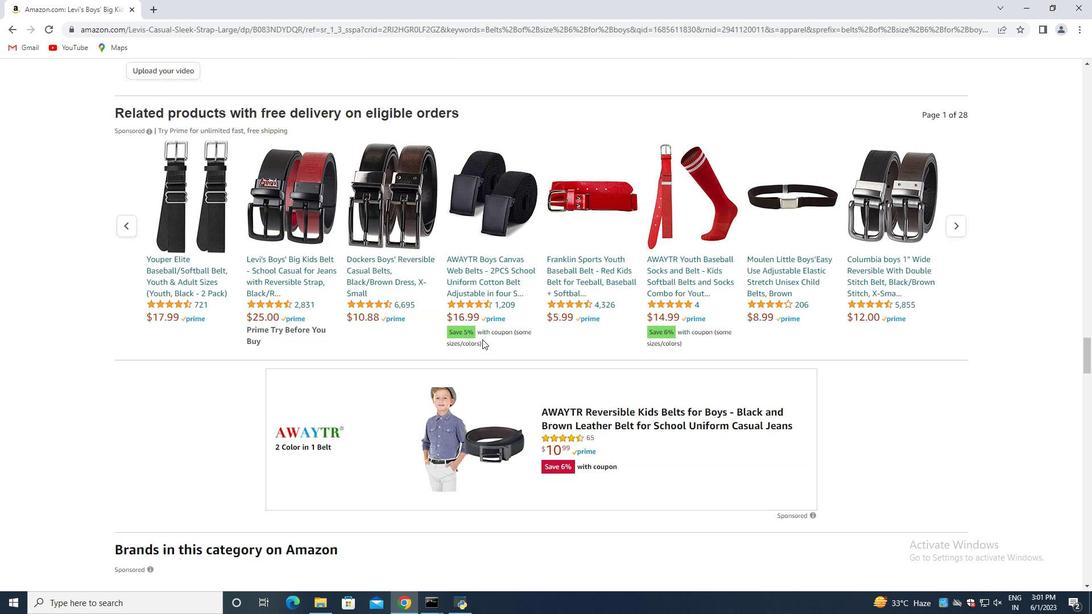 
Action: Mouse scrolled (482, 340) with delta (0, 0)
Screenshot: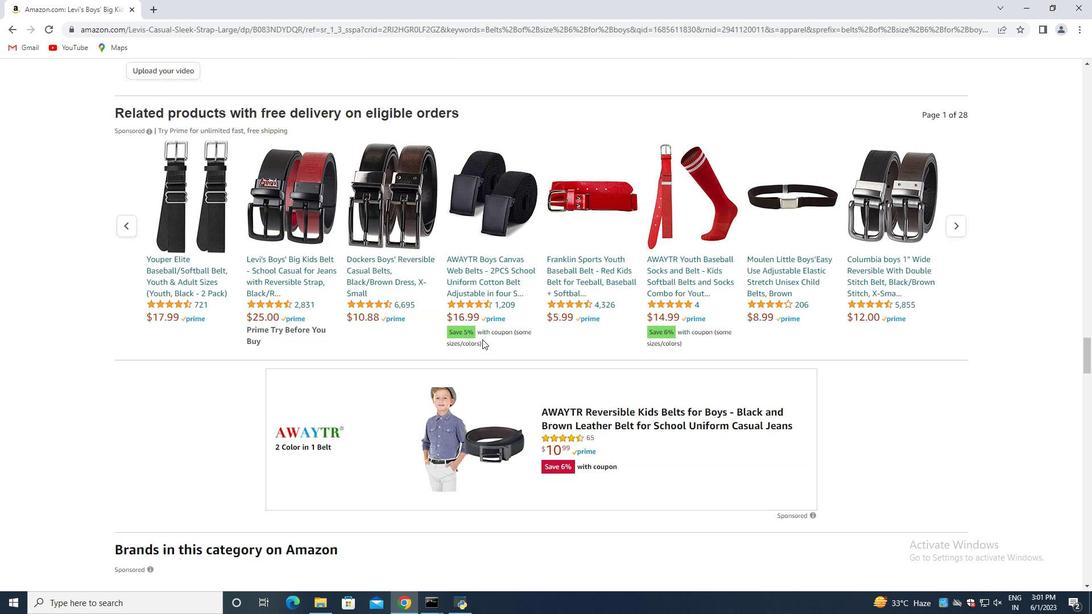 
Action: Mouse scrolled (482, 340) with delta (0, 0)
Screenshot: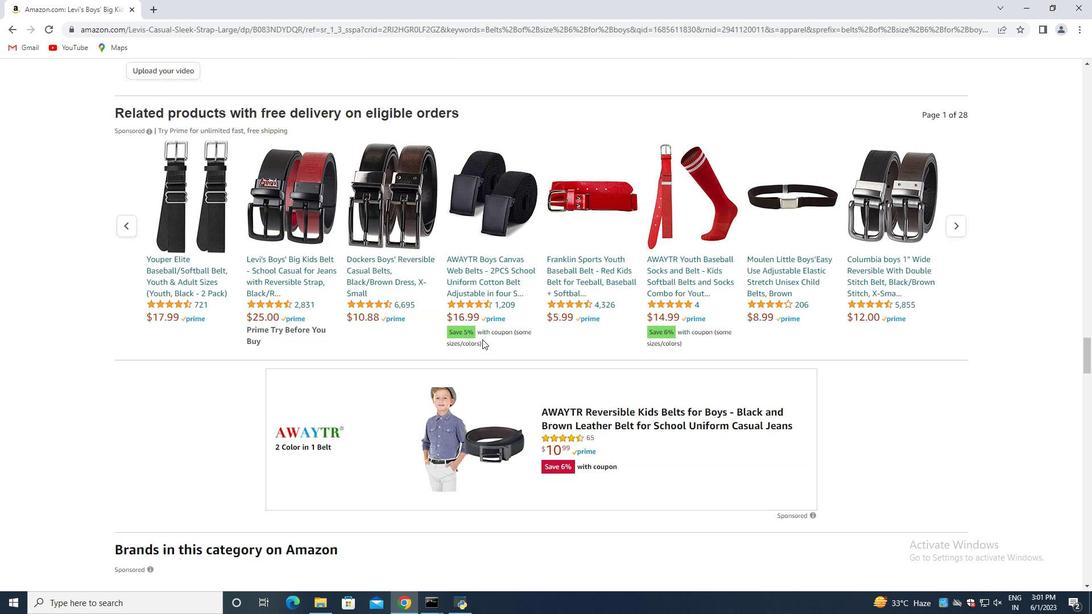 
Action: Mouse scrolled (482, 340) with delta (0, 0)
Screenshot: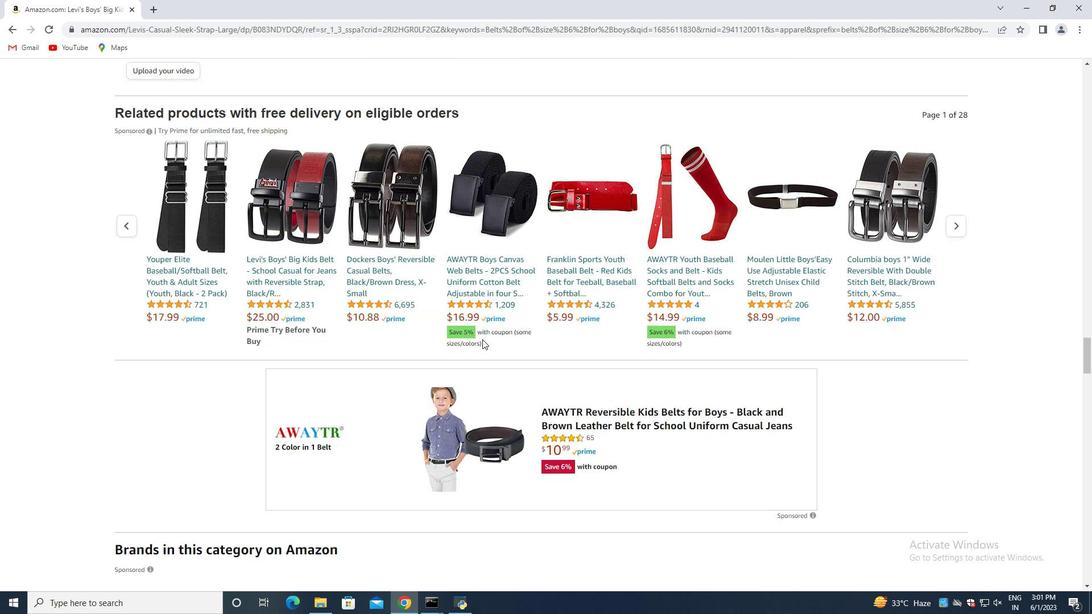 
Action: Mouse moved to (485, 337)
Screenshot: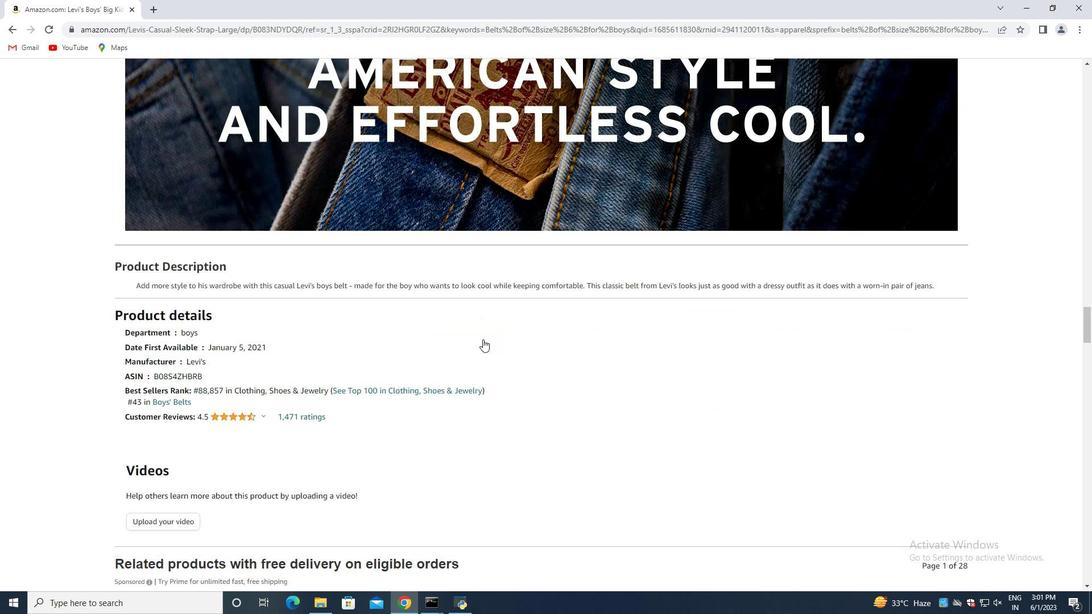 
Action: Mouse scrolled (484, 339) with delta (0, 0)
Screenshot: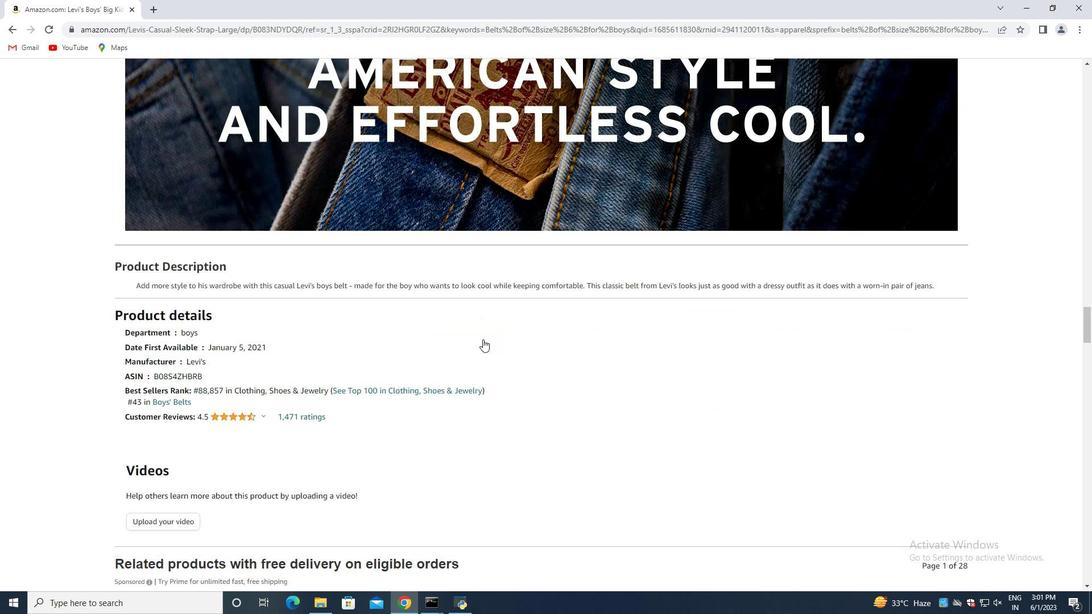 
Action: Mouse moved to (487, 335)
Screenshot: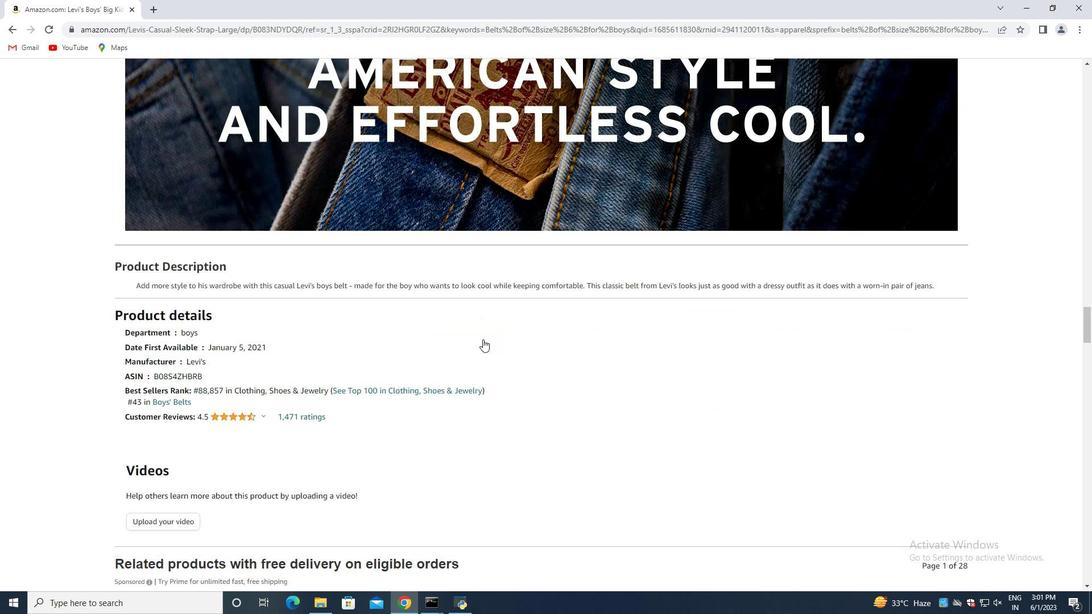 
Action: Mouse scrolled (486, 337) with delta (0, 0)
Screenshot: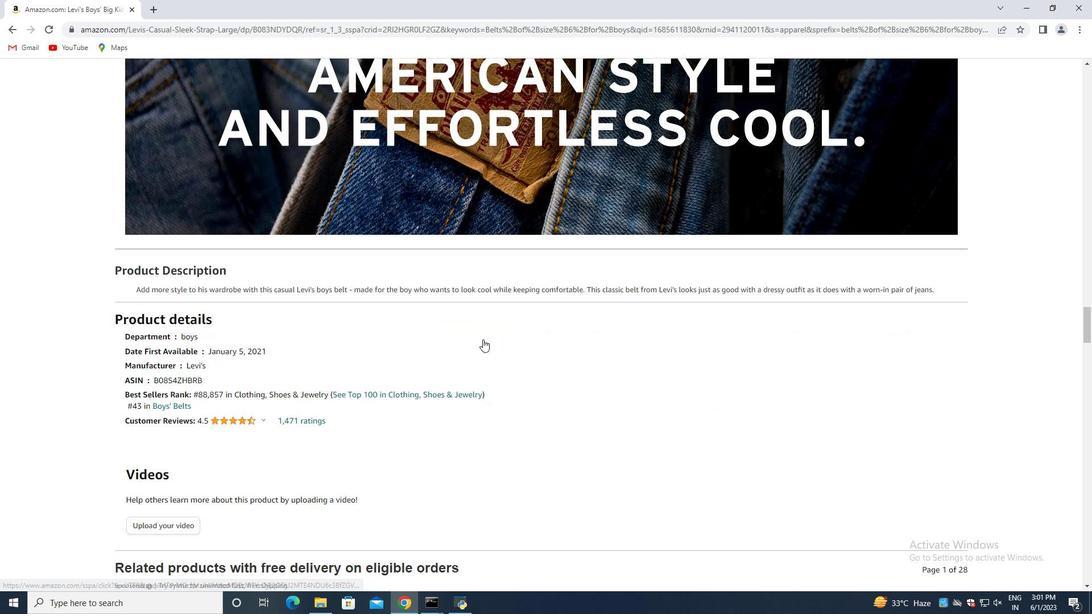 
Action: Mouse moved to (488, 335)
Screenshot: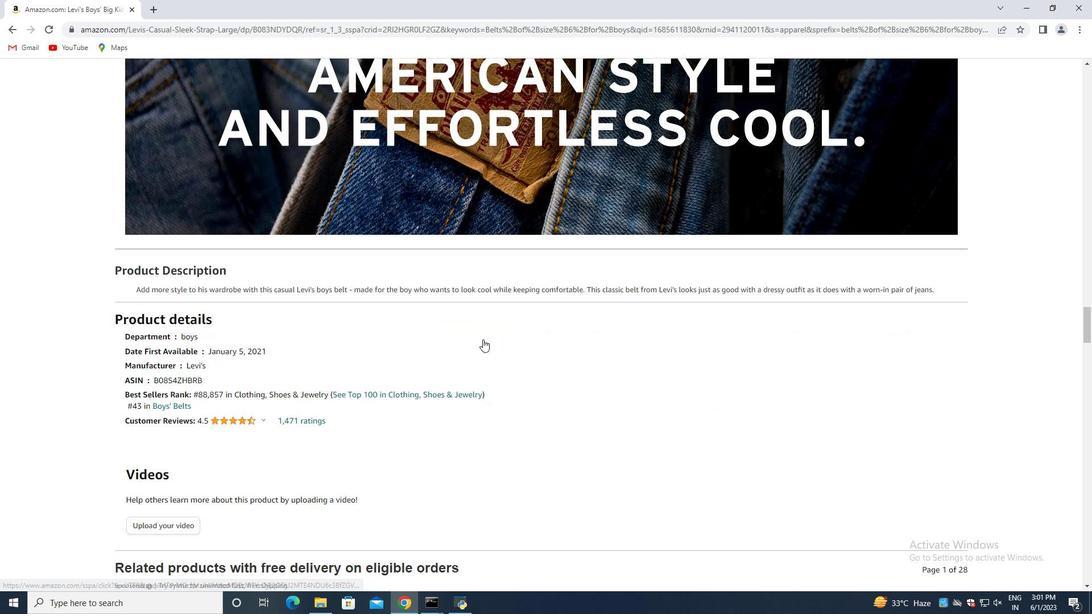 
Action: Mouse scrolled (487, 336) with delta (0, 0)
Screenshot: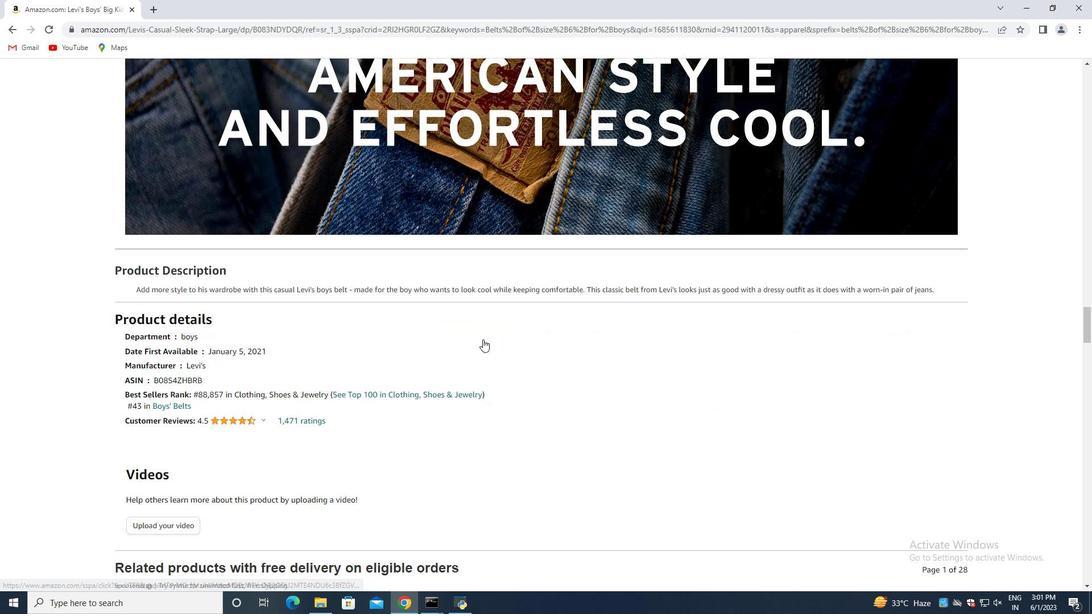 
Action: Mouse moved to (489, 335)
Screenshot: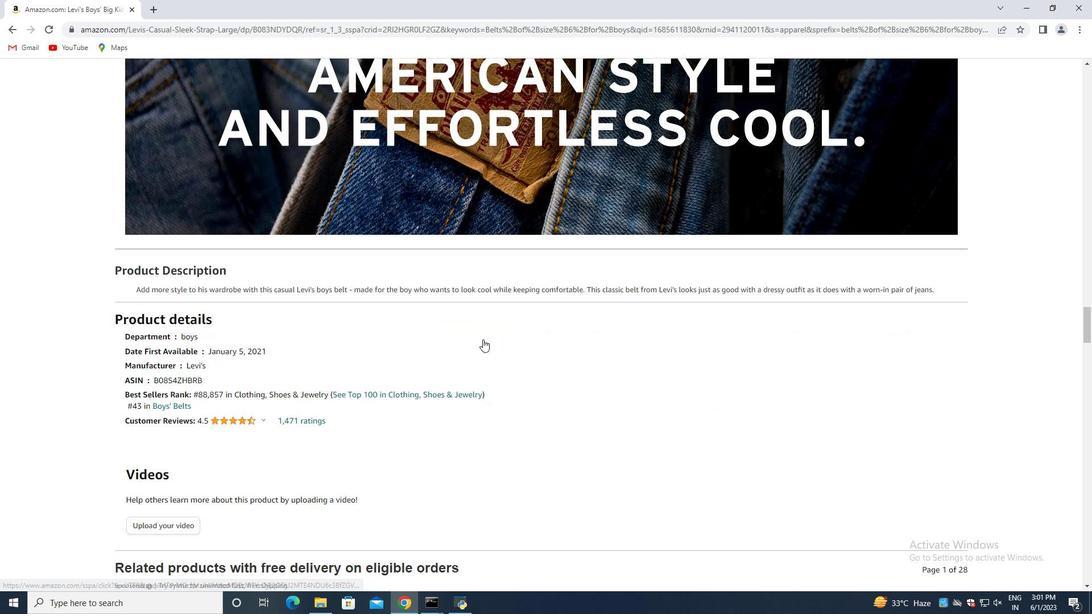 
Action: Mouse scrolled (489, 335) with delta (0, 0)
Screenshot: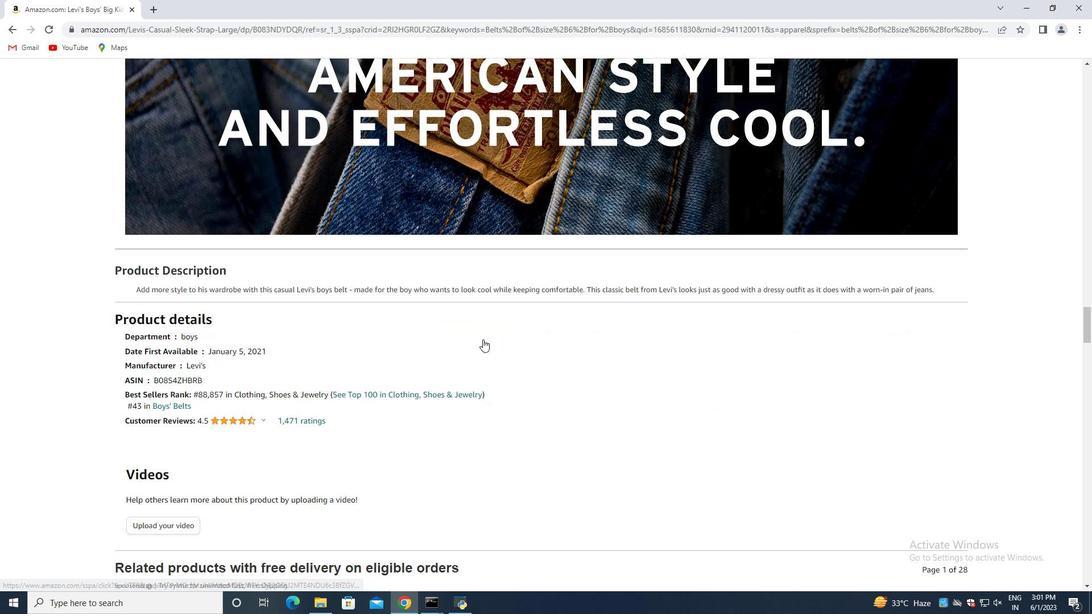 
Action: Mouse scrolled (489, 335) with delta (0, 0)
Screenshot: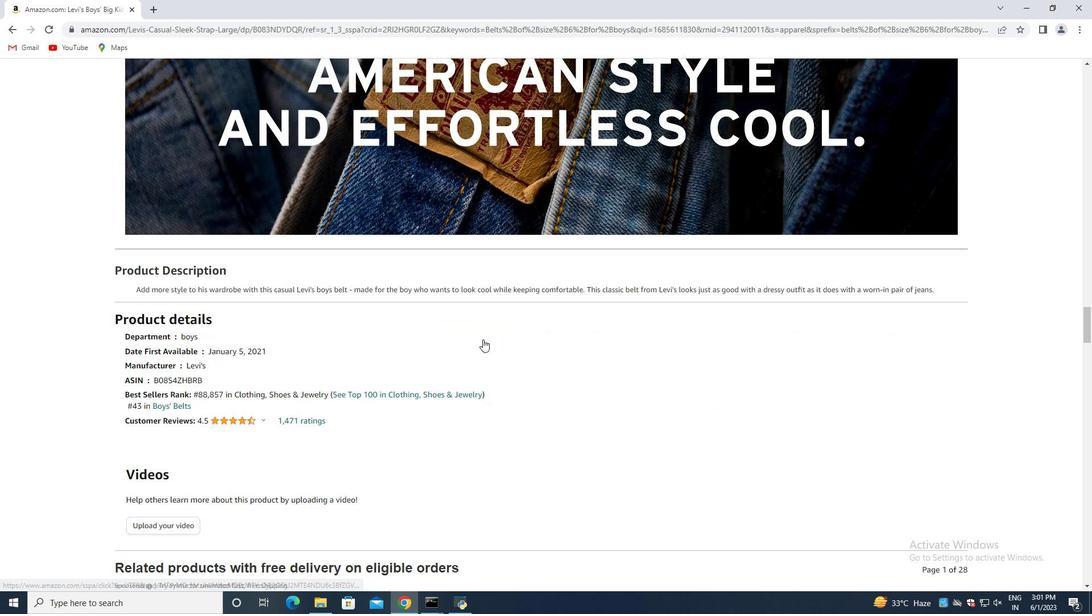 
Action: Mouse scrolled (489, 335) with delta (0, 0)
Screenshot: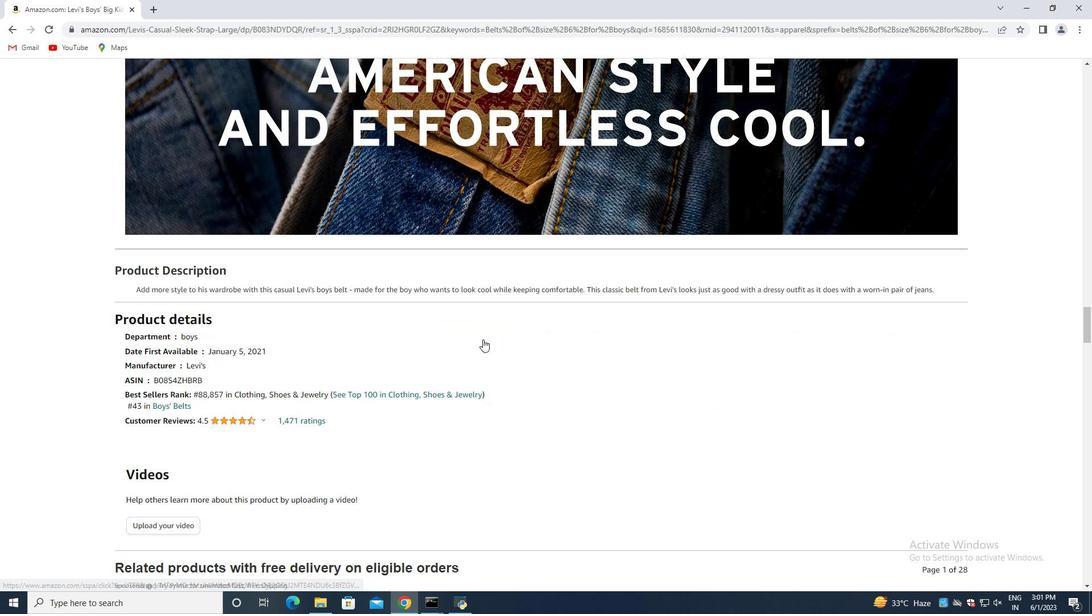 
Action: Mouse scrolled (489, 335) with delta (0, 0)
Screenshot: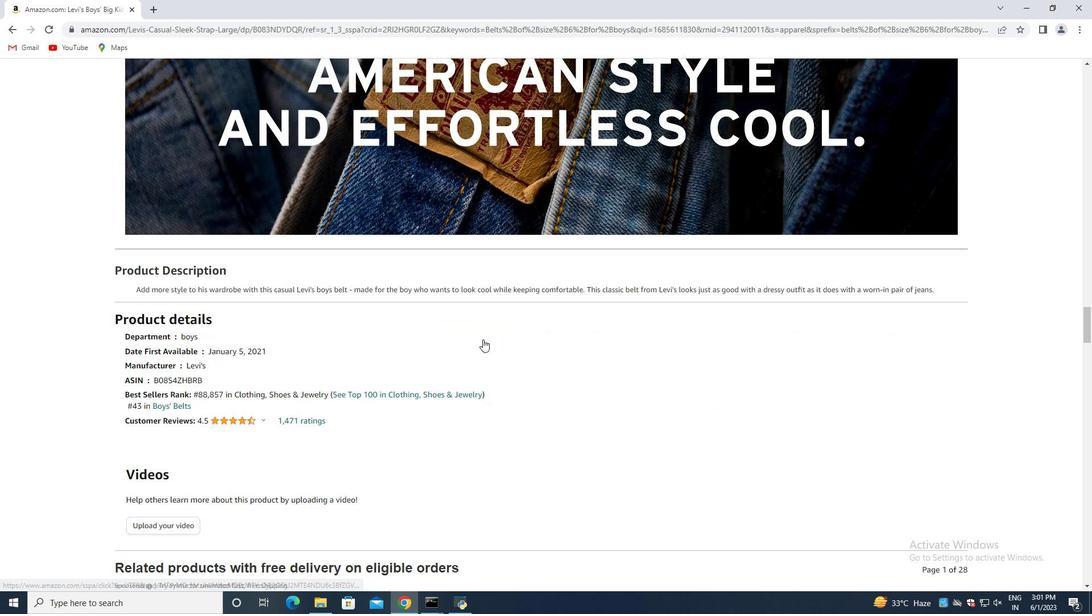 
Action: Mouse scrolled (489, 335) with delta (0, 0)
Screenshot: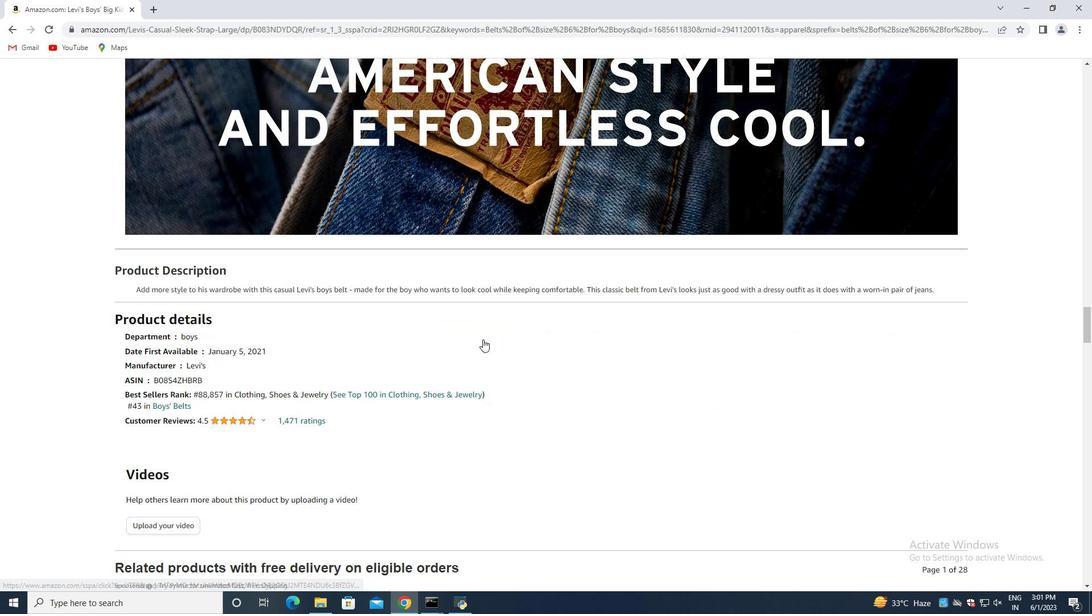 
Action: Mouse moved to (489, 331)
Screenshot: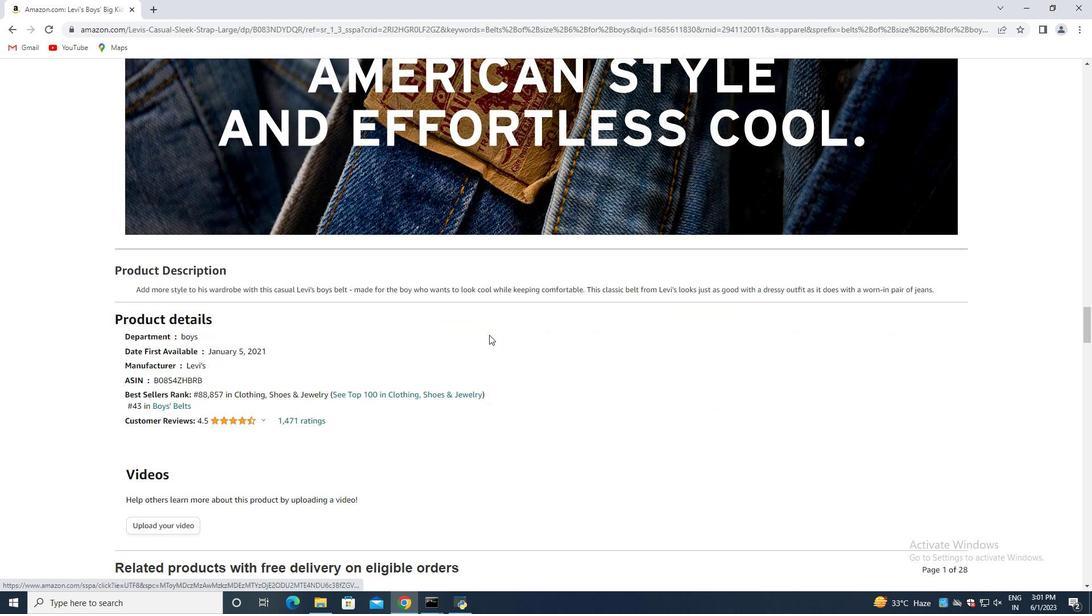 
Action: Mouse scrolled (489, 335) with delta (0, 0)
Screenshot: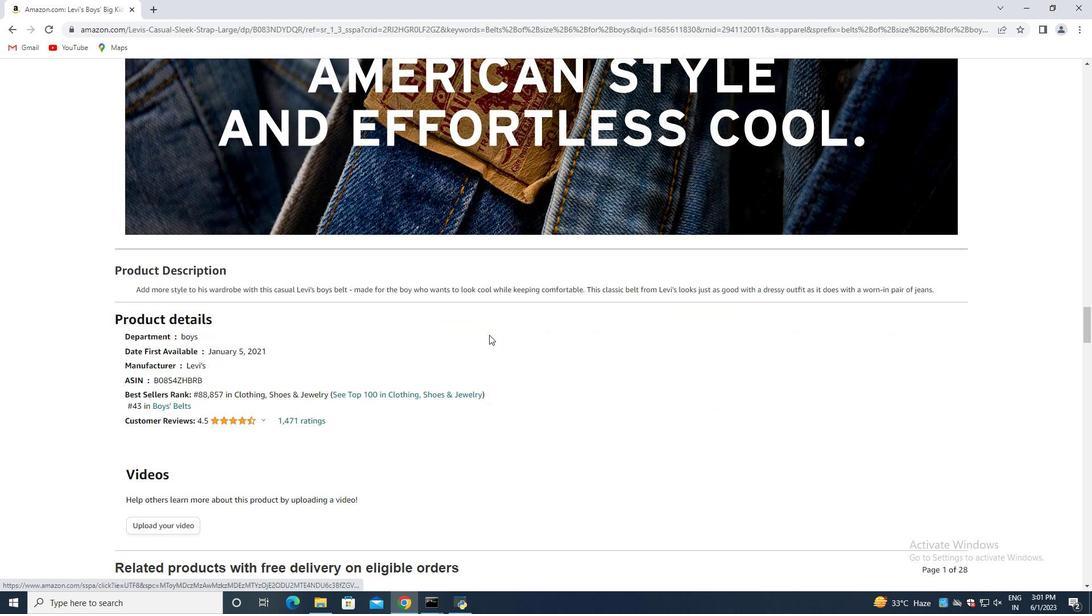 
Action: Mouse moved to (9, 29)
Screenshot: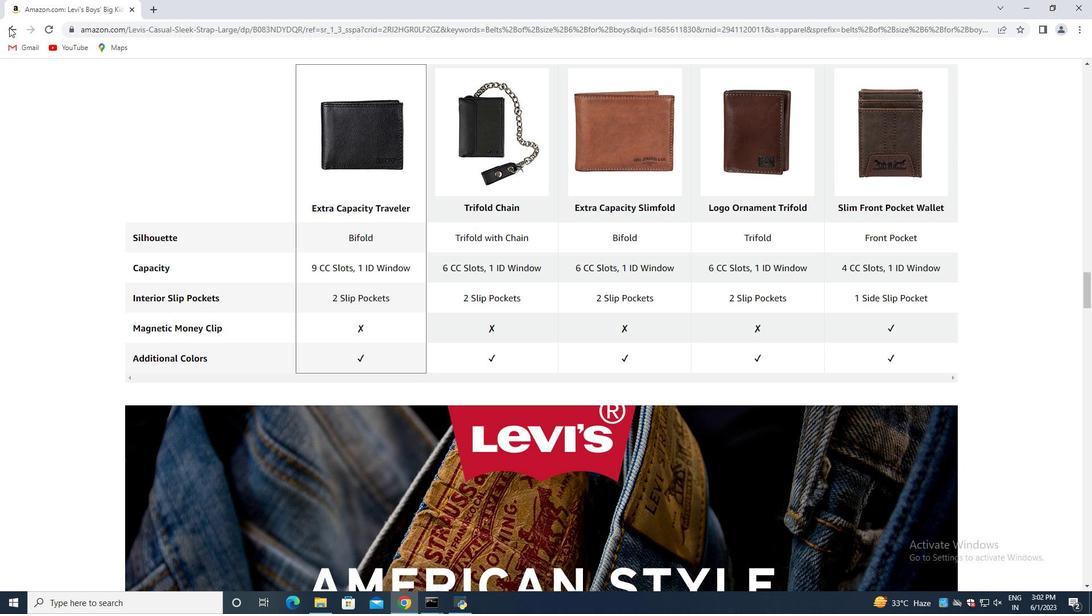 
Action: Mouse pressed left at (9, 29)
Screenshot: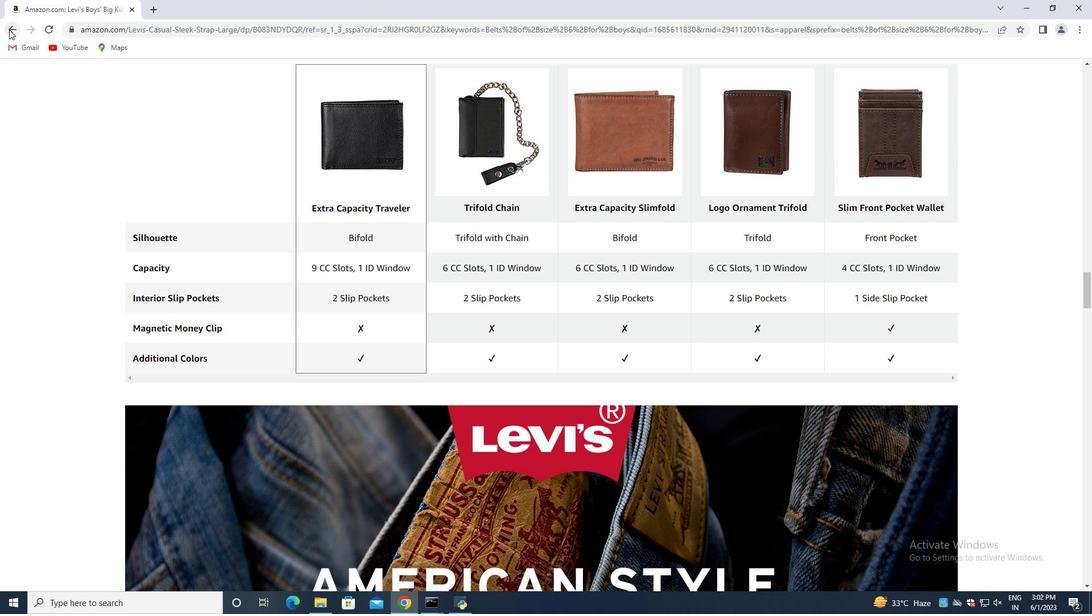
Action: Mouse moved to (323, 252)
Screenshot: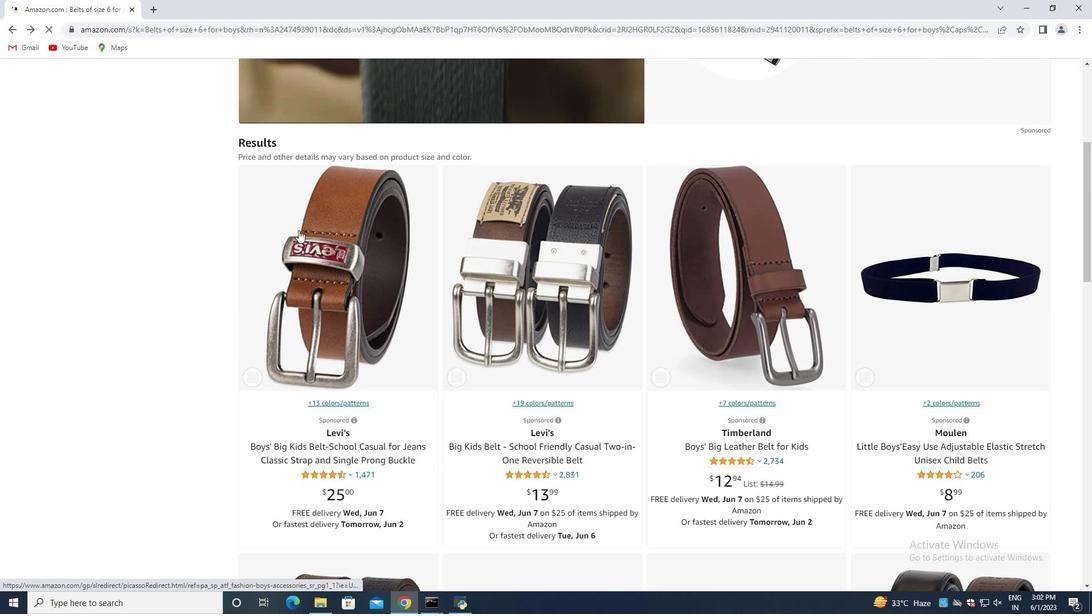 
Action: Mouse scrolled (323, 251) with delta (0, 0)
Screenshot: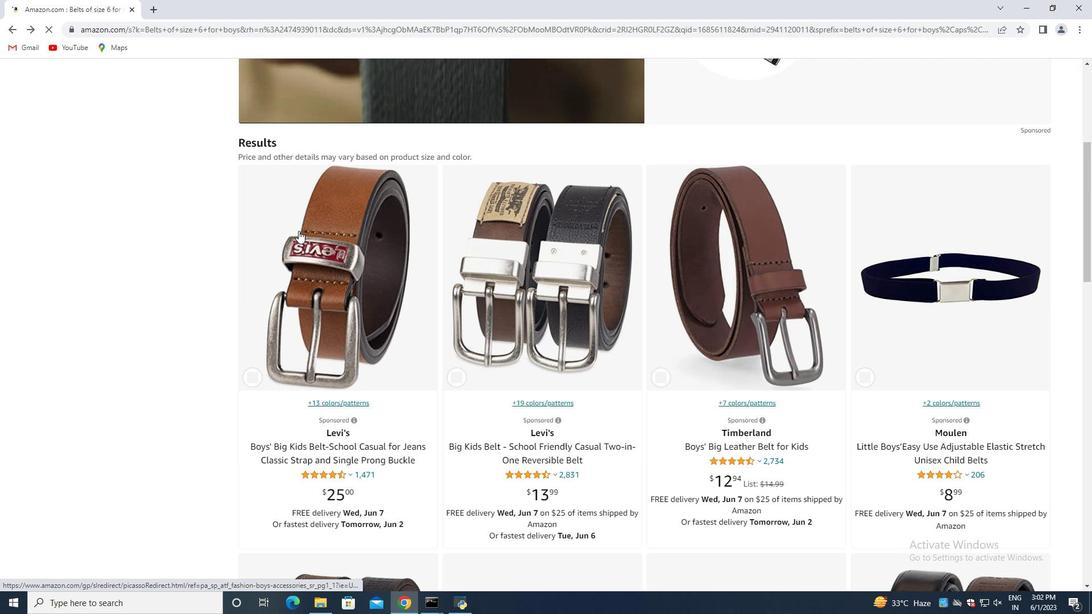 
Action: Mouse moved to (401, 275)
Screenshot: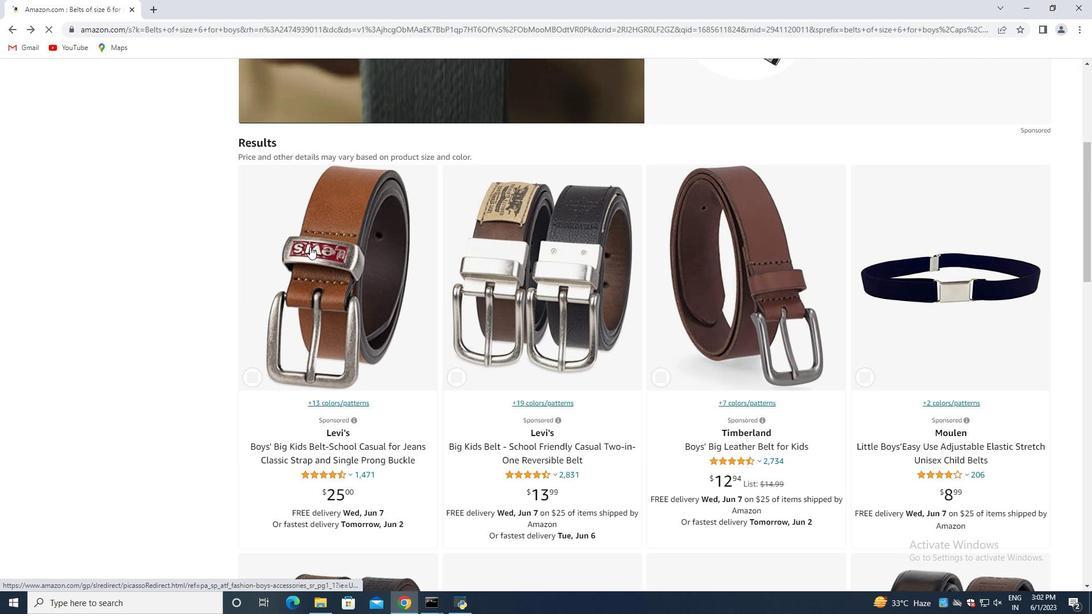 
Action: Mouse scrolled (401, 274) with delta (0, 0)
Screenshot: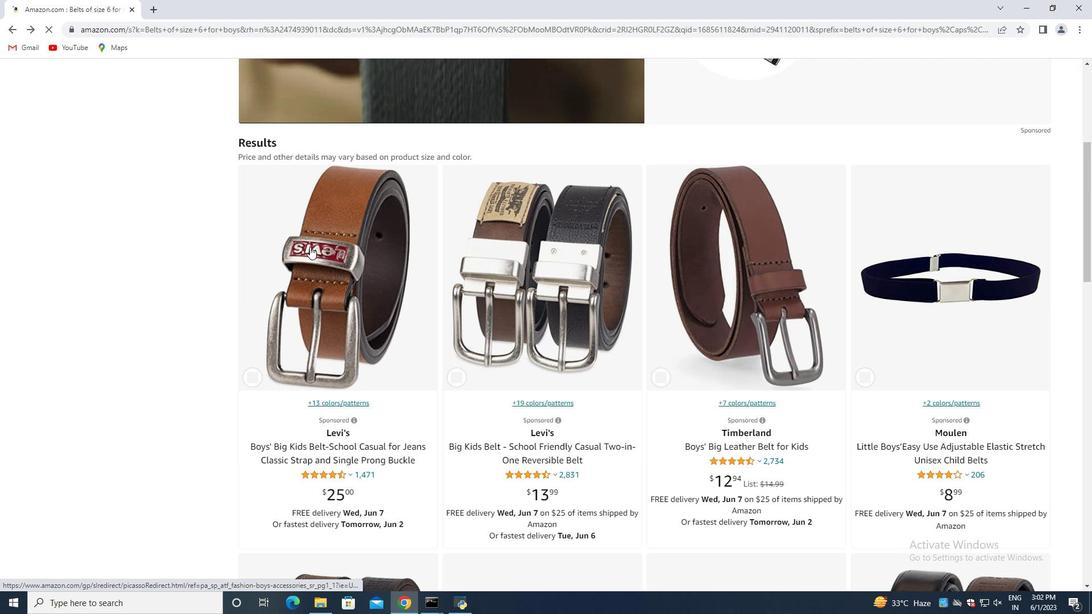 
Action: Mouse moved to (444, 284)
Screenshot: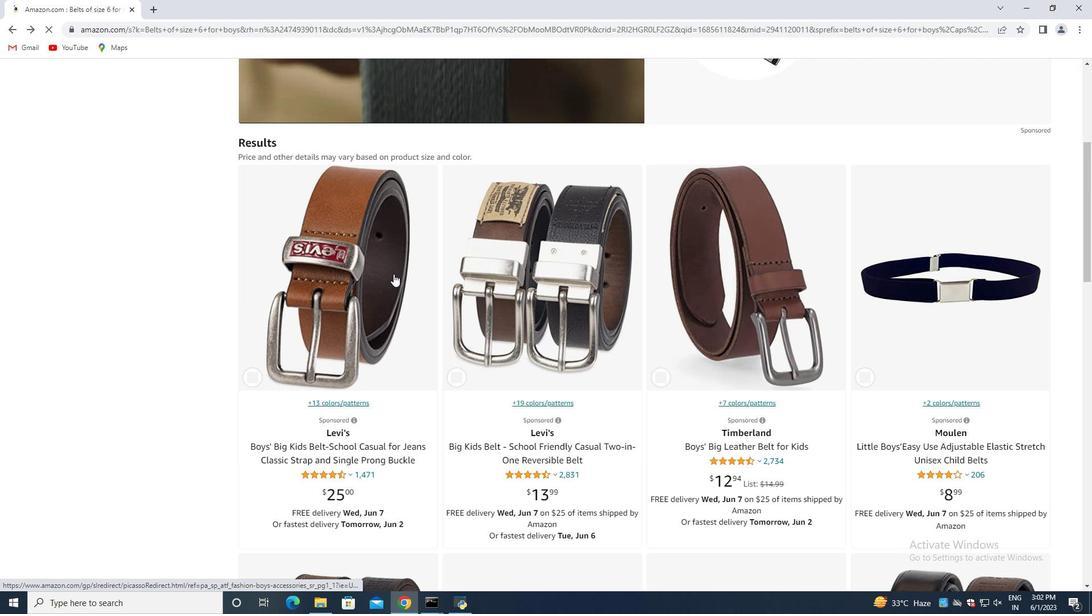 
Action: Mouse scrolled (444, 284) with delta (0, 0)
Screenshot: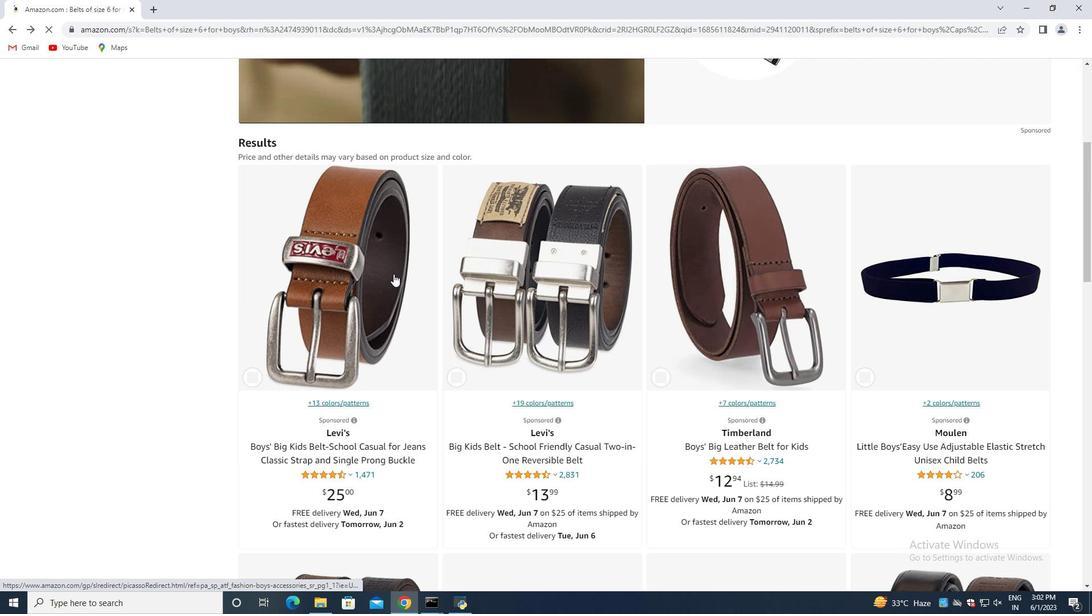 
Action: Mouse moved to (465, 286)
Screenshot: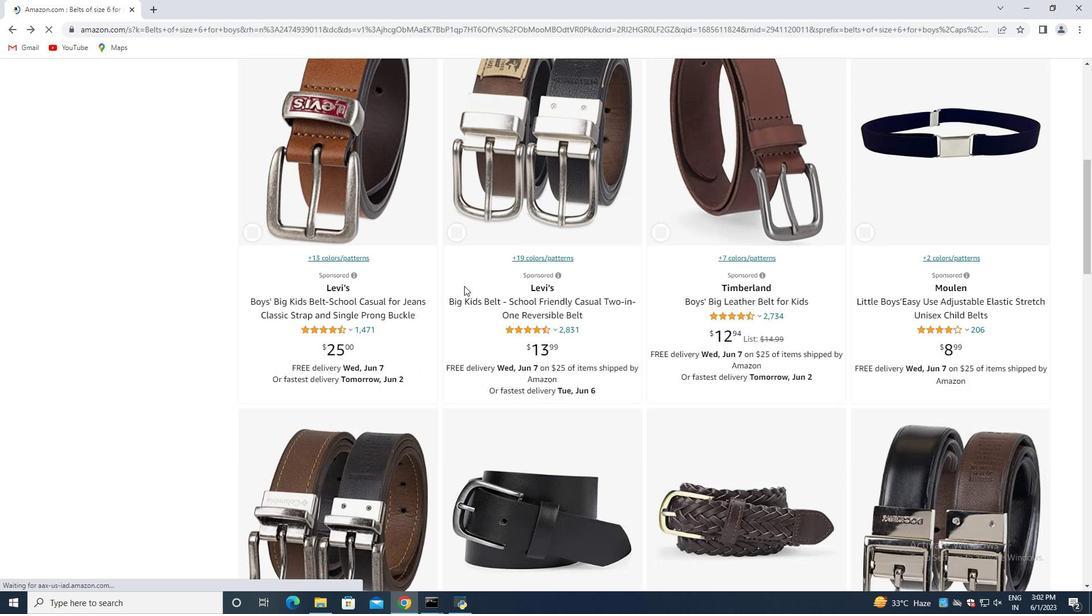 
Action: Mouse scrolled (465, 285) with delta (0, 0)
Screenshot: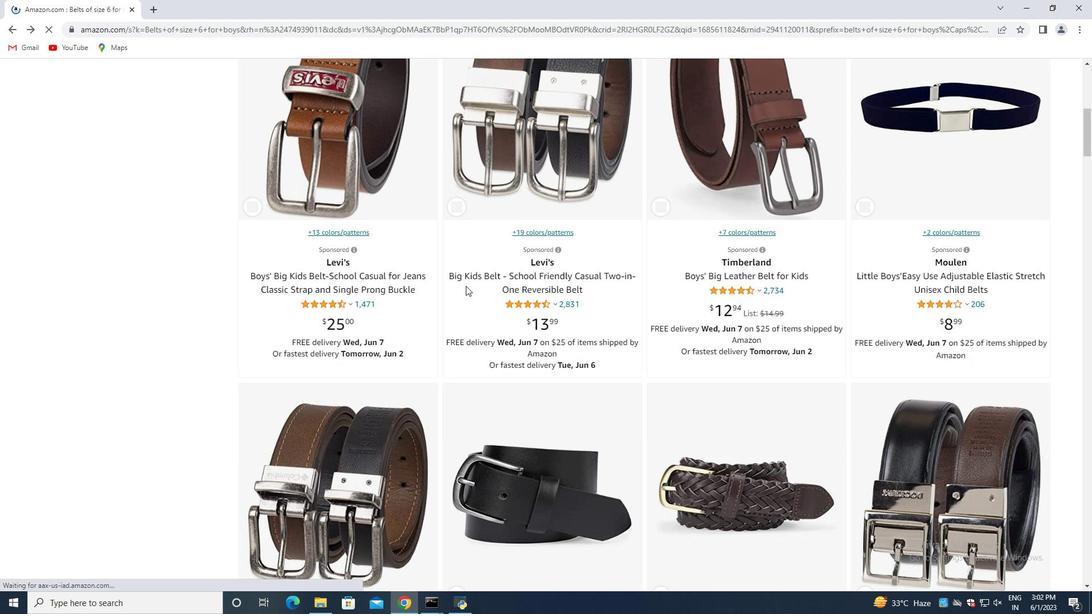 
Action: Mouse scrolled (465, 285) with delta (0, 0)
Screenshot: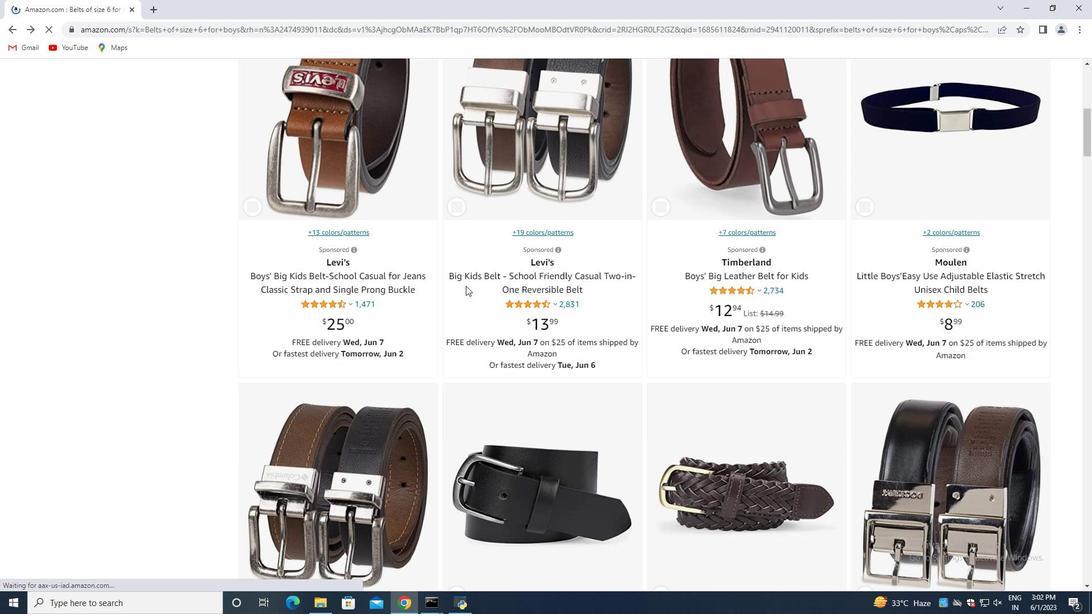 
Action: Mouse moved to (460, 286)
Screenshot: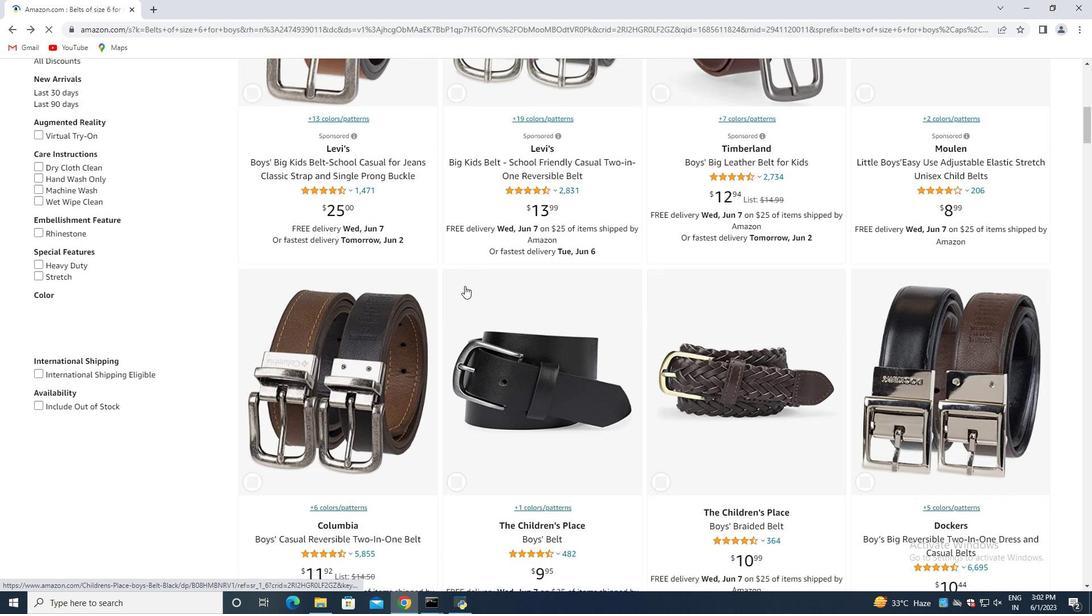 
Action: Mouse scrolled (460, 286) with delta (0, 0)
Screenshot: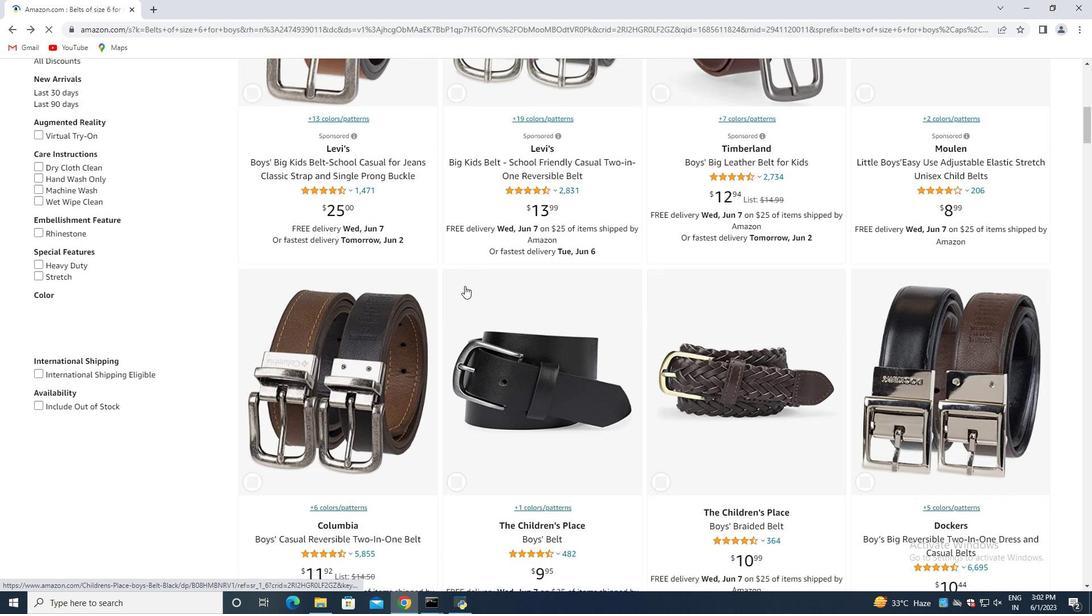 
Action: Mouse moved to (458, 287)
Screenshot: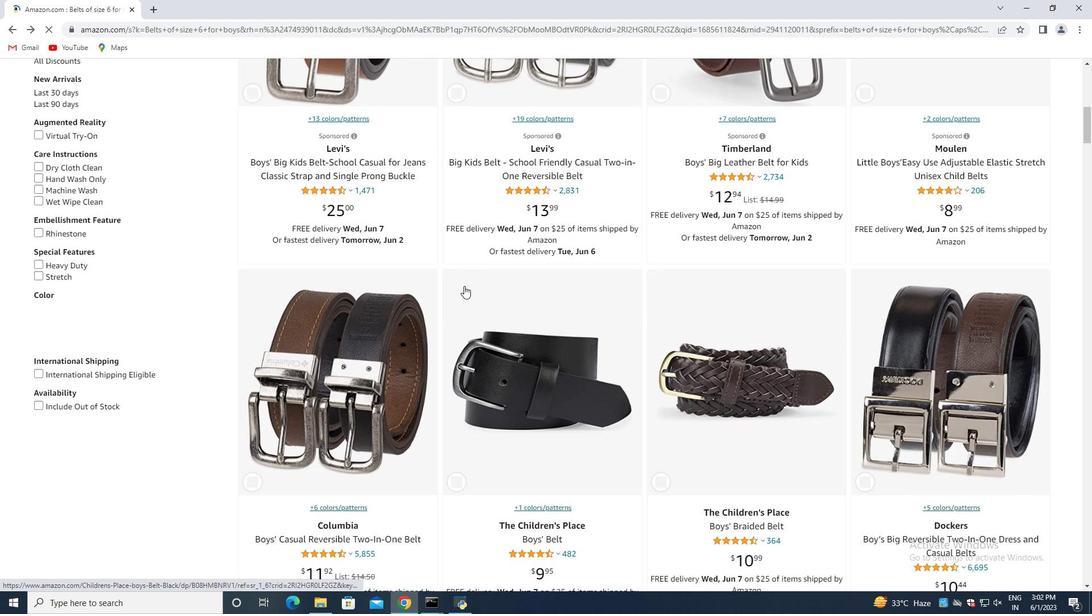 
Action: Mouse scrolled (458, 287) with delta (0, 0)
Screenshot: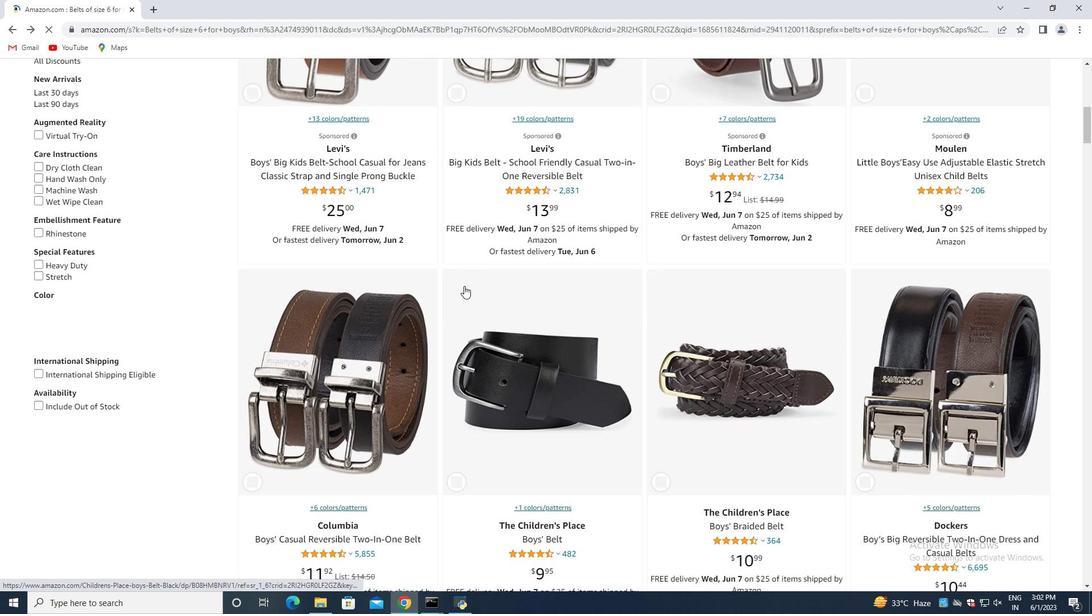 
Action: Mouse moved to (504, 281)
Screenshot: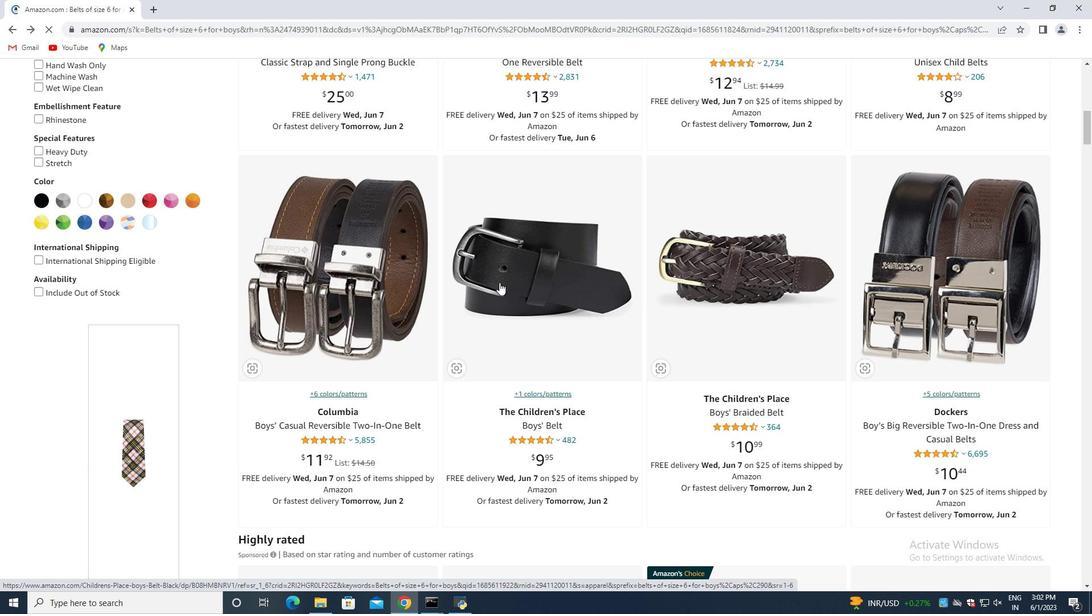 
Action: Mouse scrolled (504, 280) with delta (0, 0)
Screenshot: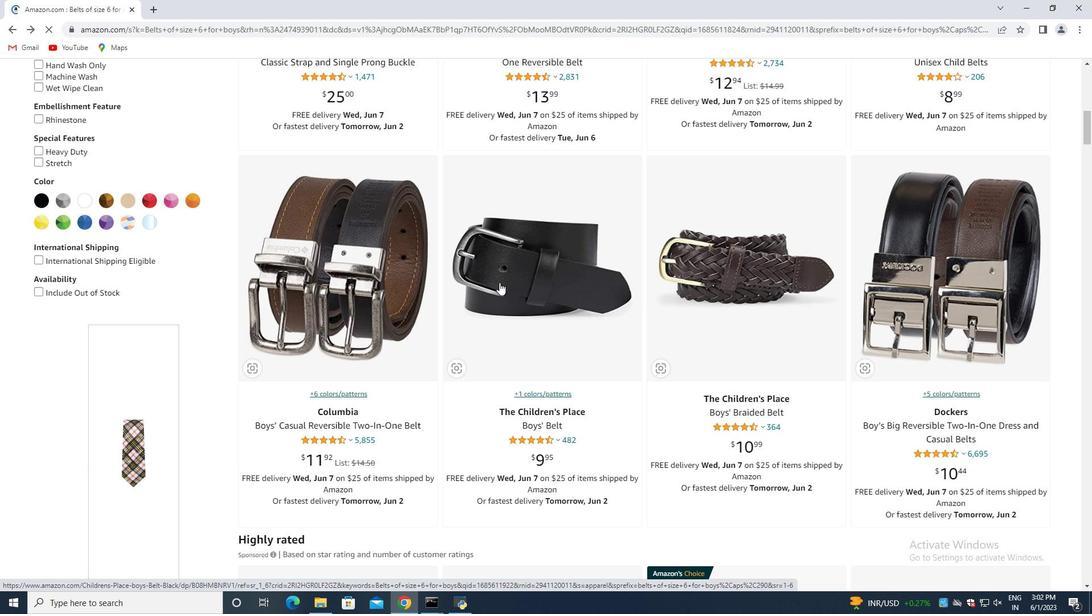 
Action: Mouse moved to (509, 275)
Screenshot: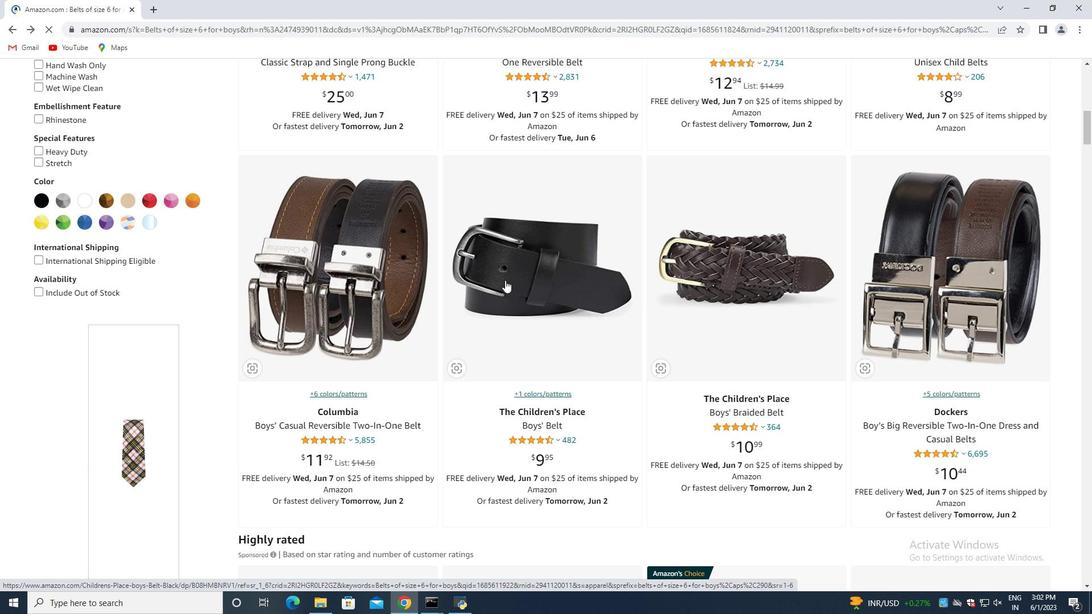 
Action: Mouse scrolled (509, 274) with delta (0, 0)
